 Task: Create a green orange and gray colored business concept presentation template set.
Action: Mouse moved to (743, 346)
Screenshot: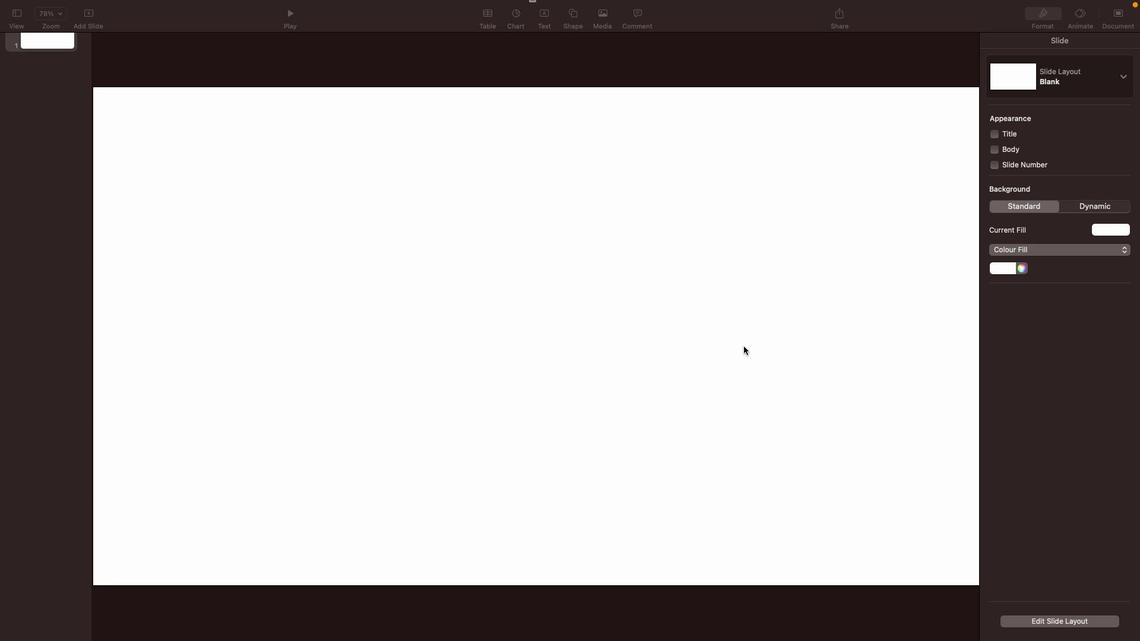 
Action: Mouse pressed left at (743, 346)
Screenshot: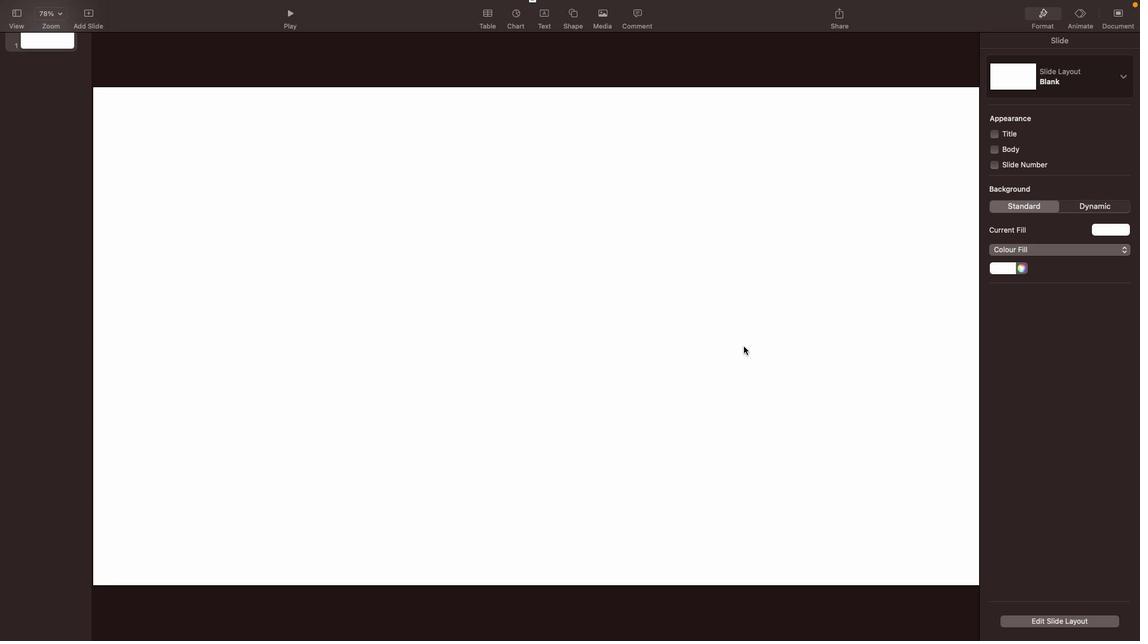 
Action: Mouse moved to (88, 13)
Screenshot: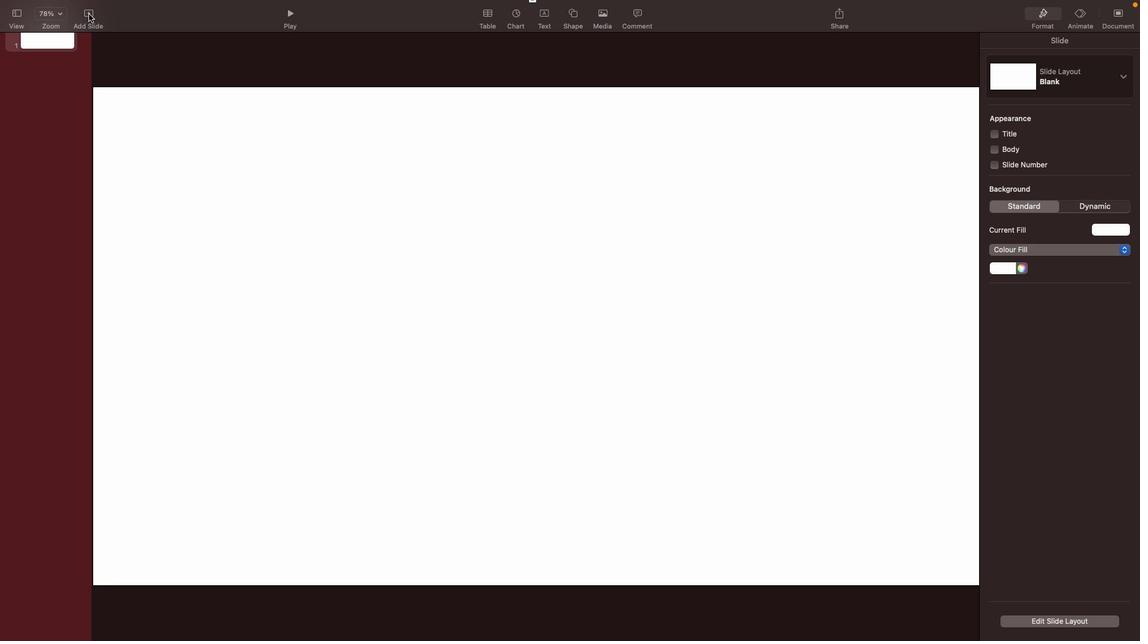 
Action: Mouse pressed left at (88, 13)
Screenshot: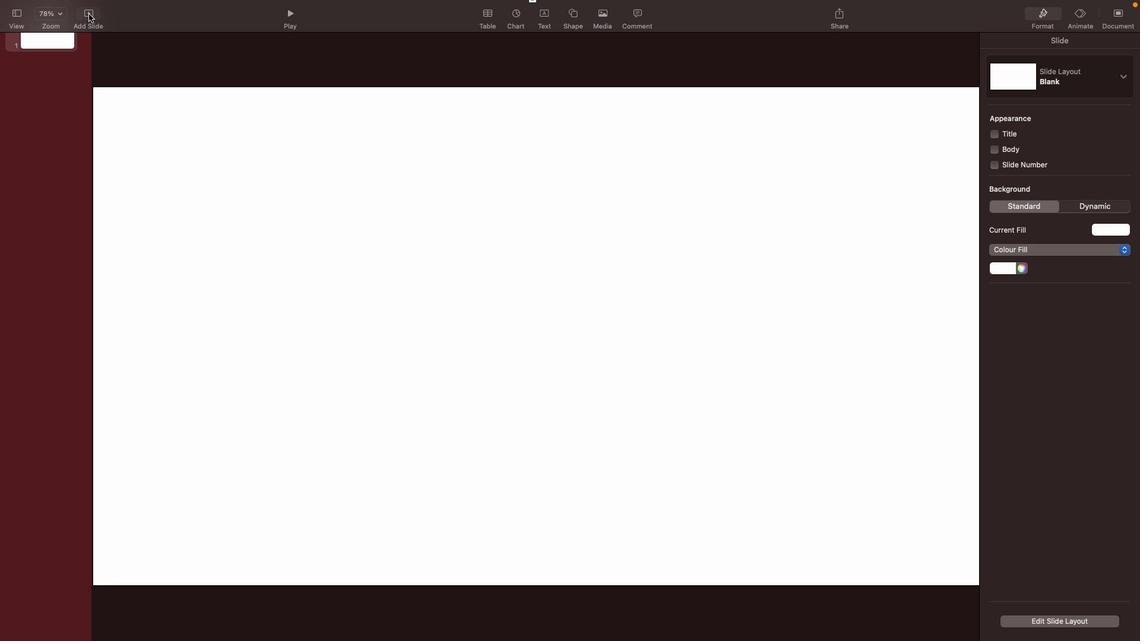 
Action: Mouse moved to (134, 349)
Screenshot: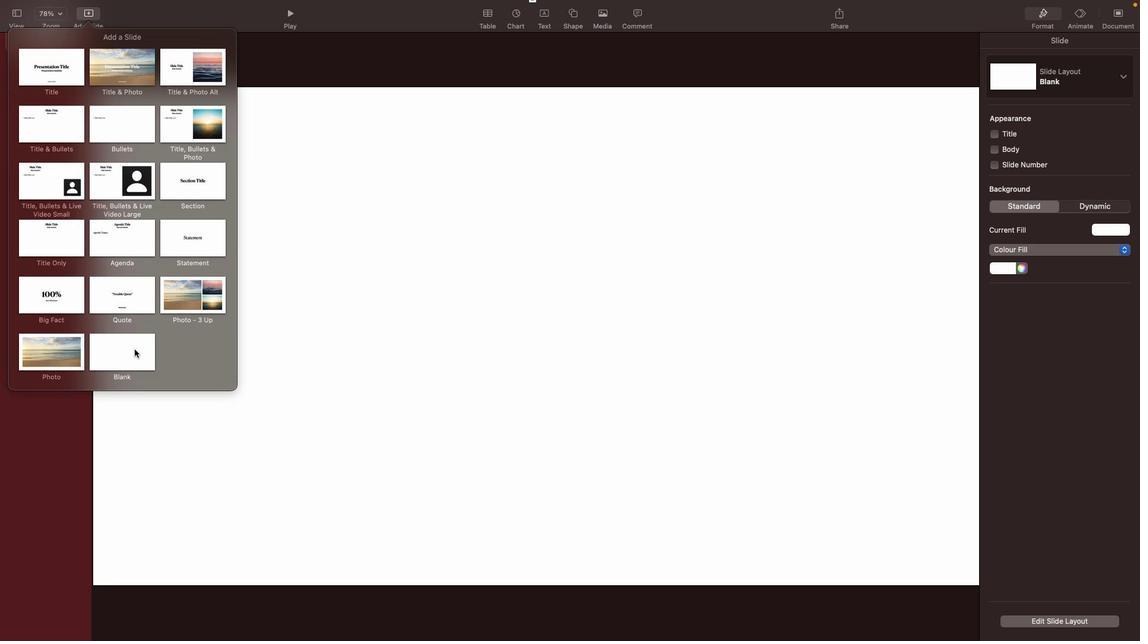 
Action: Mouse pressed left at (134, 349)
Screenshot: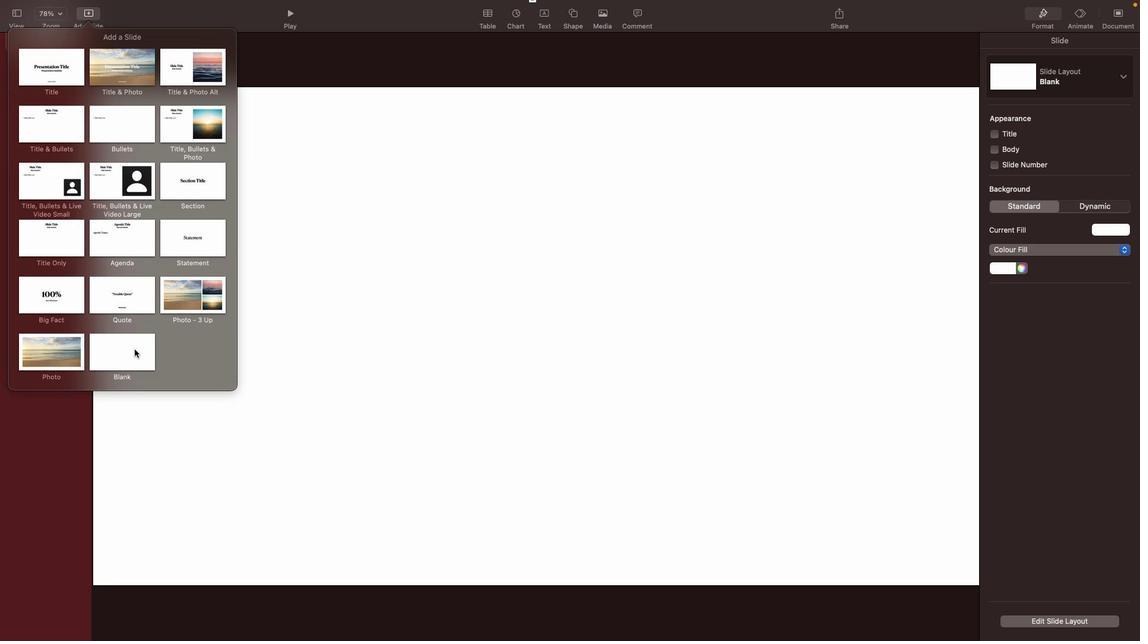 
Action: Mouse moved to (55, 77)
Screenshot: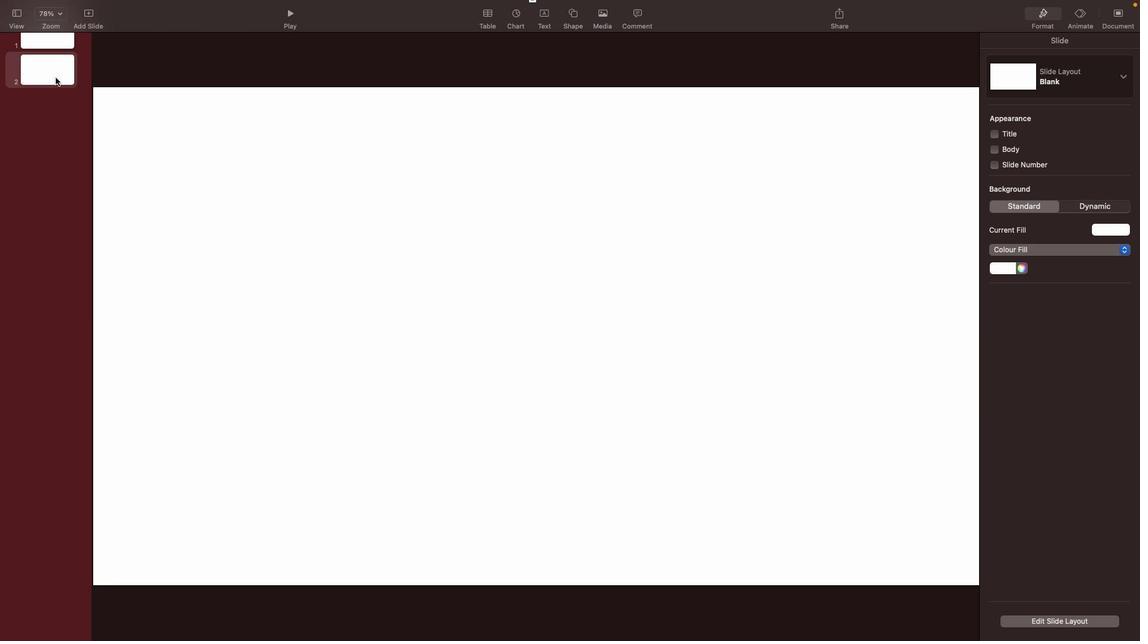
Action: Mouse pressed right at (55, 77)
Screenshot: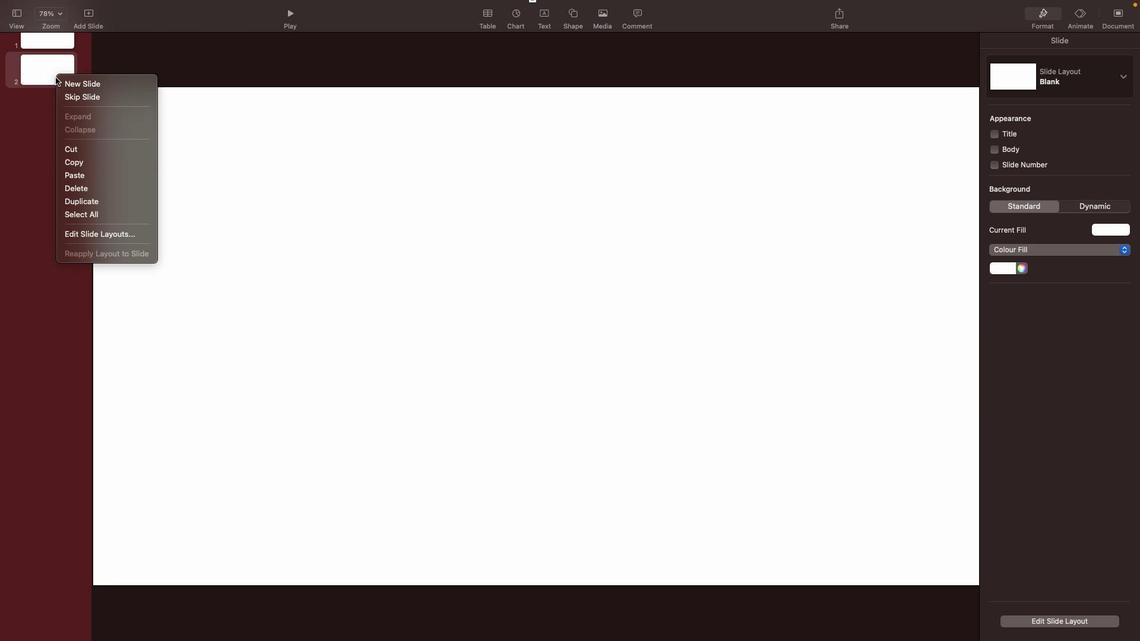 
Action: Mouse moved to (103, 82)
Screenshot: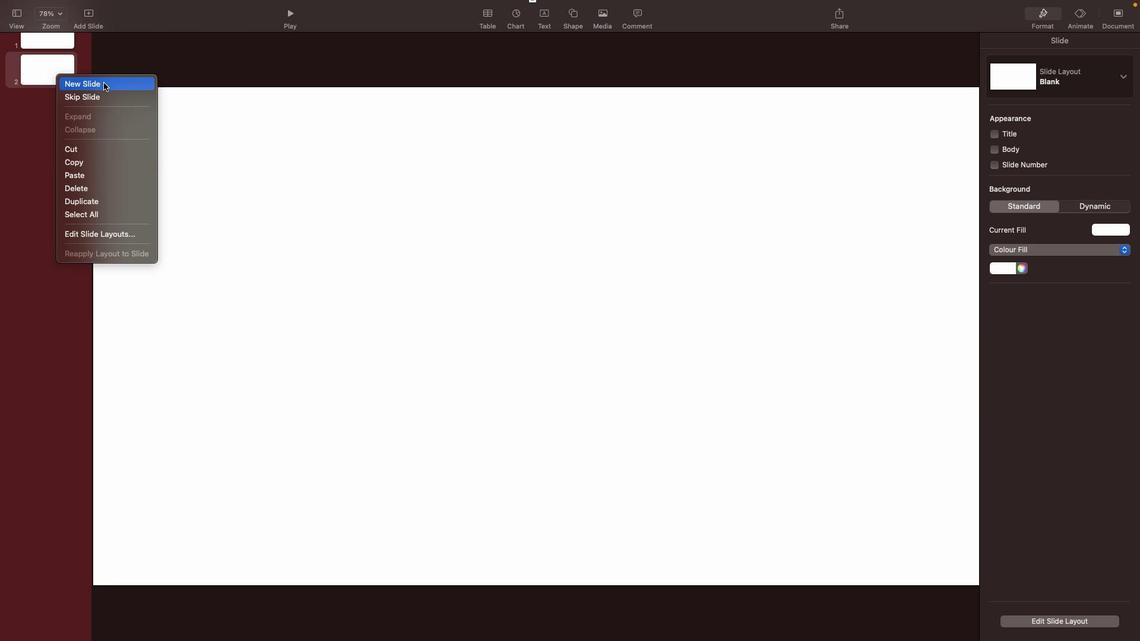 
Action: Mouse pressed left at (103, 82)
Screenshot: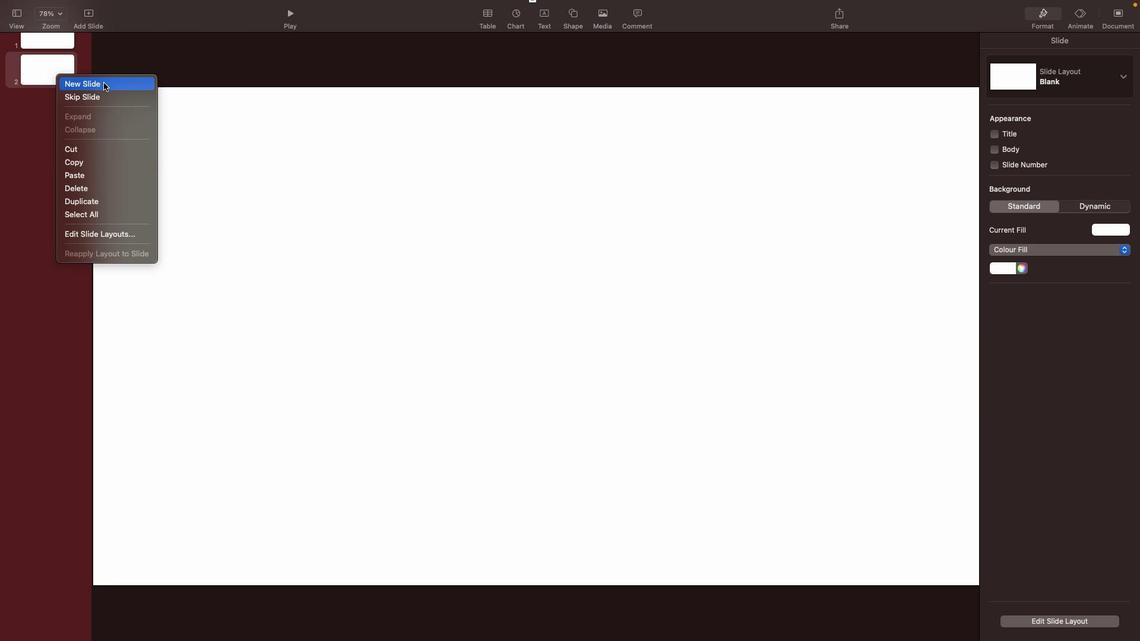 
Action: Mouse moved to (48, 115)
Screenshot: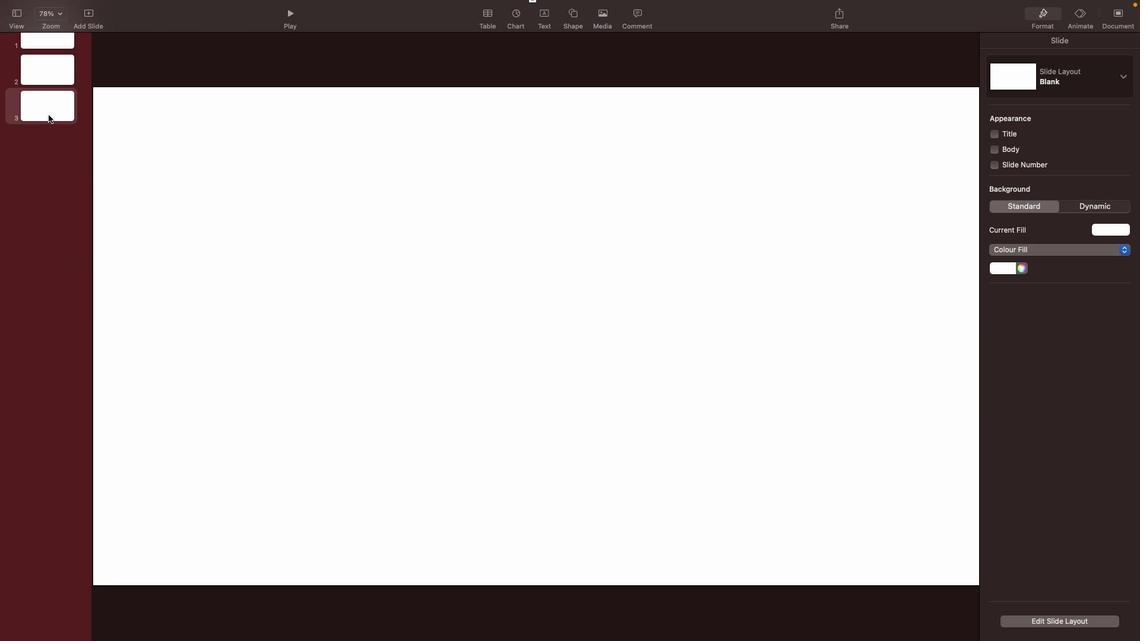 
Action: Mouse pressed right at (48, 115)
Screenshot: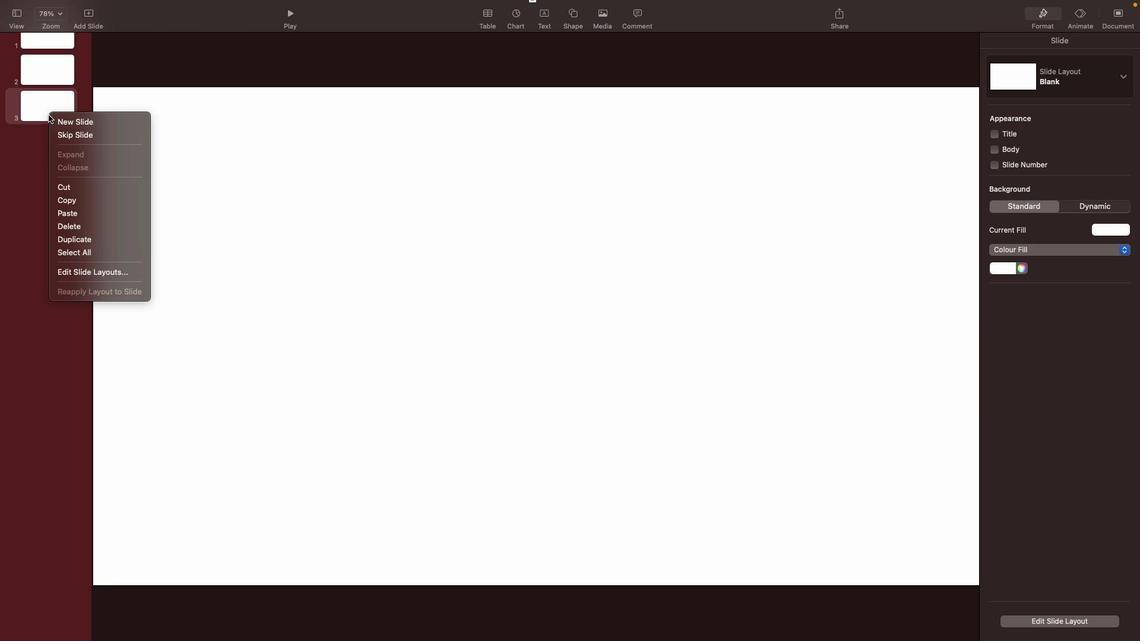 
Action: Mouse moved to (83, 120)
Screenshot: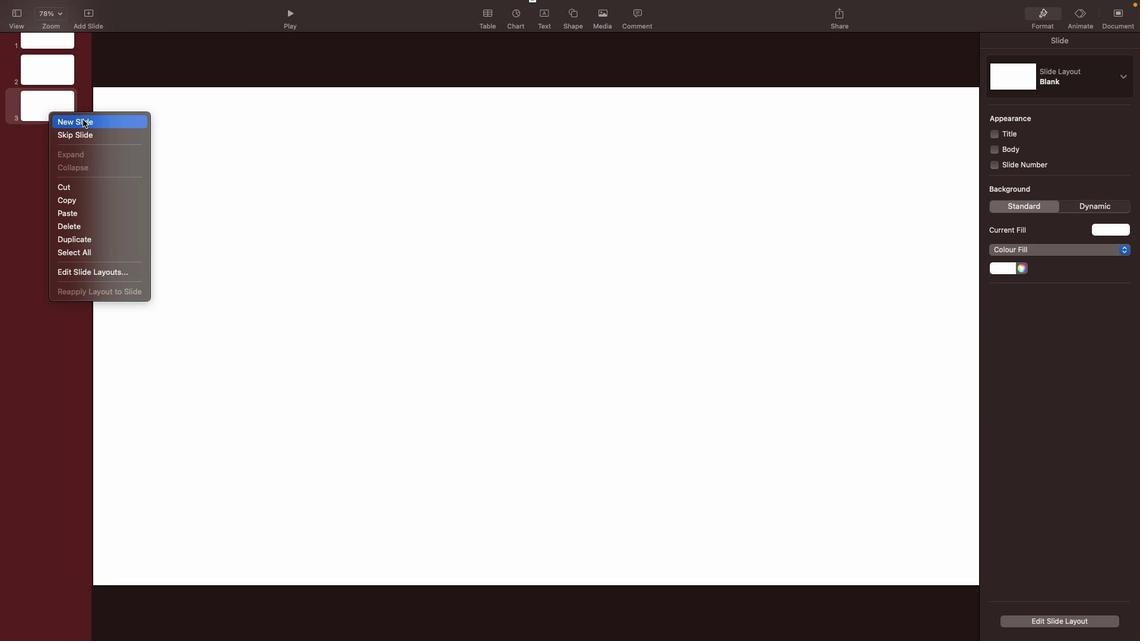 
Action: Mouse pressed left at (83, 120)
Screenshot: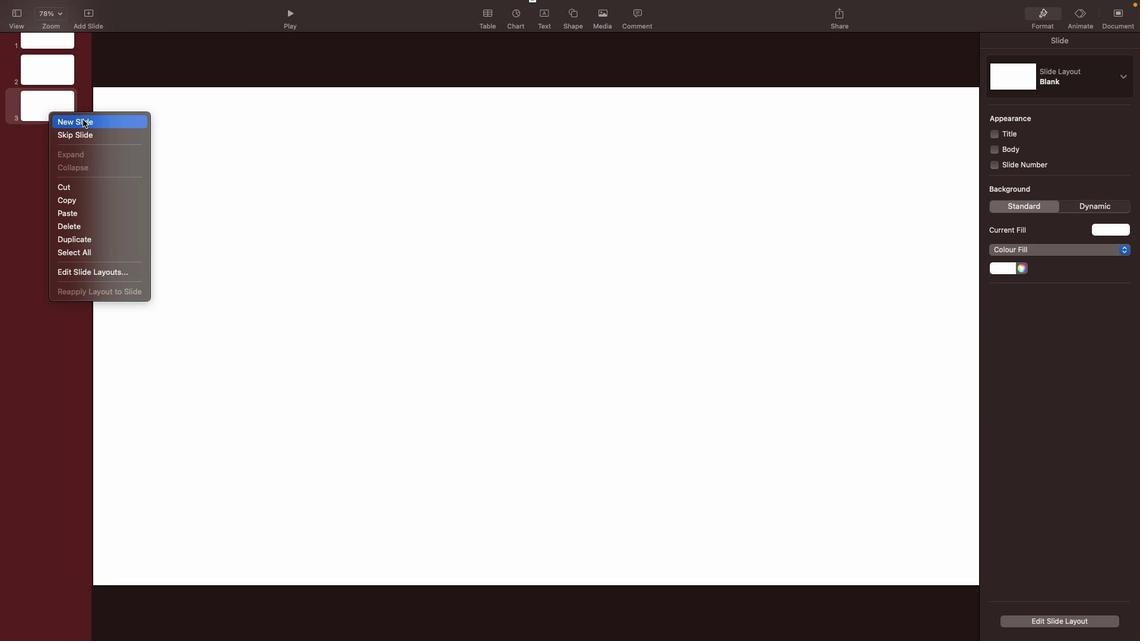 
Action: Mouse moved to (407, 134)
Screenshot: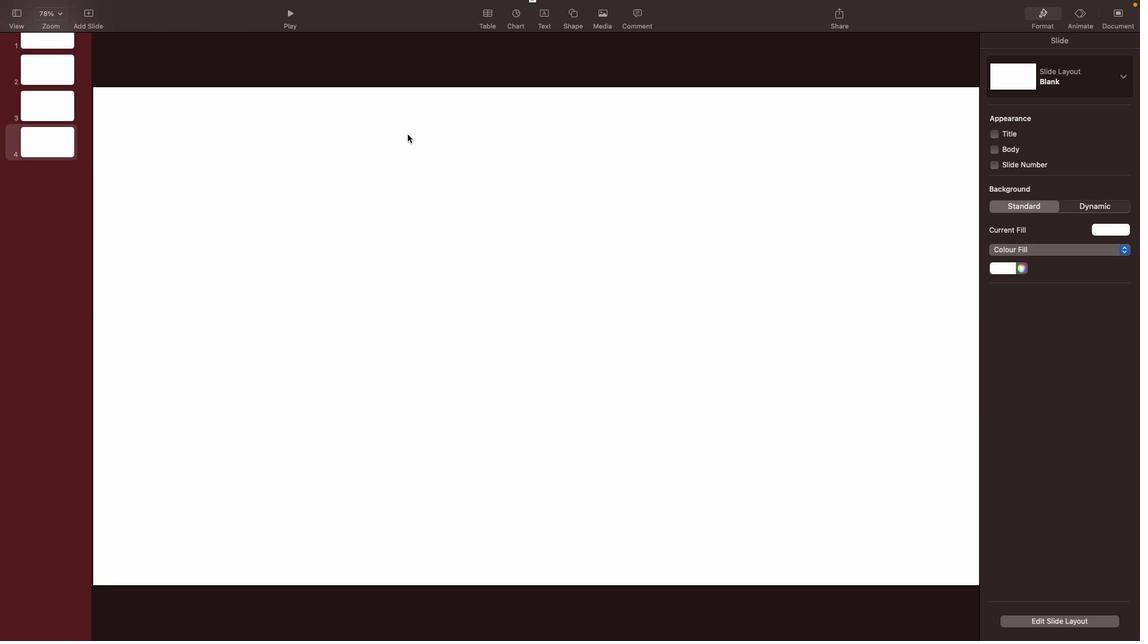 
Action: Mouse pressed left at (407, 134)
Screenshot: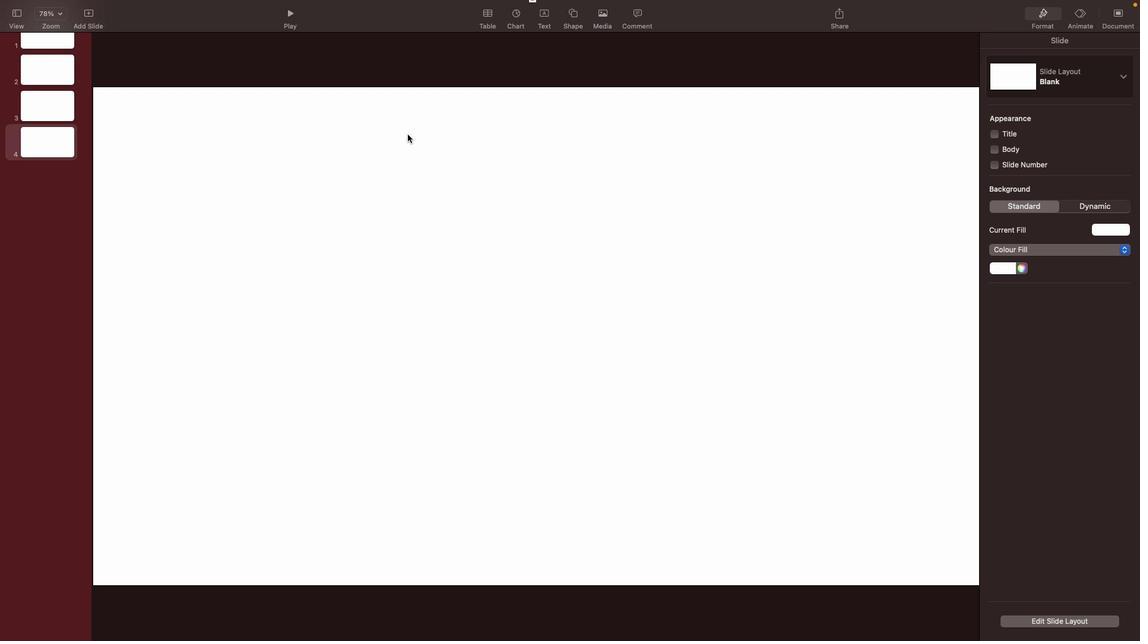 
Action: Mouse moved to (603, 12)
Screenshot: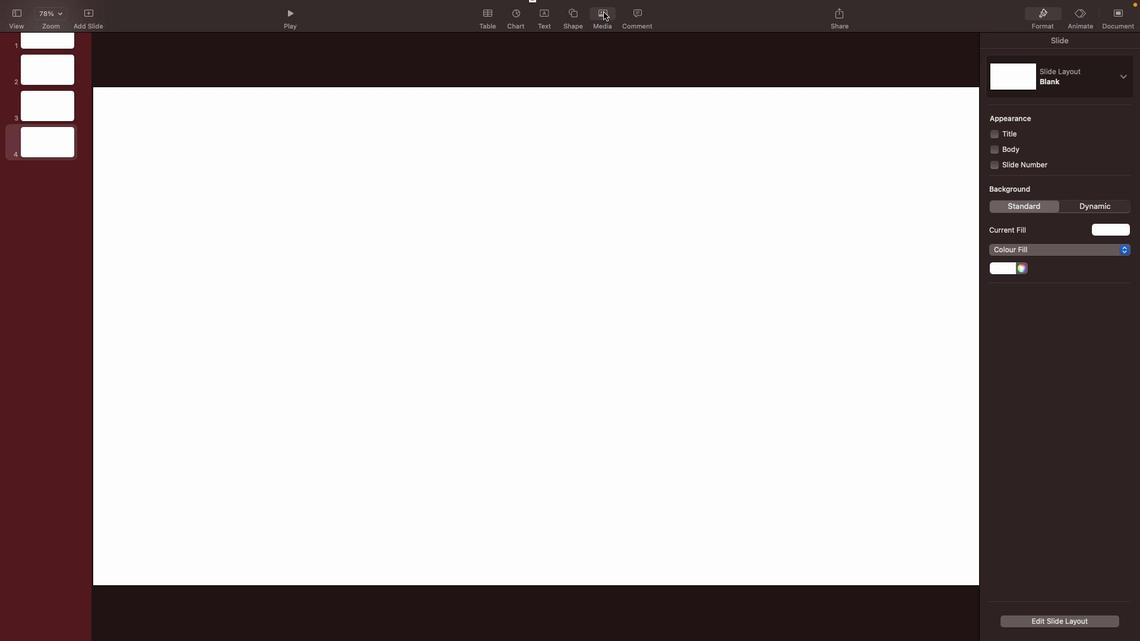 
Action: Mouse pressed left at (603, 12)
Screenshot: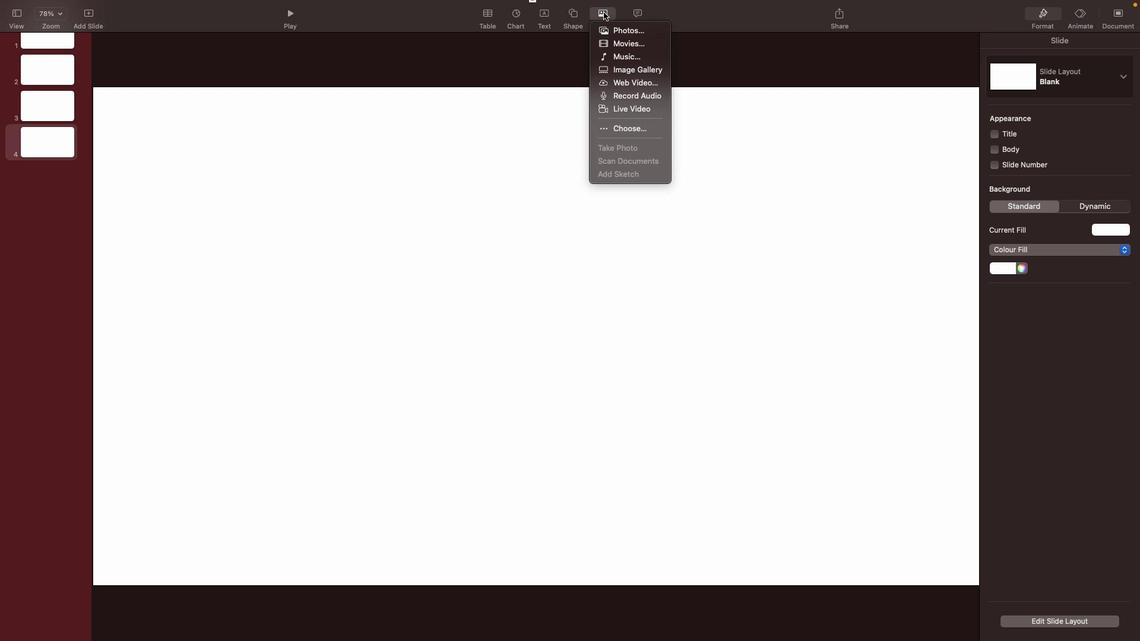 
Action: Mouse moved to (632, 68)
Screenshot: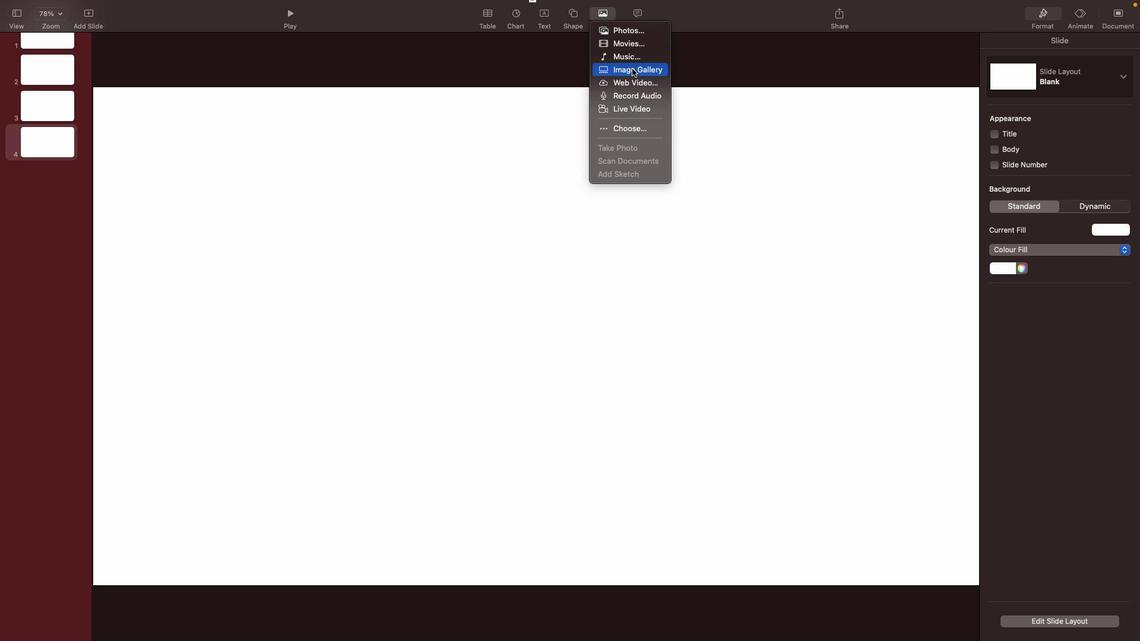 
Action: Mouse pressed left at (632, 68)
Screenshot: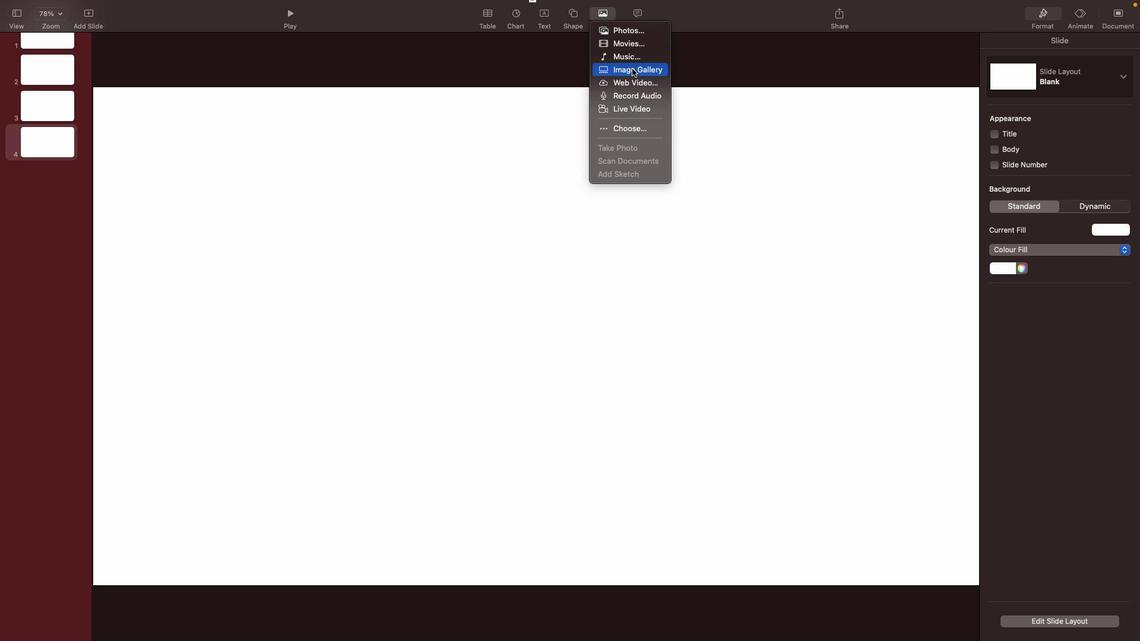 
Action: Mouse moved to (915, 497)
Screenshot: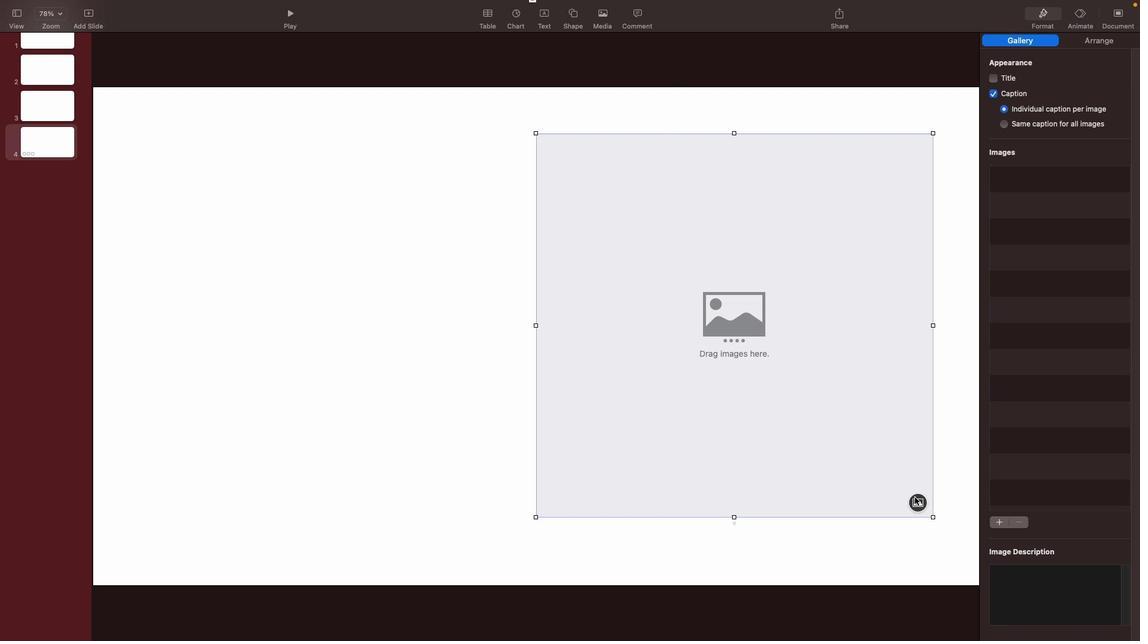 
Action: Mouse pressed left at (915, 497)
Screenshot: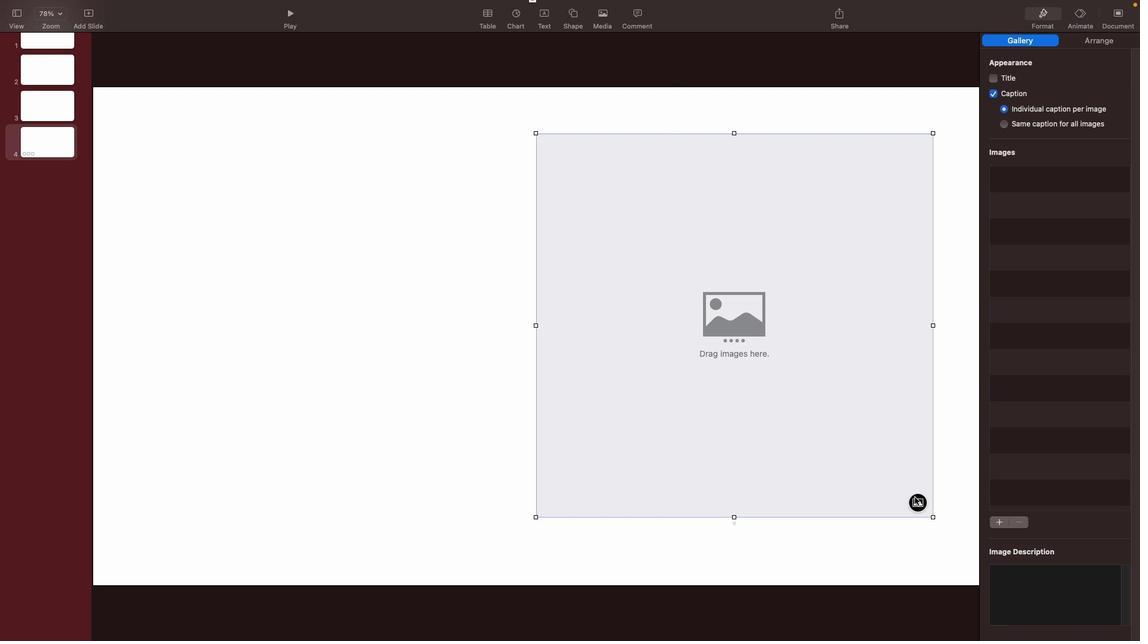 
Action: Mouse moved to (360, 242)
Screenshot: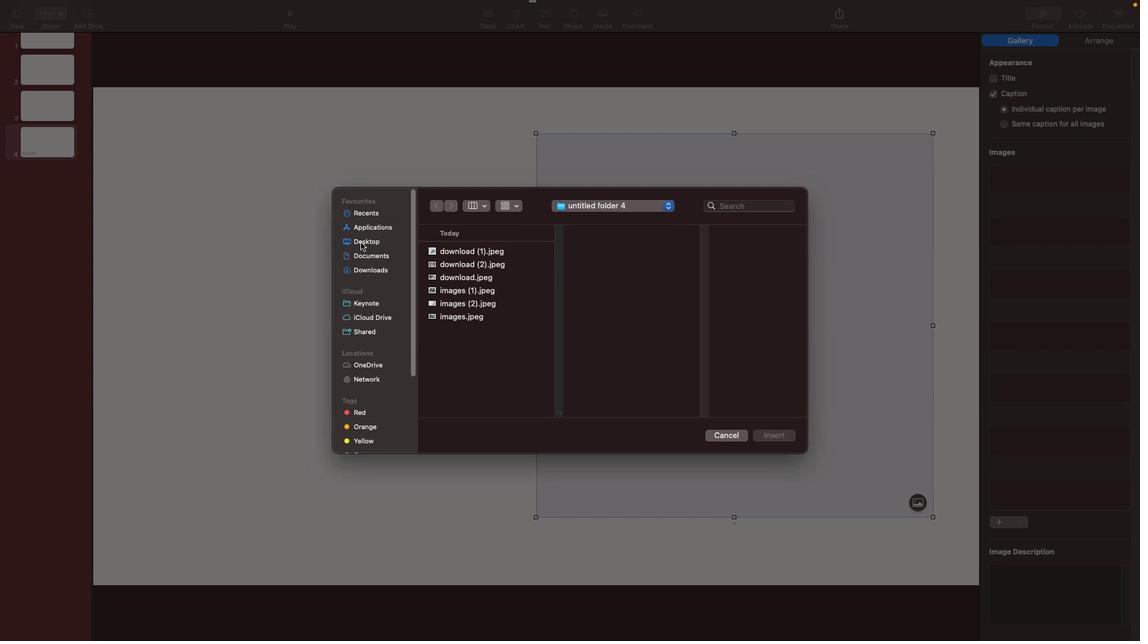 
Action: Mouse pressed left at (360, 242)
Screenshot: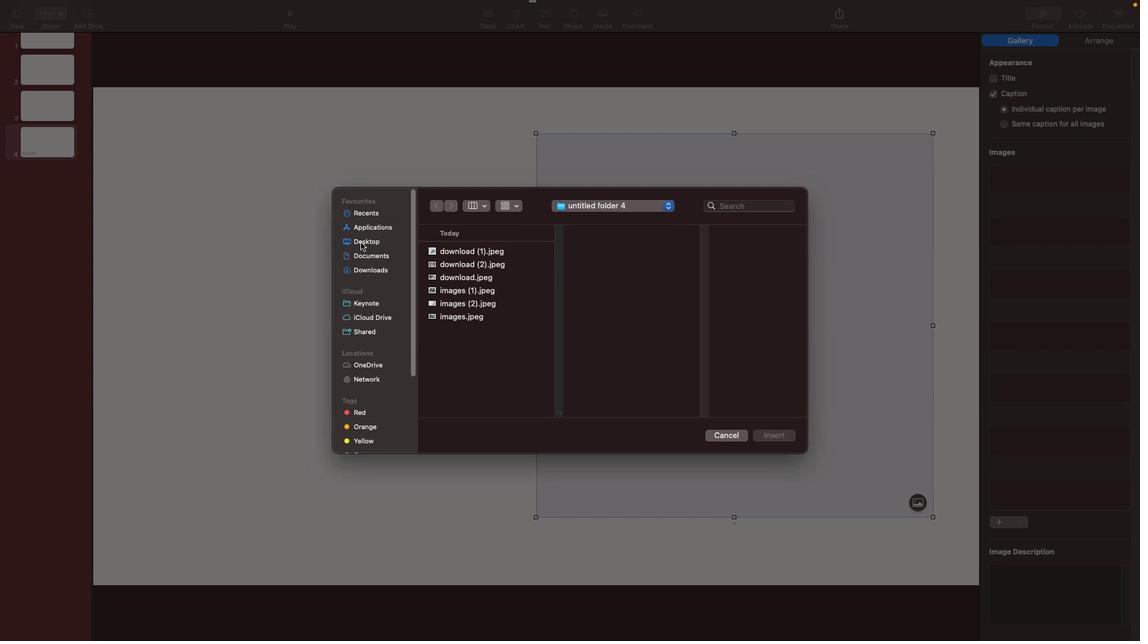 
Action: Mouse moved to (473, 265)
Screenshot: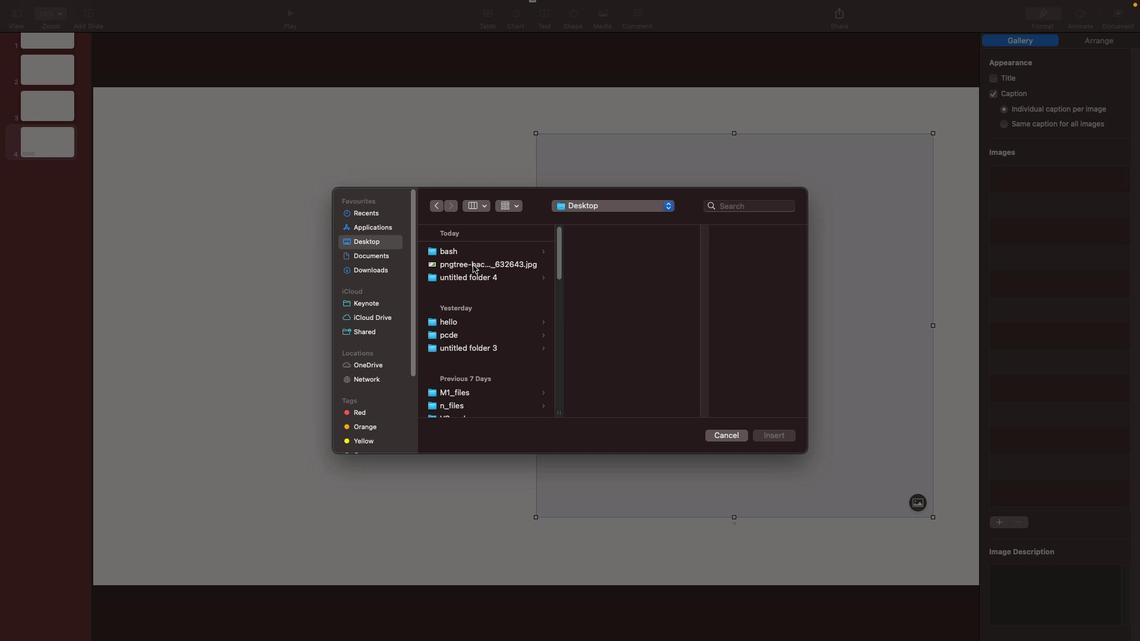 
Action: Mouse pressed left at (473, 265)
Screenshot: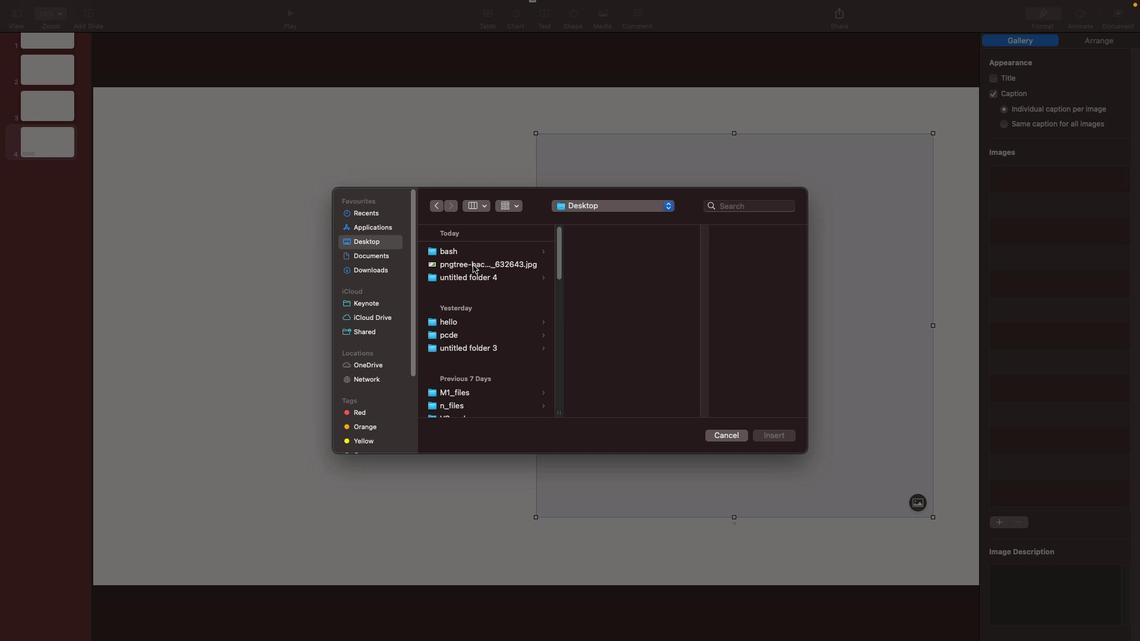 
Action: Mouse moved to (779, 436)
Screenshot: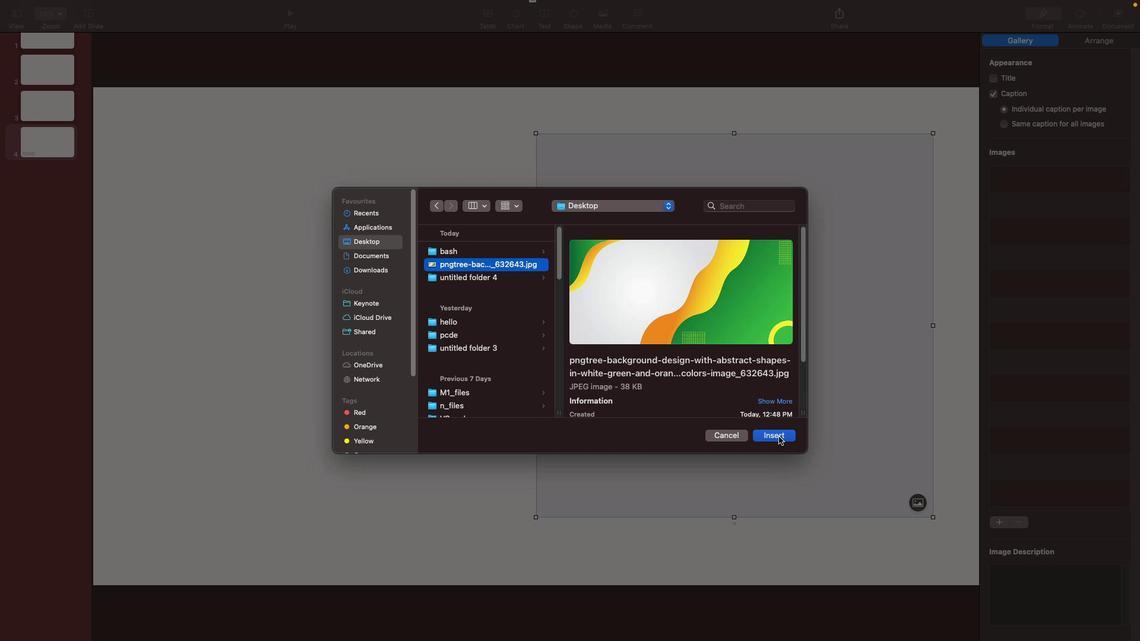 
Action: Mouse pressed left at (779, 436)
Screenshot: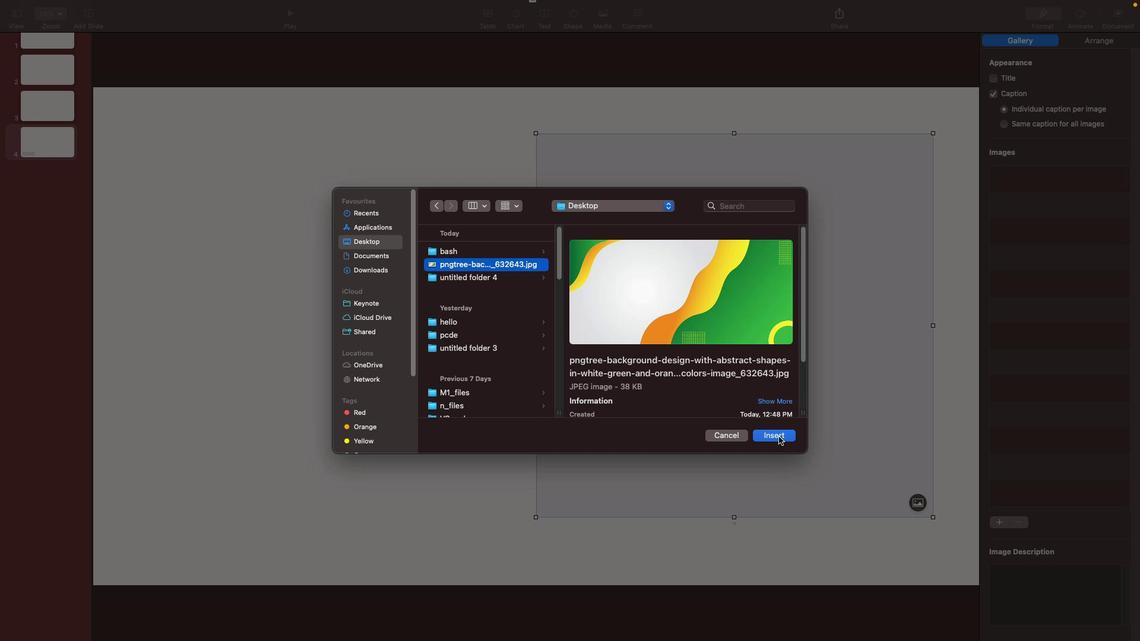 
Action: Mouse moved to (537, 132)
Screenshot: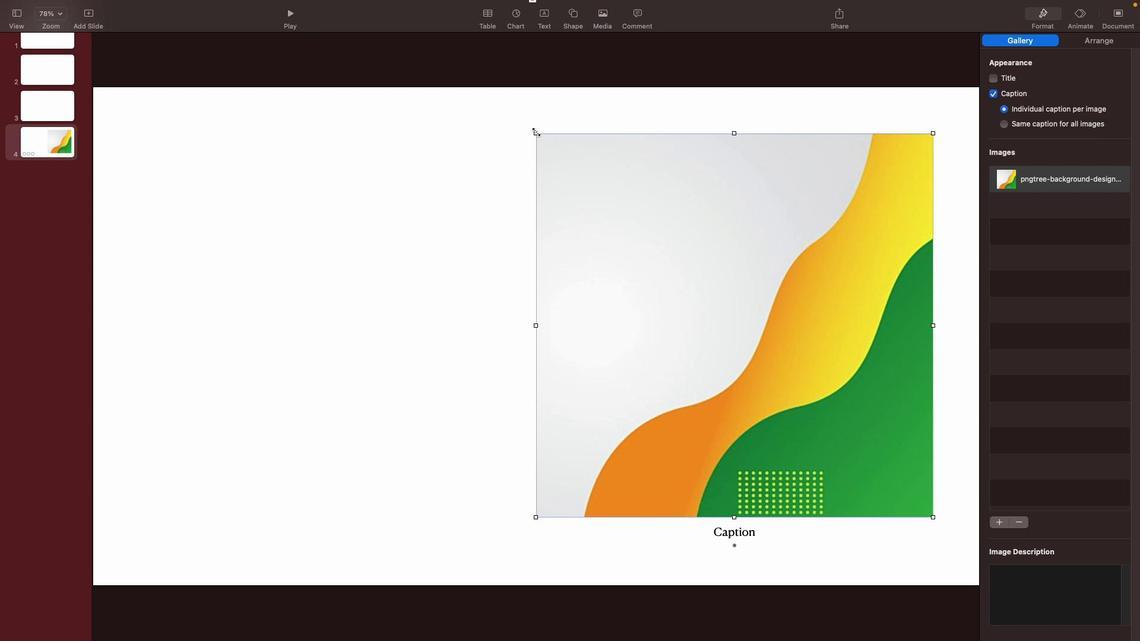 
Action: Mouse pressed left at (537, 132)
Screenshot: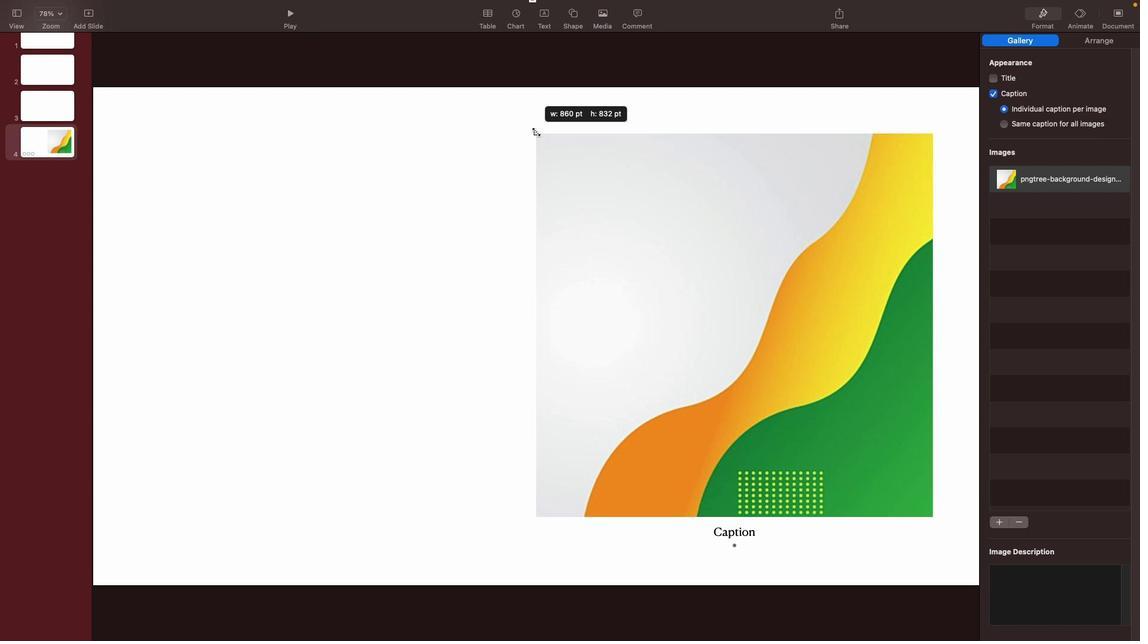 
Action: Mouse pressed left at (537, 132)
Screenshot: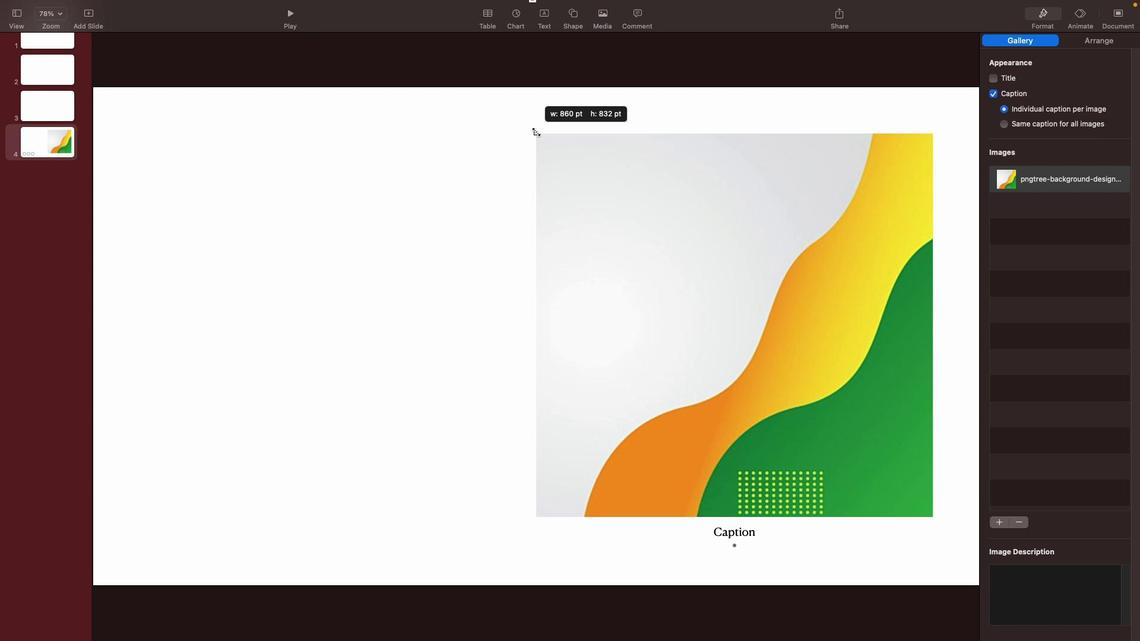 
Action: Mouse moved to (511, 516)
Screenshot: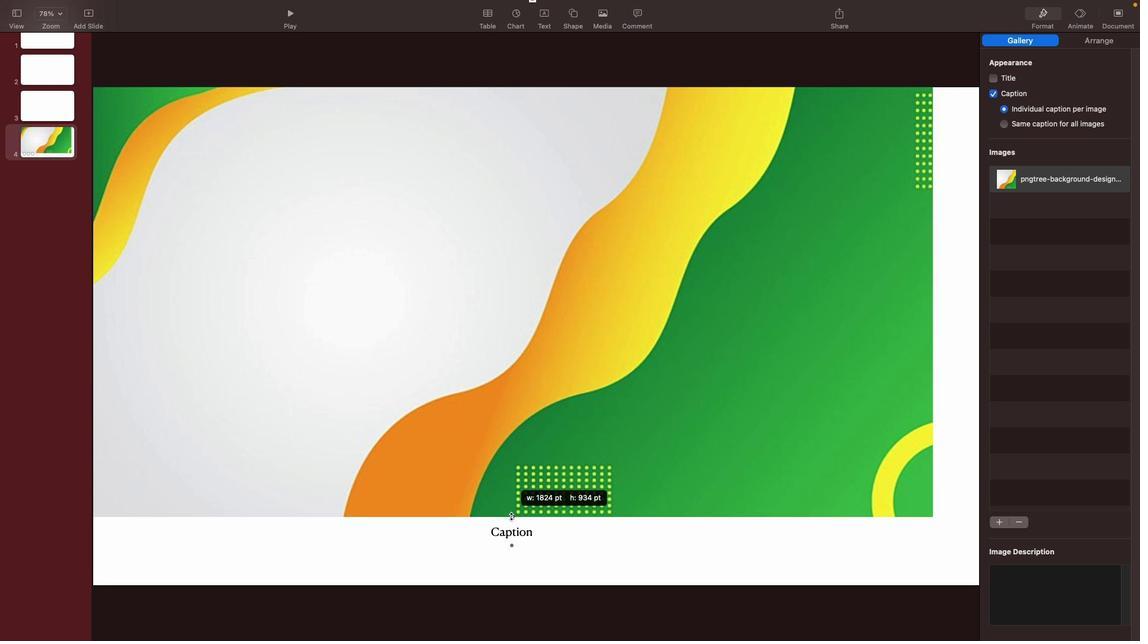 
Action: Mouse pressed left at (511, 516)
Screenshot: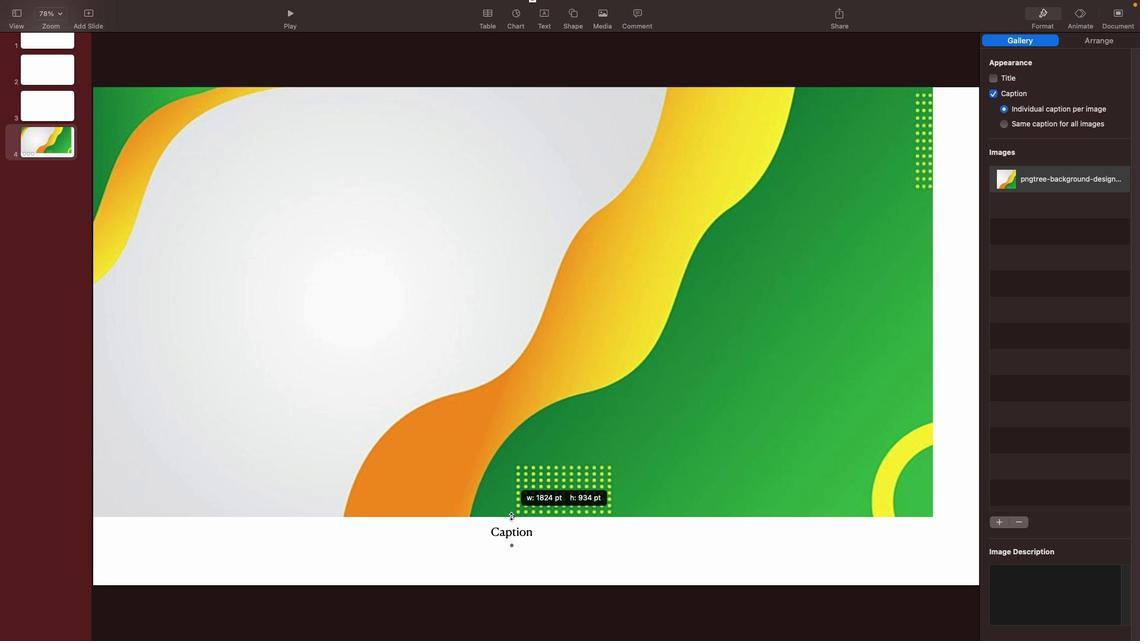 
Action: Mouse moved to (511, 516)
Screenshot: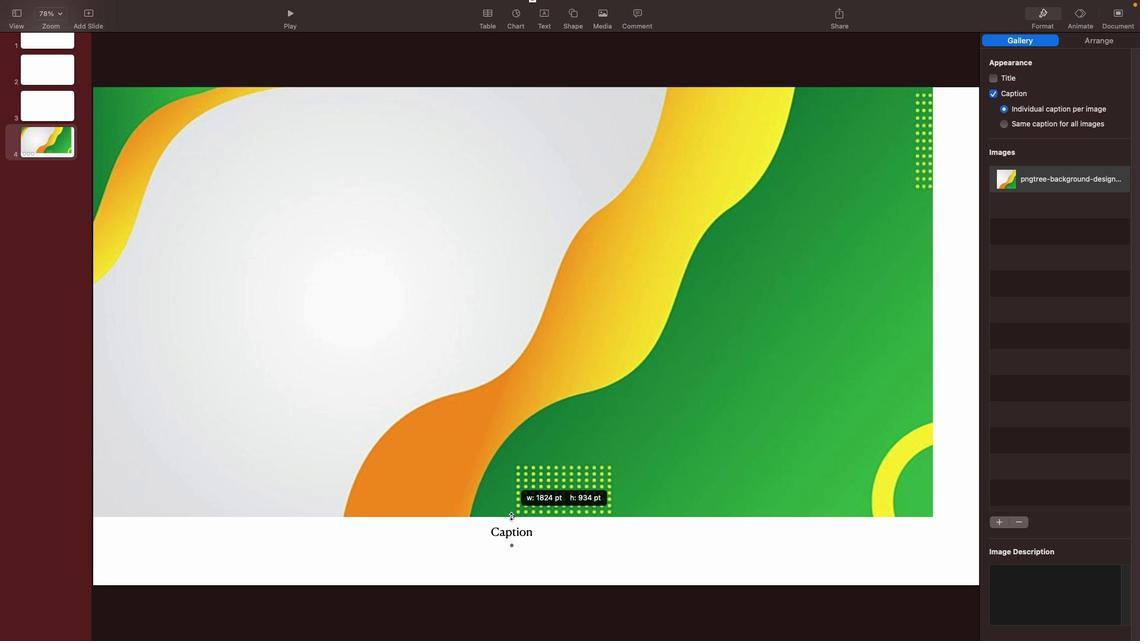 
Action: Mouse pressed left at (511, 516)
Screenshot: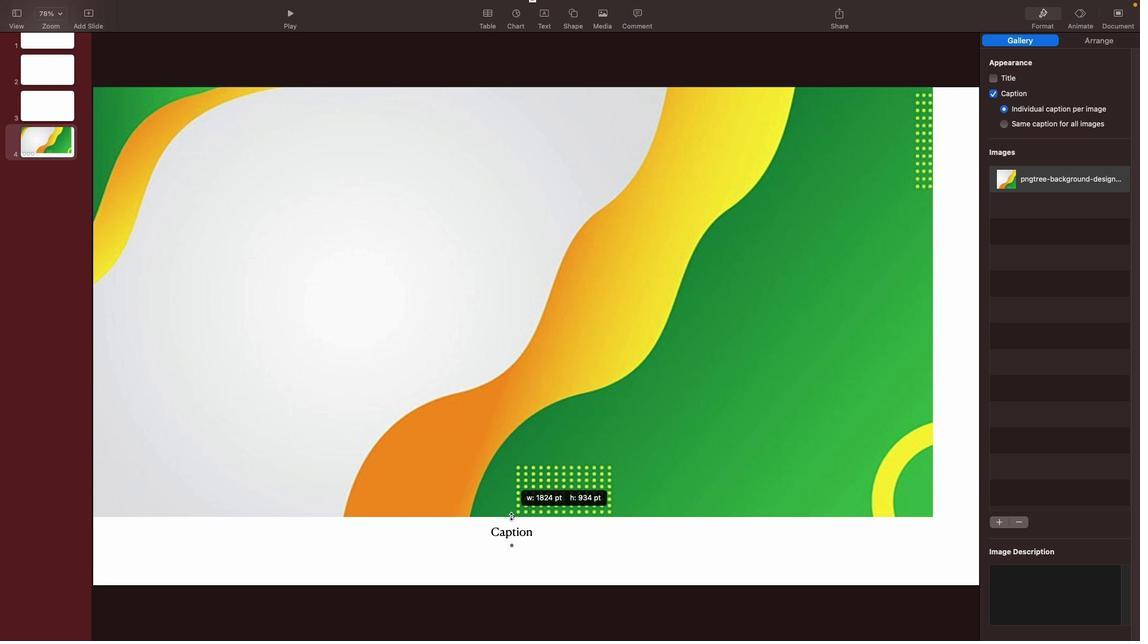 
Action: Mouse moved to (992, 93)
Screenshot: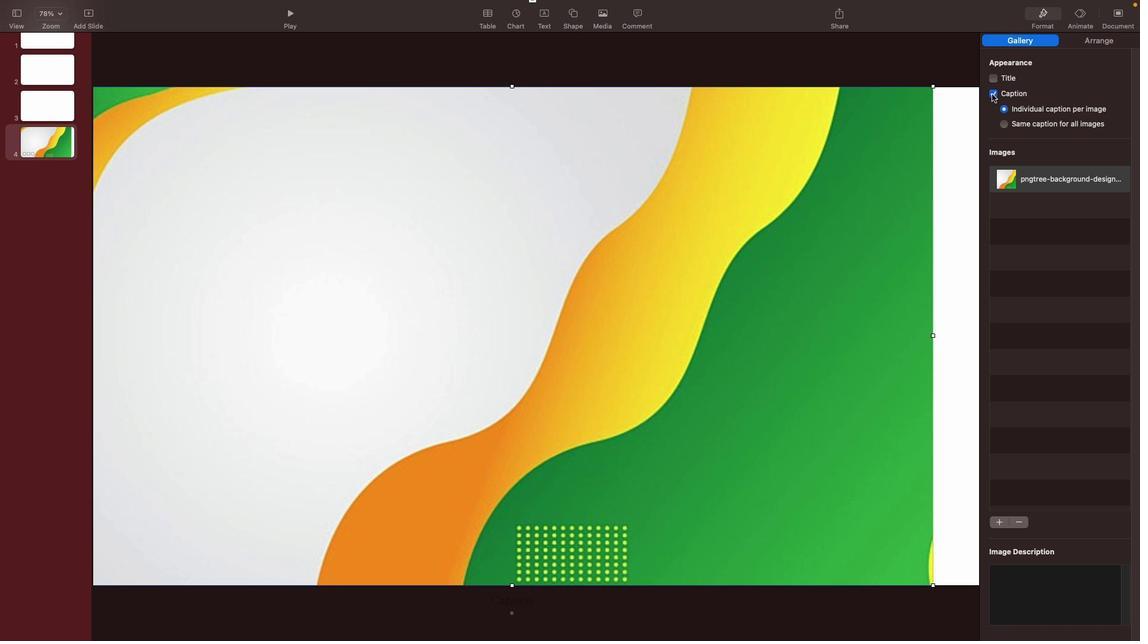 
Action: Mouse pressed left at (992, 93)
Screenshot: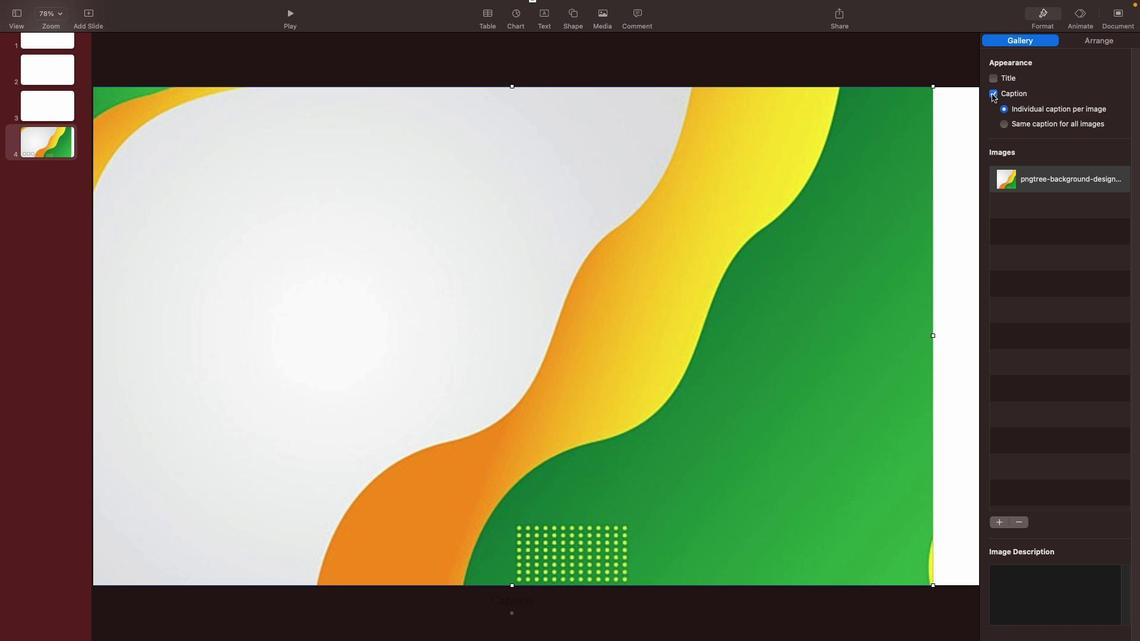 
Action: Mouse moved to (931, 355)
Screenshot: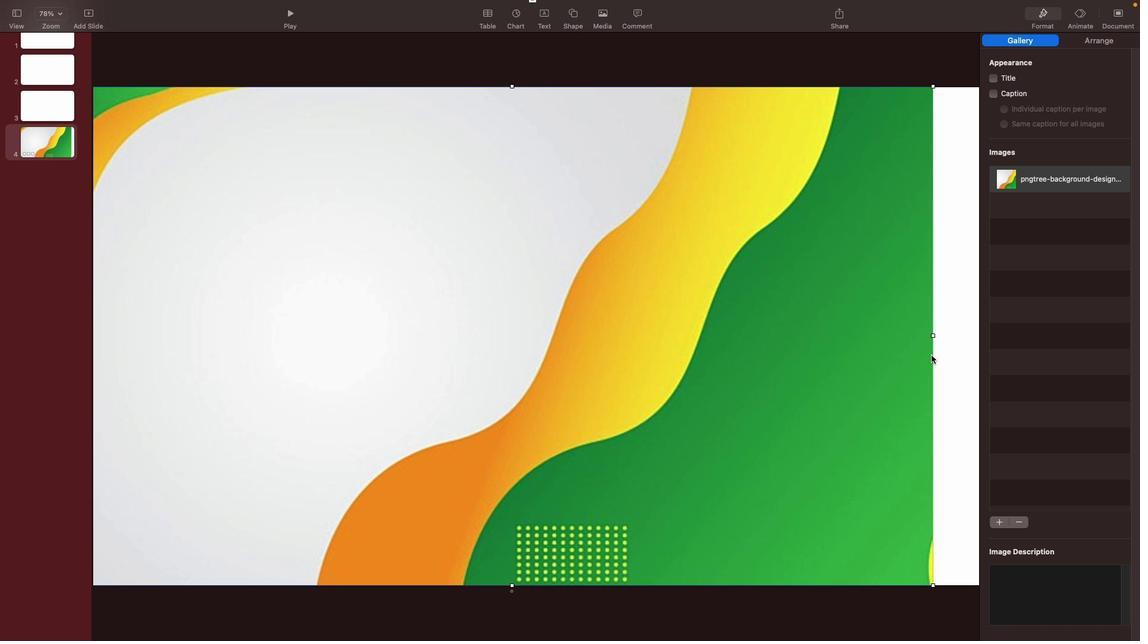
Action: Mouse pressed left at (931, 355)
Screenshot: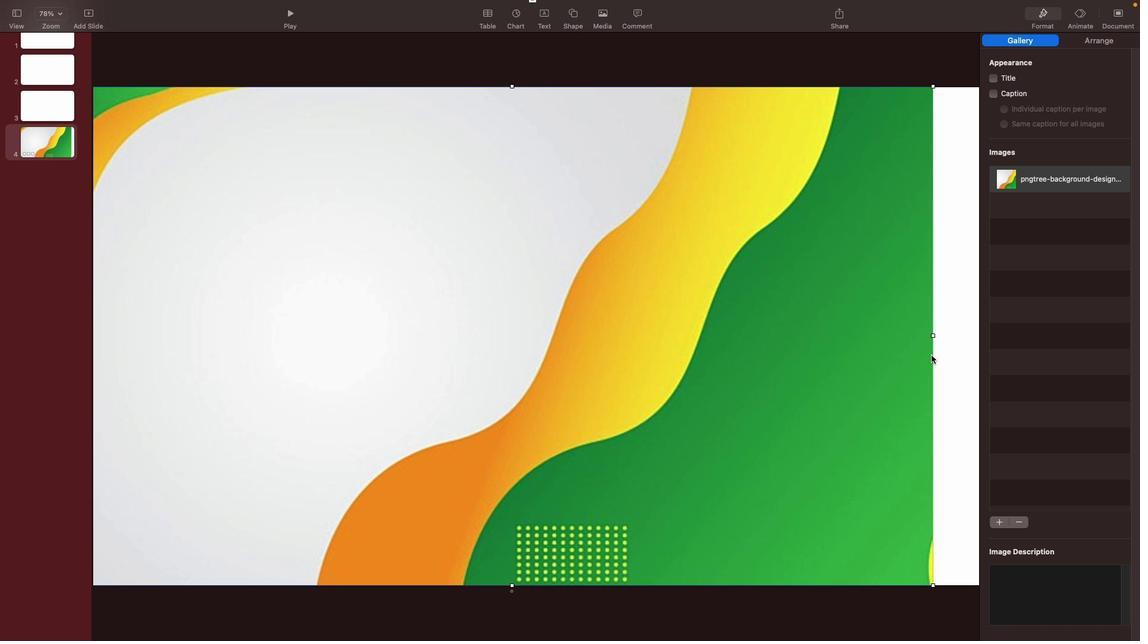 
Action: Mouse moved to (933, 336)
Screenshot: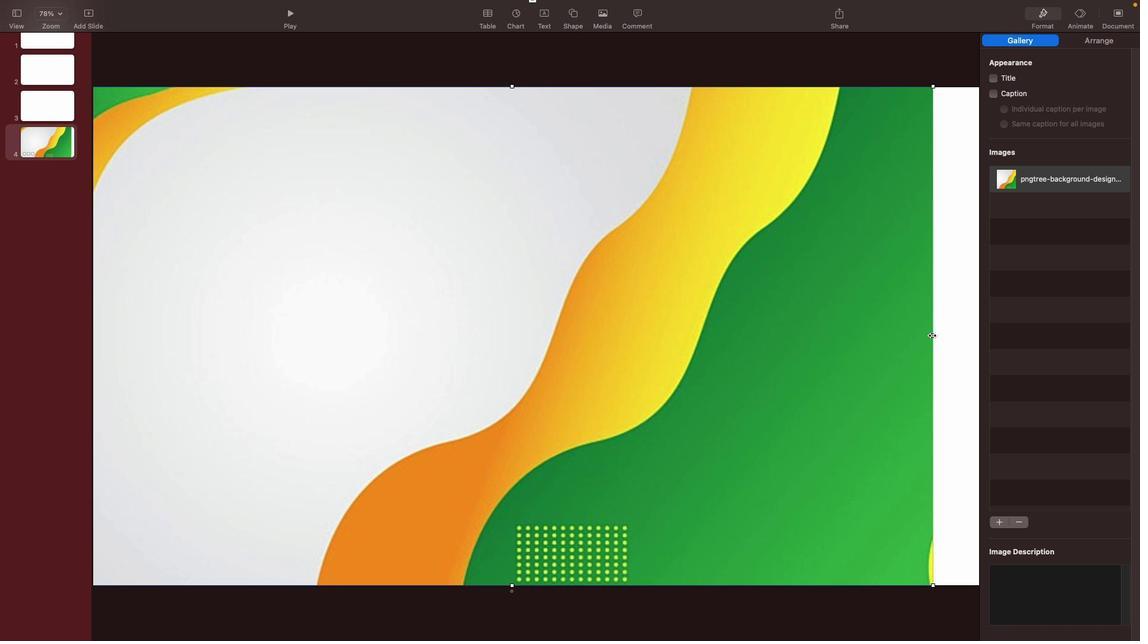 
Action: Mouse pressed left at (933, 336)
Screenshot: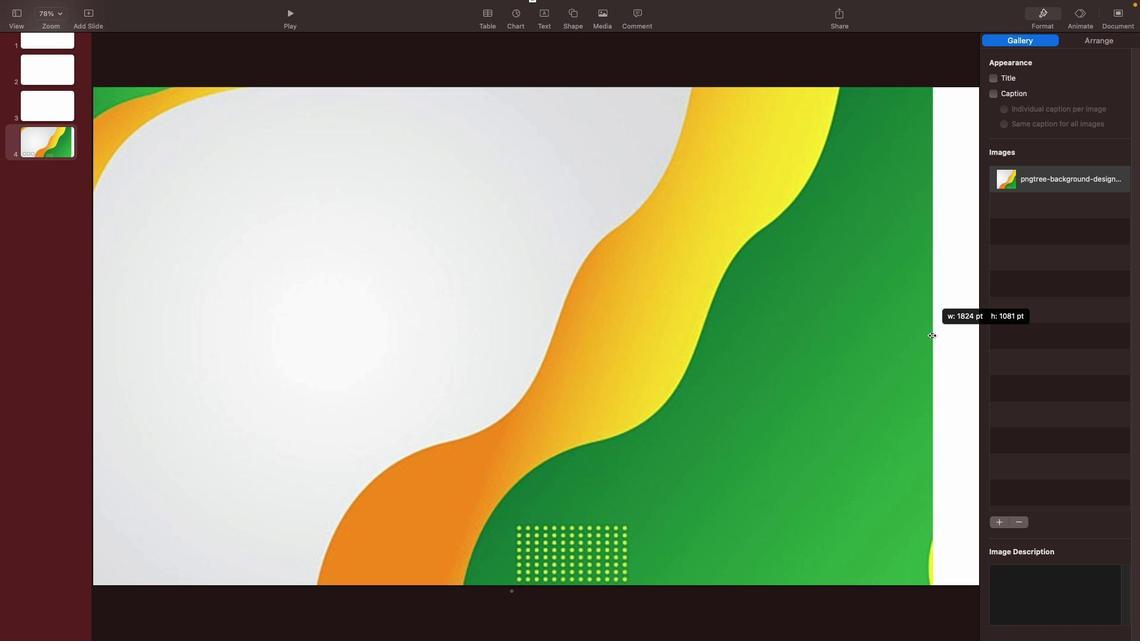 
Action: Mouse moved to (592, 310)
Screenshot: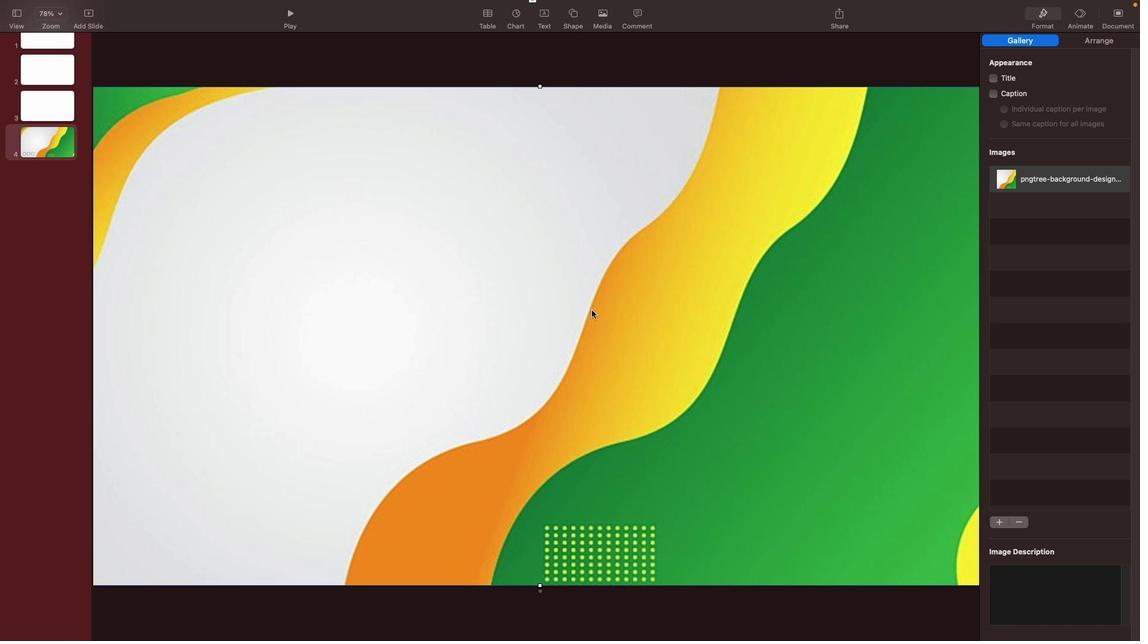 
Action: Mouse pressed left at (592, 310)
Screenshot: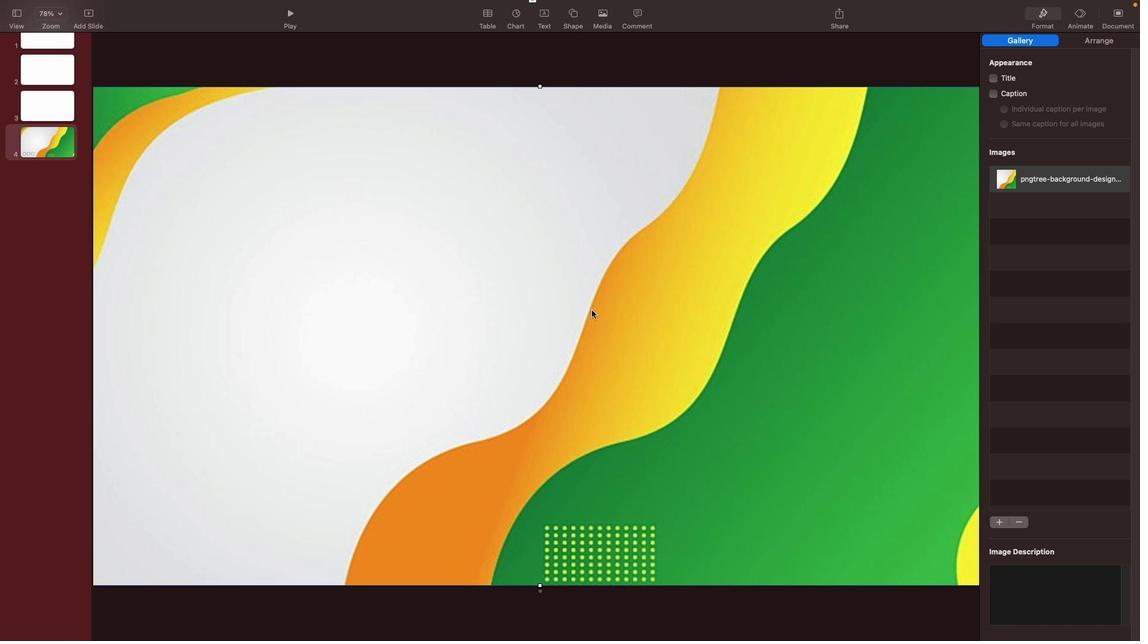
Action: Mouse moved to (579, 291)
Screenshot: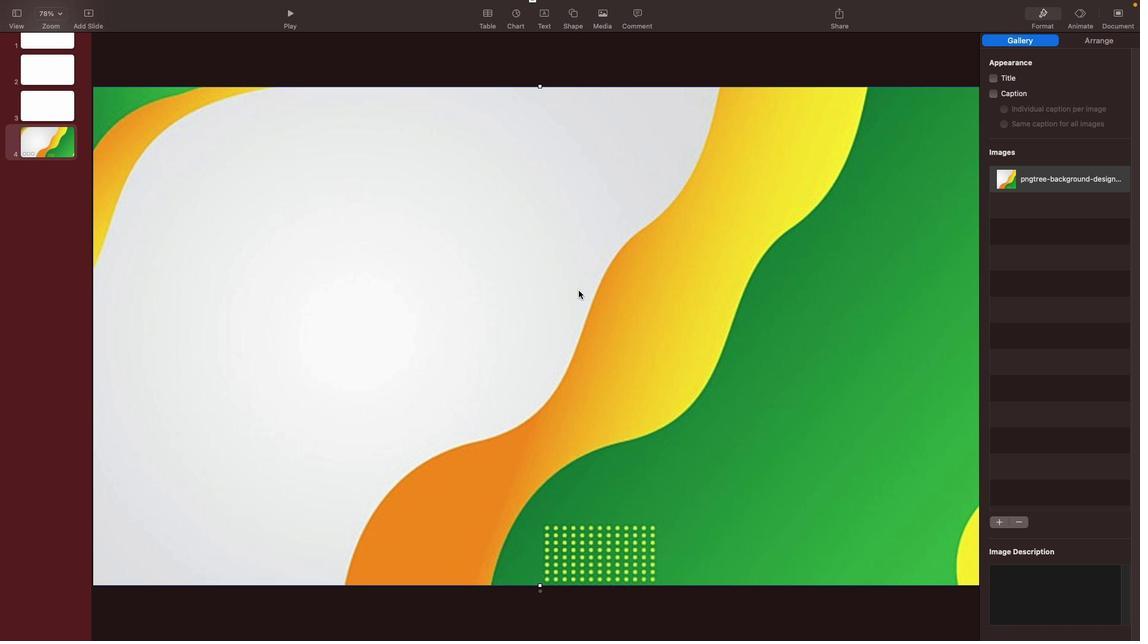 
Action: Mouse pressed left at (579, 291)
Screenshot: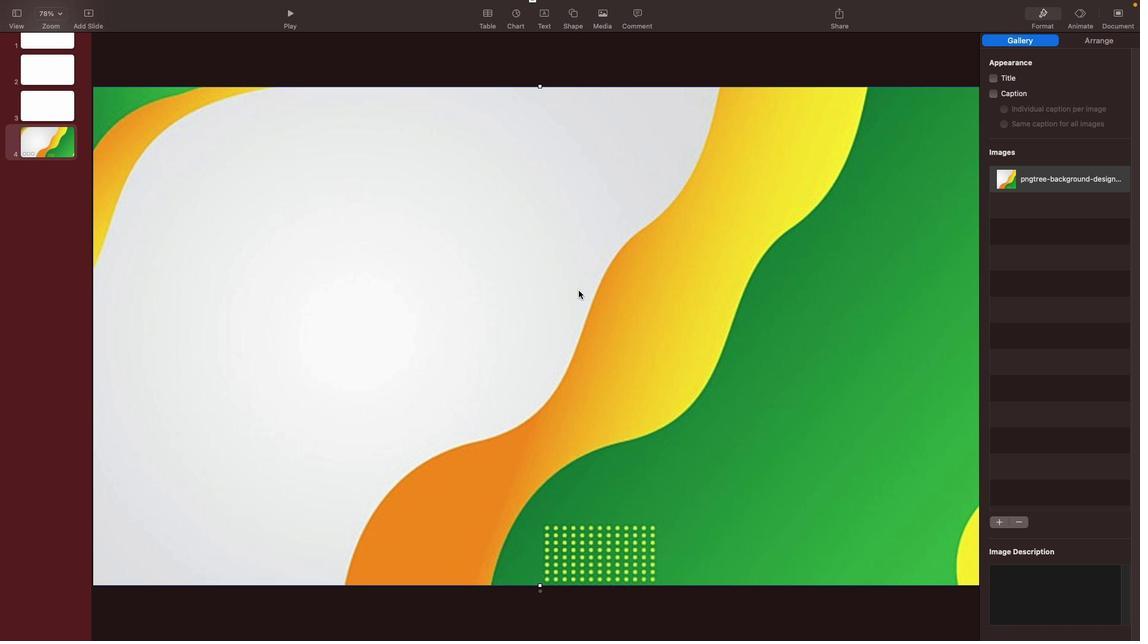 
Action: Mouse moved to (514, 284)
Screenshot: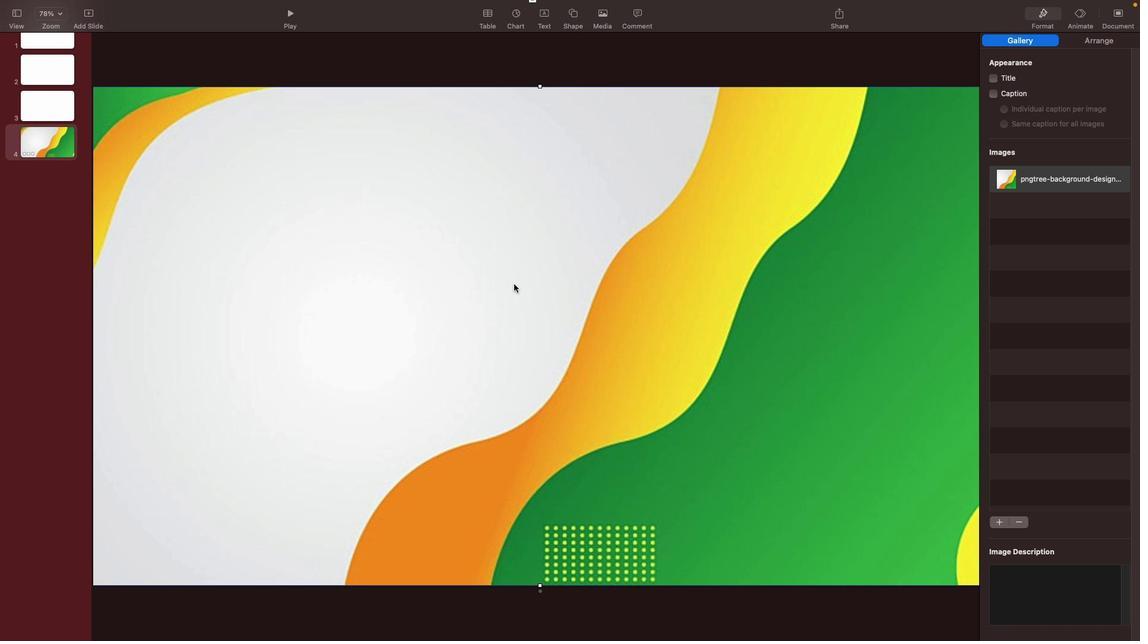 
Action: Mouse pressed left at (514, 284)
Screenshot: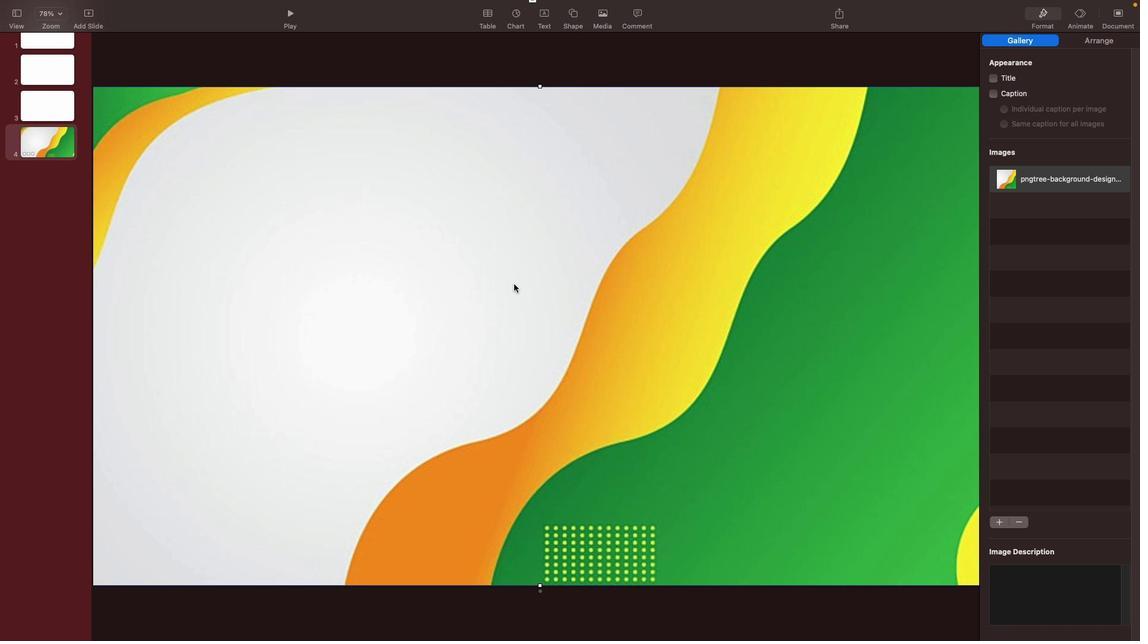 
Action: Mouse moved to (944, 69)
Screenshot: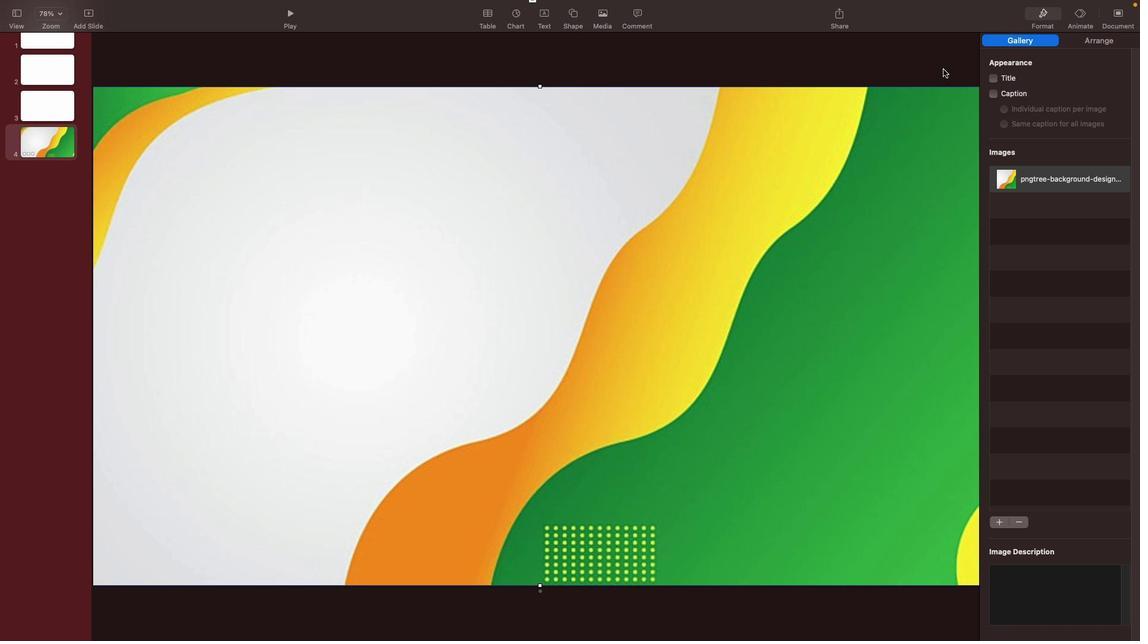 
Action: Mouse pressed left at (944, 69)
Screenshot: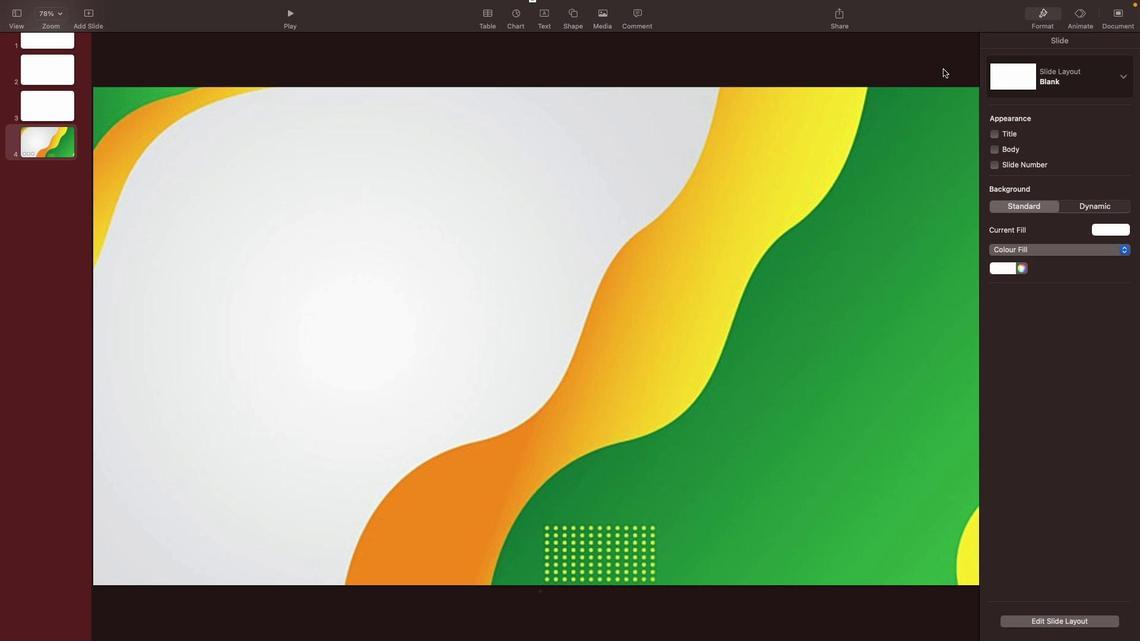 
Action: Mouse moved to (996, 135)
Screenshot: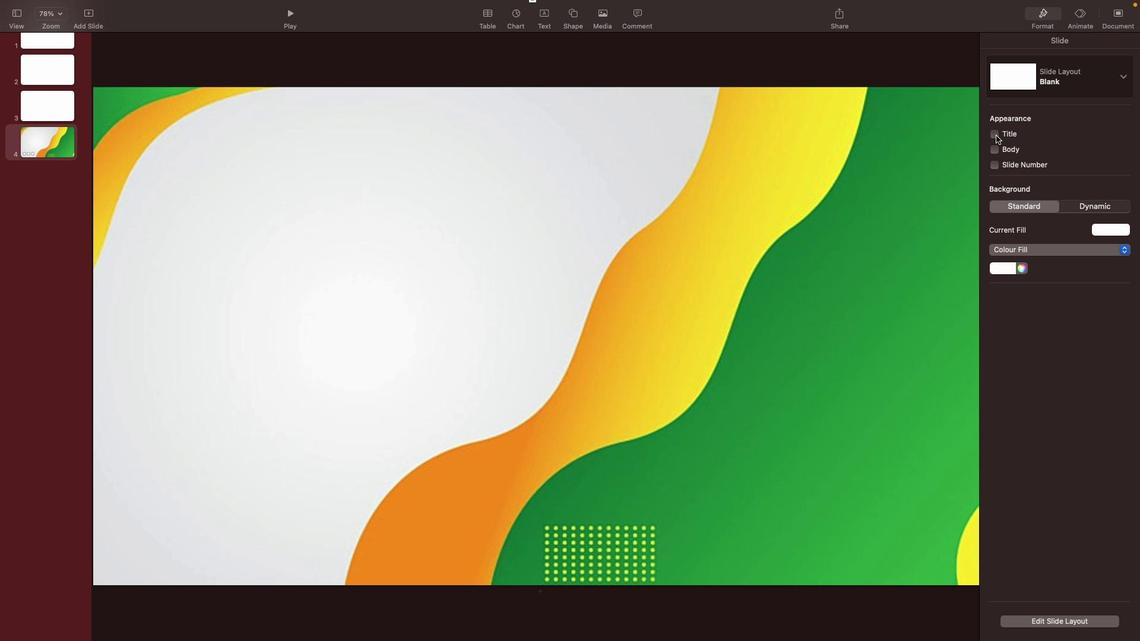 
Action: Mouse pressed left at (996, 135)
Screenshot: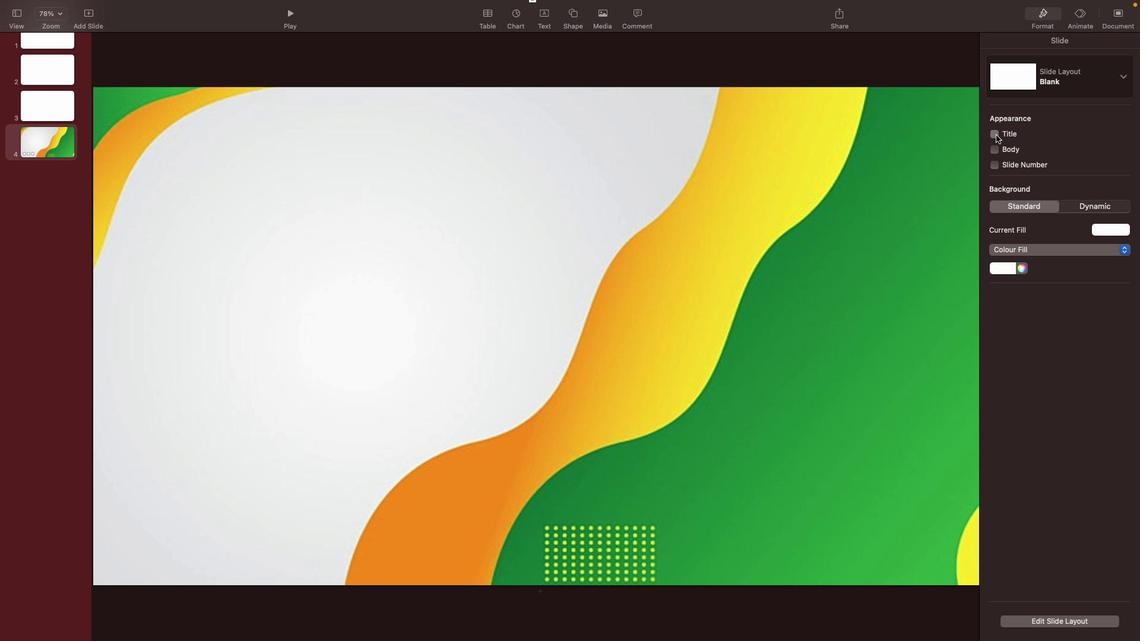 
Action: Mouse moved to (485, 163)
Screenshot: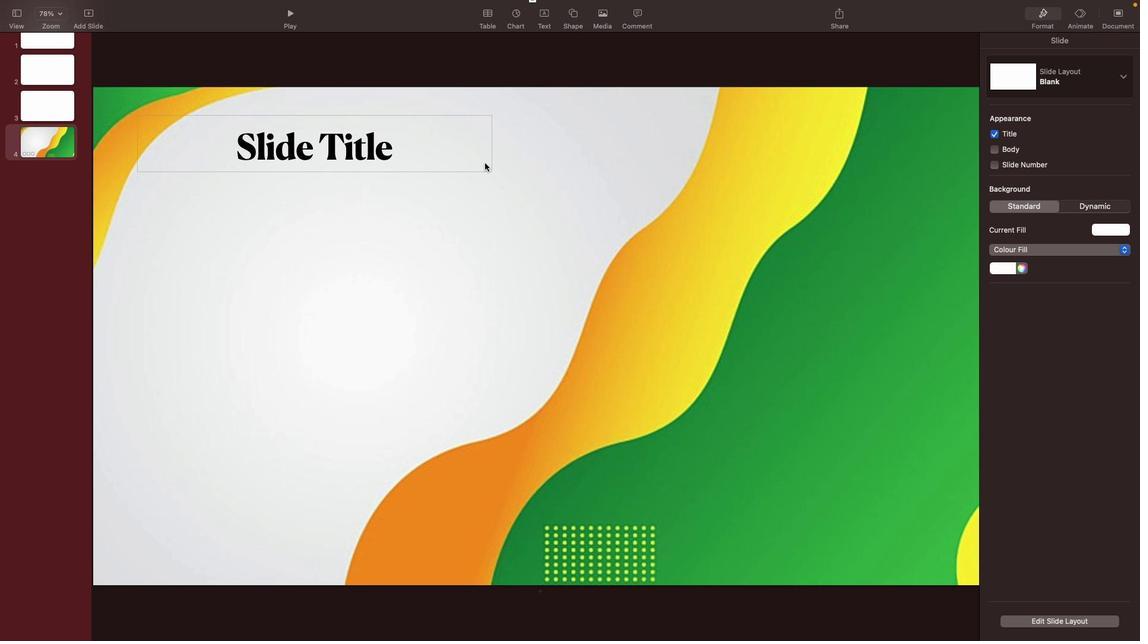 
Action: Mouse pressed left at (485, 163)
Screenshot: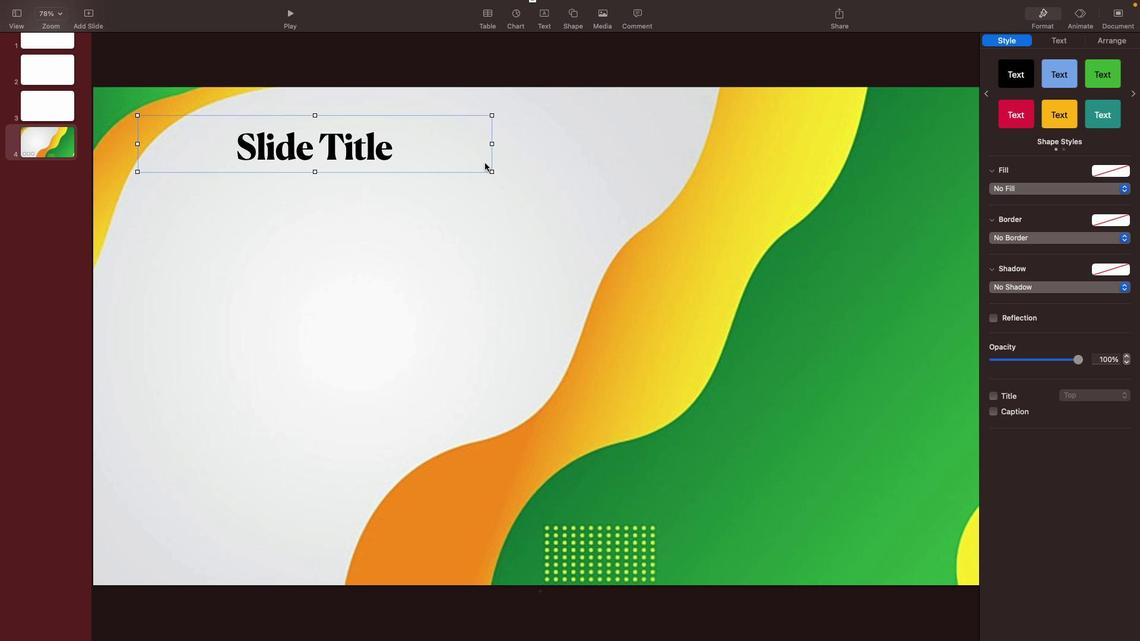 
Action: Mouse moved to (551, 173)
Screenshot: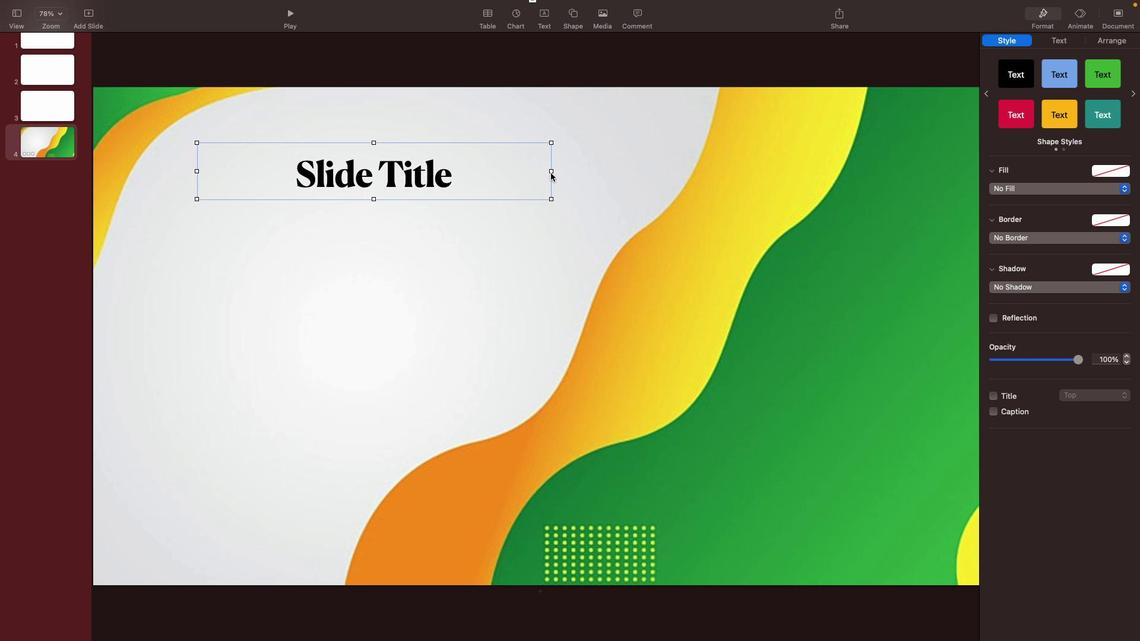 
Action: Mouse pressed left at (551, 173)
Screenshot: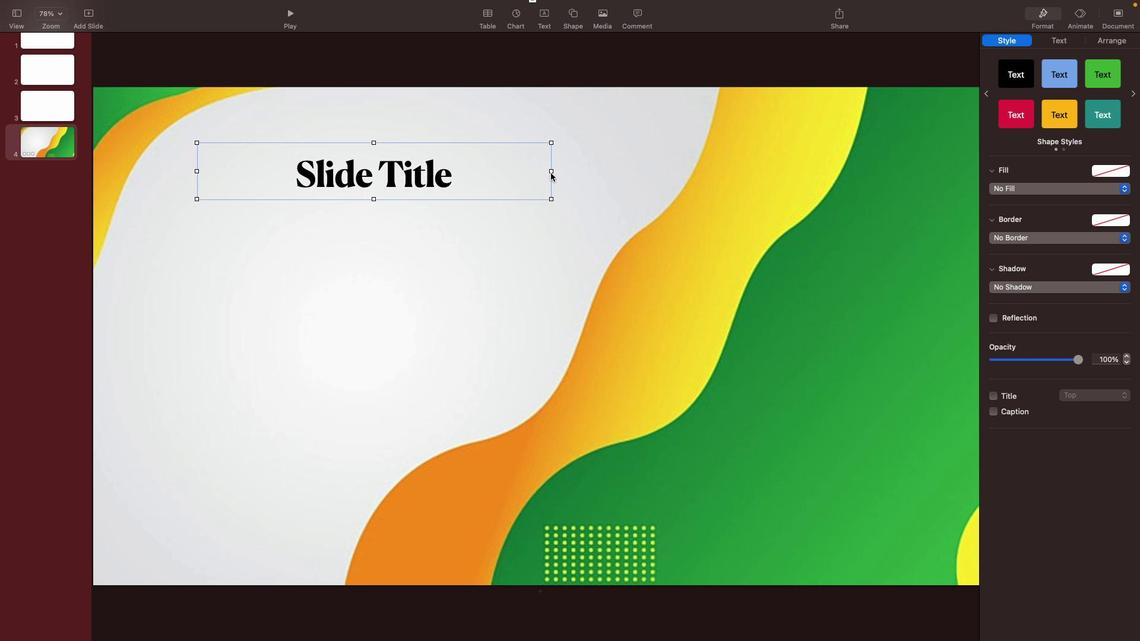 
Action: Mouse moved to (552, 171)
Screenshot: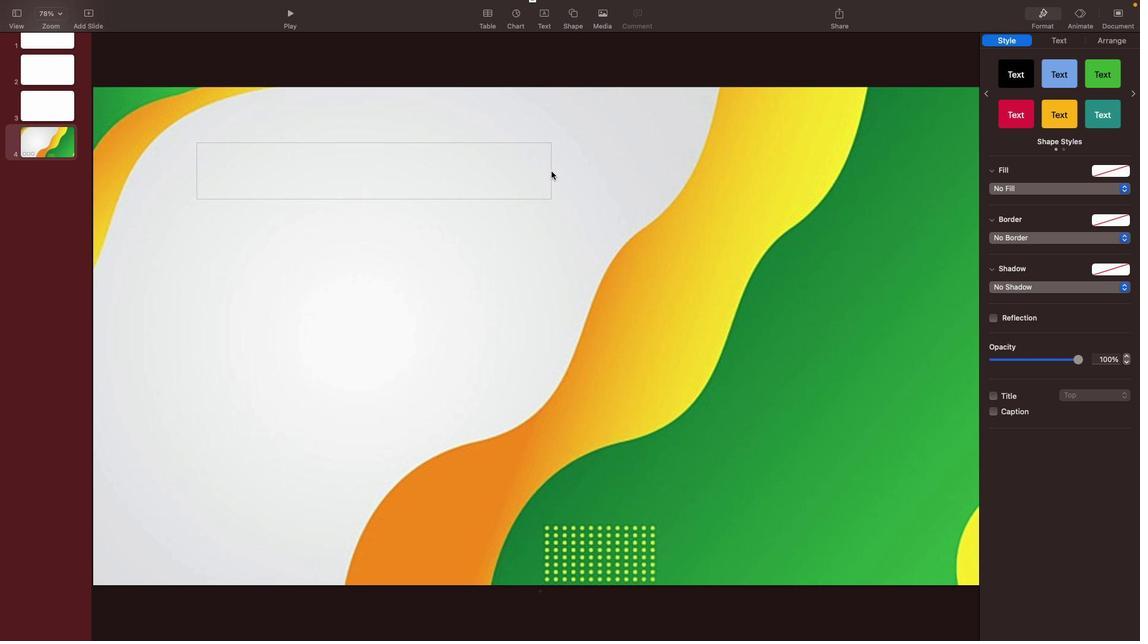 
Action: Mouse pressed left at (552, 171)
Screenshot: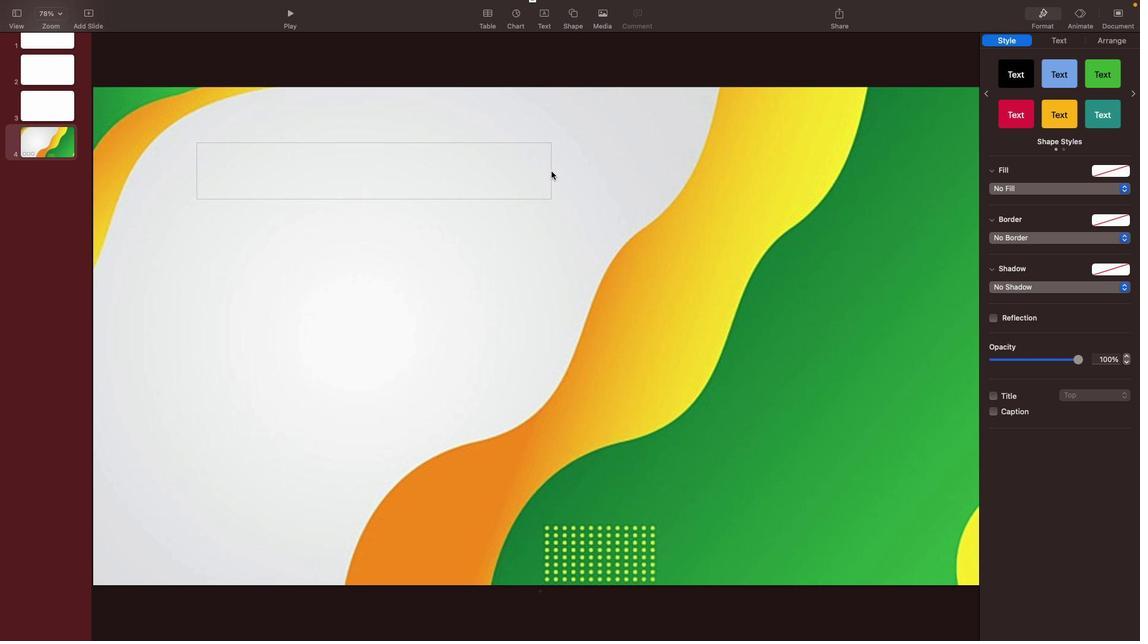 
Action: Mouse moved to (549, 173)
Screenshot: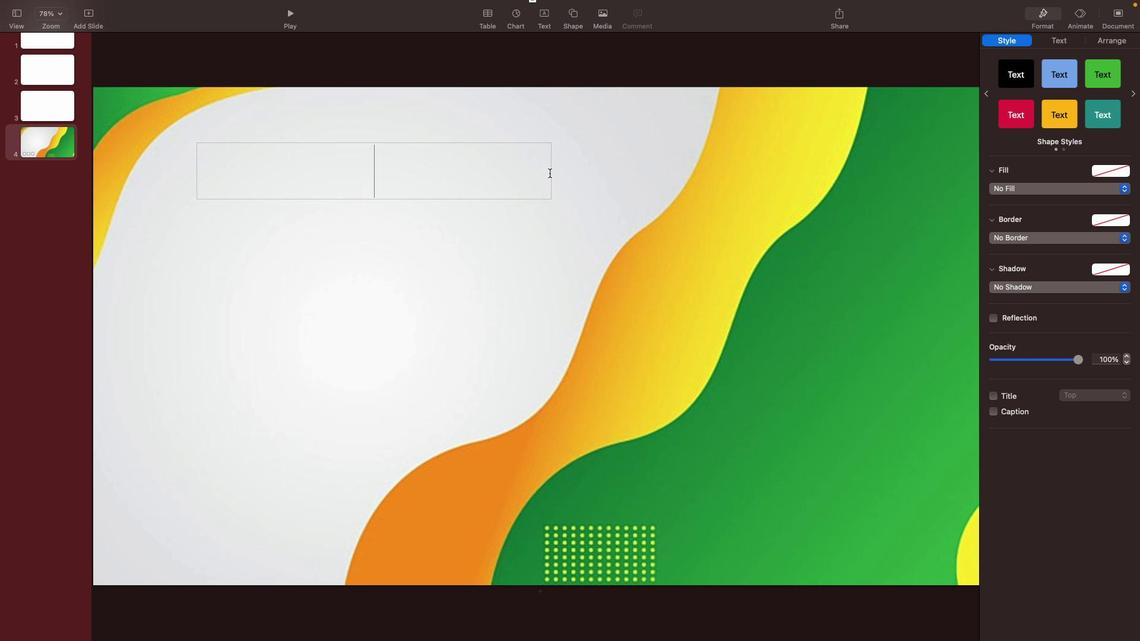 
Action: Mouse pressed left at (549, 173)
Screenshot: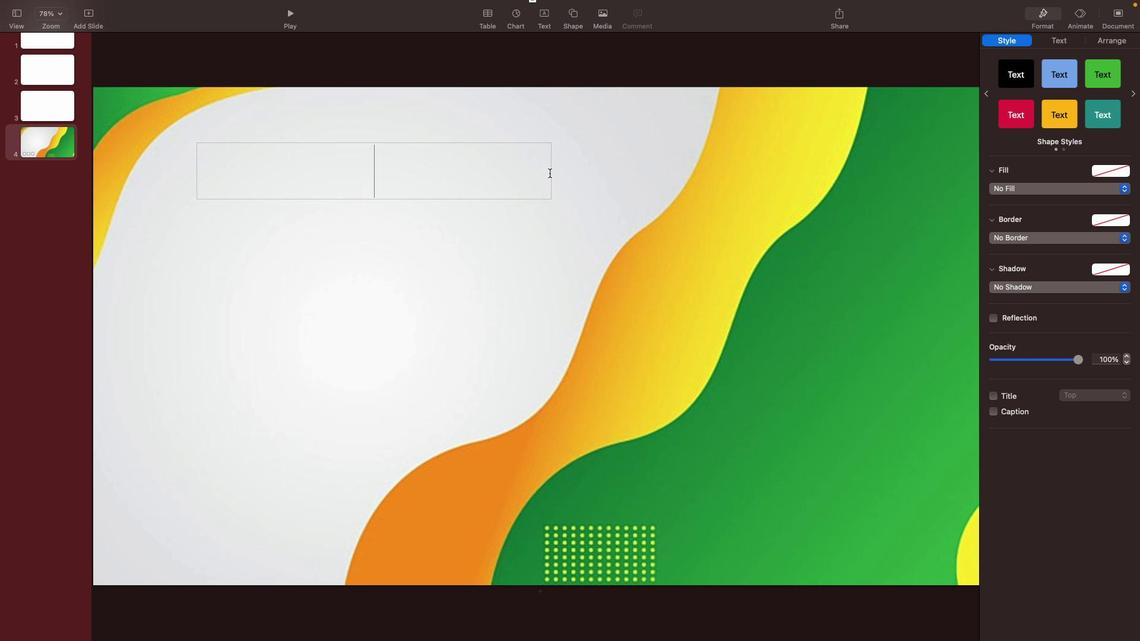 
Action: Mouse moved to (505, 282)
Screenshot: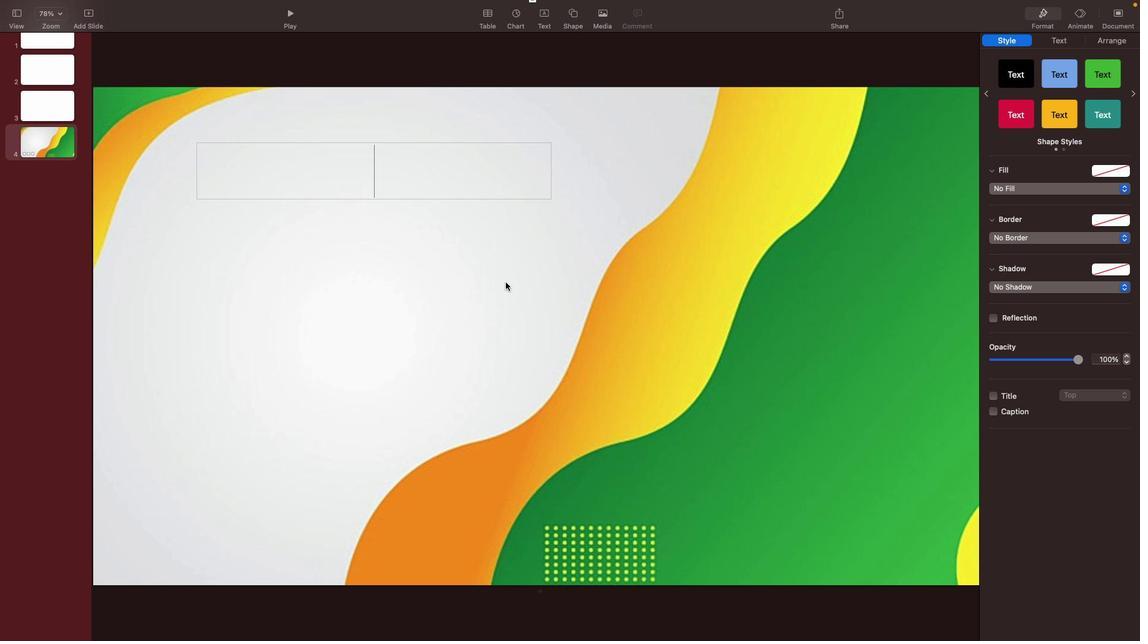 
Action: Mouse pressed left at (505, 282)
Screenshot: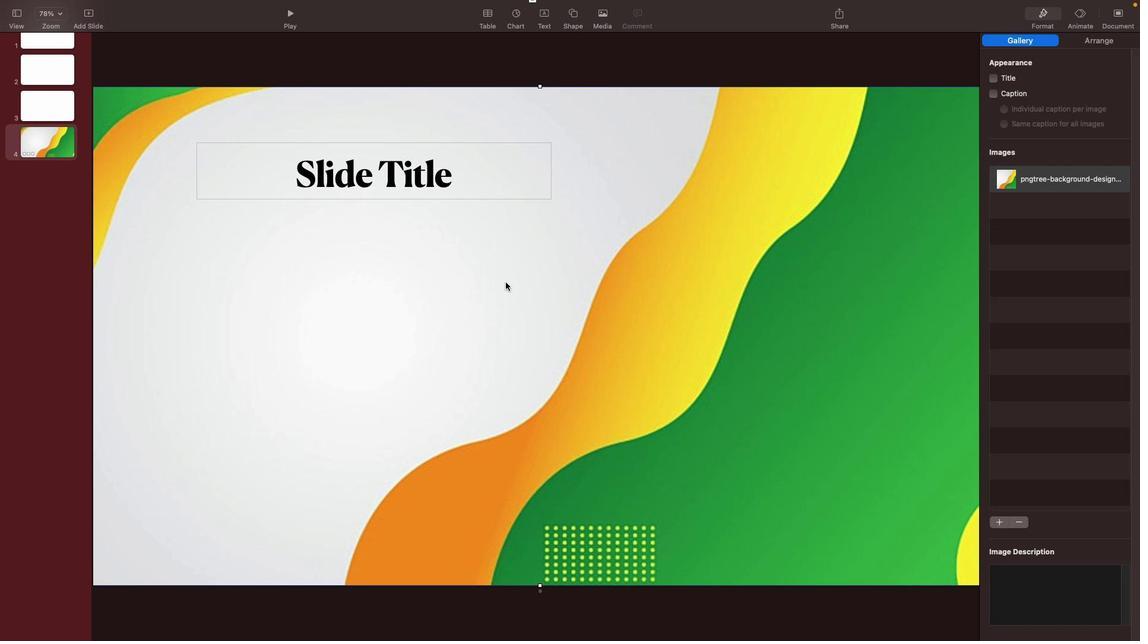 
Action: Mouse moved to (490, 189)
Screenshot: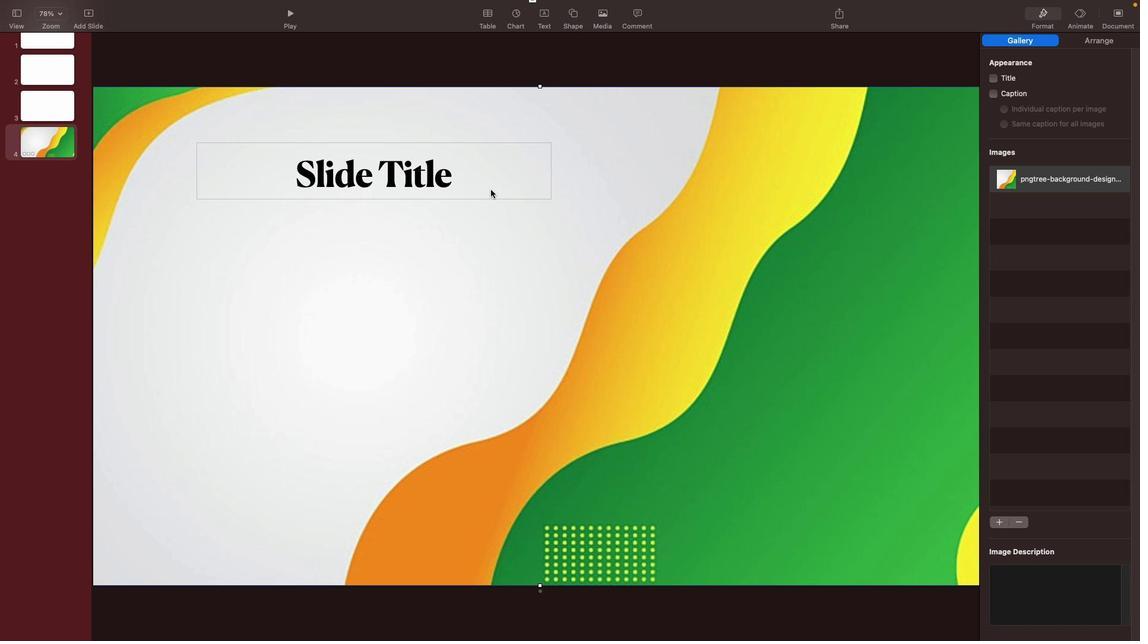 
Action: Mouse pressed left at (490, 189)
Screenshot: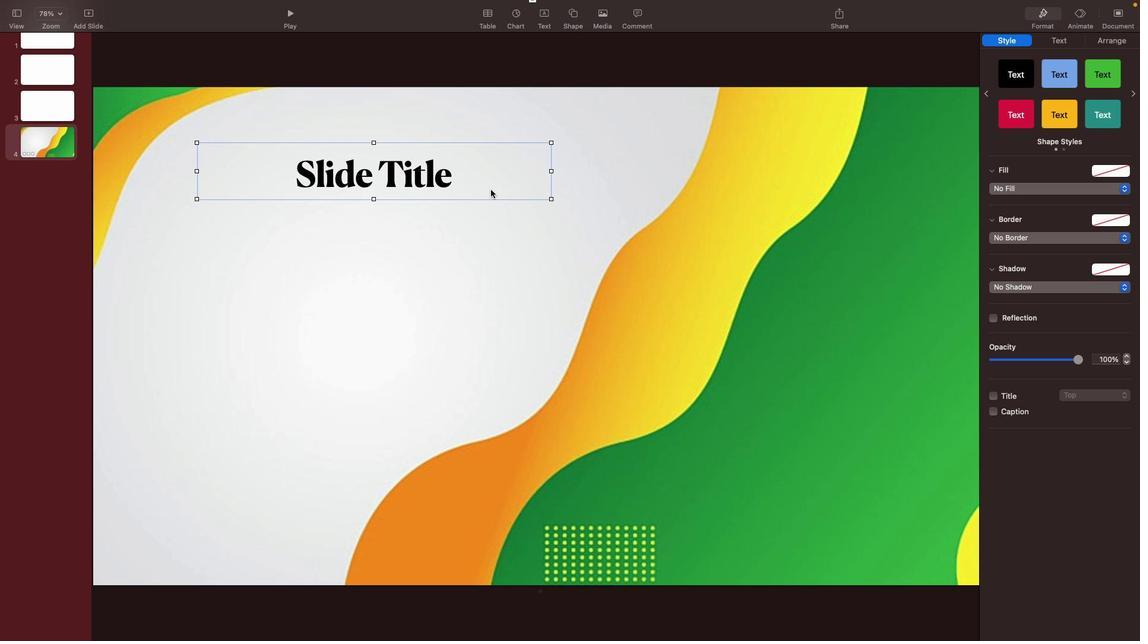 
Action: Mouse moved to (553, 170)
Screenshot: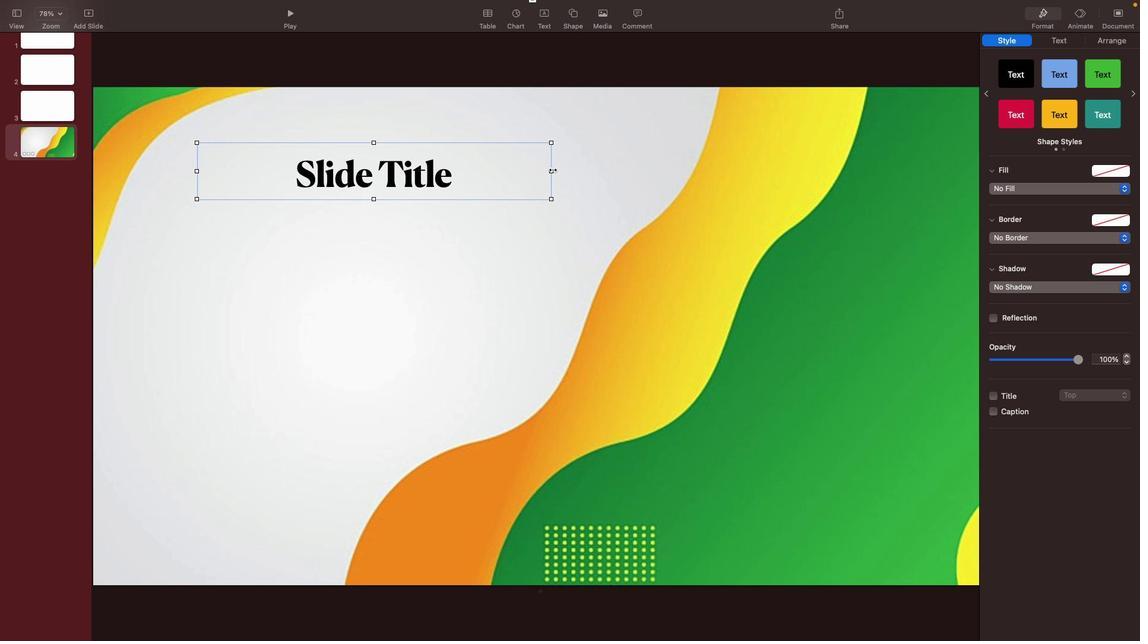 
Action: Mouse pressed left at (553, 170)
Screenshot: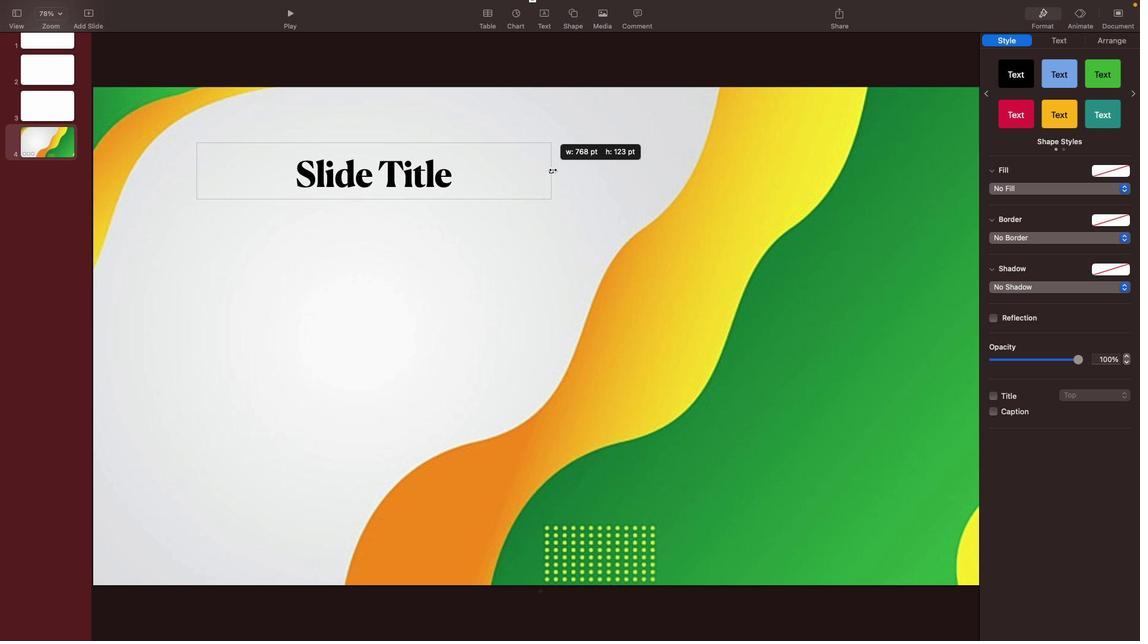 
Action: Mouse moved to (445, 199)
Screenshot: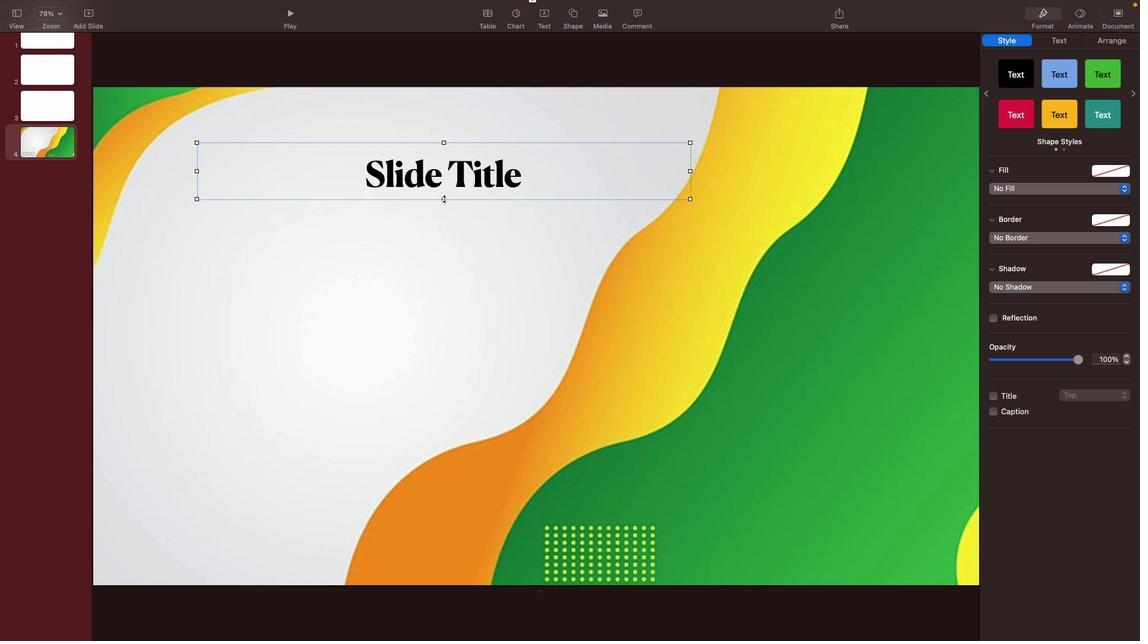 
Action: Mouse pressed left at (445, 199)
Screenshot: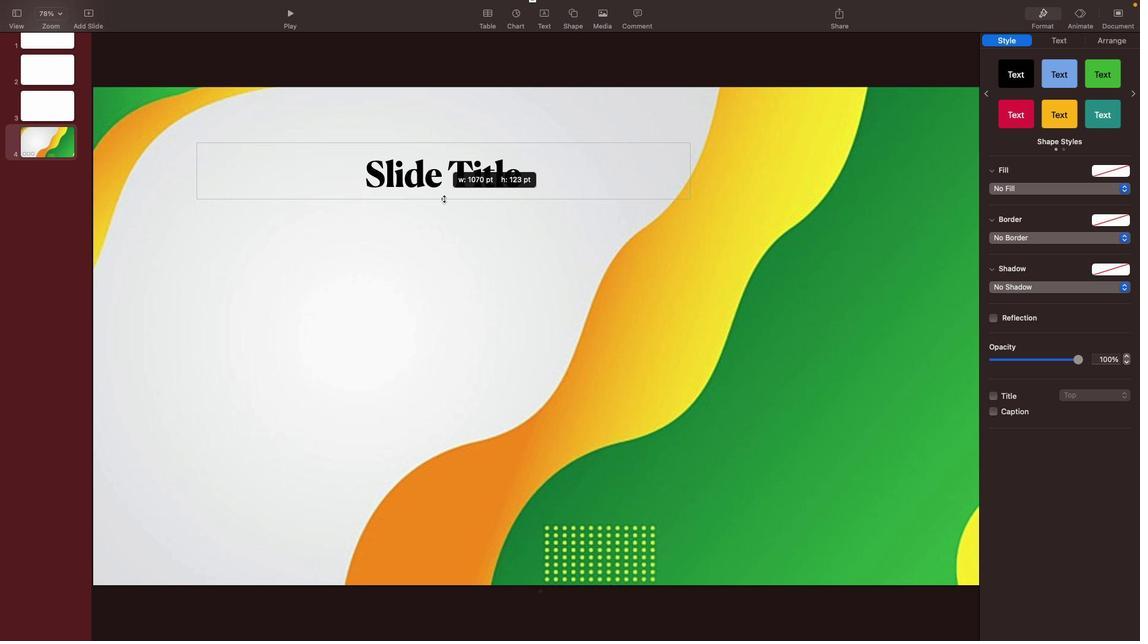 
Action: Mouse moved to (439, 203)
Screenshot: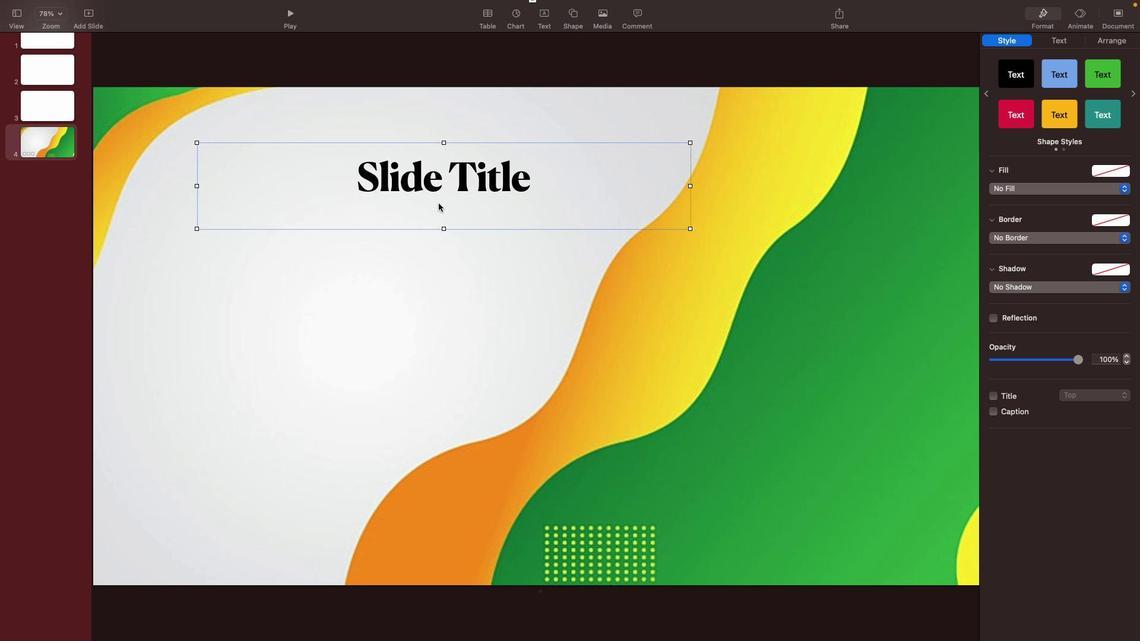 
Action: Mouse pressed left at (439, 203)
Screenshot: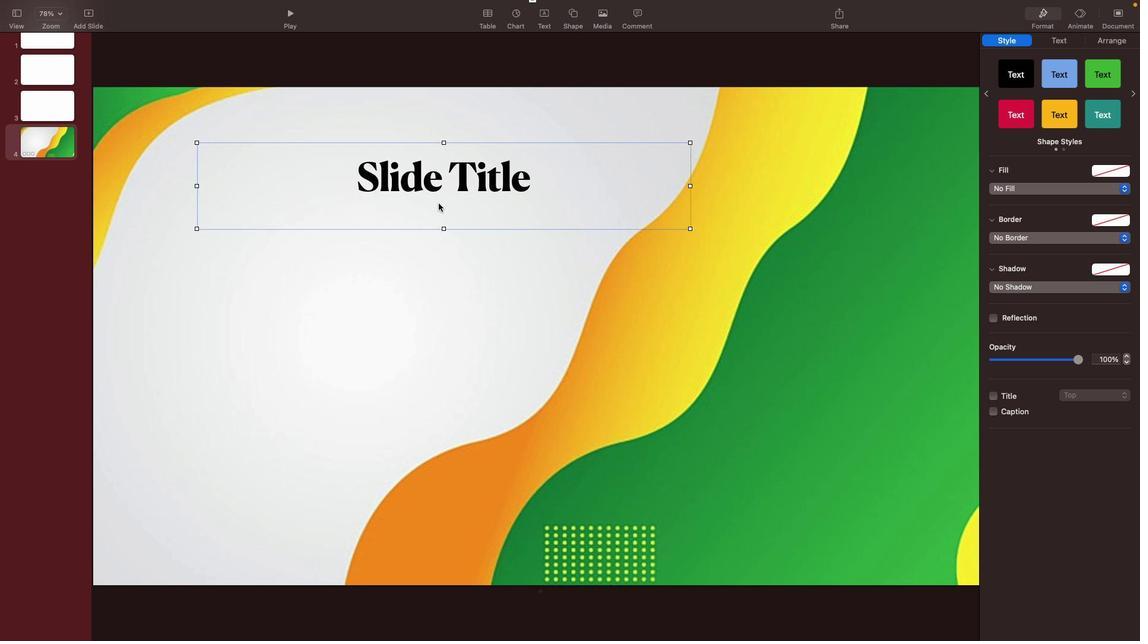 
Action: Key pressed 'b''u'Key.backspaceKey.backspaceKey.backspaceKey.caps_lock'B''U''S''I''N''E''S''S'Key.space'P''R''E''S''E''N''T''A''T''I''O''N'
Screenshot: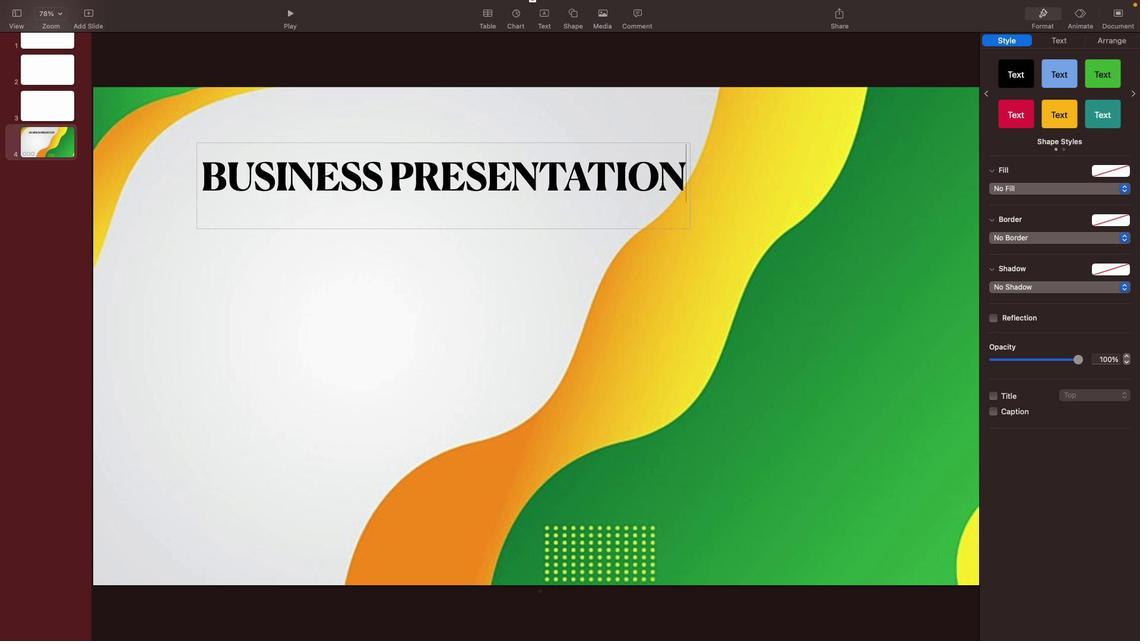
Action: Mouse moved to (762, 248)
Screenshot: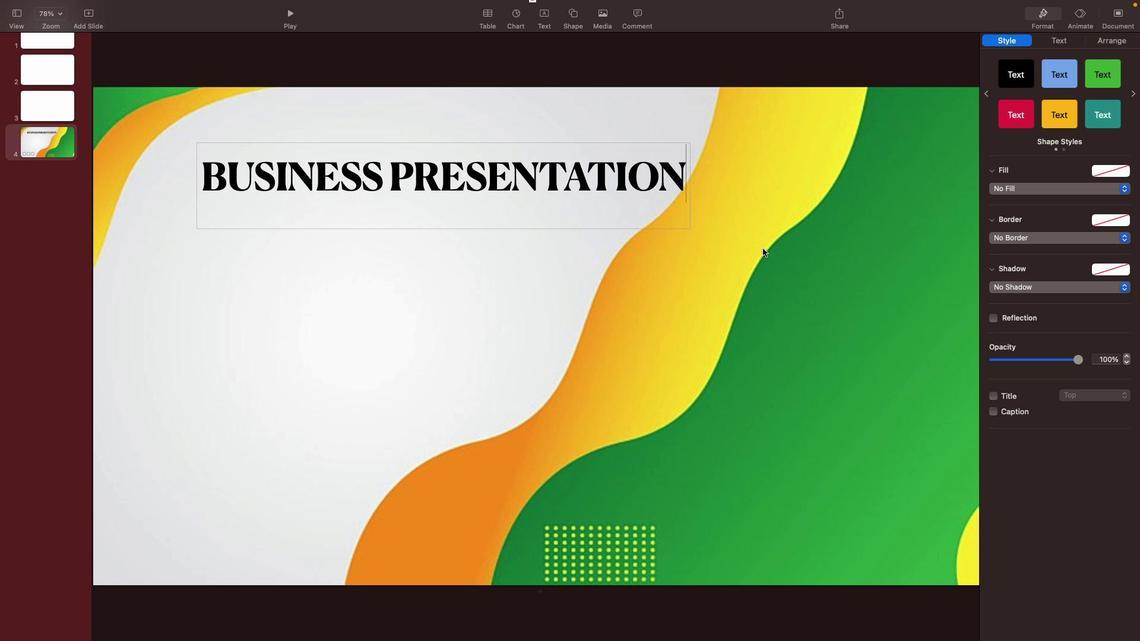 
Action: Mouse pressed left at (762, 248)
Screenshot: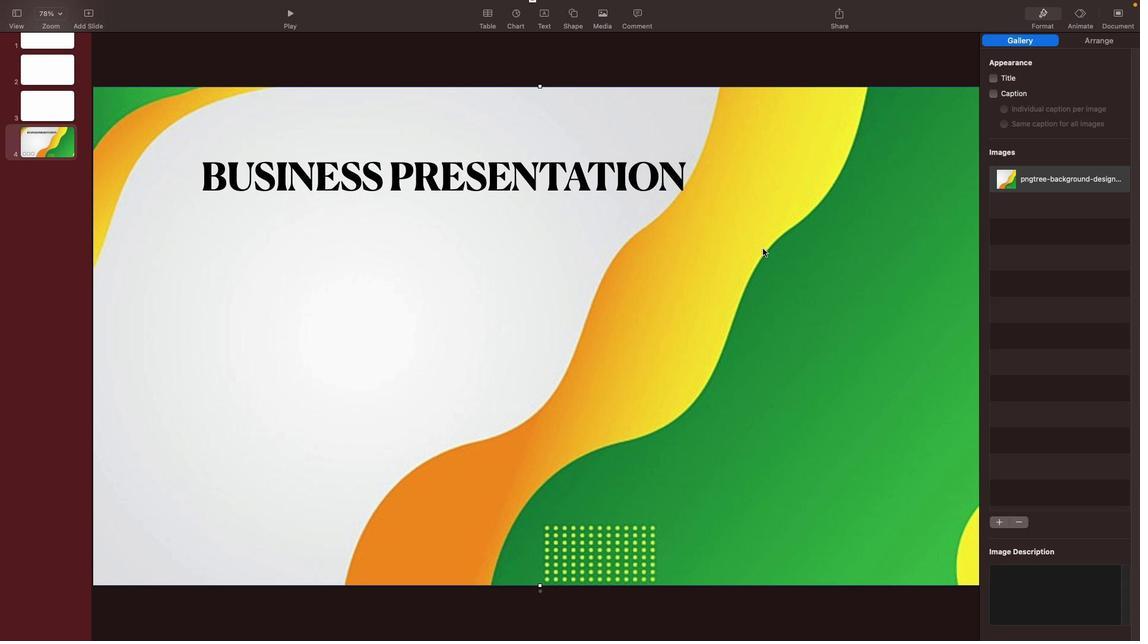 
Action: Mouse moved to (619, 185)
Screenshot: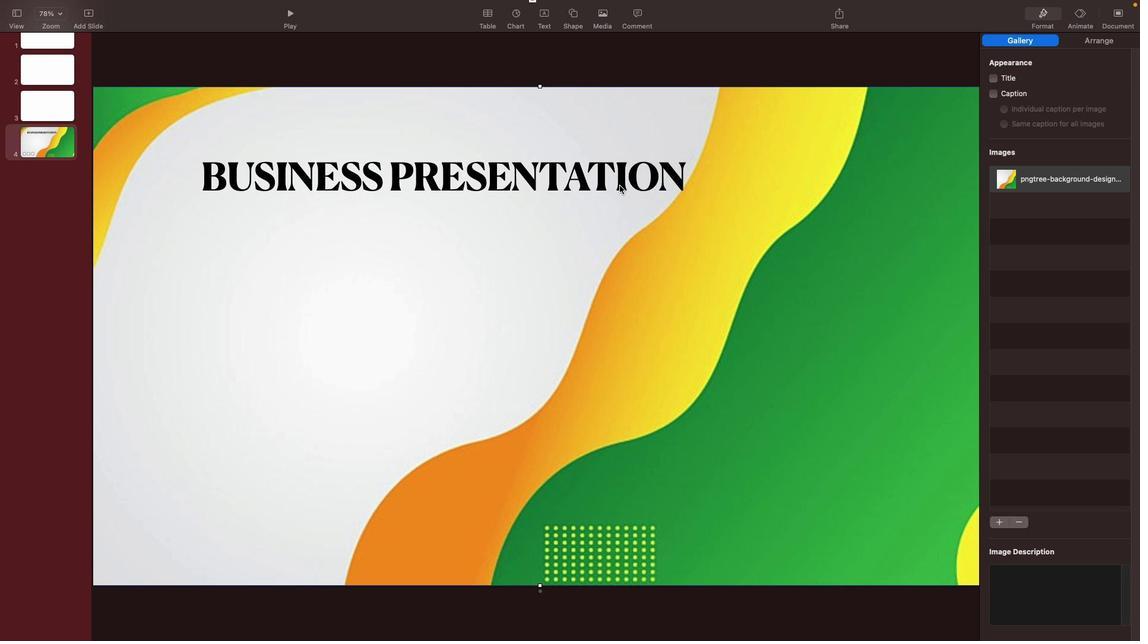 
Action: Mouse pressed left at (619, 185)
Screenshot: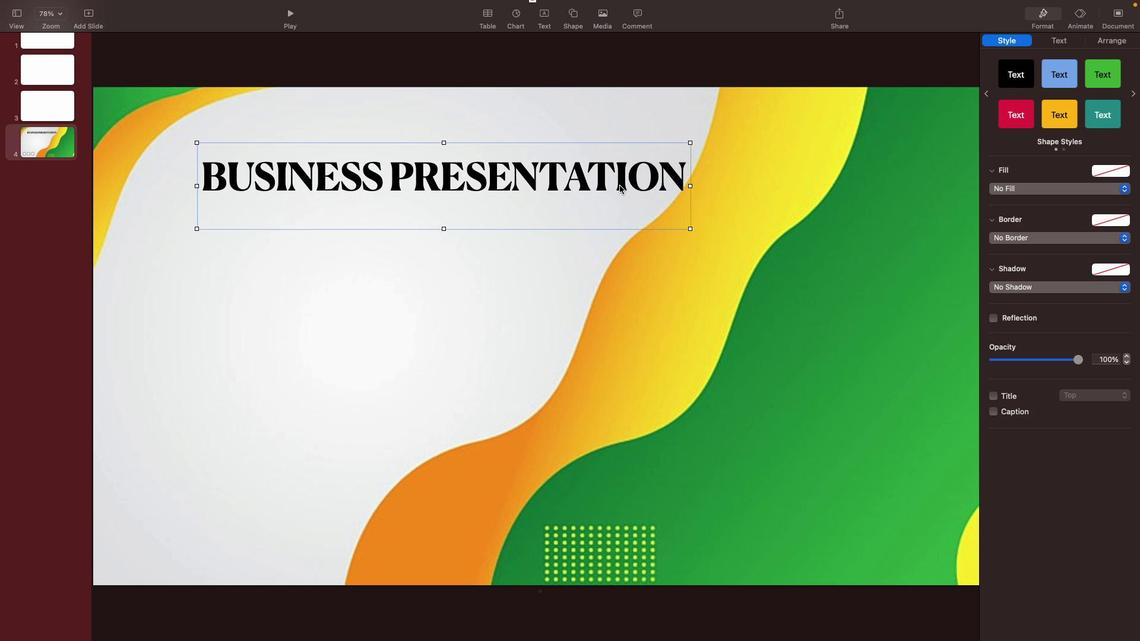 
Action: Mouse moved to (616, 180)
Screenshot: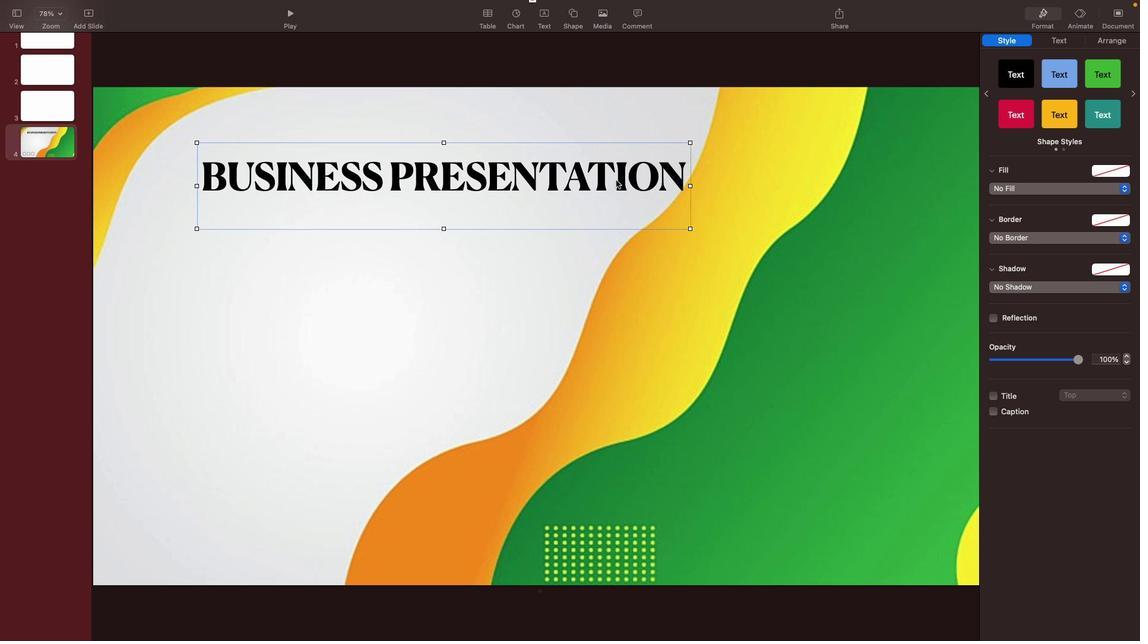 
Action: Mouse pressed left at (616, 180)
Screenshot: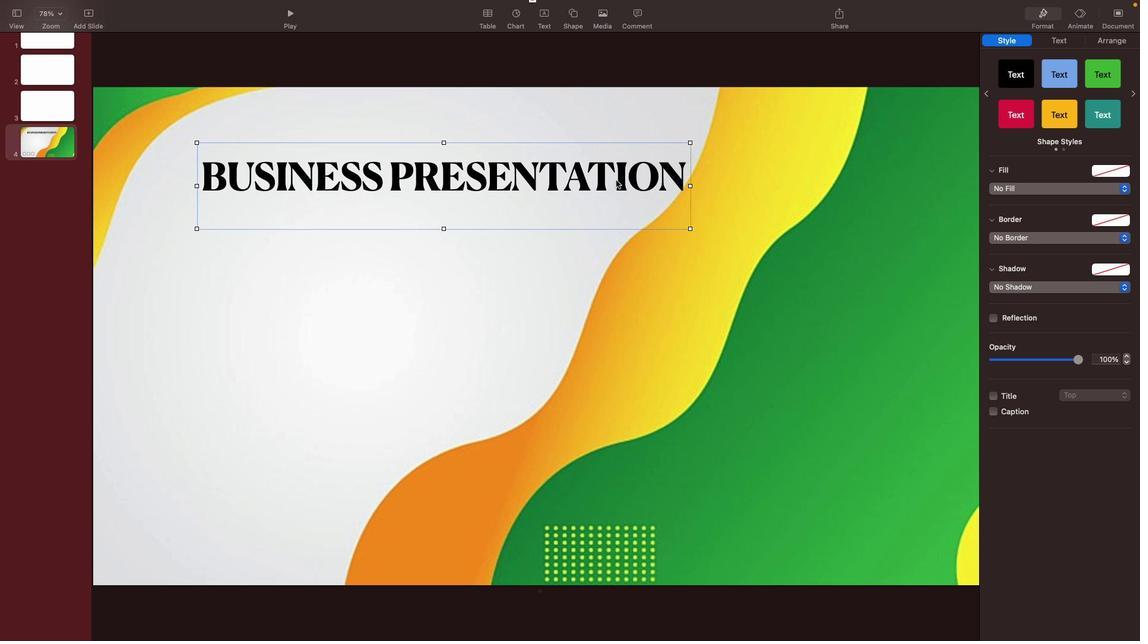 
Action: Mouse moved to (1125, 286)
Screenshot: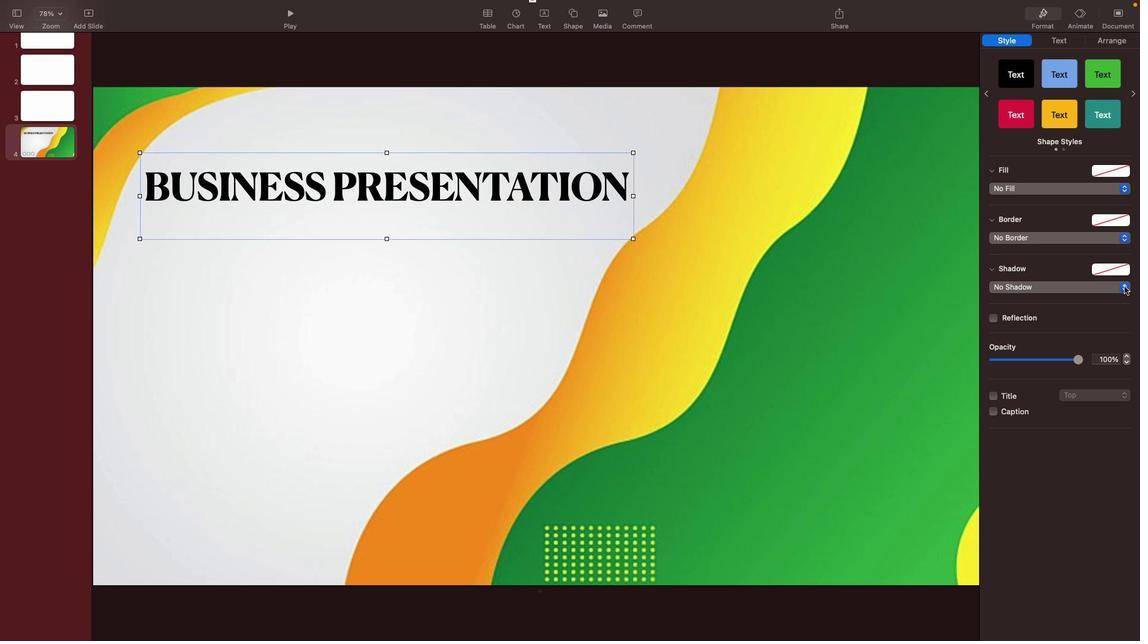 
Action: Mouse pressed left at (1125, 286)
Screenshot: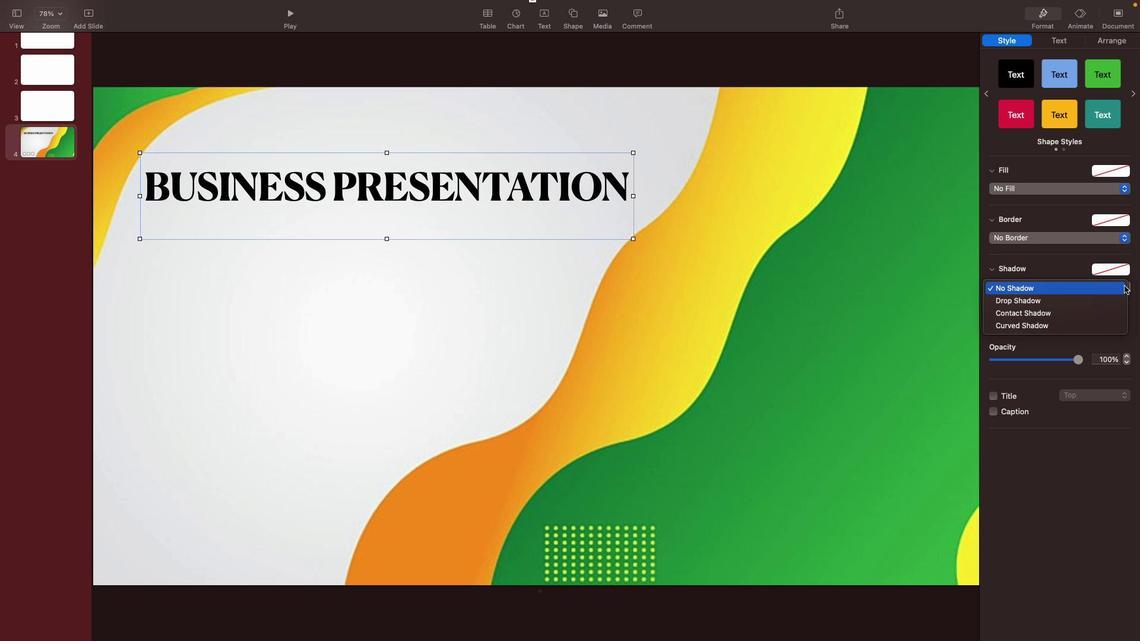 
Action: Mouse moved to (1048, 324)
Screenshot: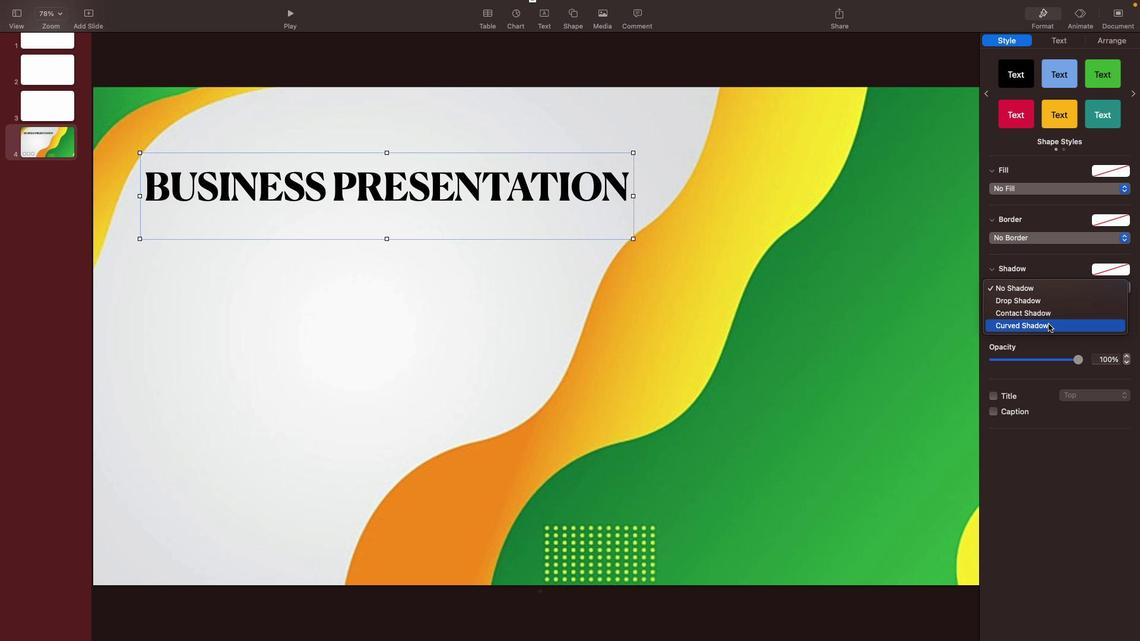 
Action: Mouse pressed left at (1048, 324)
Screenshot: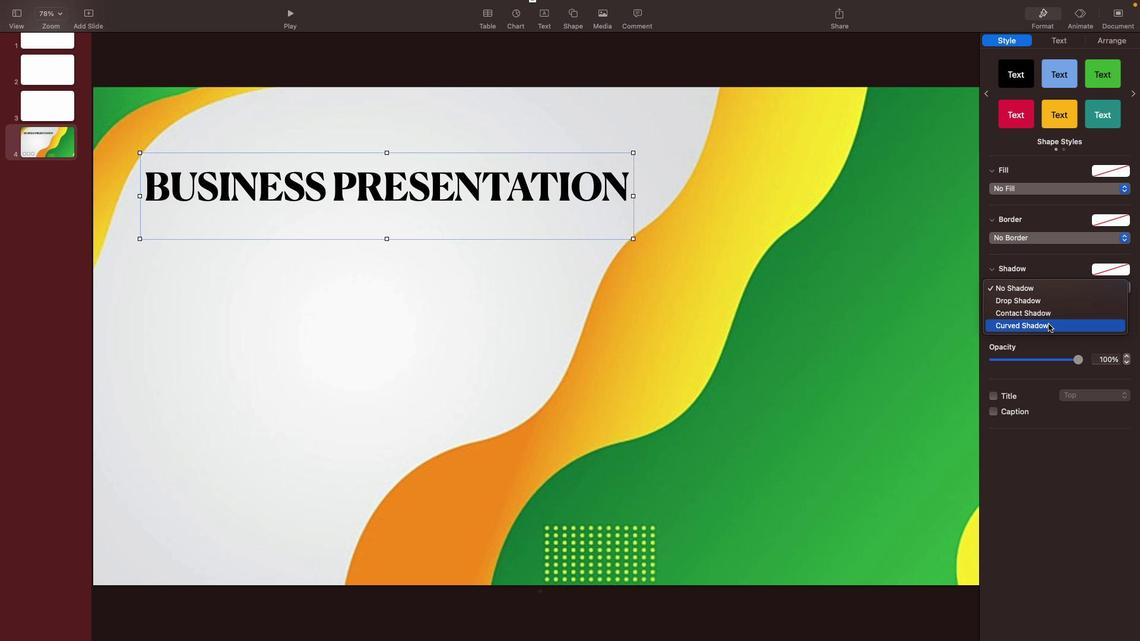 
Action: Mouse moved to (1041, 347)
Screenshot: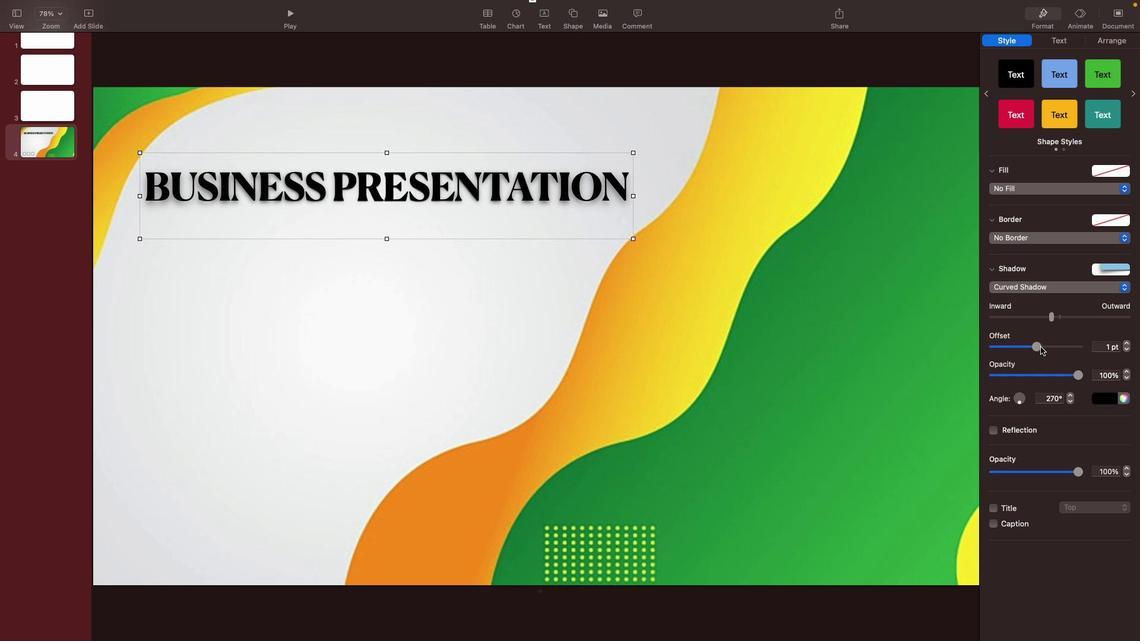 
Action: Mouse pressed left at (1041, 347)
Screenshot: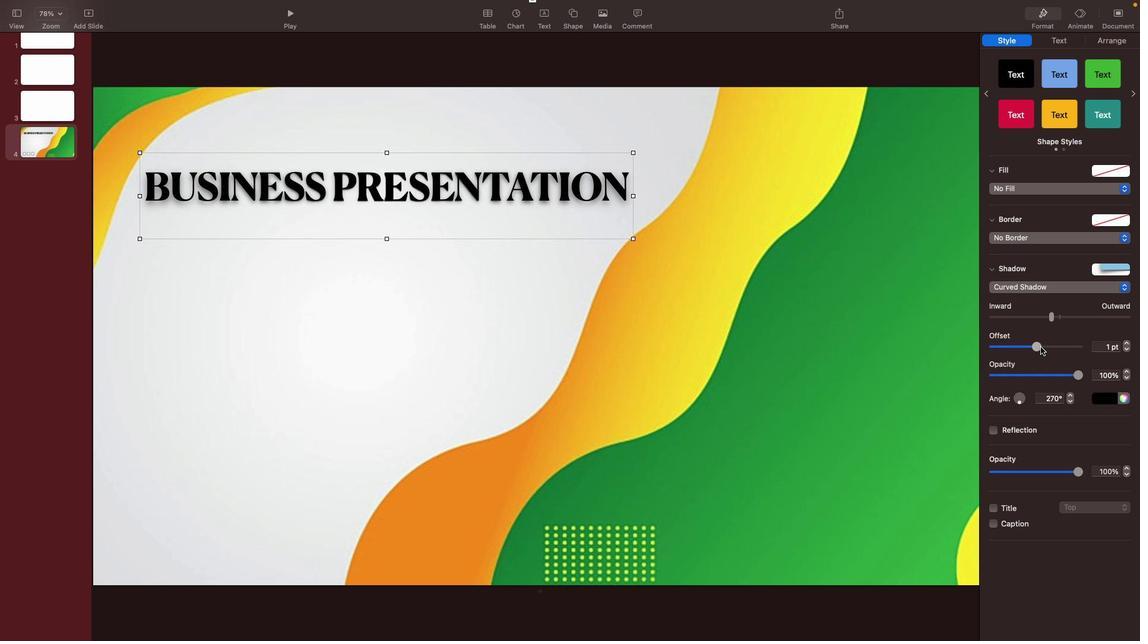 
Action: Mouse moved to (519, 257)
Screenshot: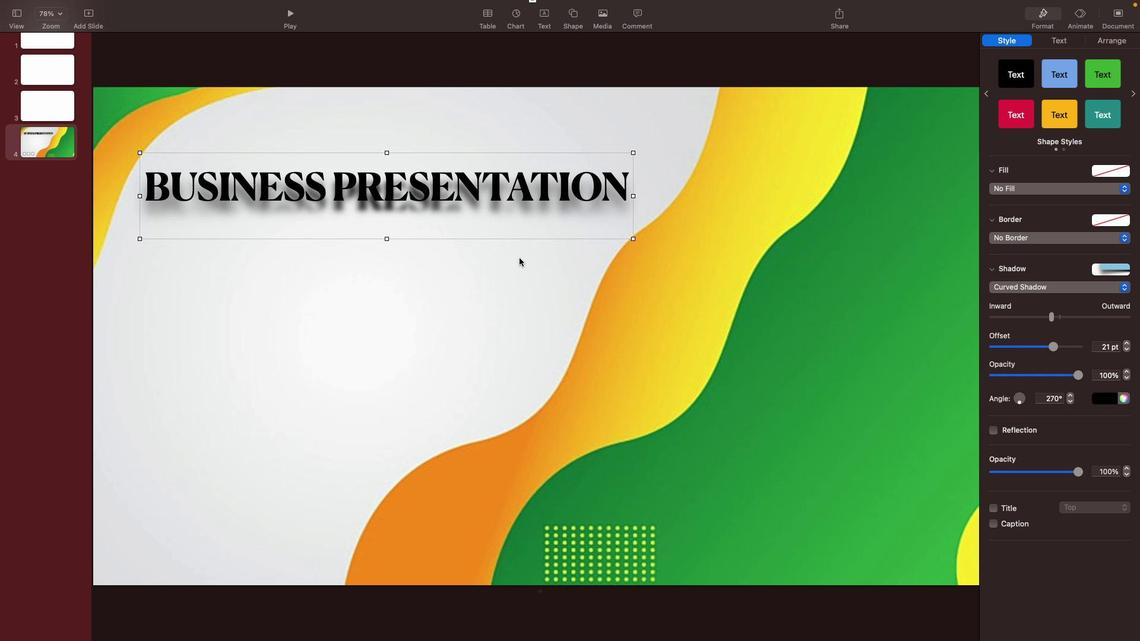 
Action: Mouse pressed left at (519, 257)
Screenshot: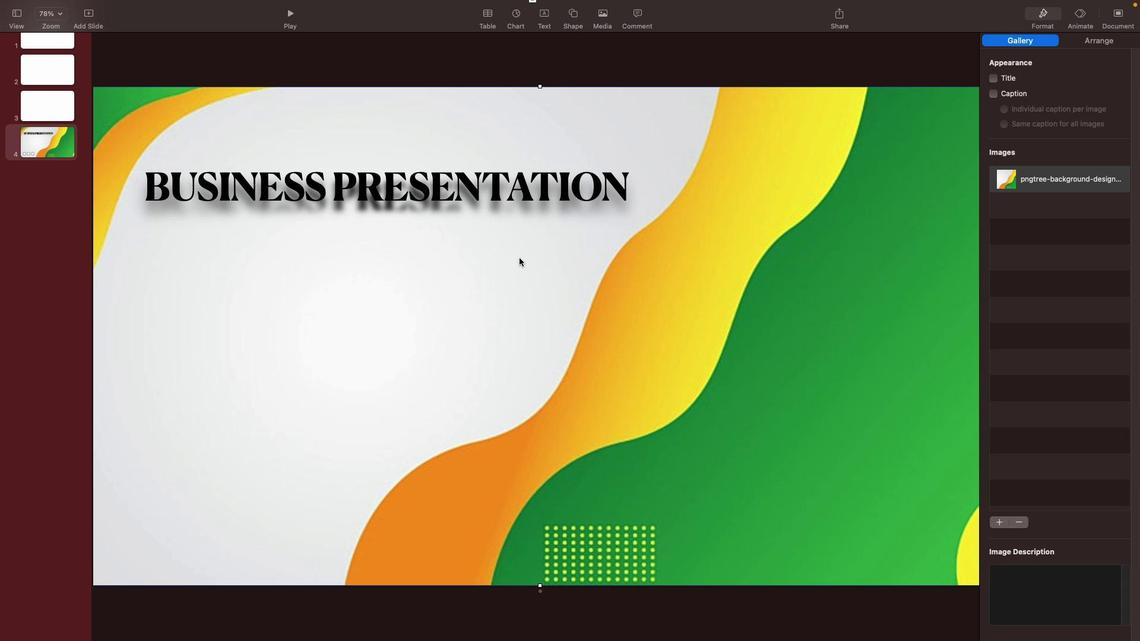 
Action: Mouse moved to (566, 175)
Screenshot: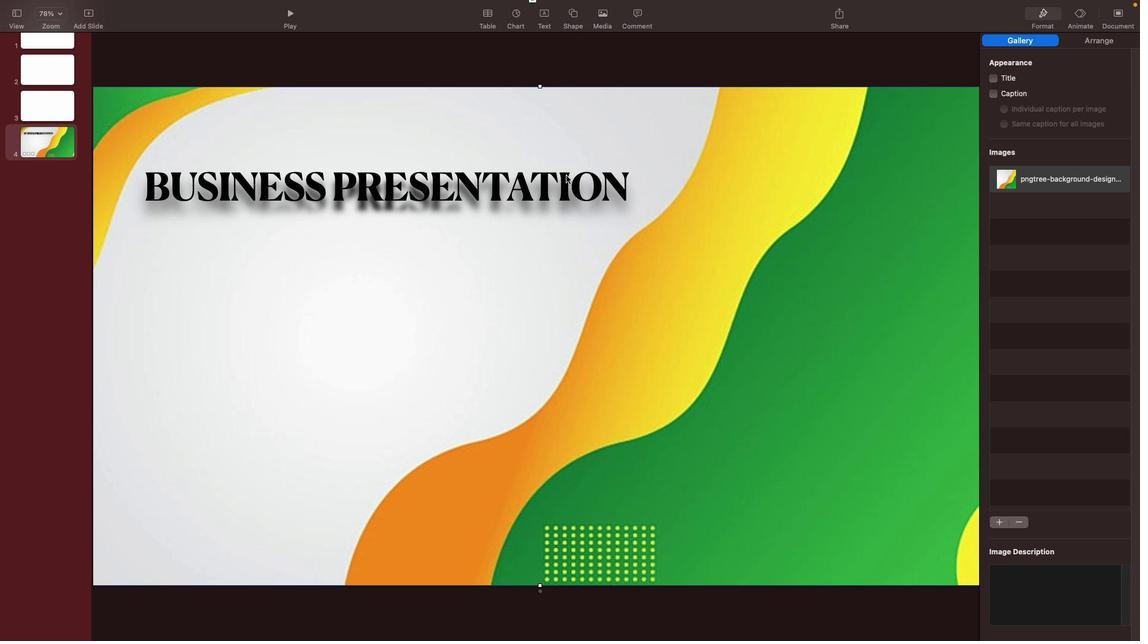 
Action: Mouse pressed left at (566, 175)
Screenshot: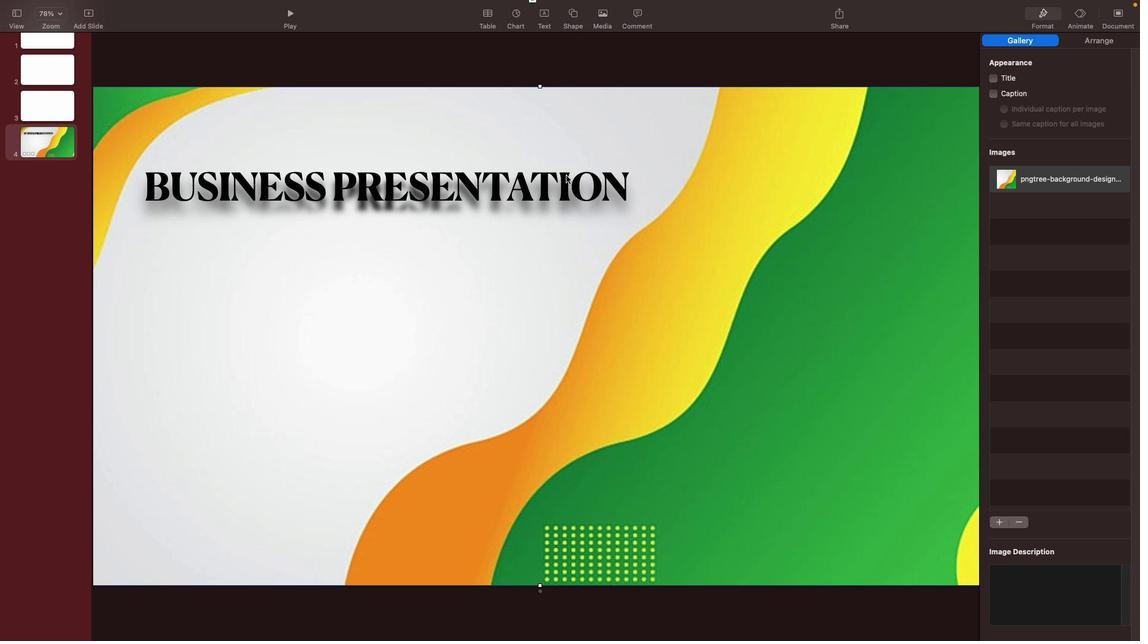 
Action: Mouse pressed left at (566, 175)
Screenshot: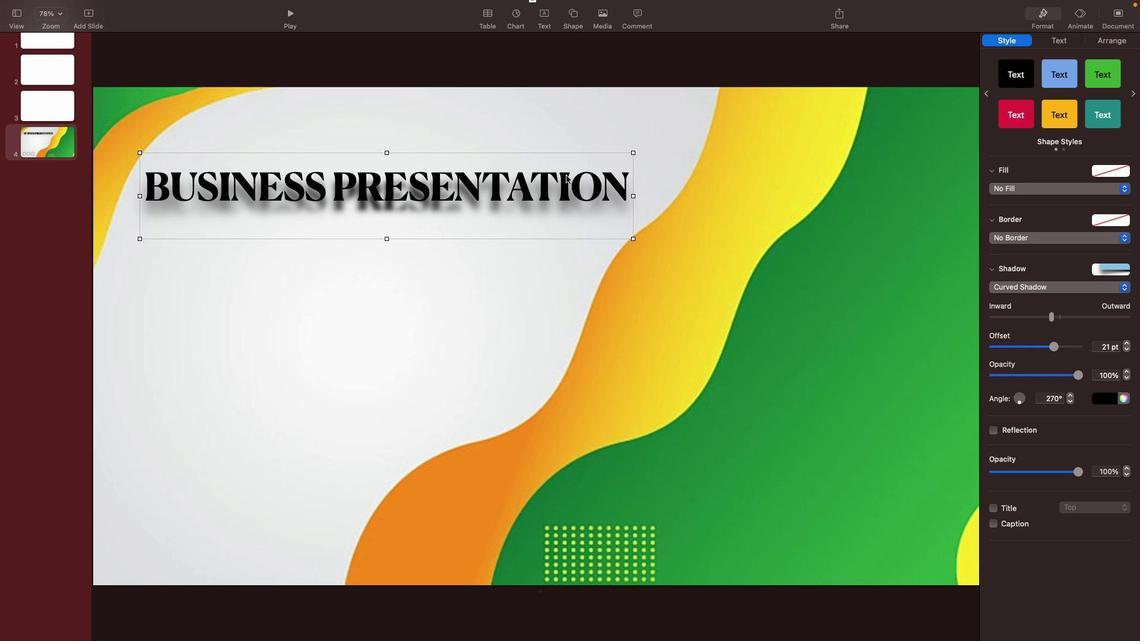 
Action: Mouse moved to (1114, 400)
Screenshot: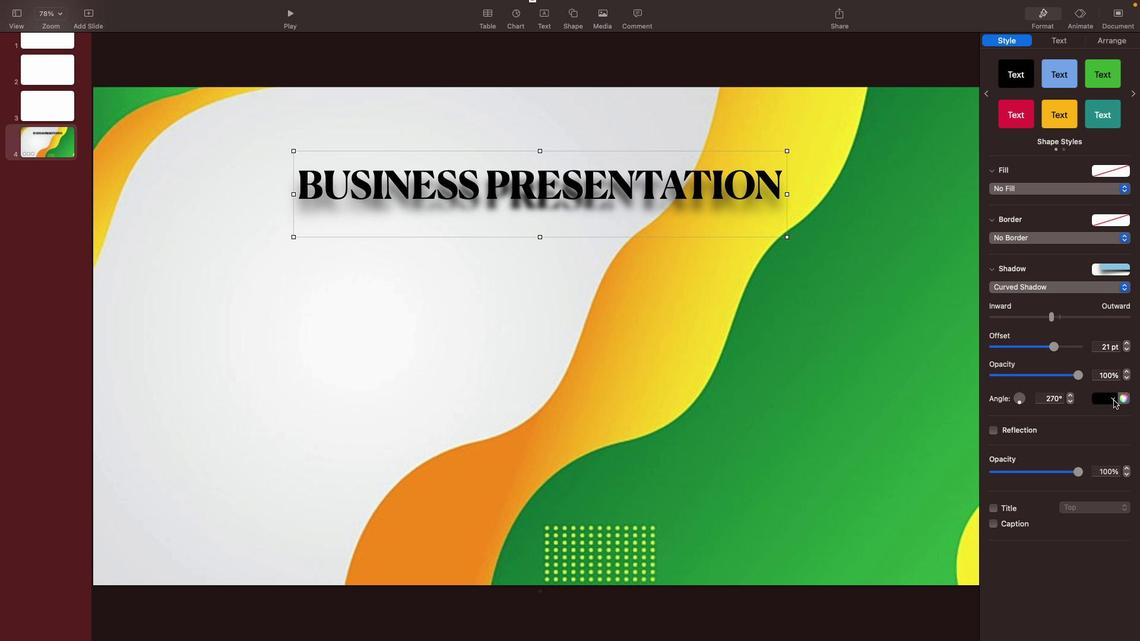 
Action: Mouse pressed left at (1114, 400)
Screenshot: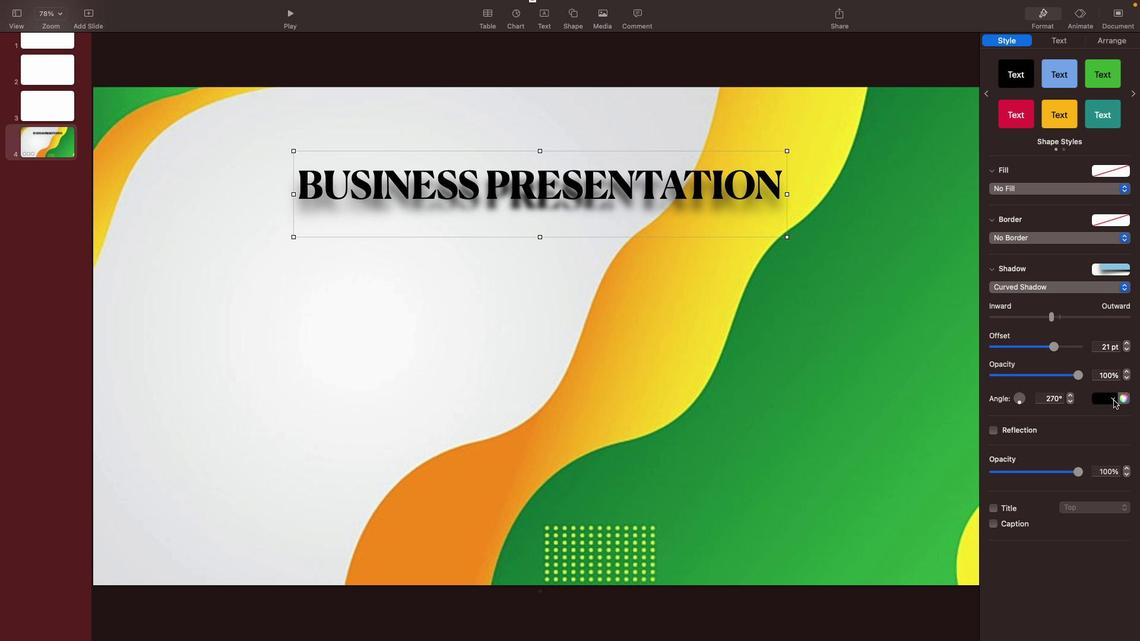 
Action: Mouse moved to (1041, 475)
Screenshot: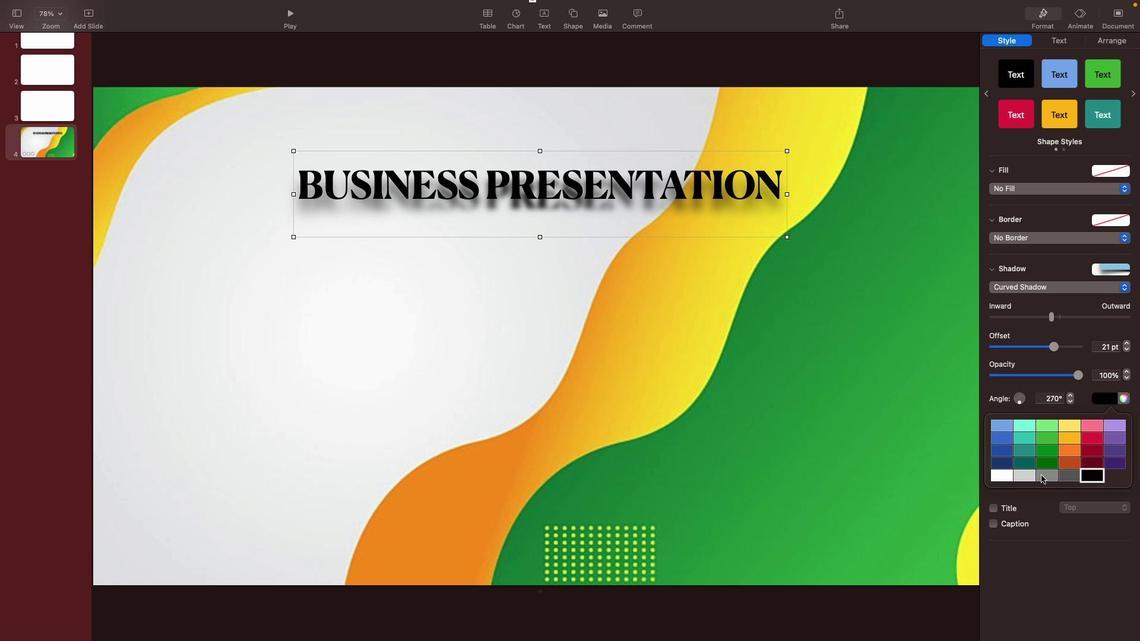
Action: Mouse pressed left at (1041, 475)
Screenshot: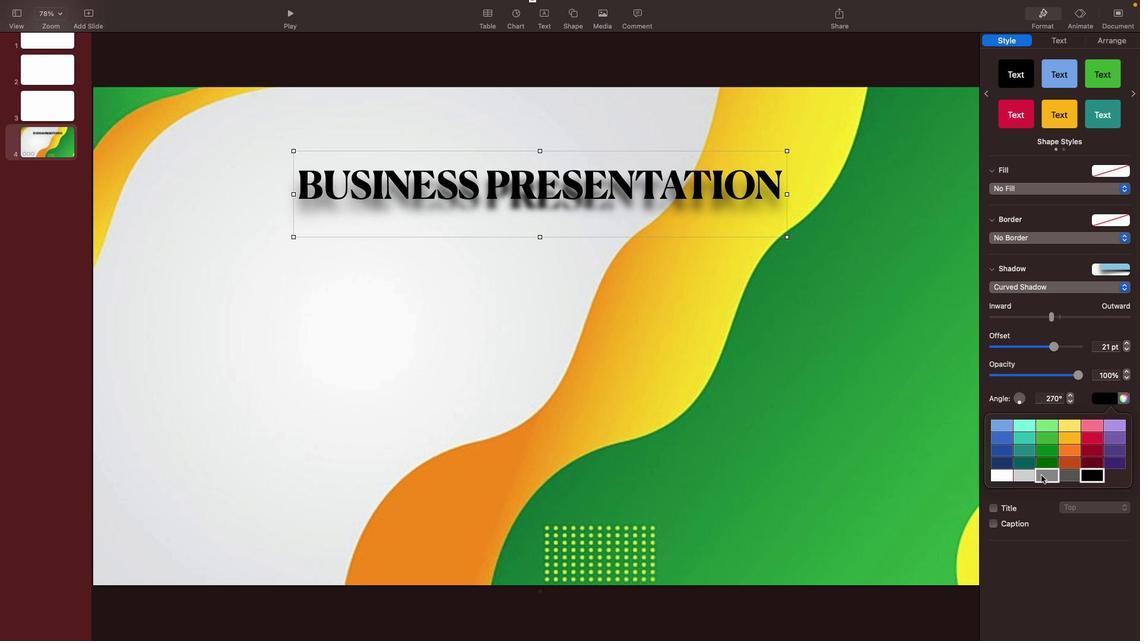 
Action: Mouse moved to (641, 185)
Screenshot: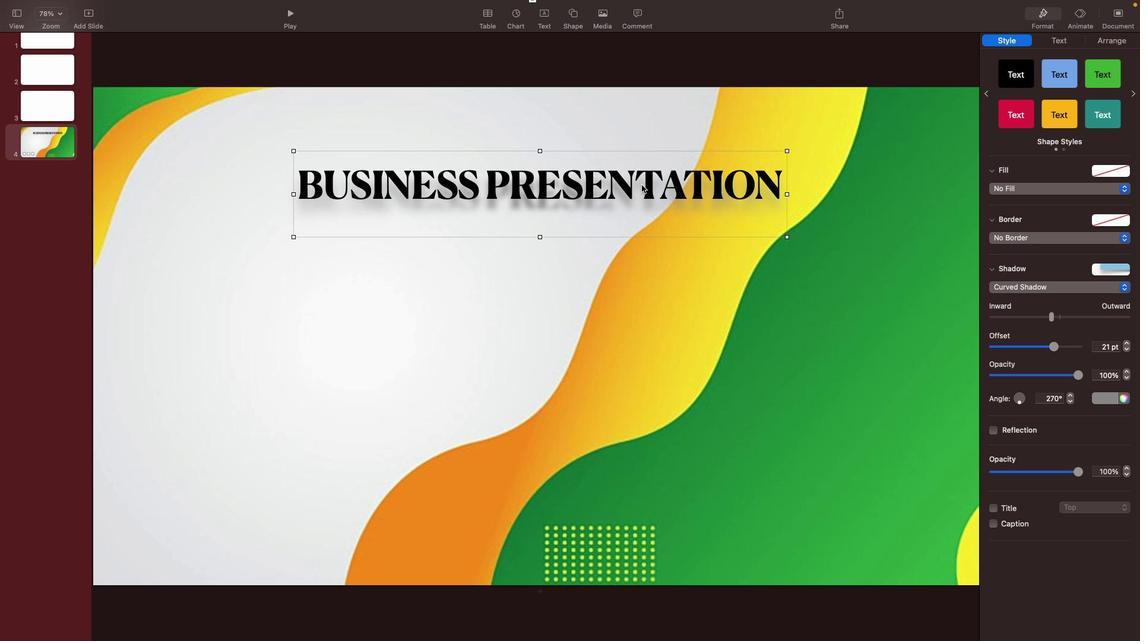 
Action: Mouse pressed left at (641, 185)
Screenshot: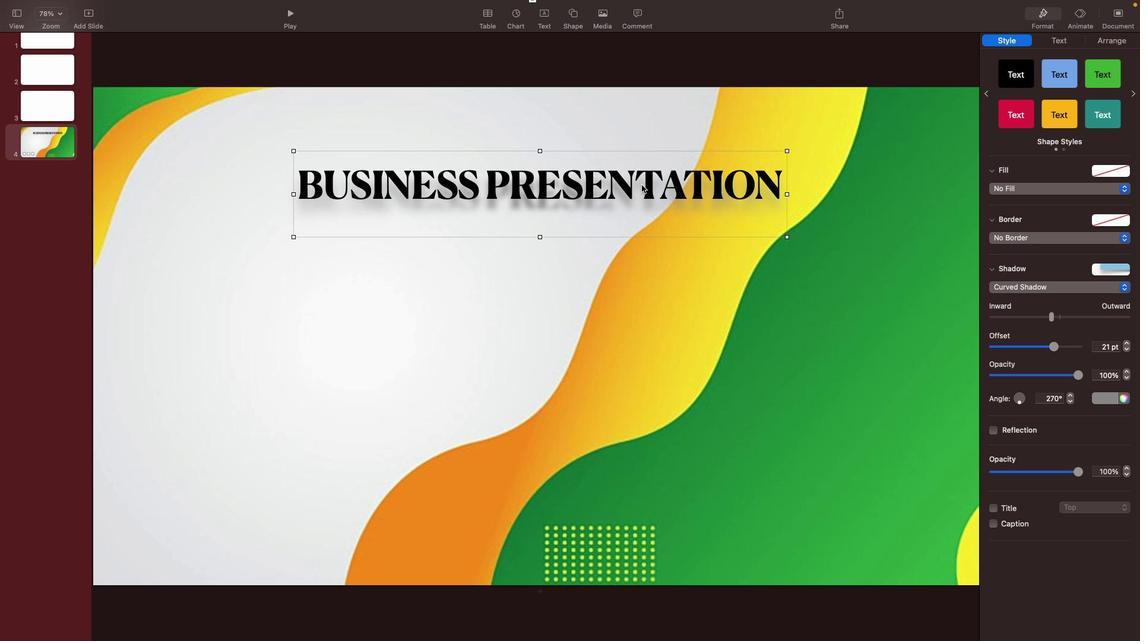 
Action: Mouse moved to (759, 183)
Screenshot: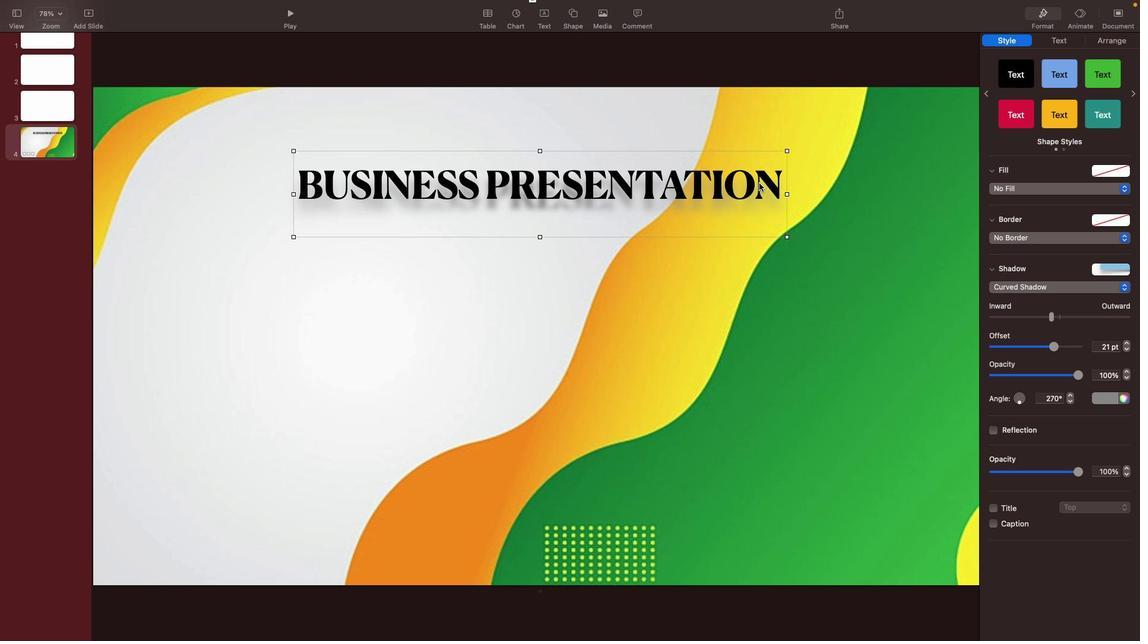 
Action: Mouse pressed left at (759, 183)
Screenshot: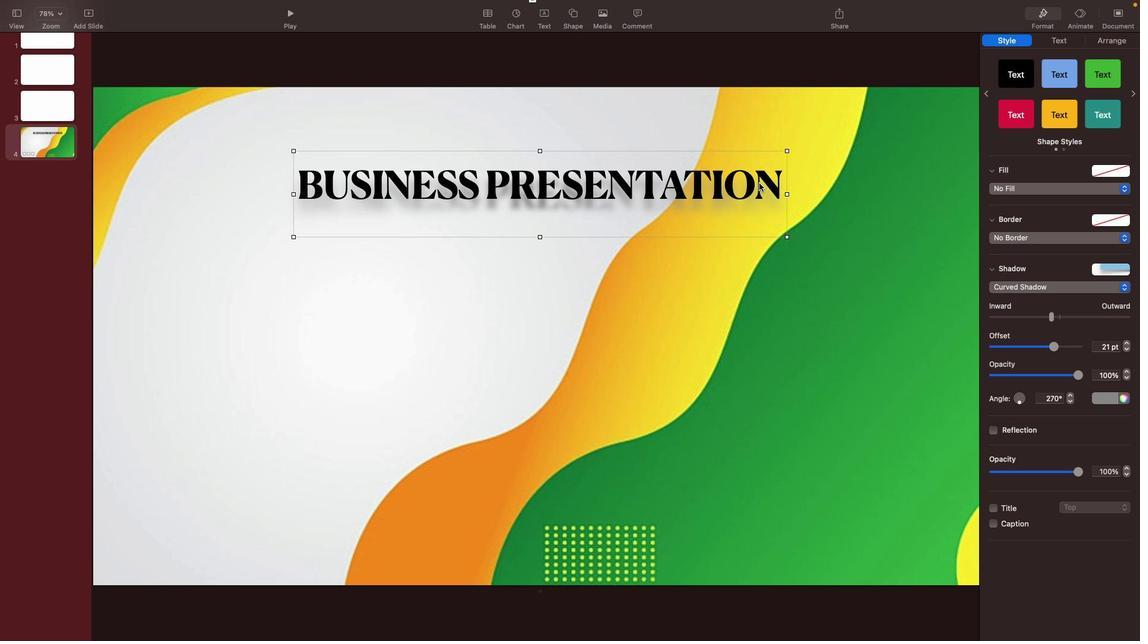 
Action: Mouse moved to (1069, 41)
Screenshot: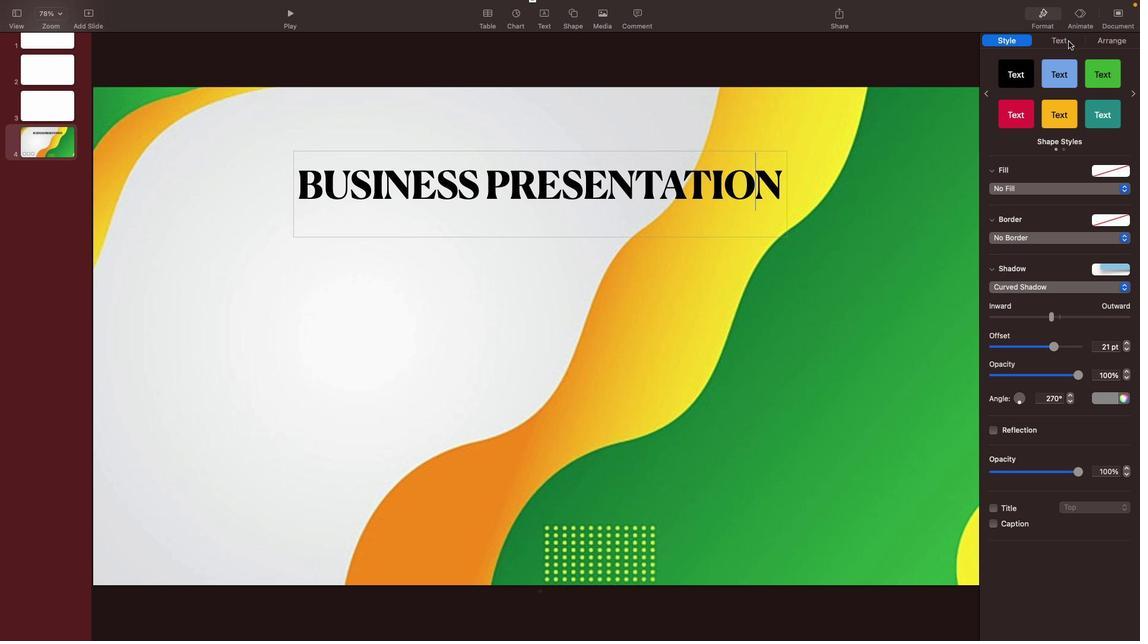 
Action: Mouse pressed left at (1069, 41)
Screenshot: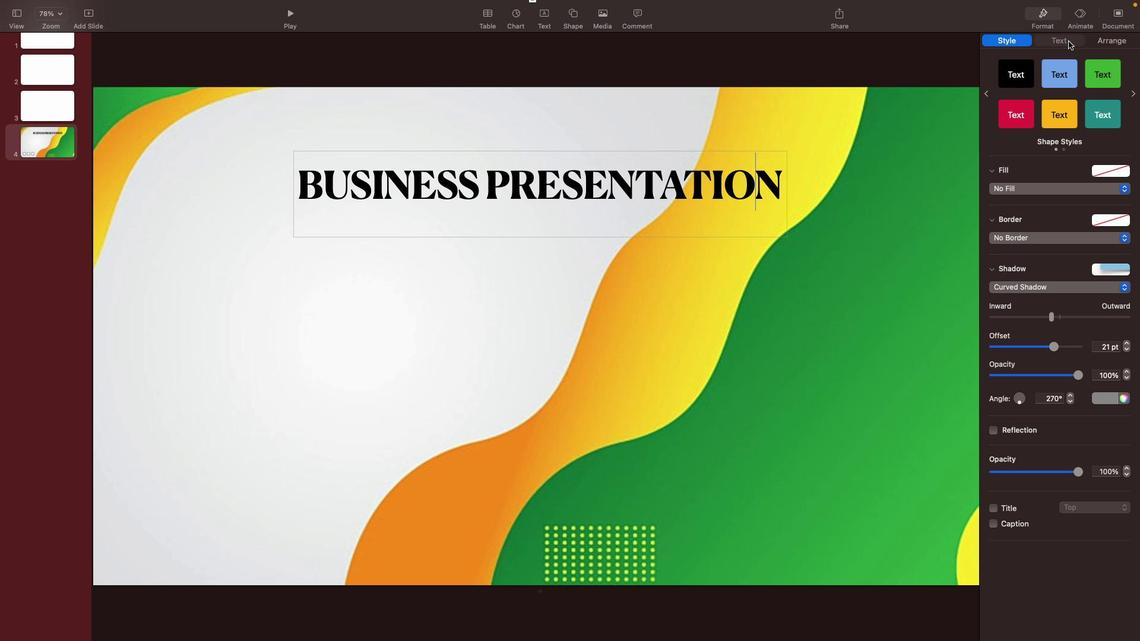 
Action: Mouse moved to (1115, 235)
Screenshot: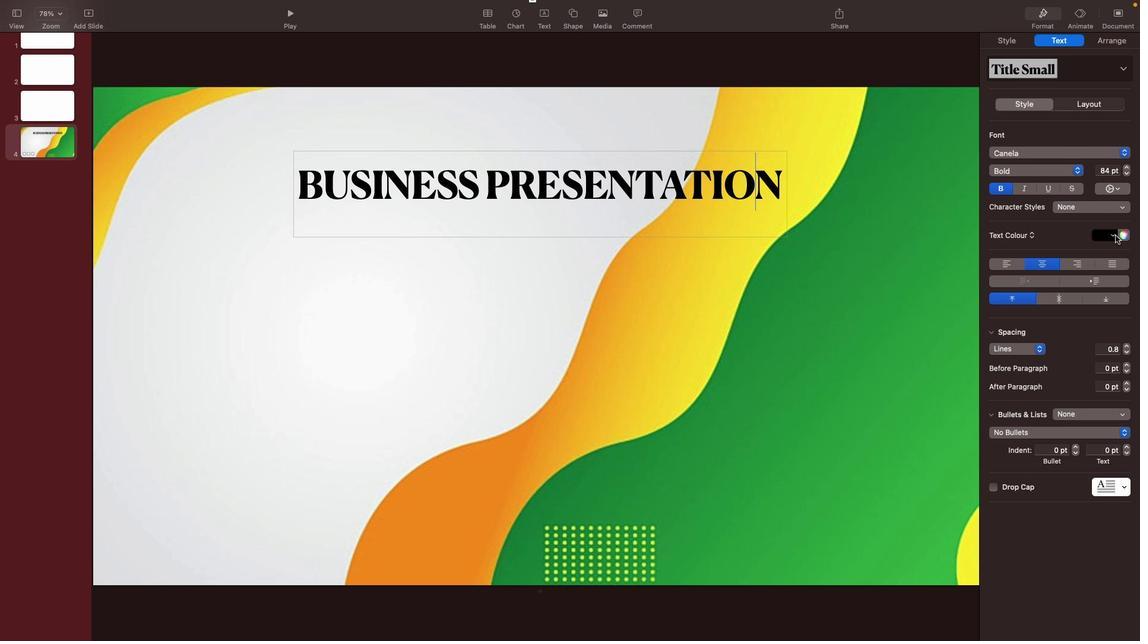 
Action: Mouse pressed left at (1115, 235)
Screenshot: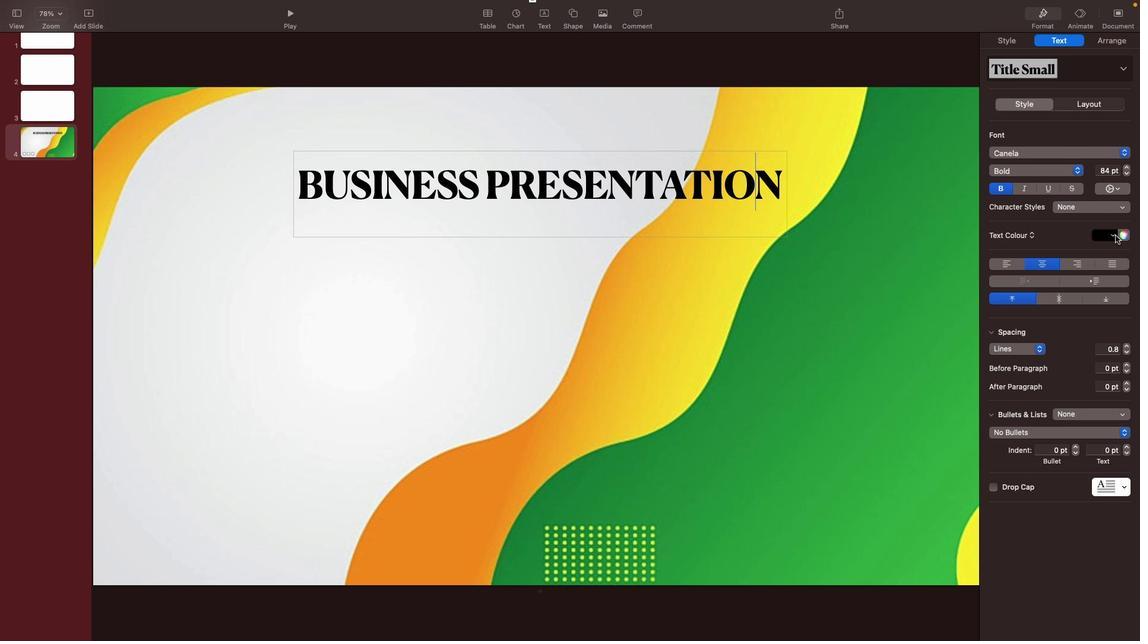 
Action: Mouse moved to (1047, 278)
Screenshot: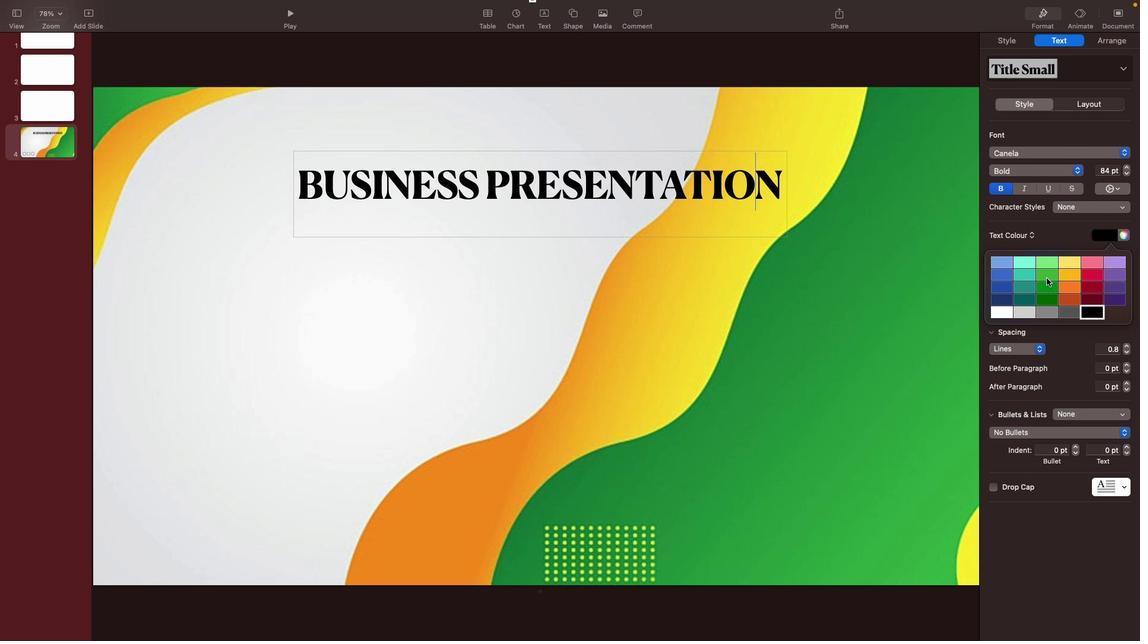 
Action: Mouse pressed left at (1047, 278)
Screenshot: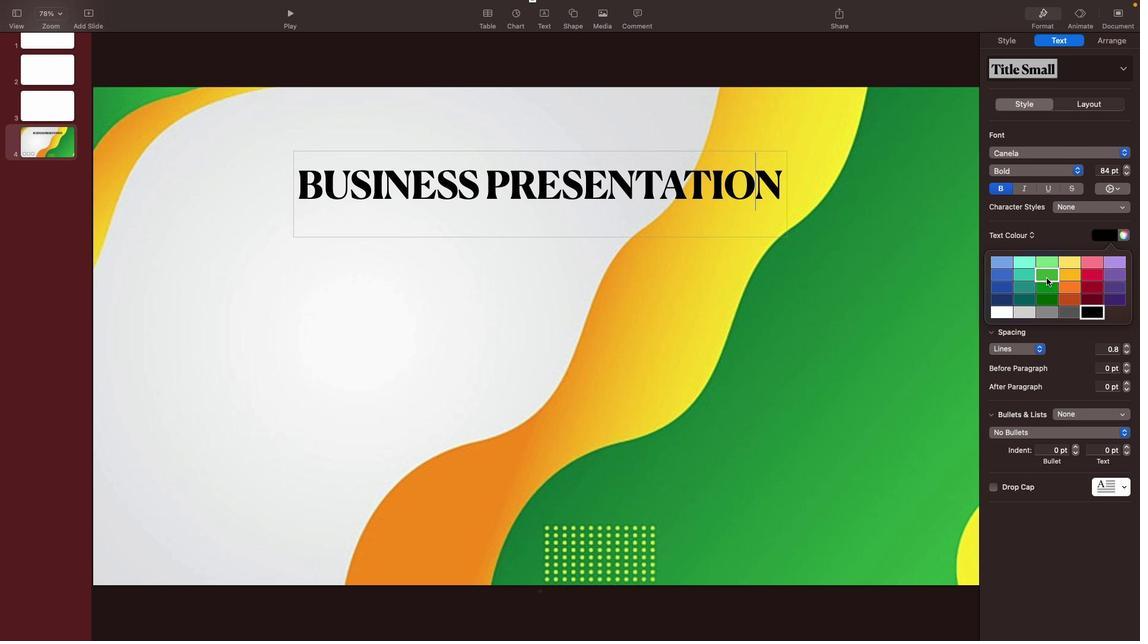 
Action: Mouse moved to (1112, 236)
Screenshot: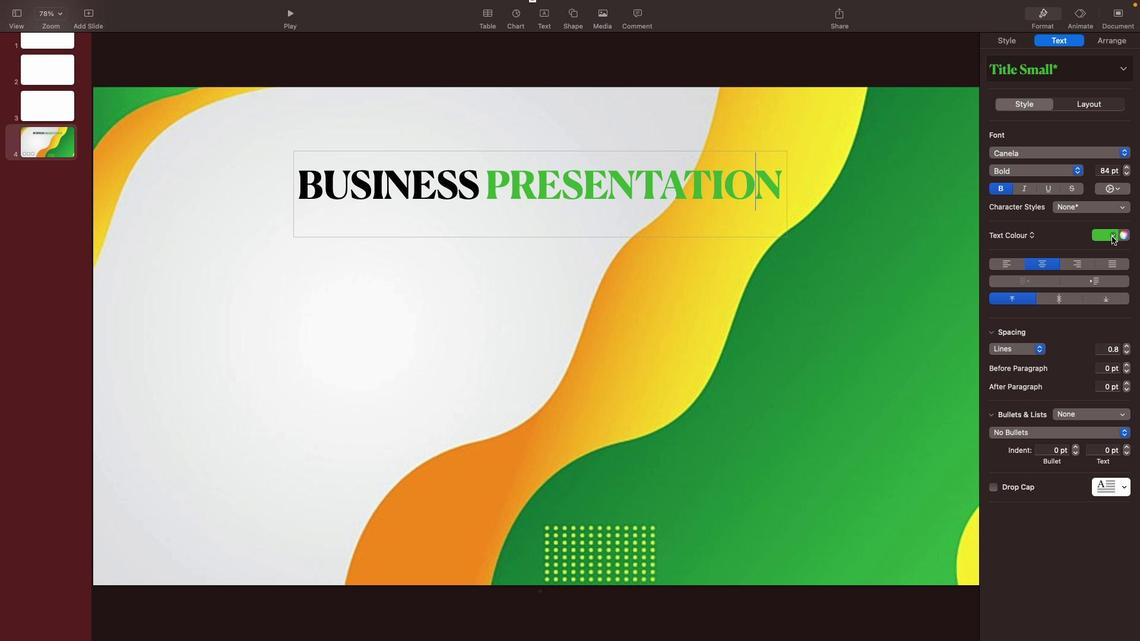 
Action: Mouse pressed left at (1112, 236)
Screenshot: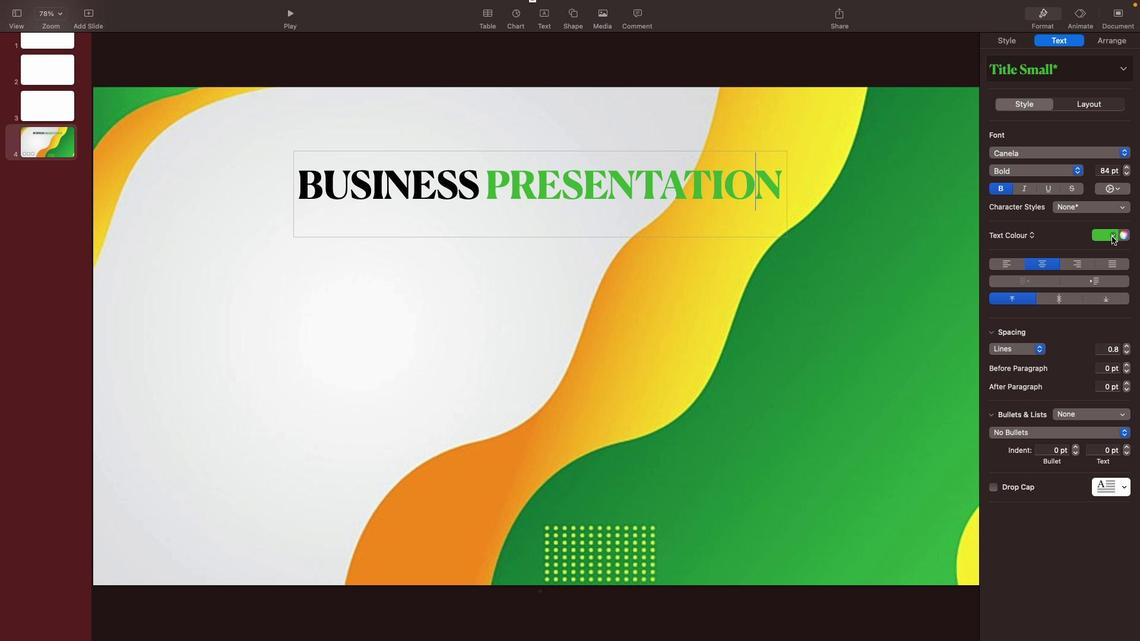 
Action: Mouse moved to (1004, 311)
Screenshot: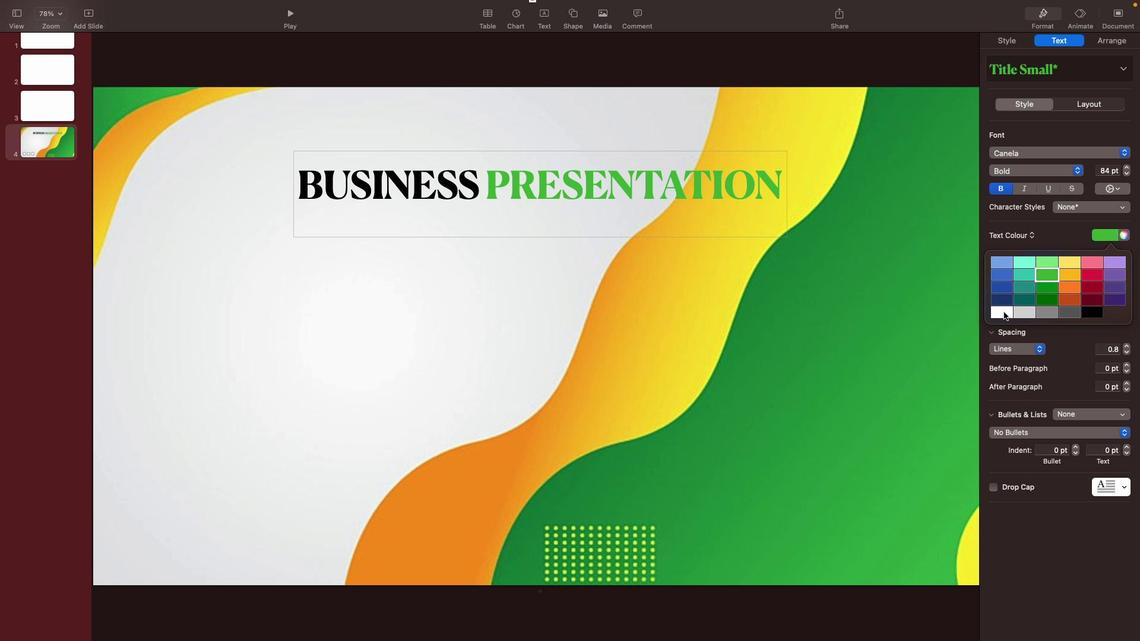 
Action: Mouse pressed left at (1004, 311)
Screenshot: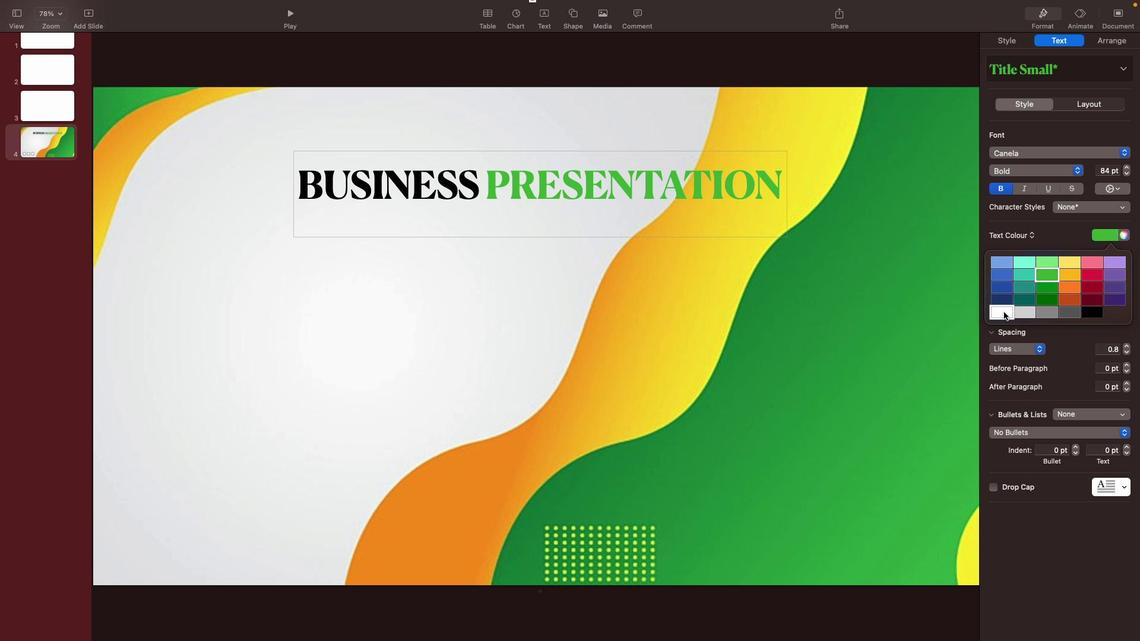 
Action: Mouse moved to (1110, 234)
Screenshot: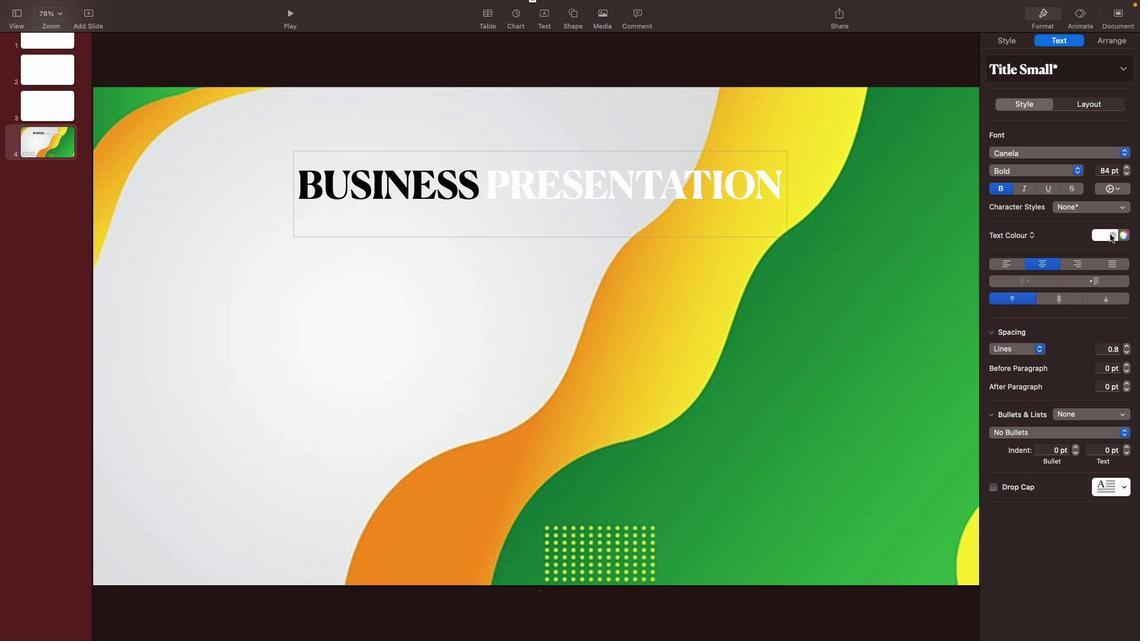 
Action: Mouse pressed left at (1110, 234)
Screenshot: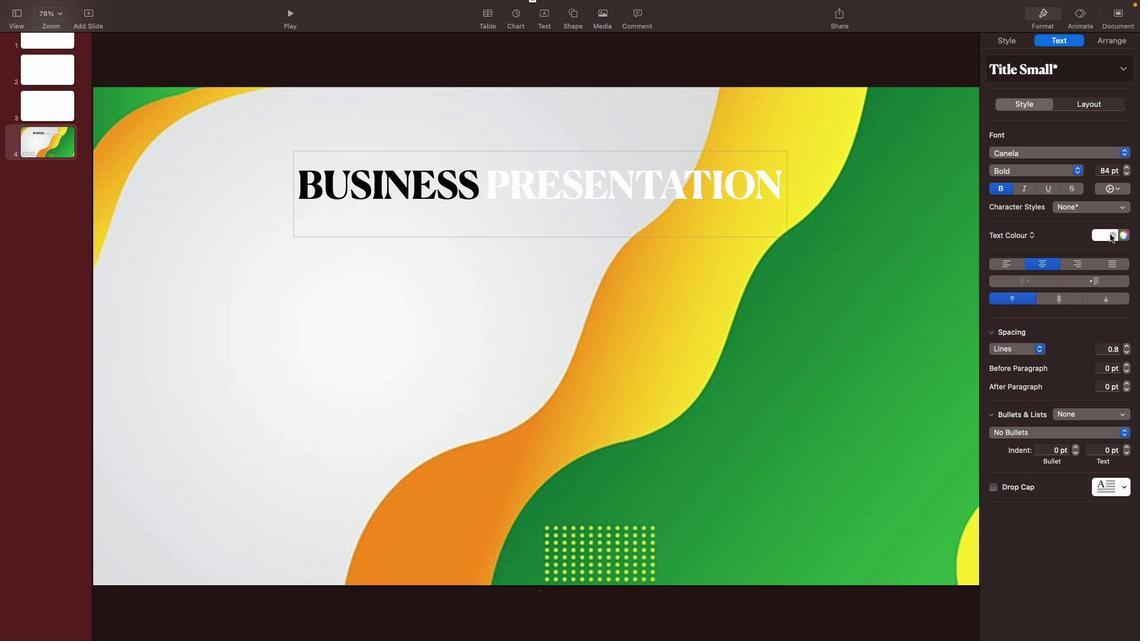 
Action: Mouse moved to (1088, 314)
Screenshot: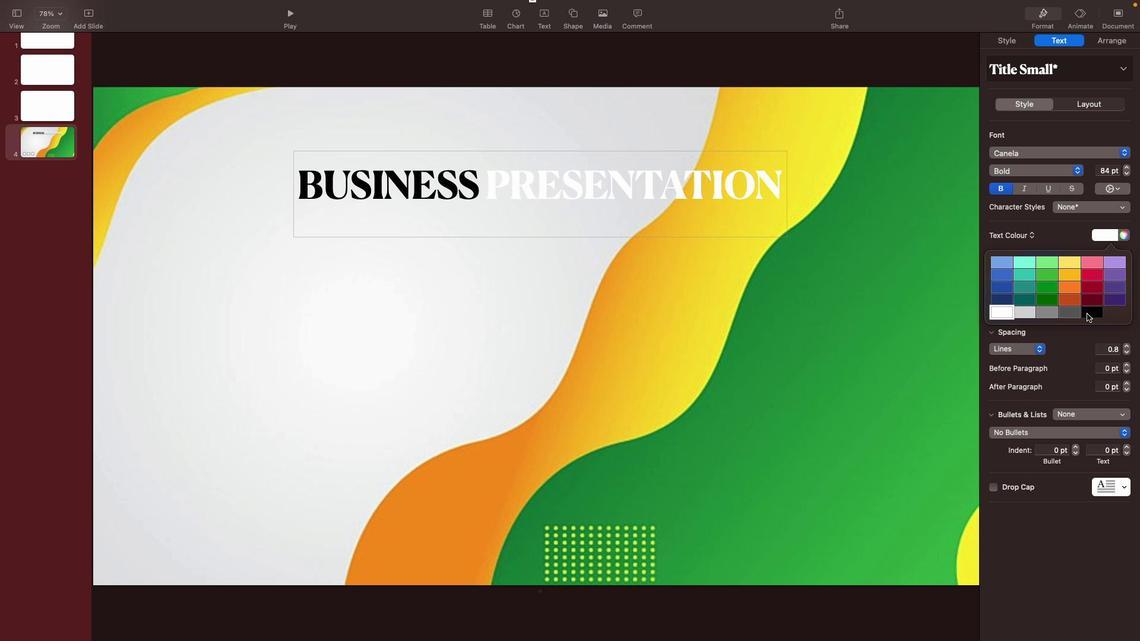 
Action: Mouse pressed left at (1088, 314)
Screenshot: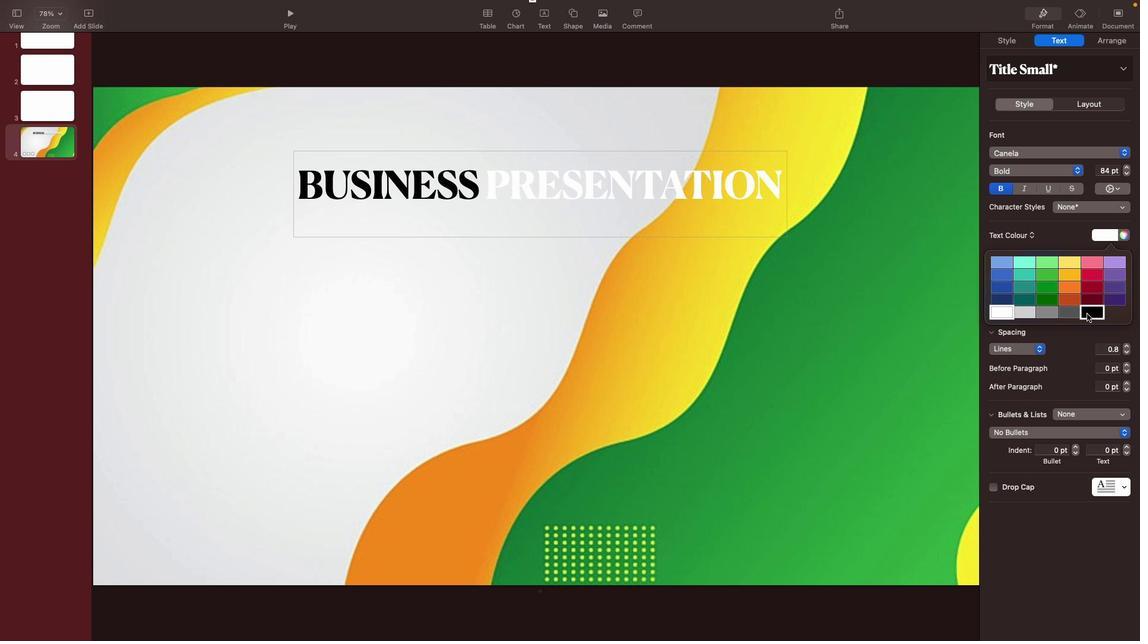 
Action: Mouse moved to (413, 272)
Screenshot: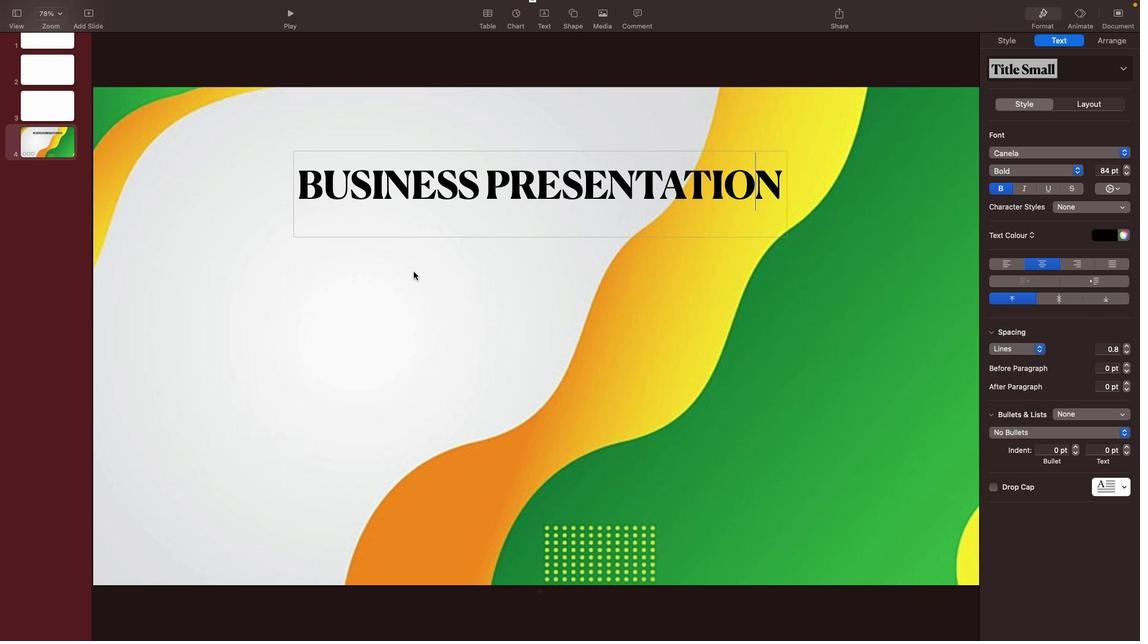 
Action: Mouse pressed left at (413, 272)
Screenshot: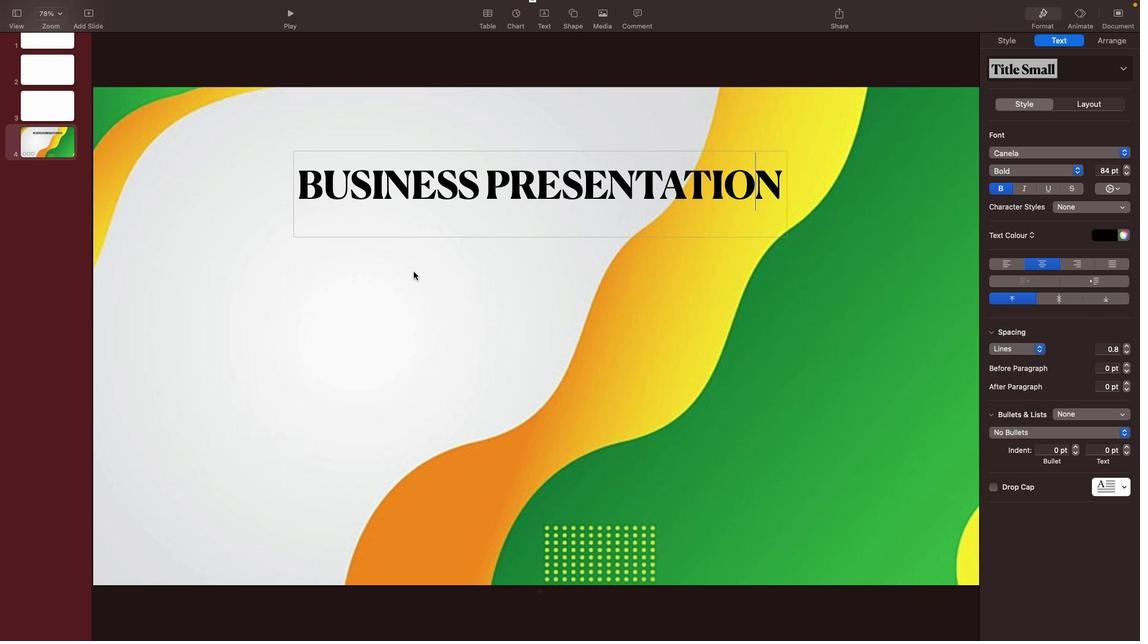 
Action: Mouse moved to (547, 180)
Screenshot: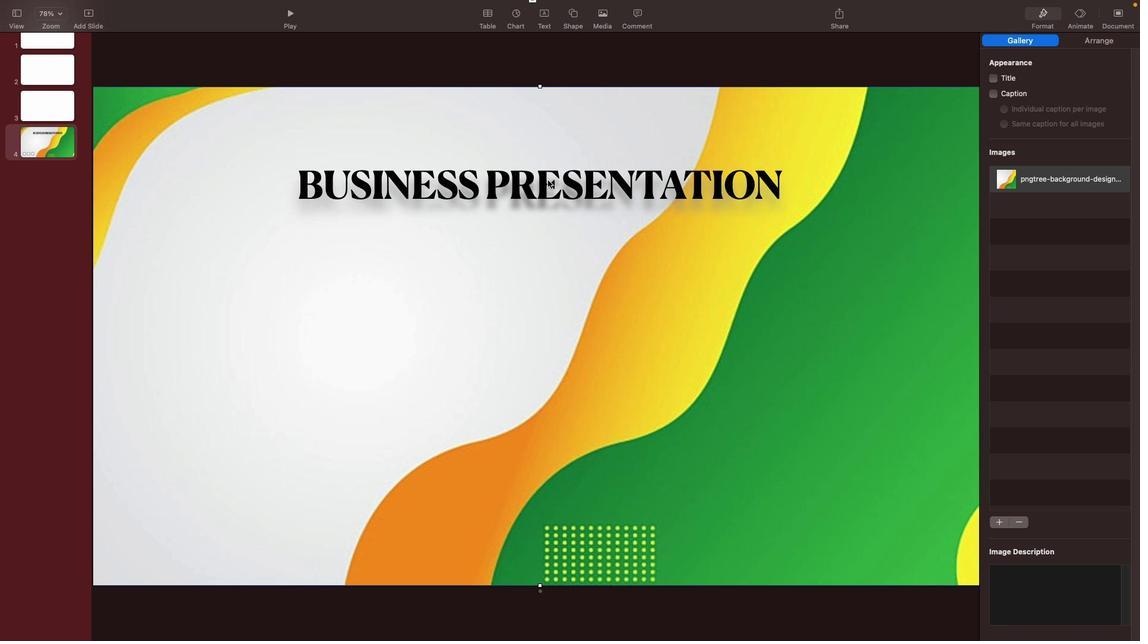 
Action: Mouse pressed left at (547, 180)
Screenshot: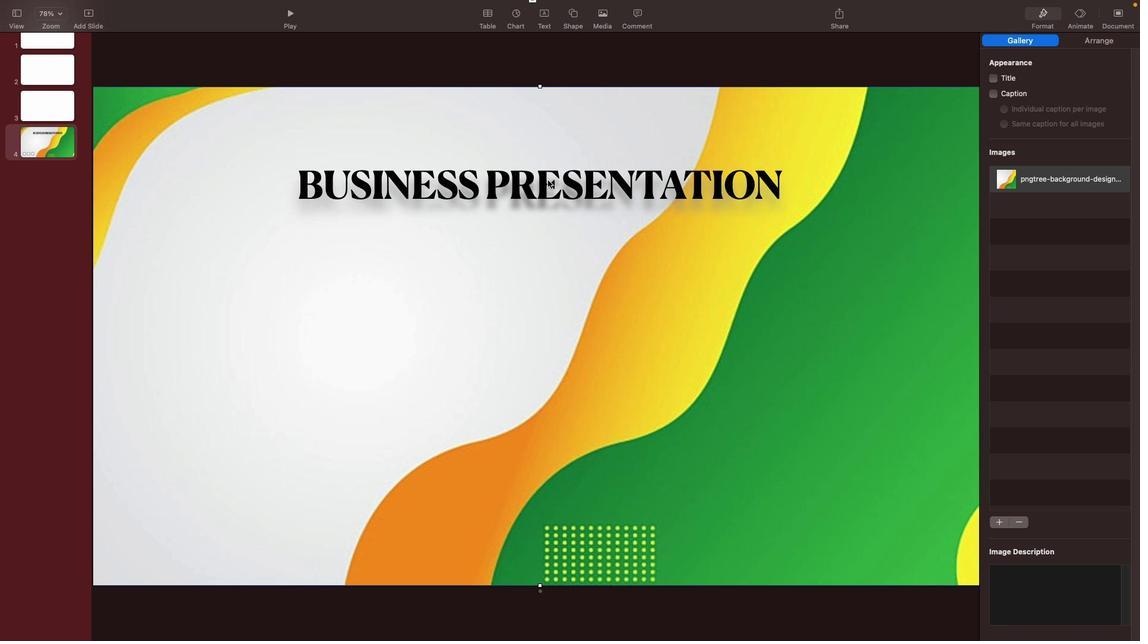 
Action: Mouse moved to (524, 265)
Screenshot: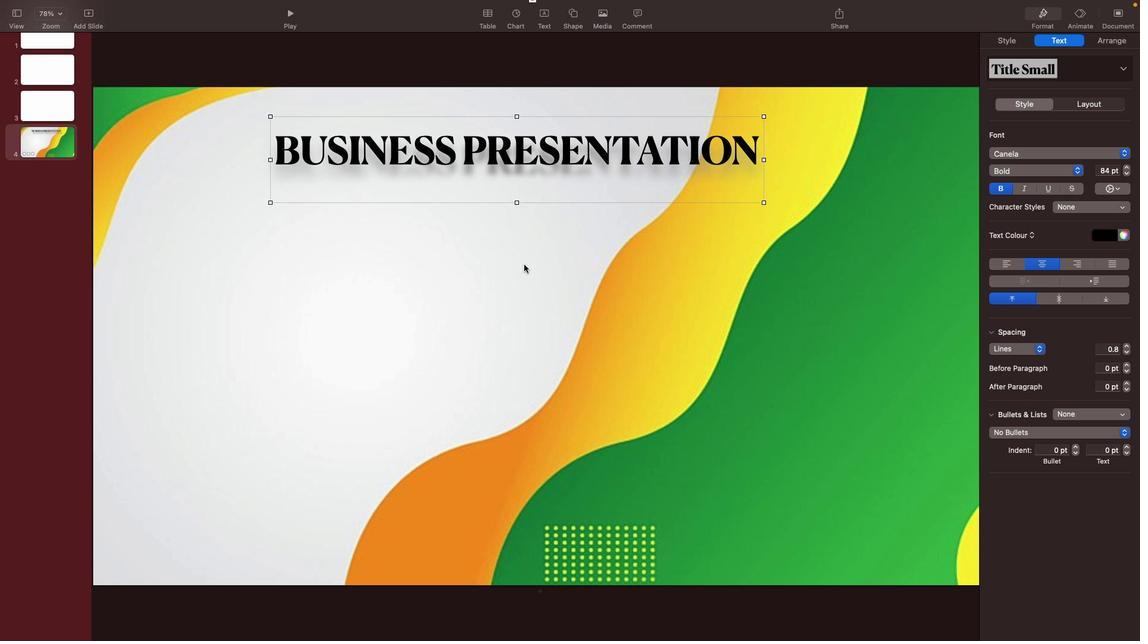 
Action: Mouse pressed left at (524, 265)
Screenshot: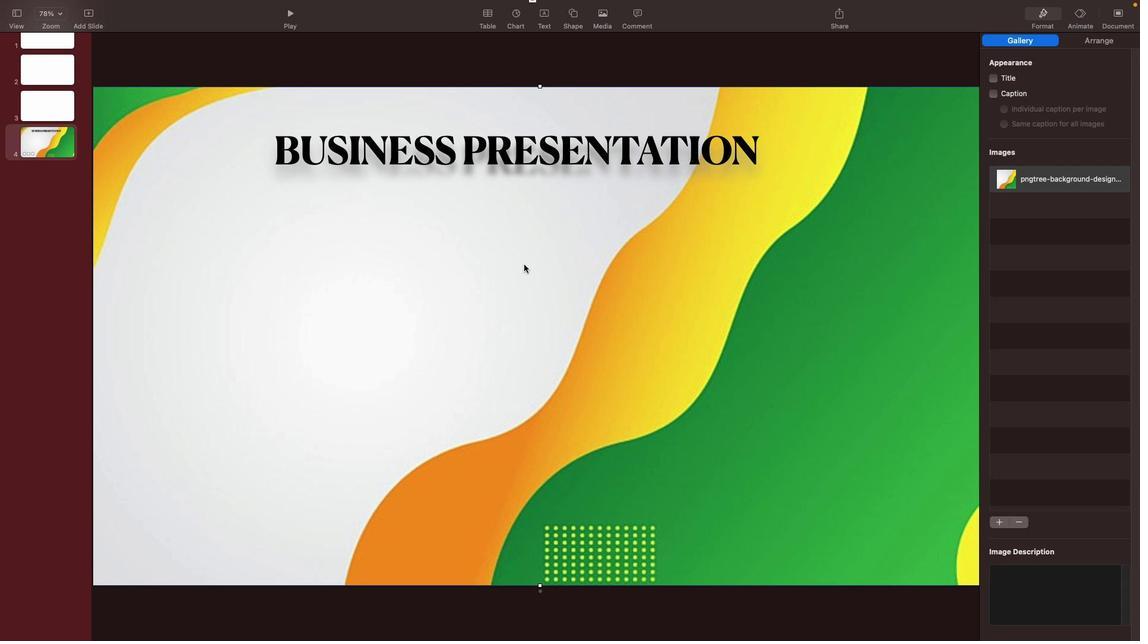 
Action: Mouse moved to (541, 16)
Screenshot: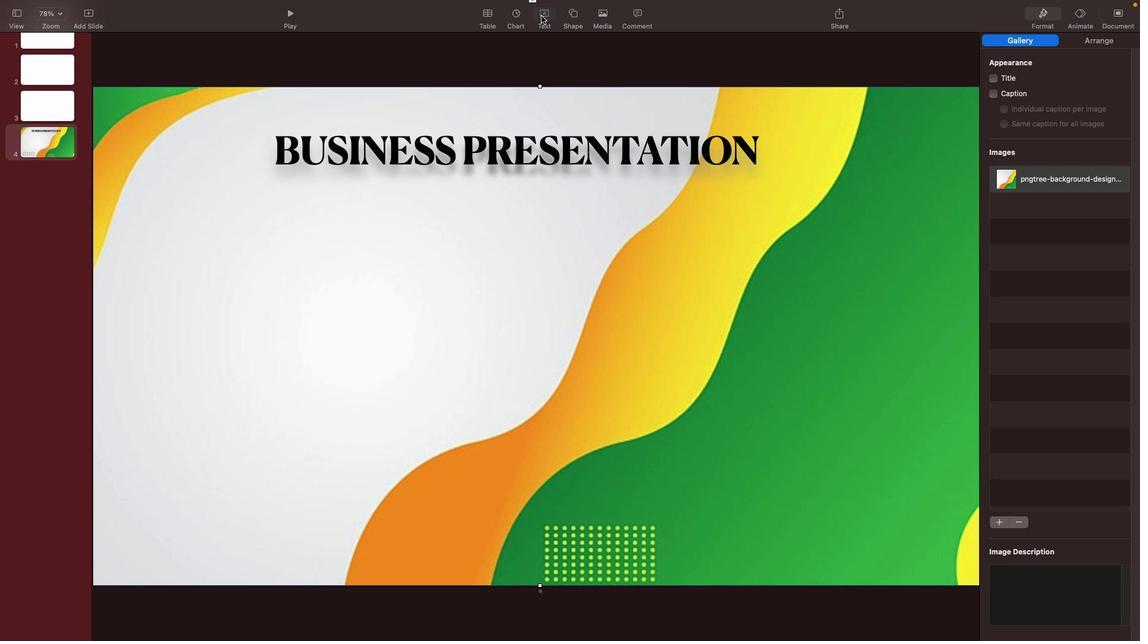 
Action: Mouse pressed left at (541, 16)
Screenshot: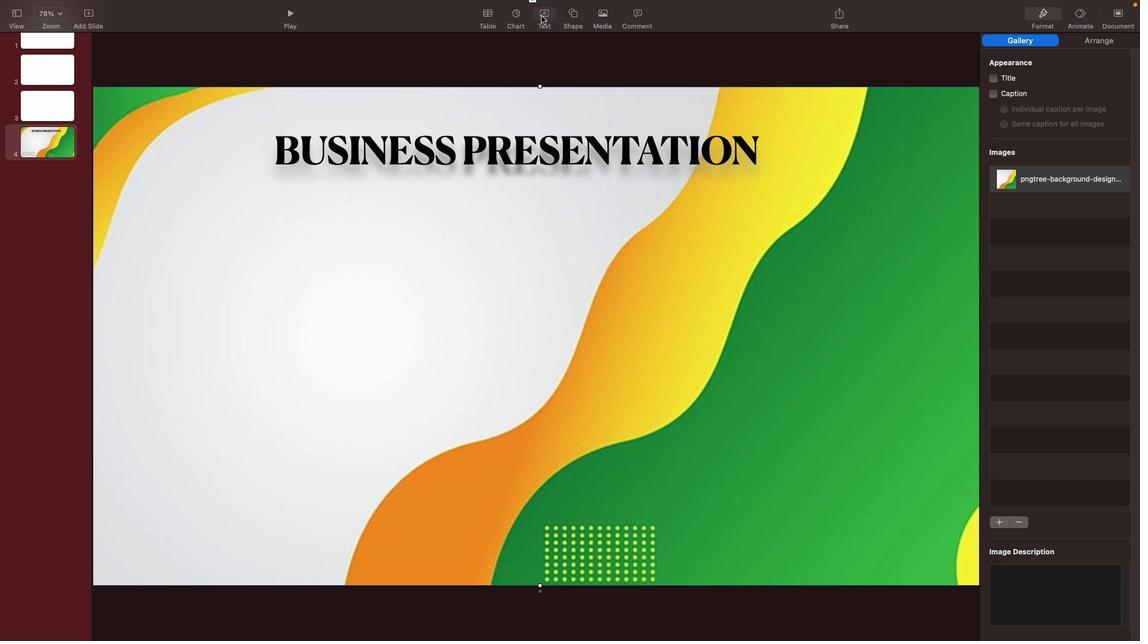 
Action: Mouse moved to (539, 350)
Screenshot: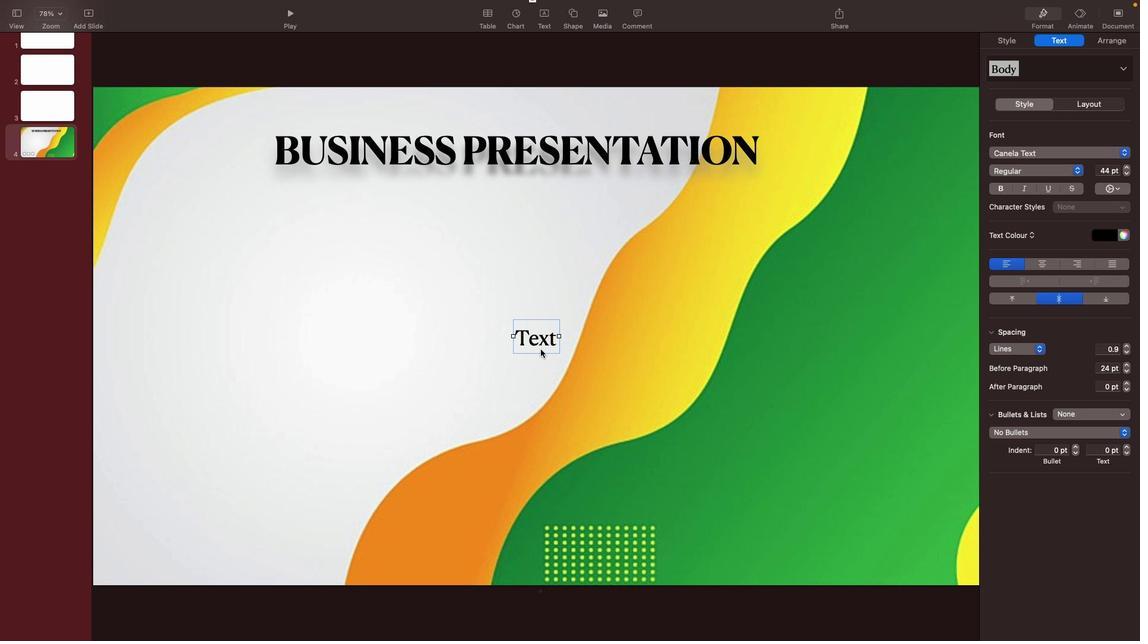
Action: Mouse pressed left at (539, 350)
Screenshot: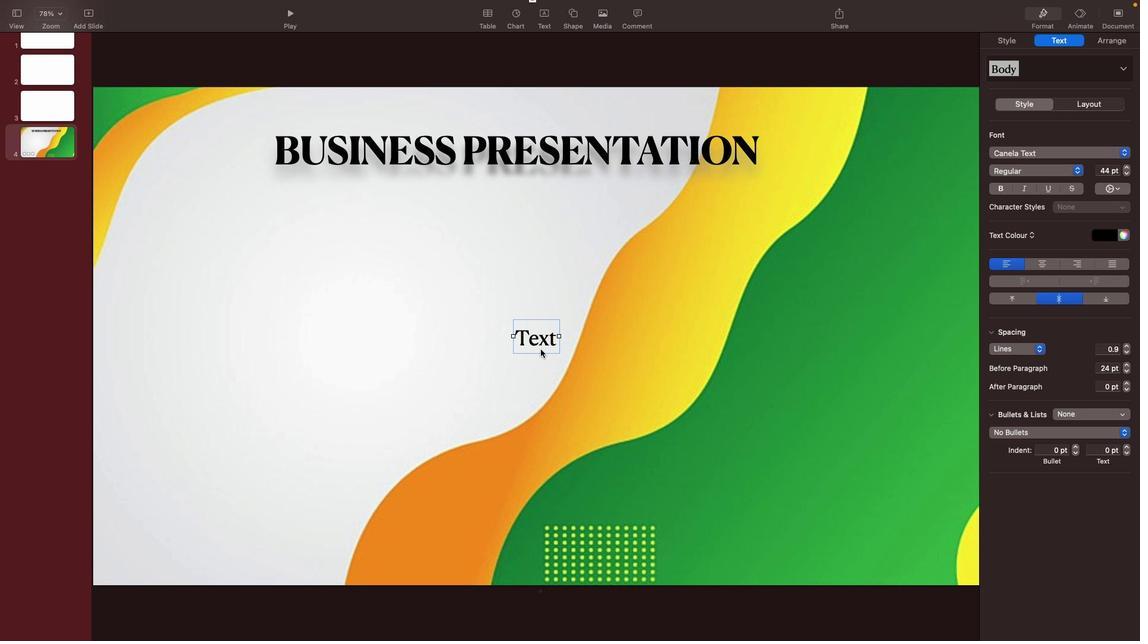 
Action: Mouse moved to (456, 271)
Screenshot: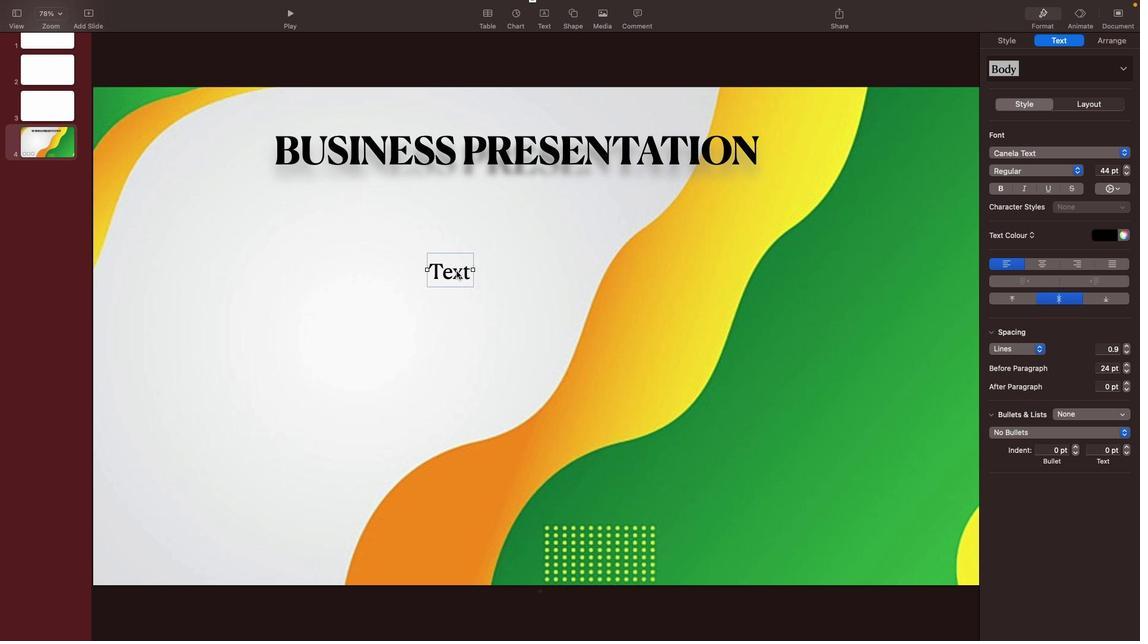 
Action: Mouse pressed left at (456, 271)
Screenshot: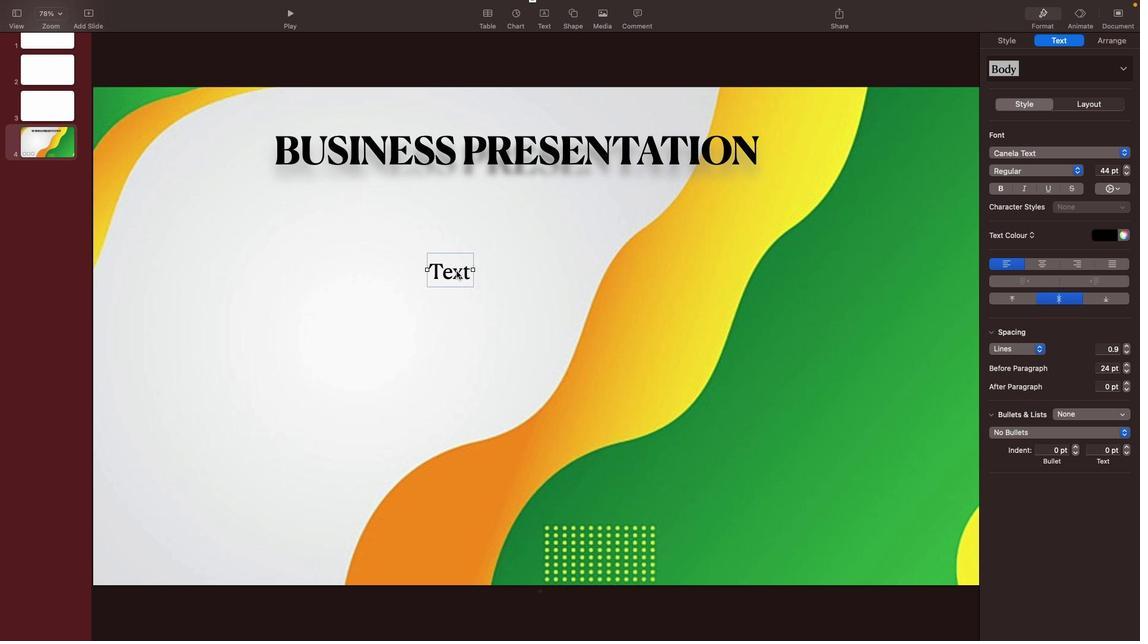 
Action: Mouse moved to (449, 270)
Screenshot: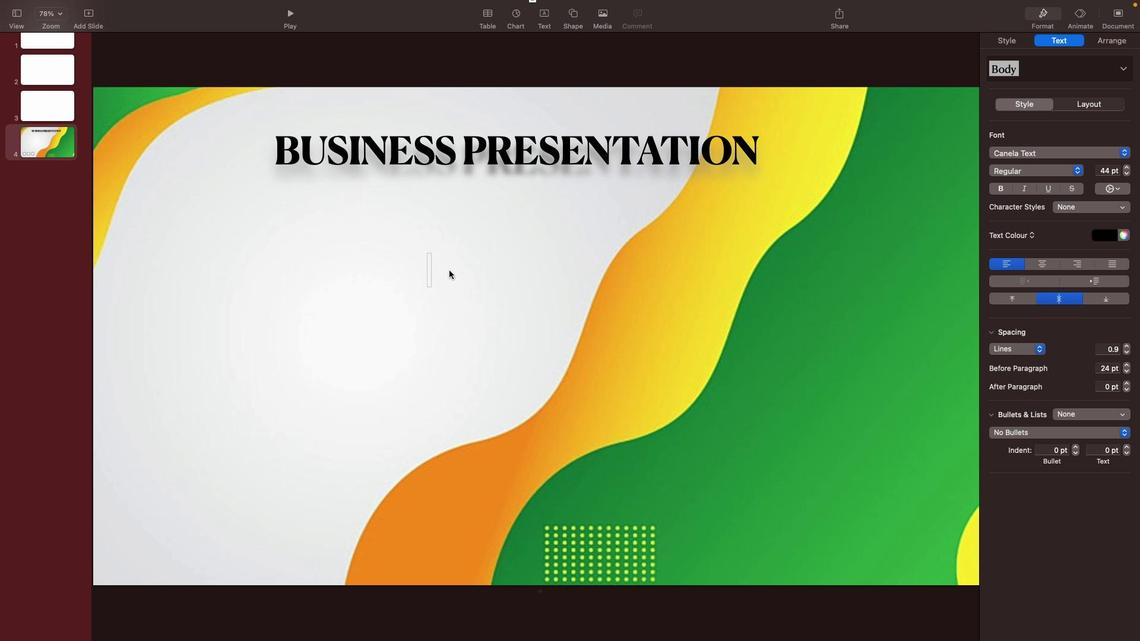 
Action: Key pressed 'I''N''S''E''R''T'Key.space'Y''O''U''R'Key.spaceKey.shift'A''M''A''Z''I''N''G'Key.space'S''T''A''T''M''E''N''T'Key.spaceKey.backspaceKey.backspaceKey.backspaceKey.backspaceKey.backspace'E''M''E''N''T'Key.space'H''E''R''E'
Screenshot: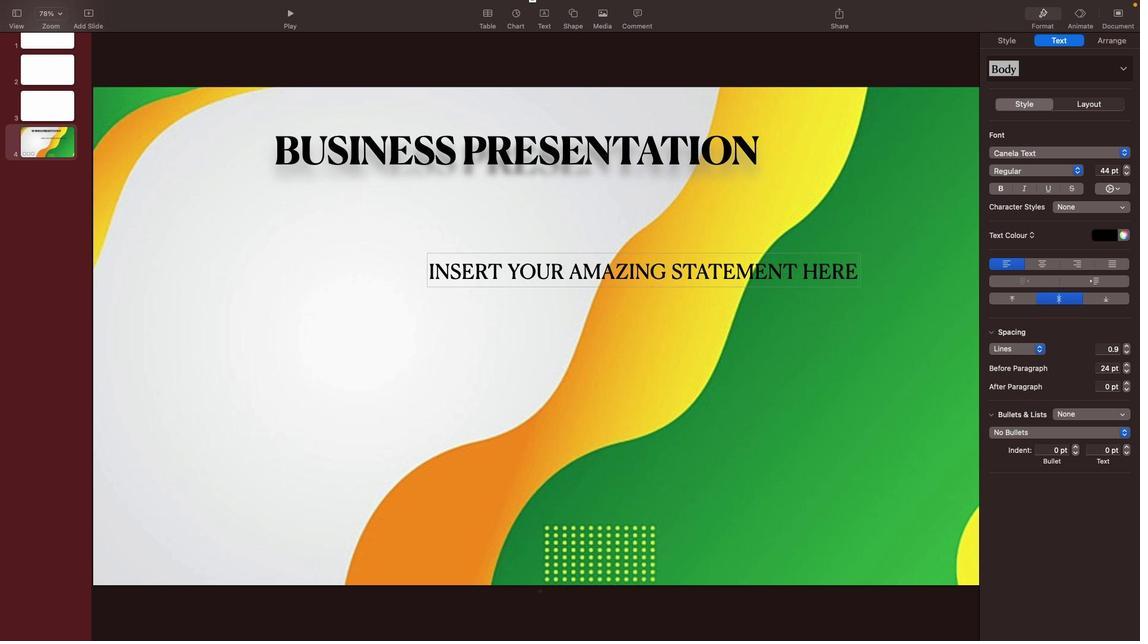 
Action: Mouse moved to (838, 256)
Screenshot: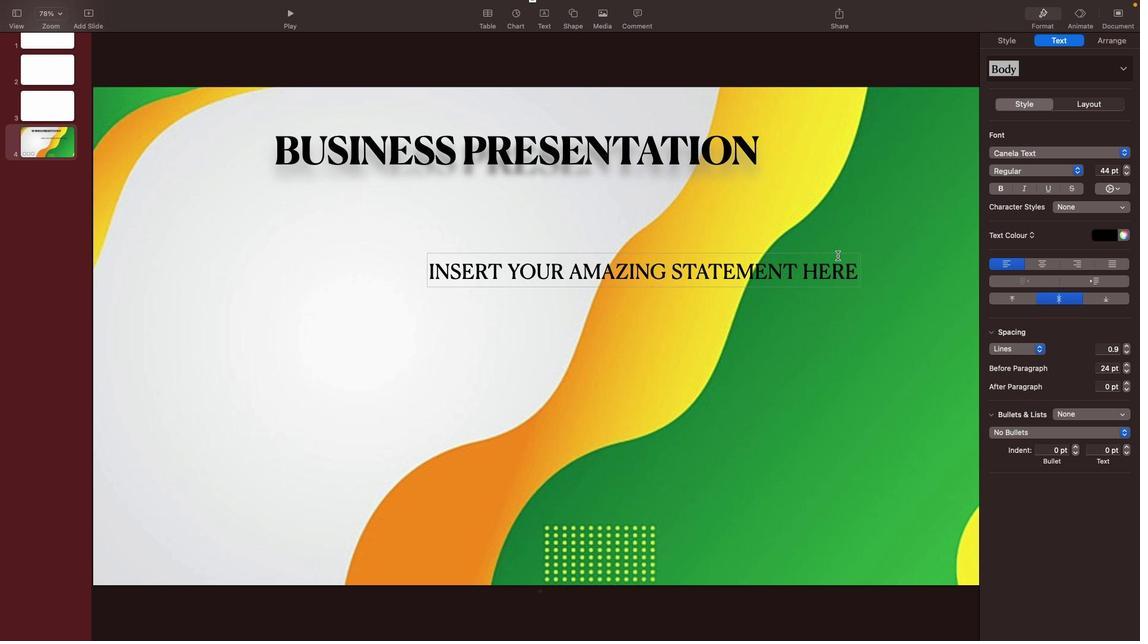 
Action: Mouse pressed left at (838, 256)
Screenshot: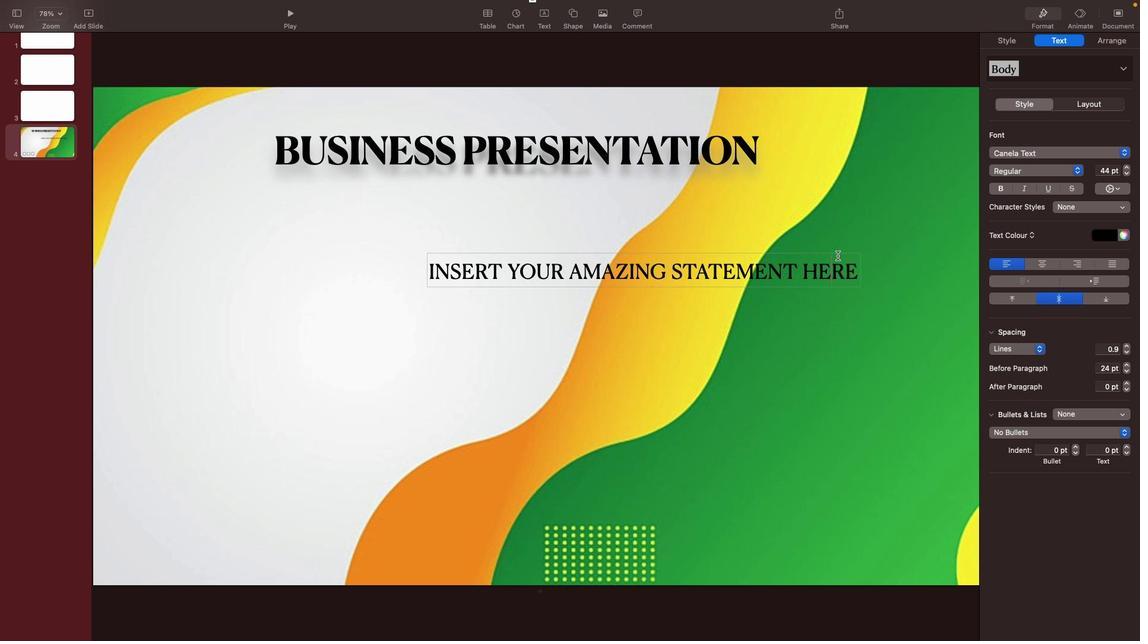 
Action: Mouse moved to (893, 253)
Screenshot: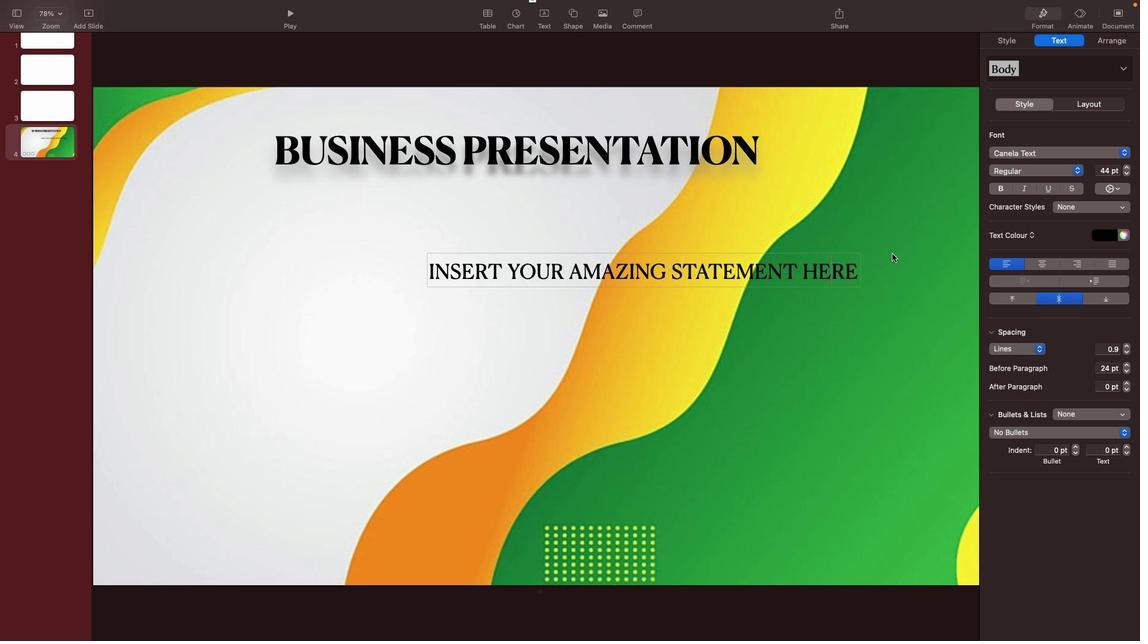
Action: Mouse pressed left at (893, 253)
Screenshot: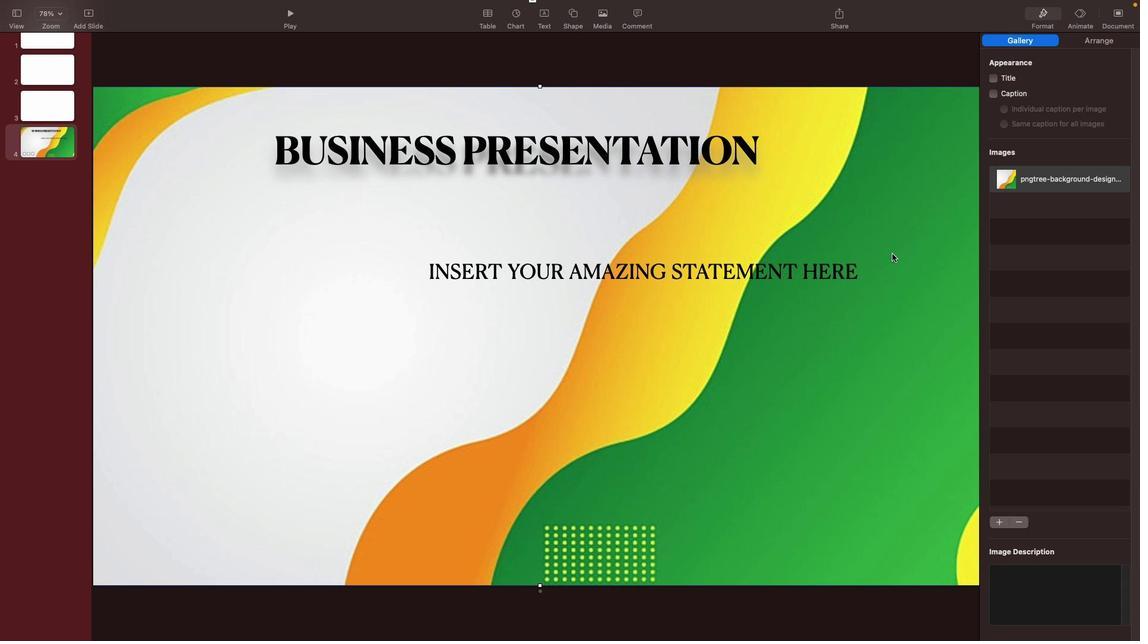 
Action: Mouse moved to (858, 263)
Screenshot: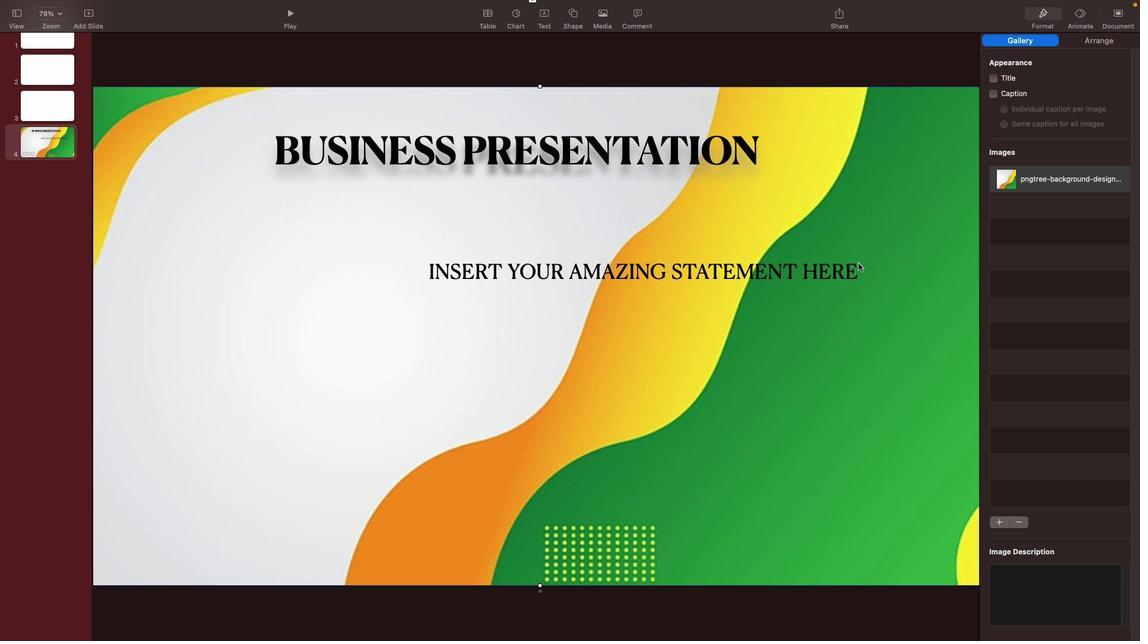 
Action: Mouse pressed left at (858, 263)
Screenshot: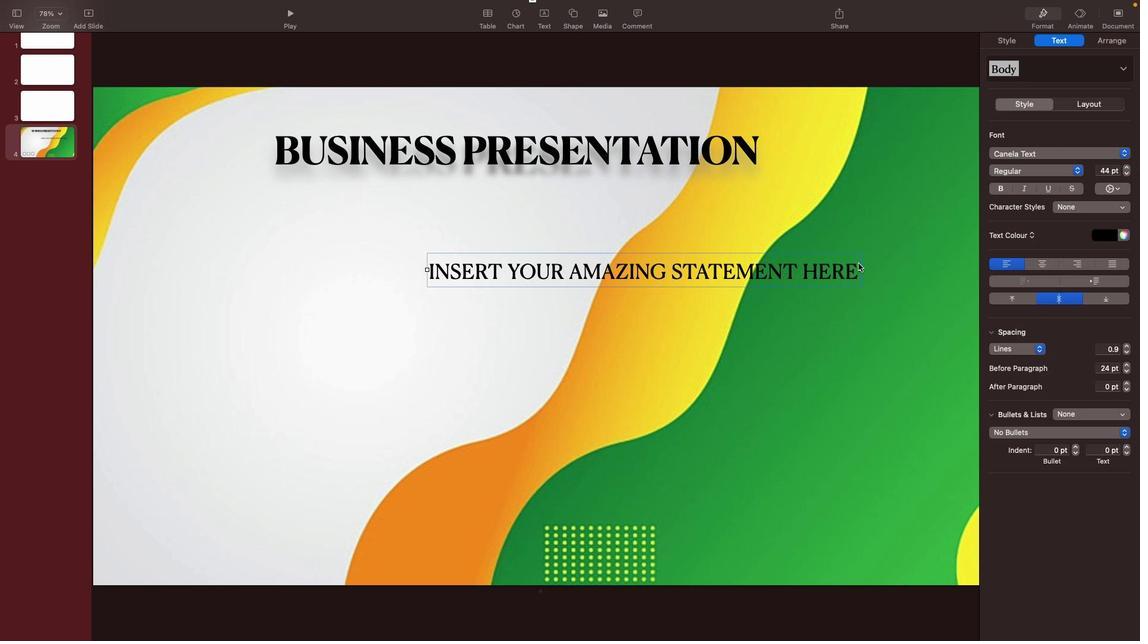 
Action: Mouse moved to (861, 269)
Screenshot: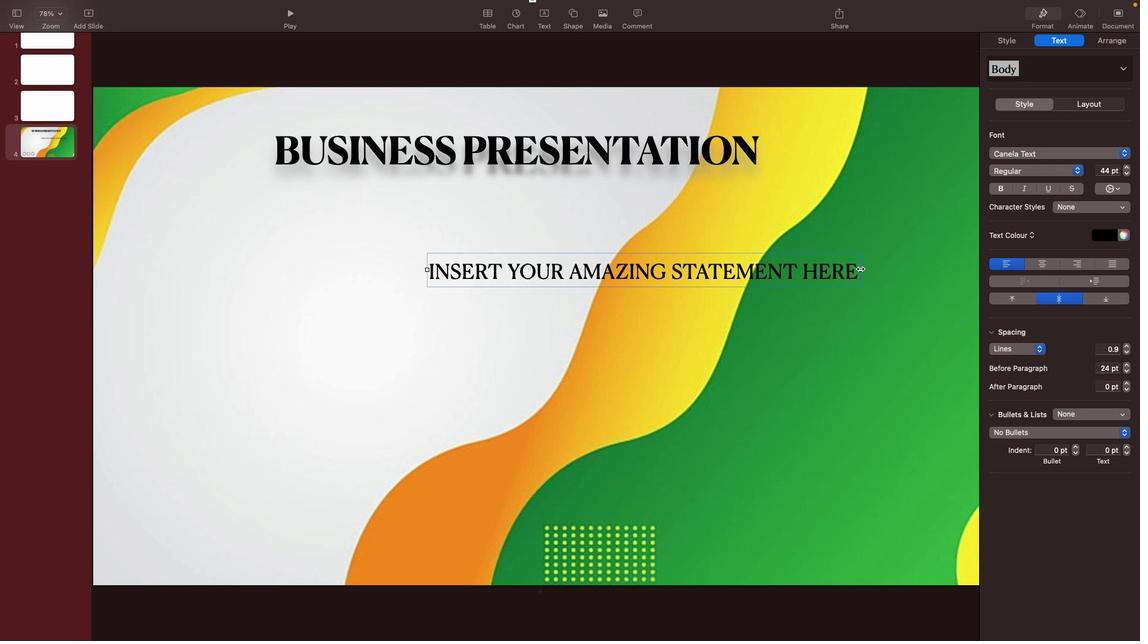 
Action: Mouse pressed left at (861, 269)
Screenshot: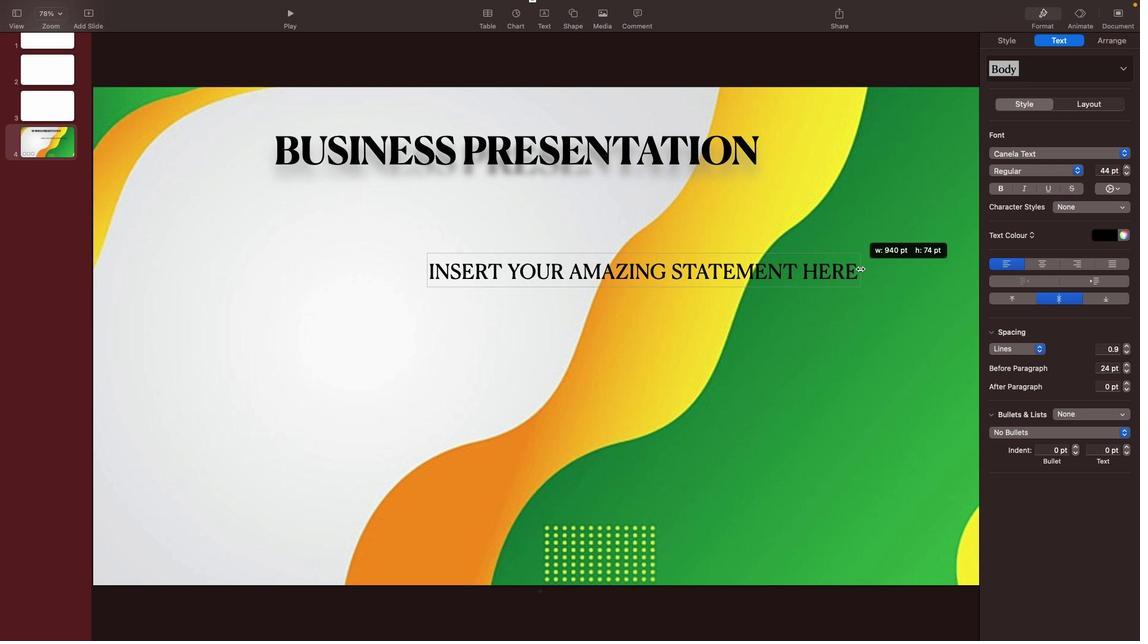 
Action: Mouse moved to (729, 244)
Screenshot: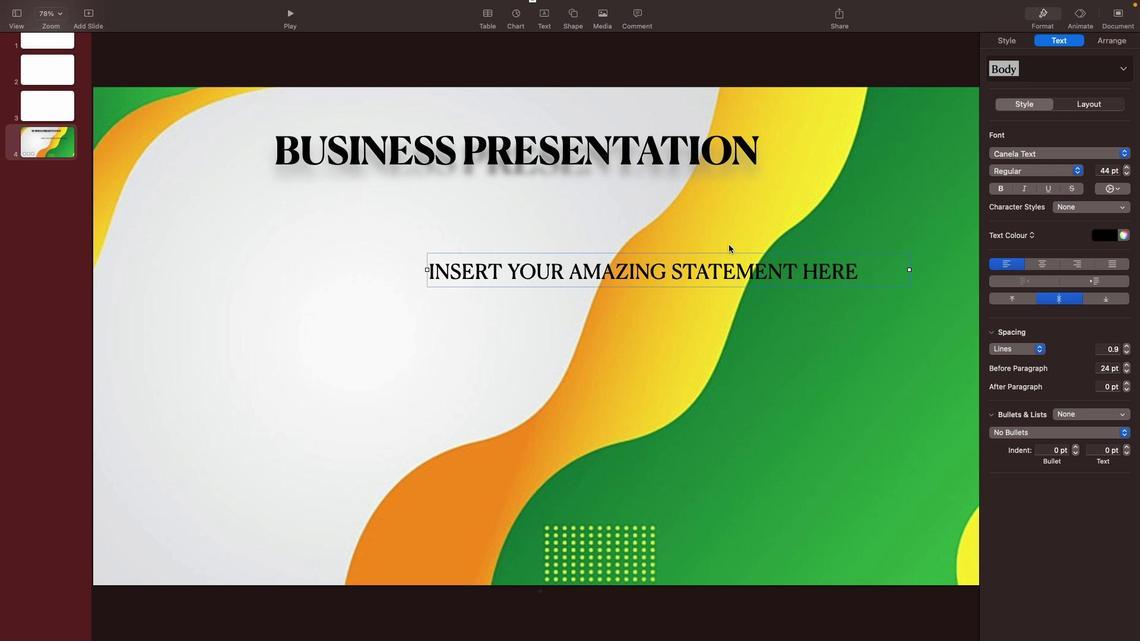 
Action: Mouse pressed left at (729, 244)
Screenshot: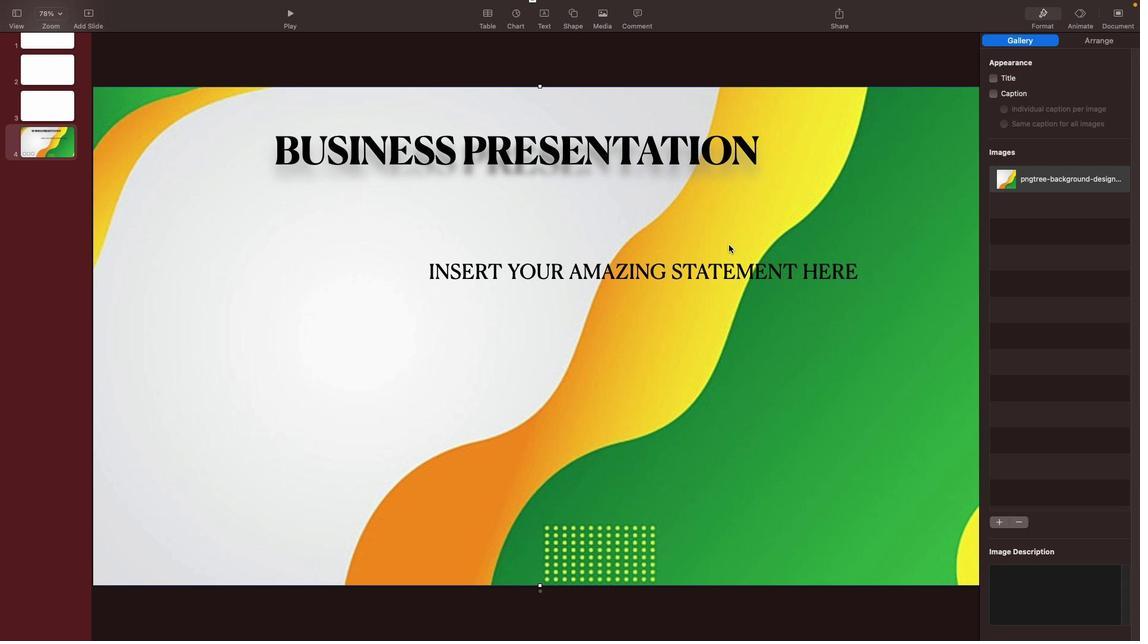 
Action: Mouse moved to (756, 273)
Screenshot: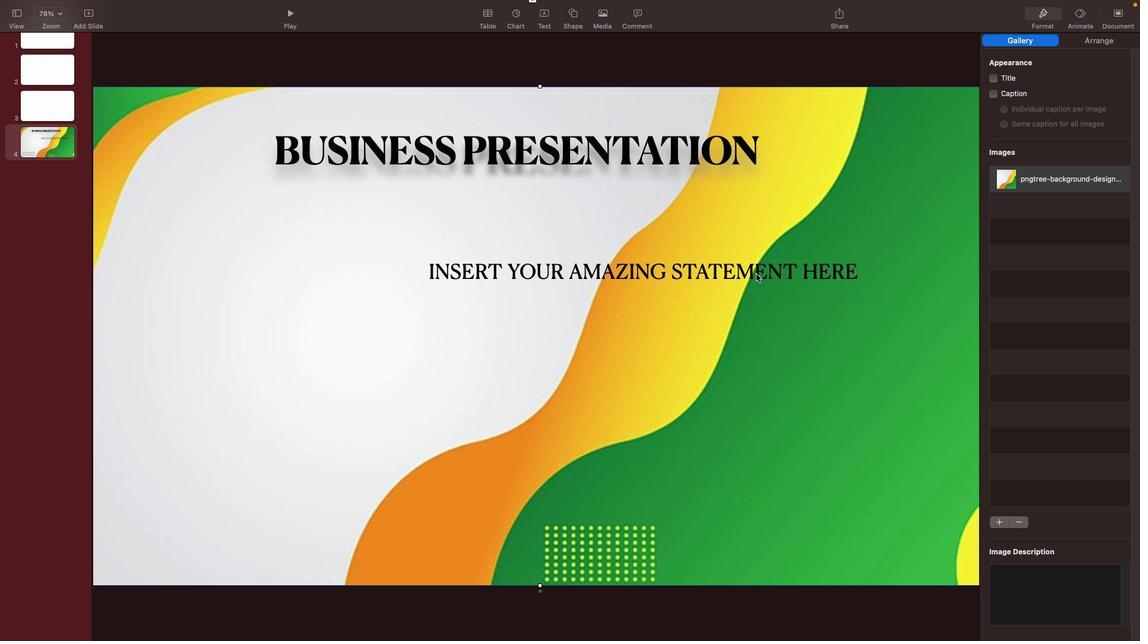 
Action: Mouse pressed left at (756, 273)
Screenshot: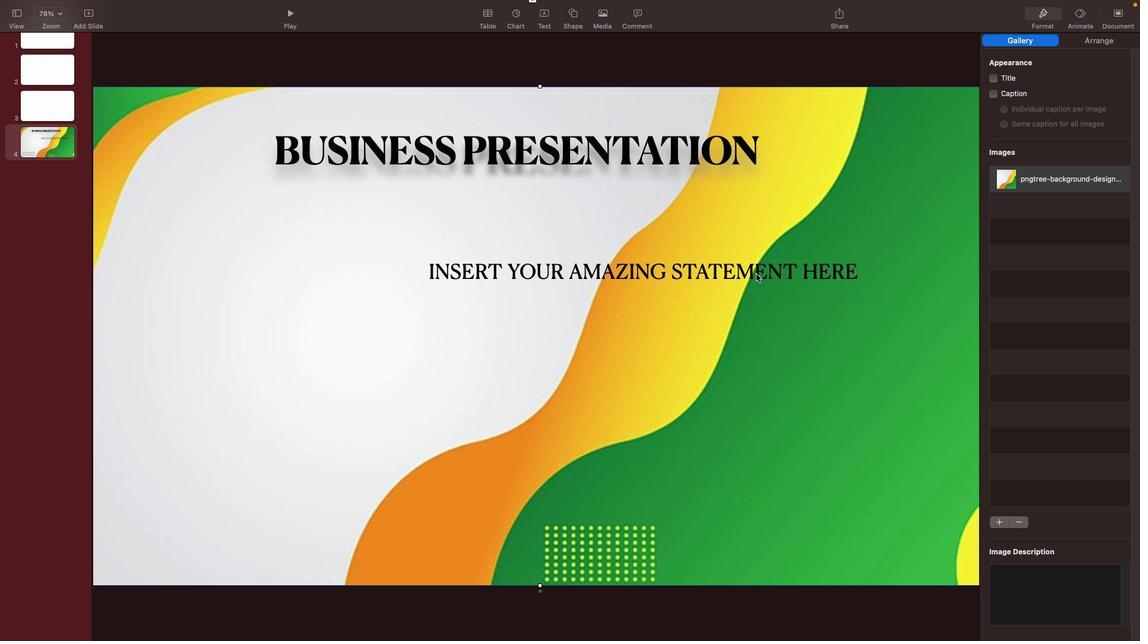 
Action: Mouse moved to (1129, 175)
Screenshot: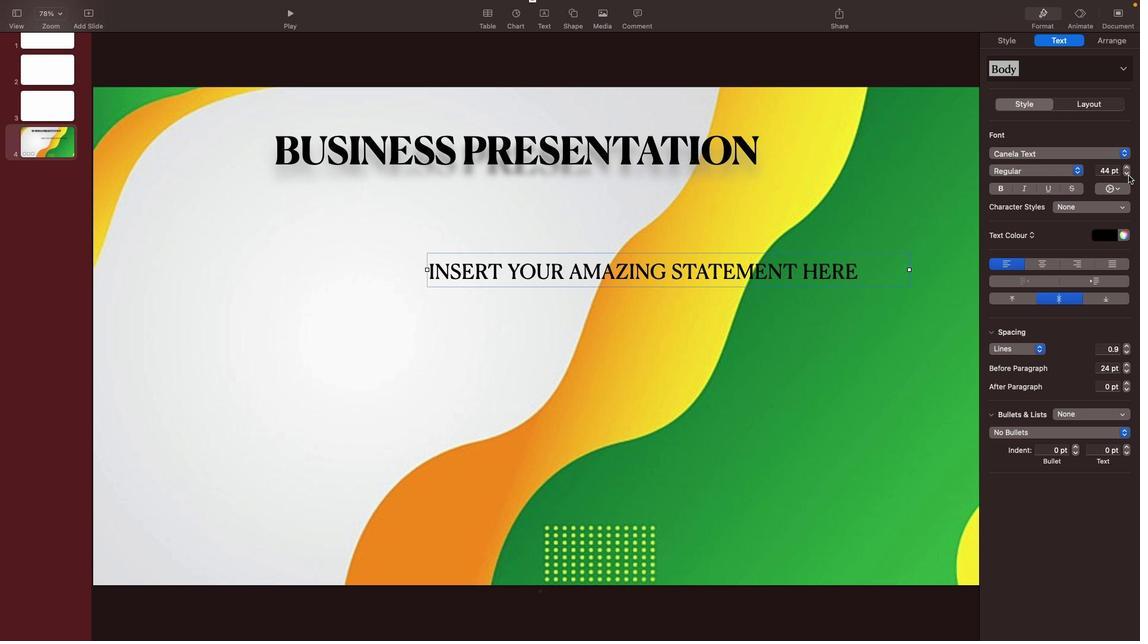 
Action: Mouse pressed left at (1129, 175)
Screenshot: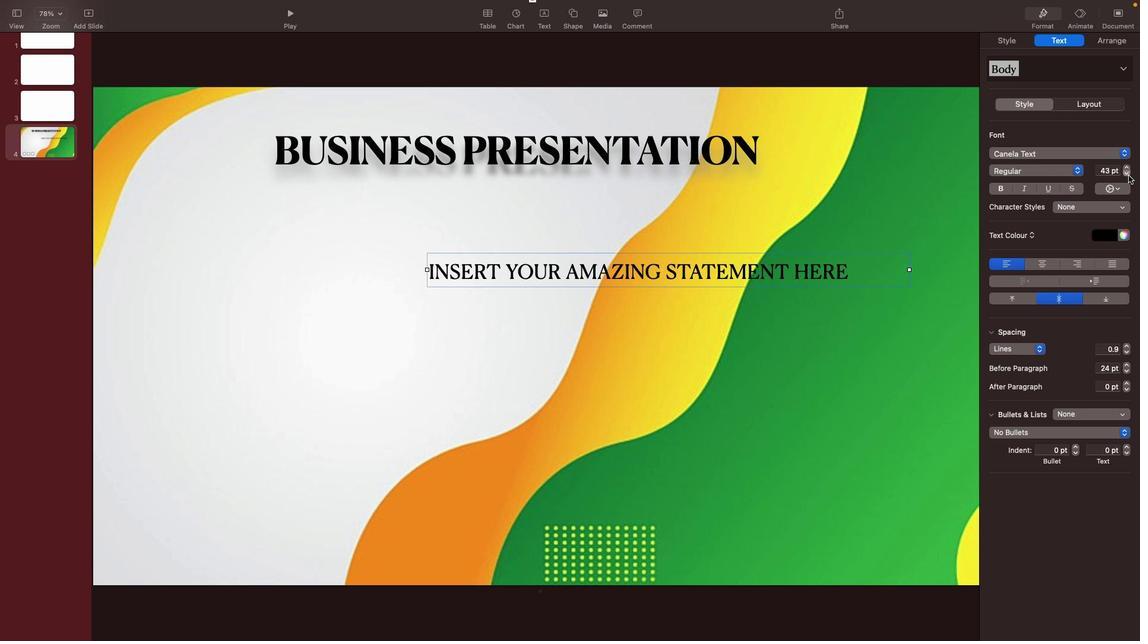 
Action: Mouse moved to (759, 229)
Screenshot: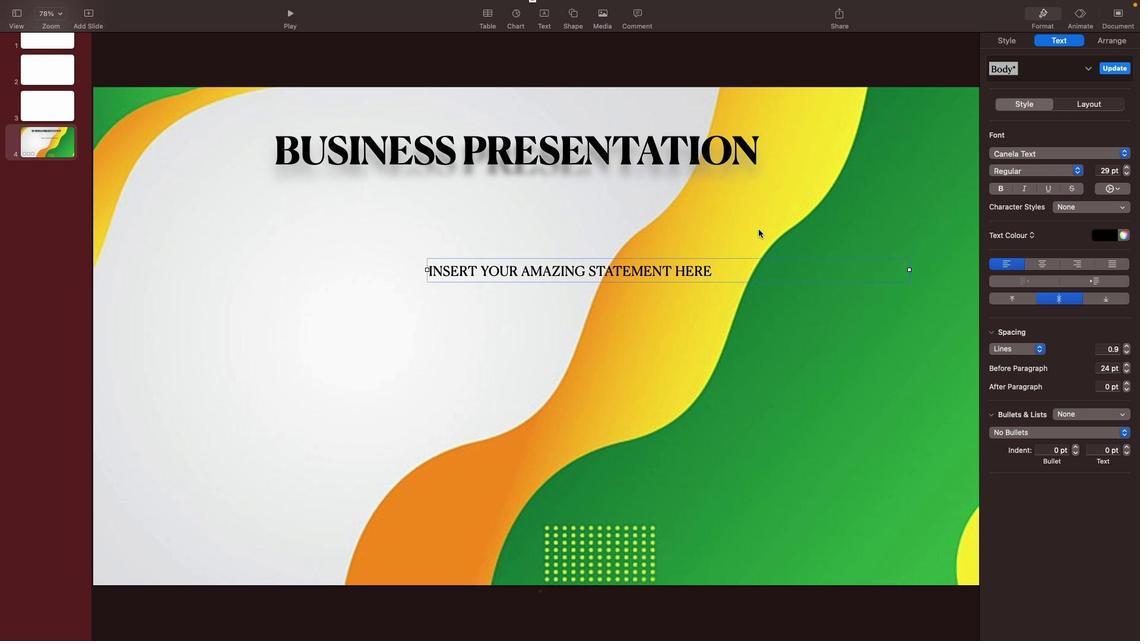 
Action: Mouse pressed left at (759, 229)
Screenshot: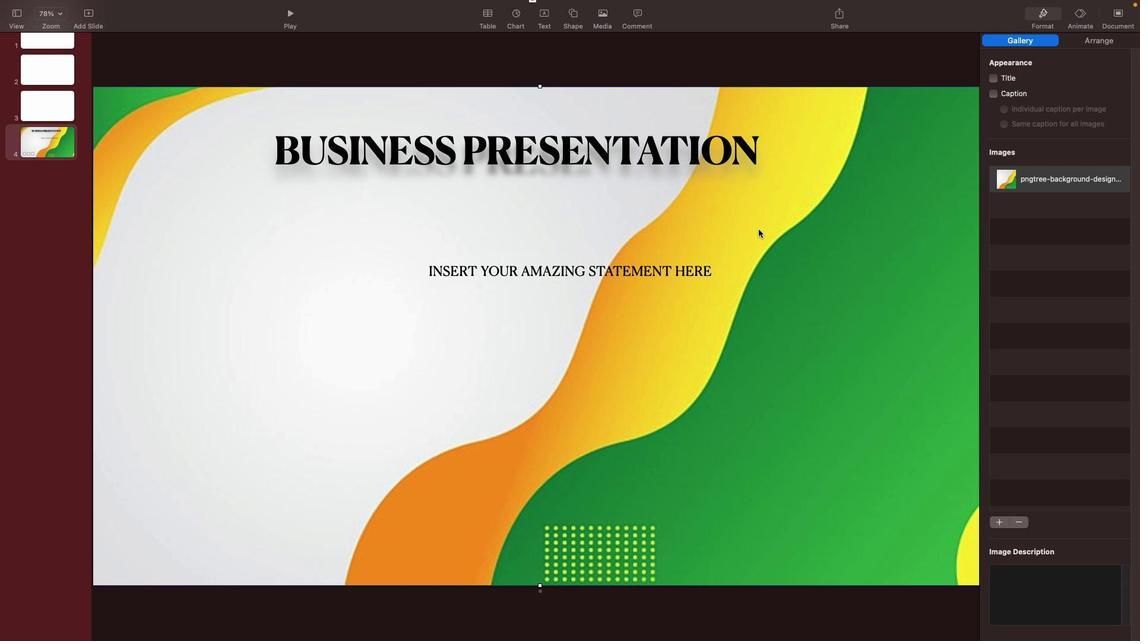 
Action: Mouse moved to (681, 273)
Screenshot: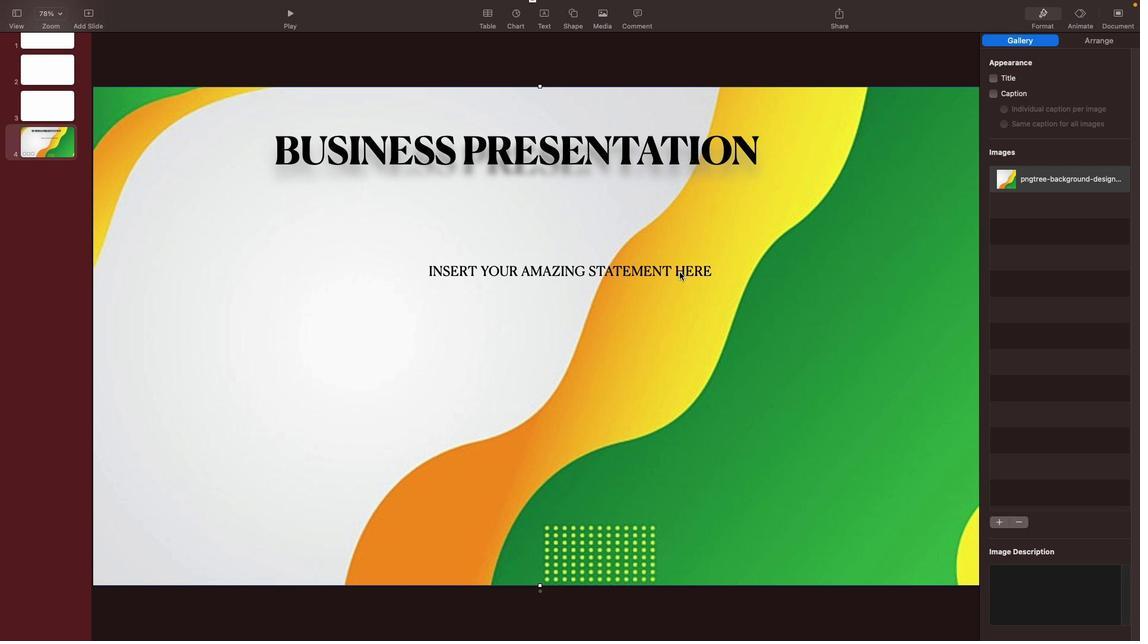 
Action: Mouse pressed left at (681, 273)
Screenshot: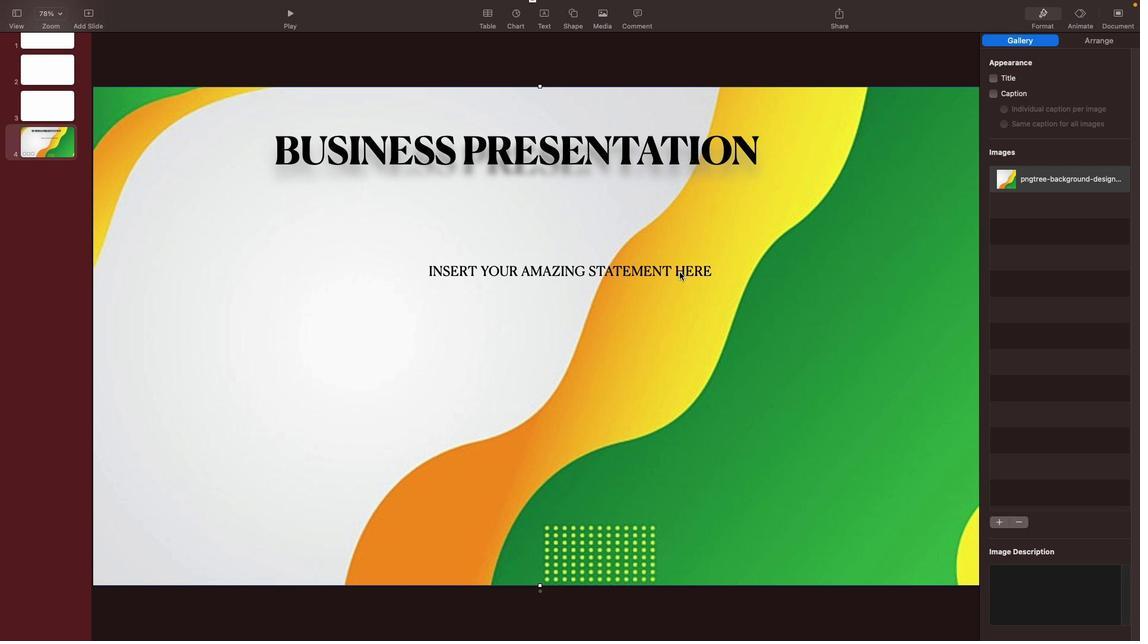 
Action: Mouse moved to (615, 219)
Screenshot: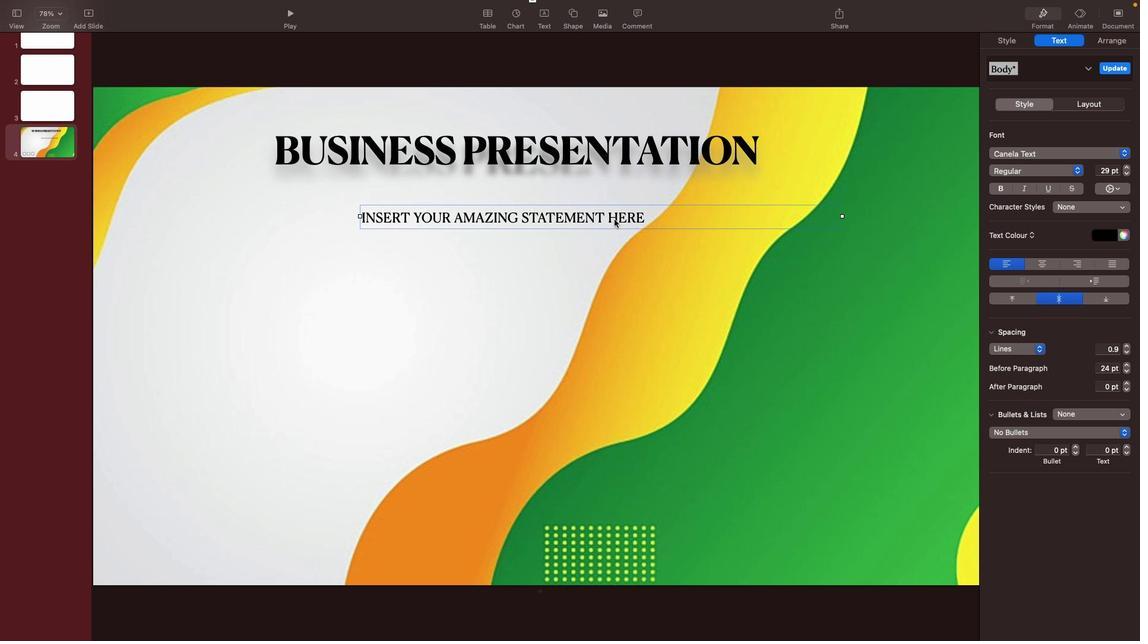 
Action: Mouse pressed left at (615, 219)
Screenshot: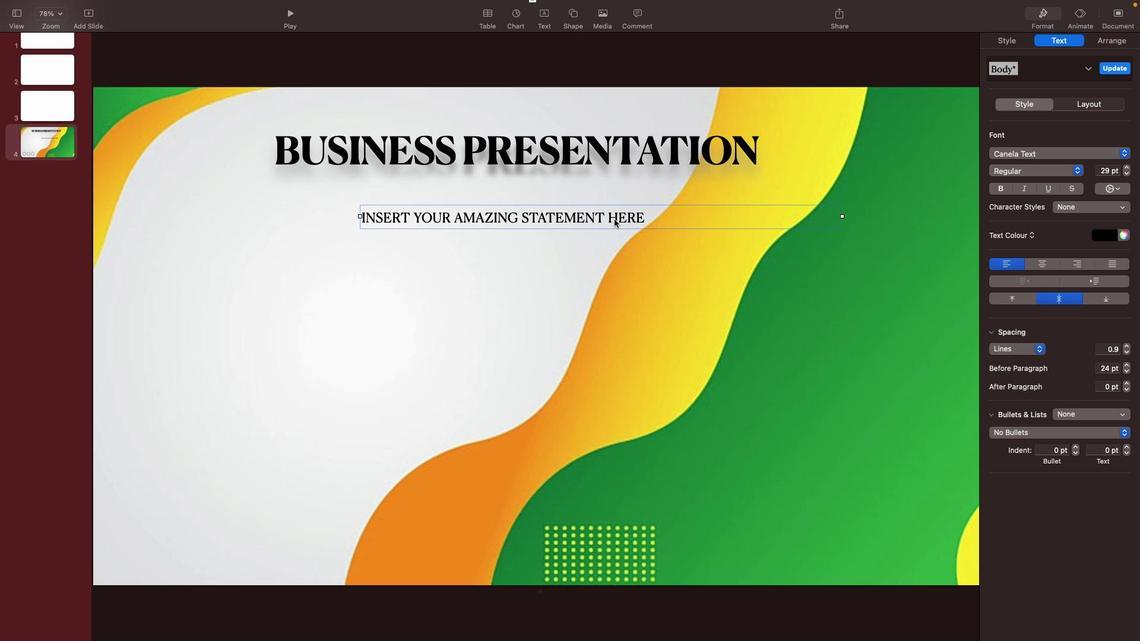 
Action: Mouse moved to (676, 203)
Screenshot: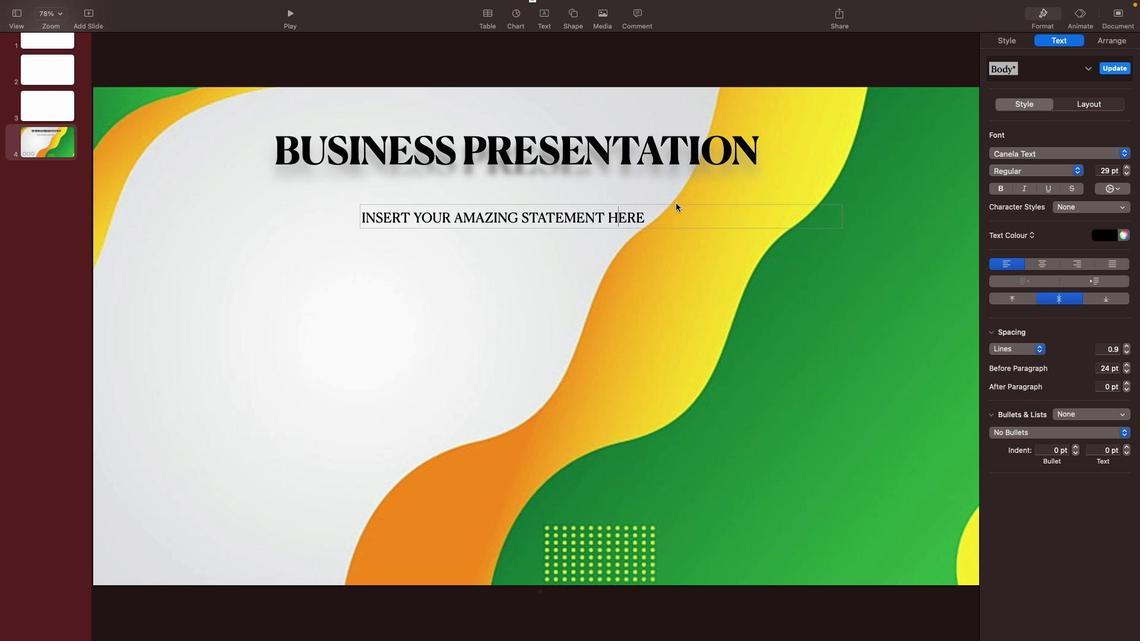 
Action: Mouse pressed left at (676, 203)
Screenshot: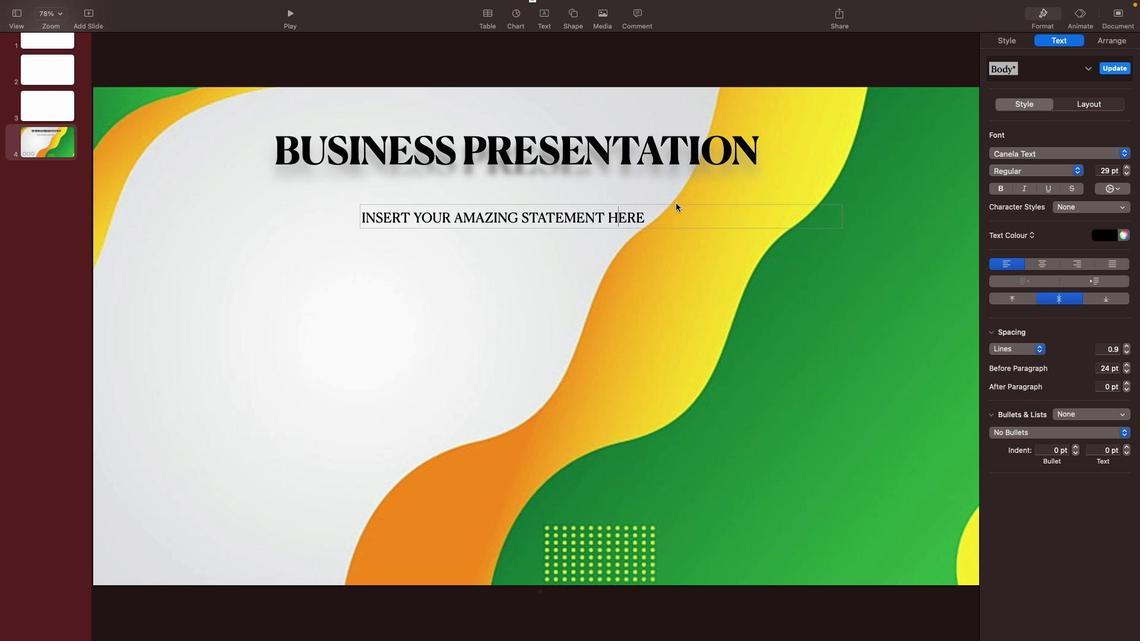 
Action: Mouse moved to (676, 192)
Screenshot: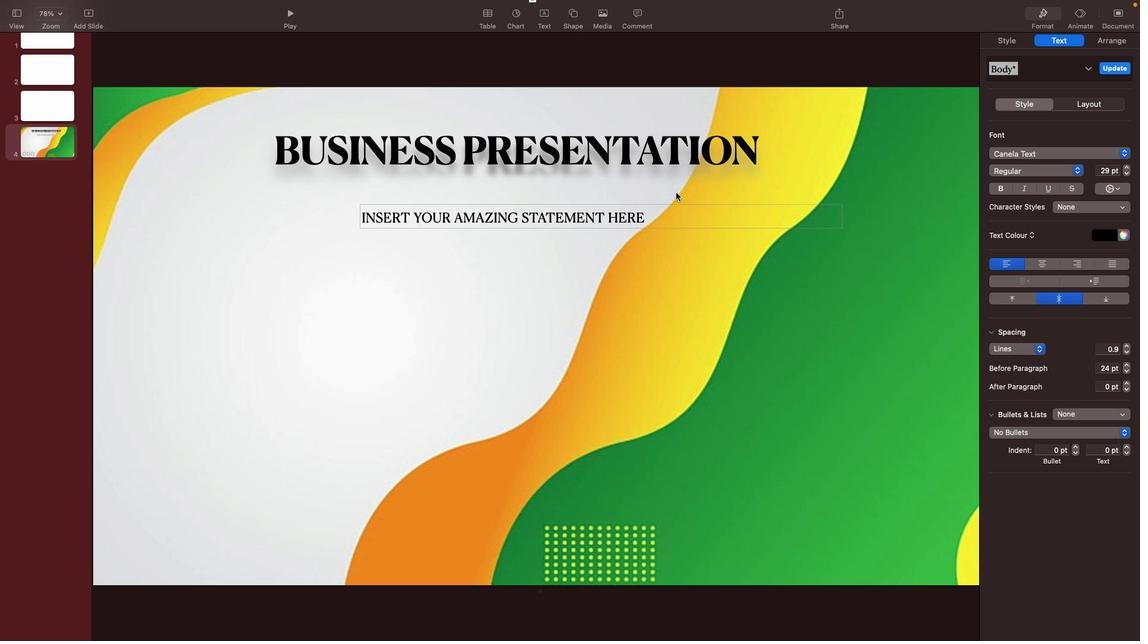 
Action: Mouse pressed left at (676, 192)
Screenshot: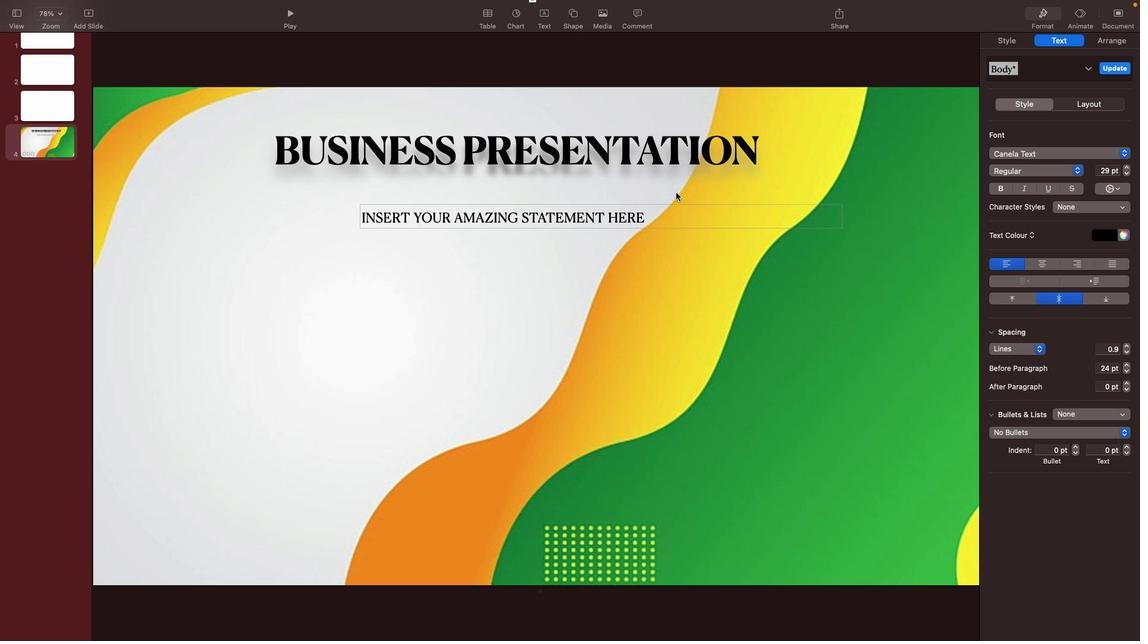 
Action: Mouse moved to (617, 221)
Screenshot: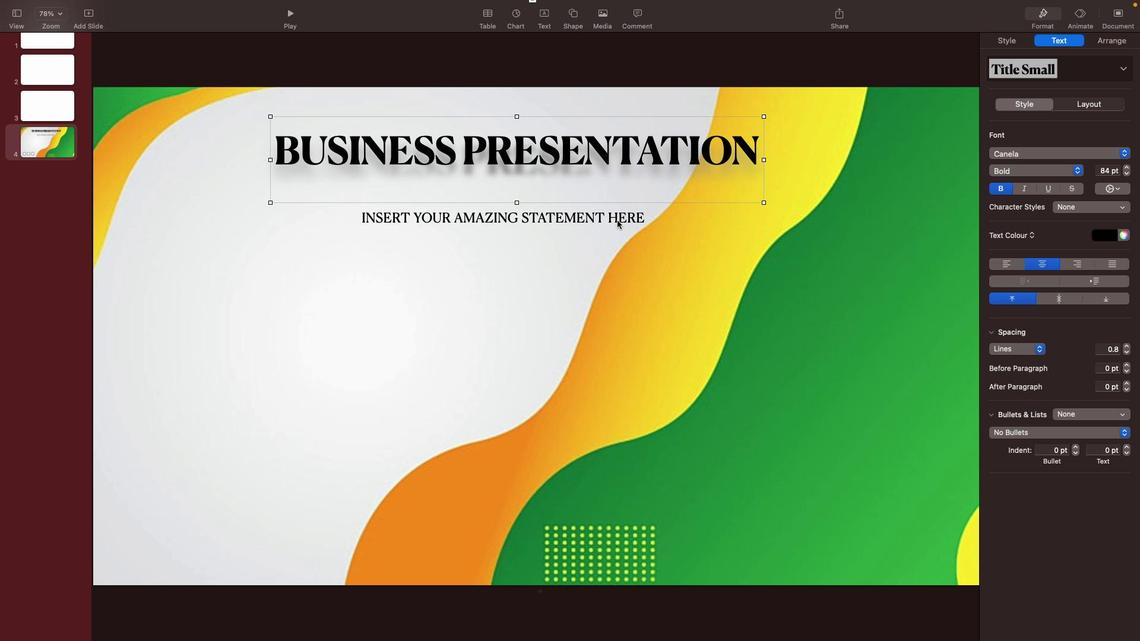 
Action: Mouse pressed left at (617, 221)
Screenshot: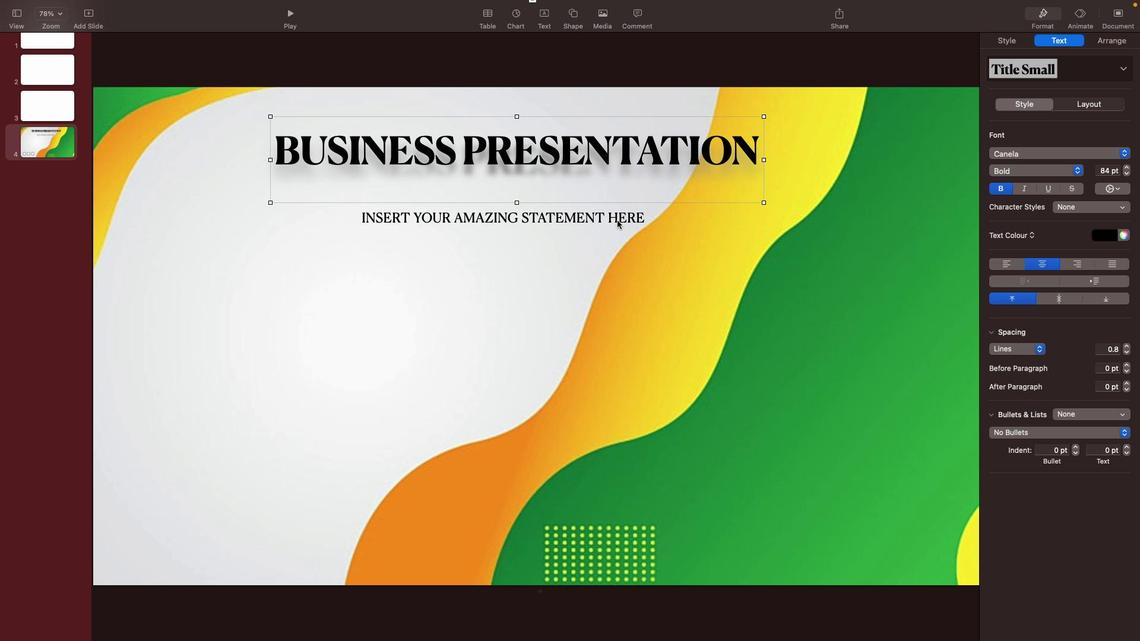 
Action: Mouse moved to (631, 247)
Screenshot: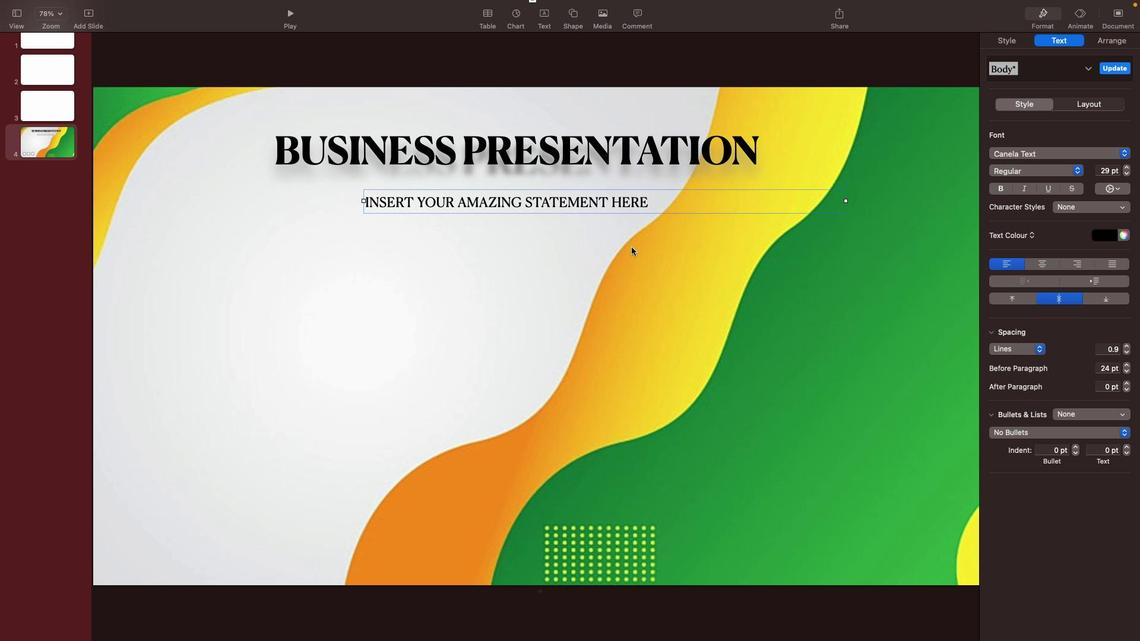 
Action: Mouse pressed left at (631, 247)
Screenshot: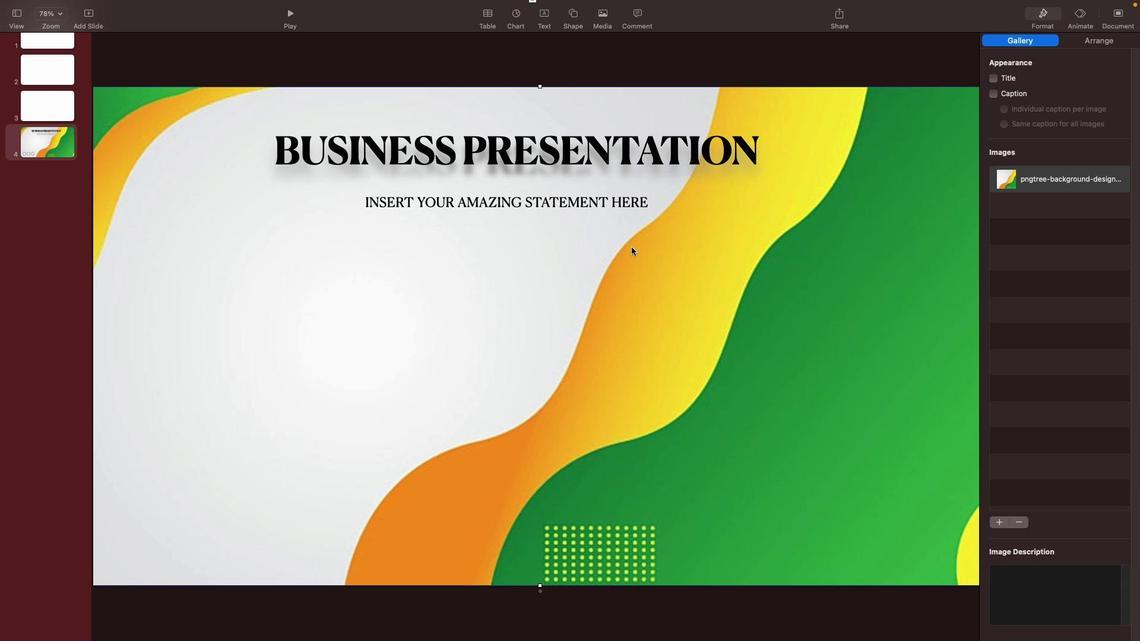 
Action: Mouse moved to (565, 200)
Screenshot: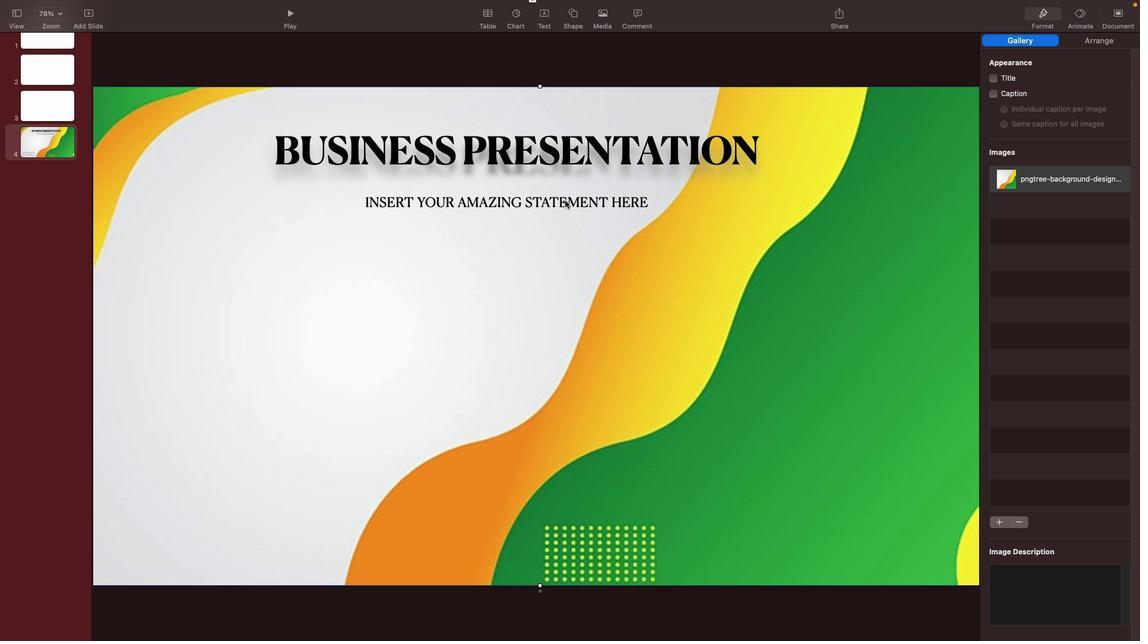 
Action: Mouse pressed left at (565, 200)
Screenshot: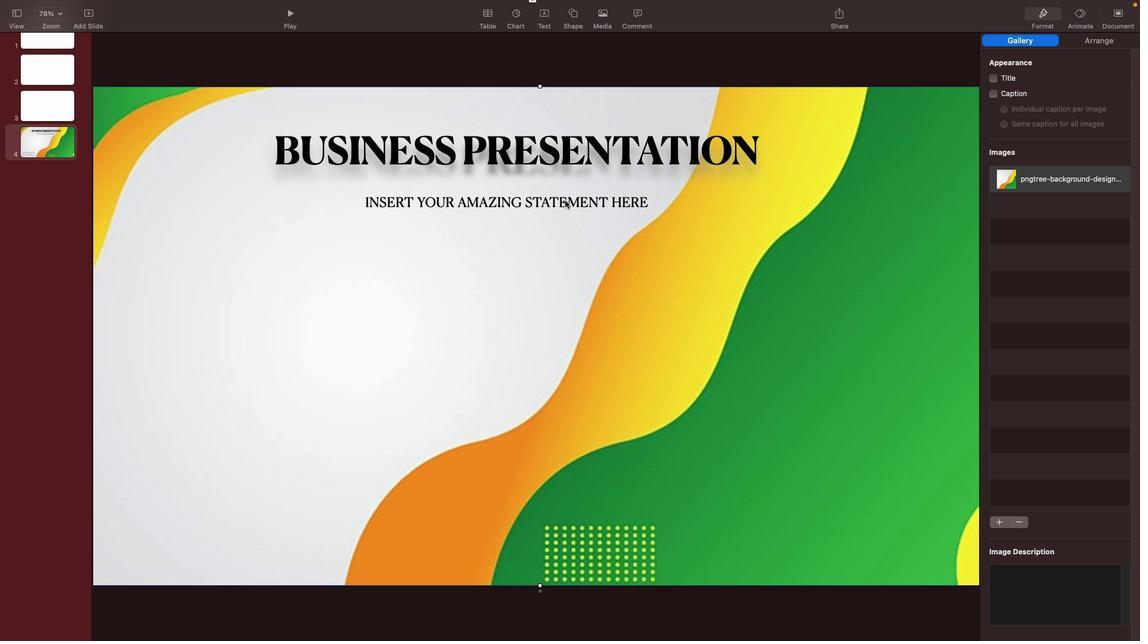
Action: Mouse moved to (570, 138)
Screenshot: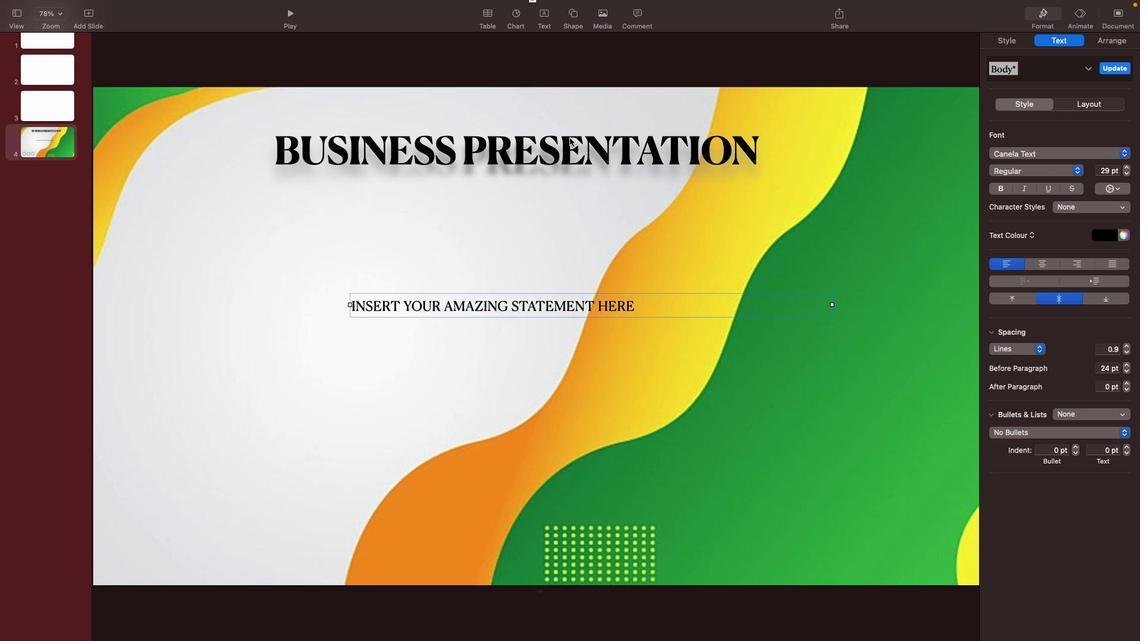 
Action: Mouse pressed left at (570, 138)
Screenshot: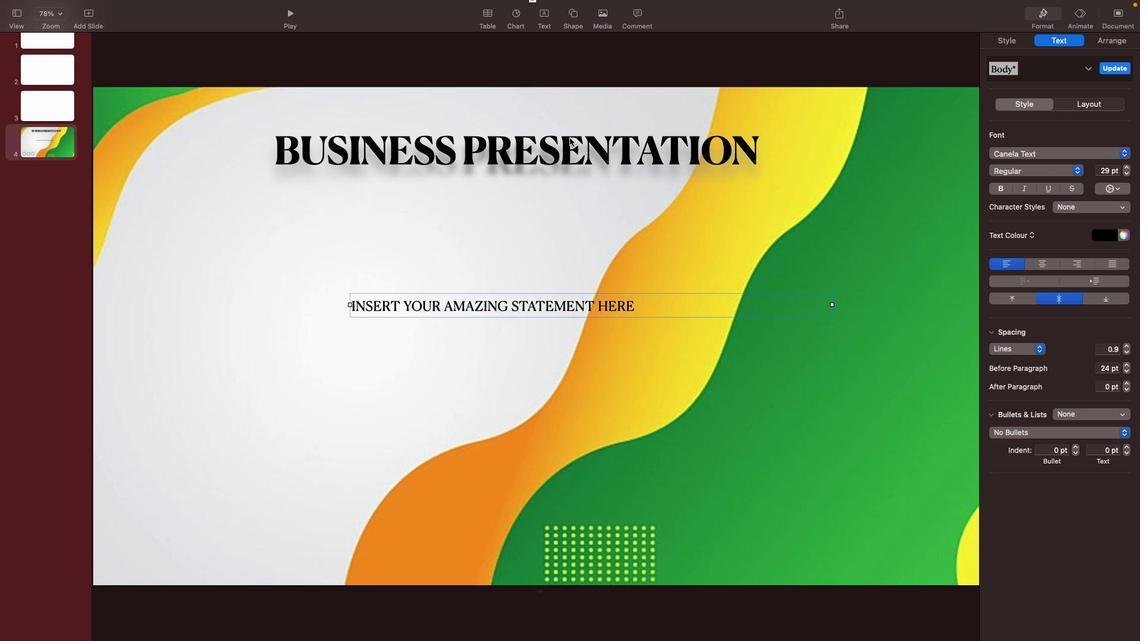 
Action: Mouse moved to (575, 257)
Screenshot: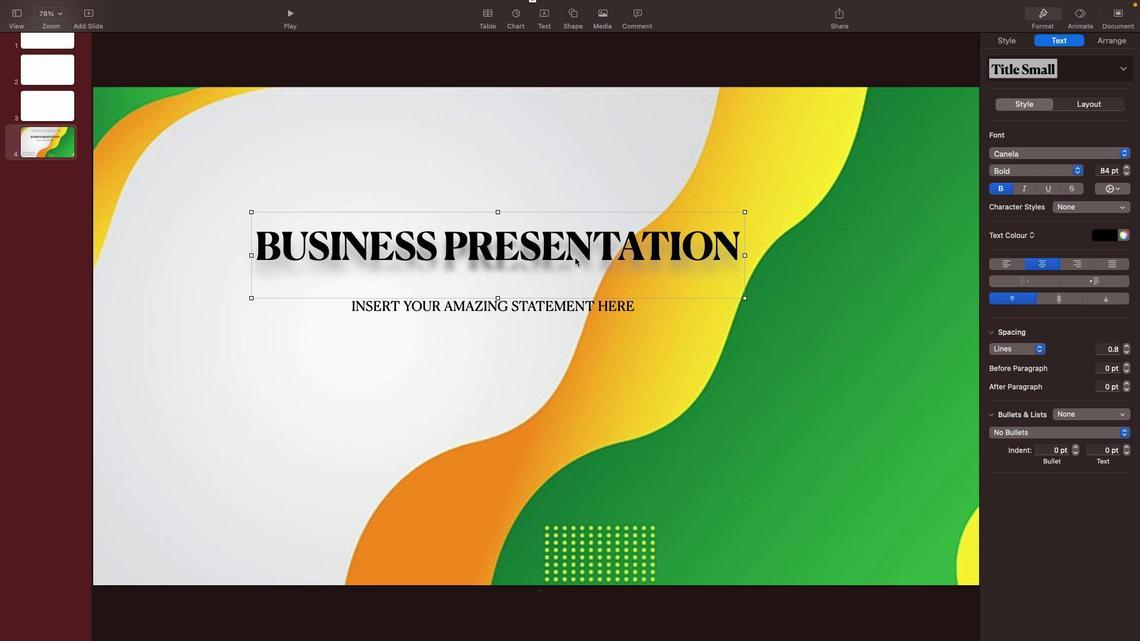 
Action: Mouse pressed left at (575, 257)
Screenshot: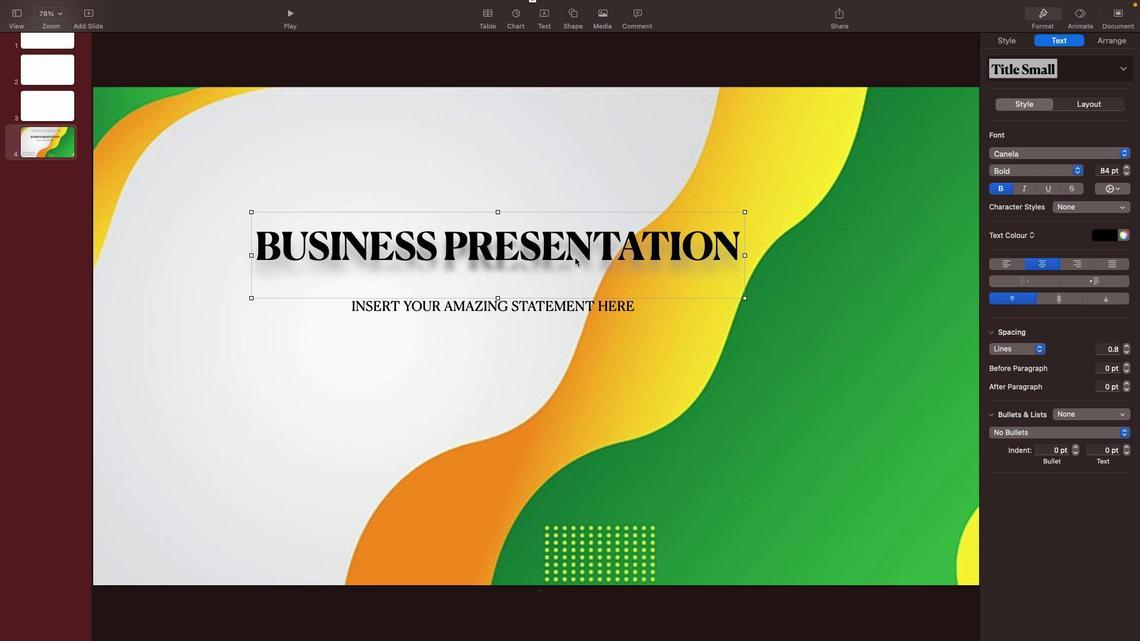 
Action: Mouse moved to (604, 137)
Screenshot: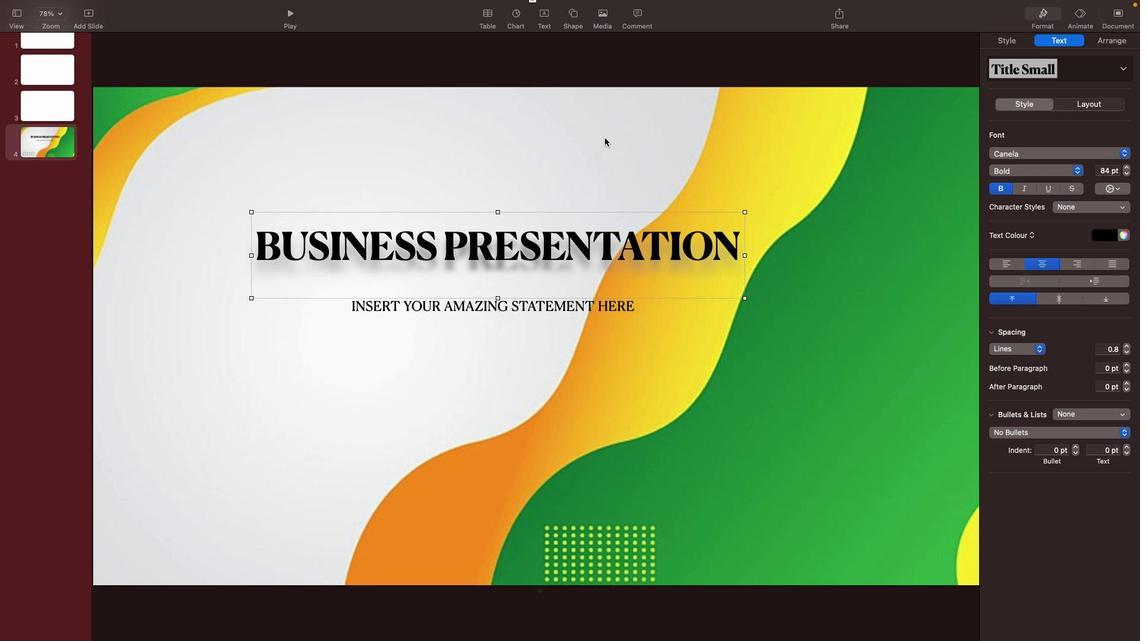 
Action: Mouse pressed left at (604, 137)
Screenshot: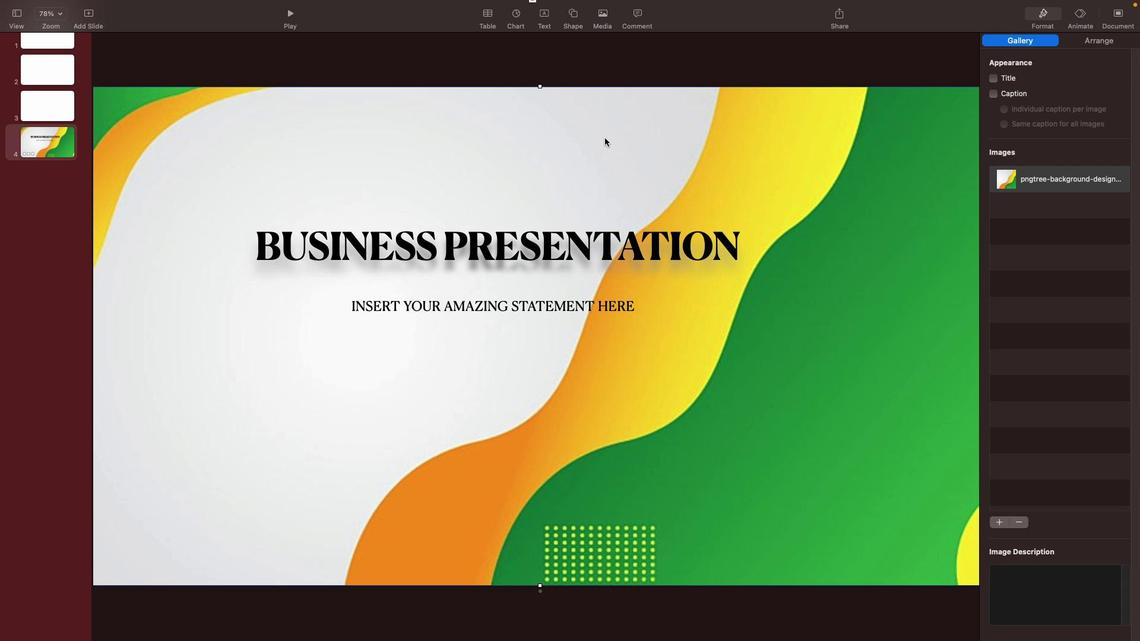 
Action: Mouse moved to (571, 14)
Screenshot: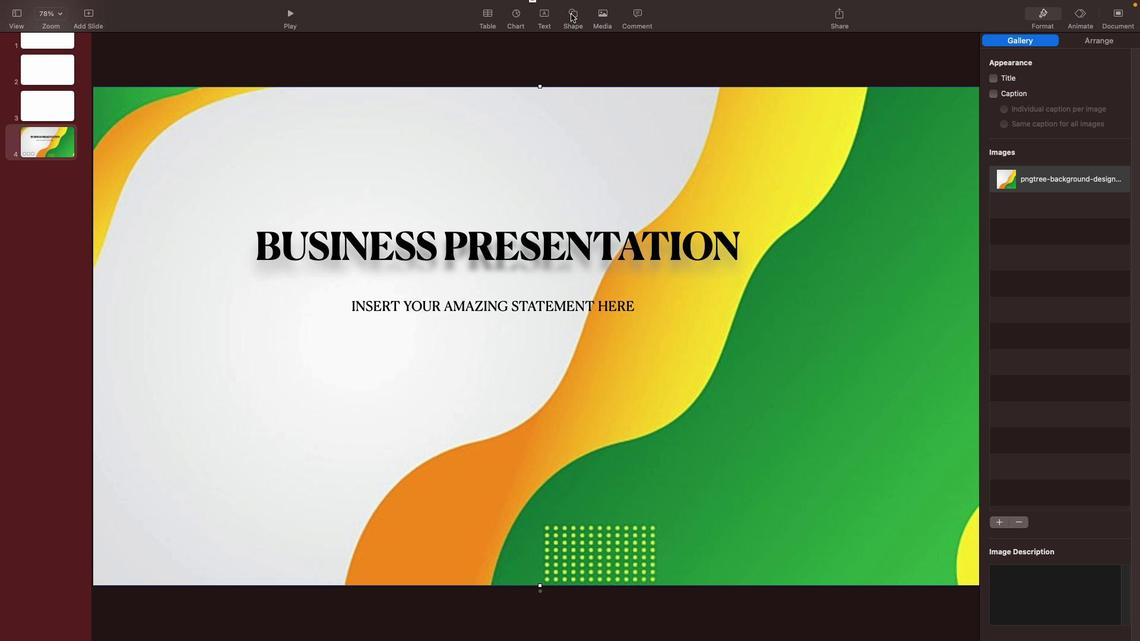 
Action: Mouse pressed left at (571, 14)
Screenshot: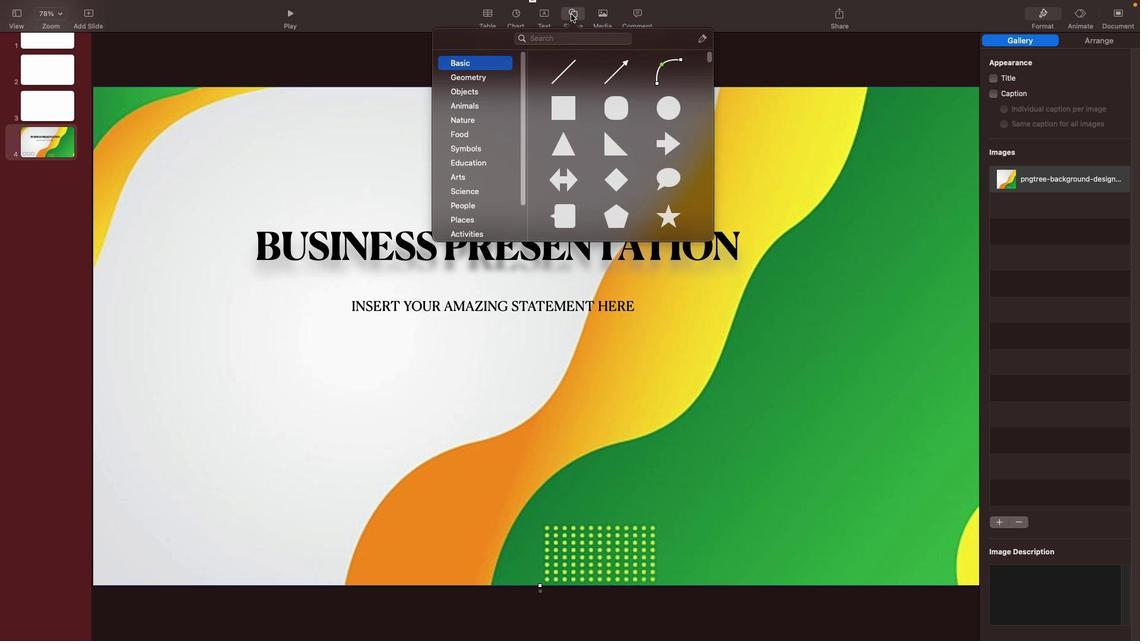 
Action: Mouse moved to (566, 72)
Screenshot: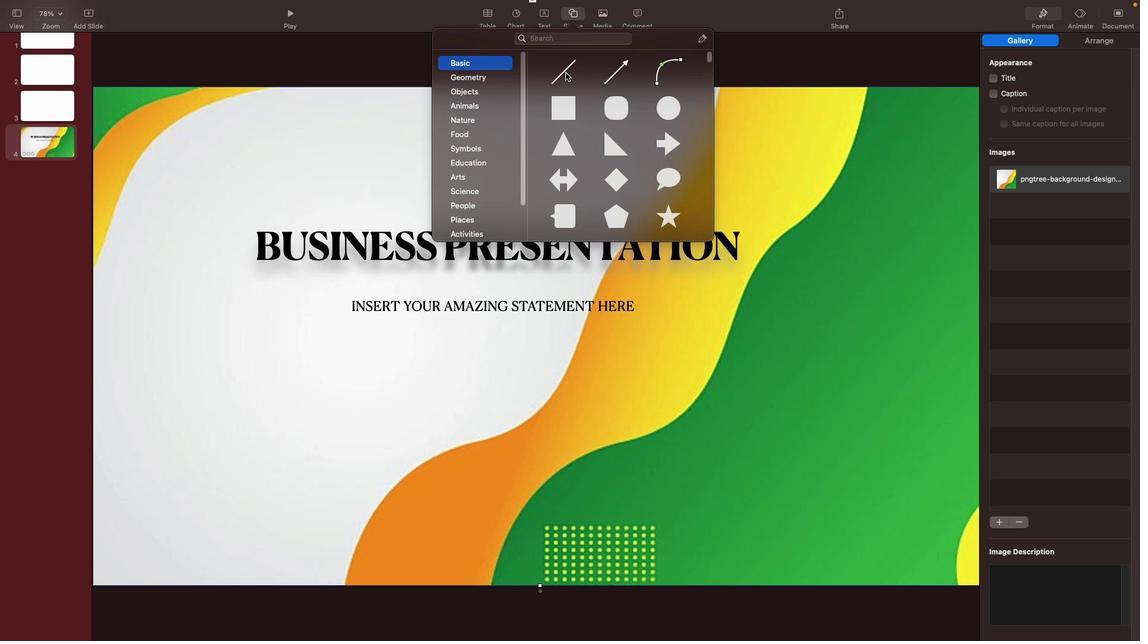 
Action: Mouse pressed left at (566, 72)
Screenshot: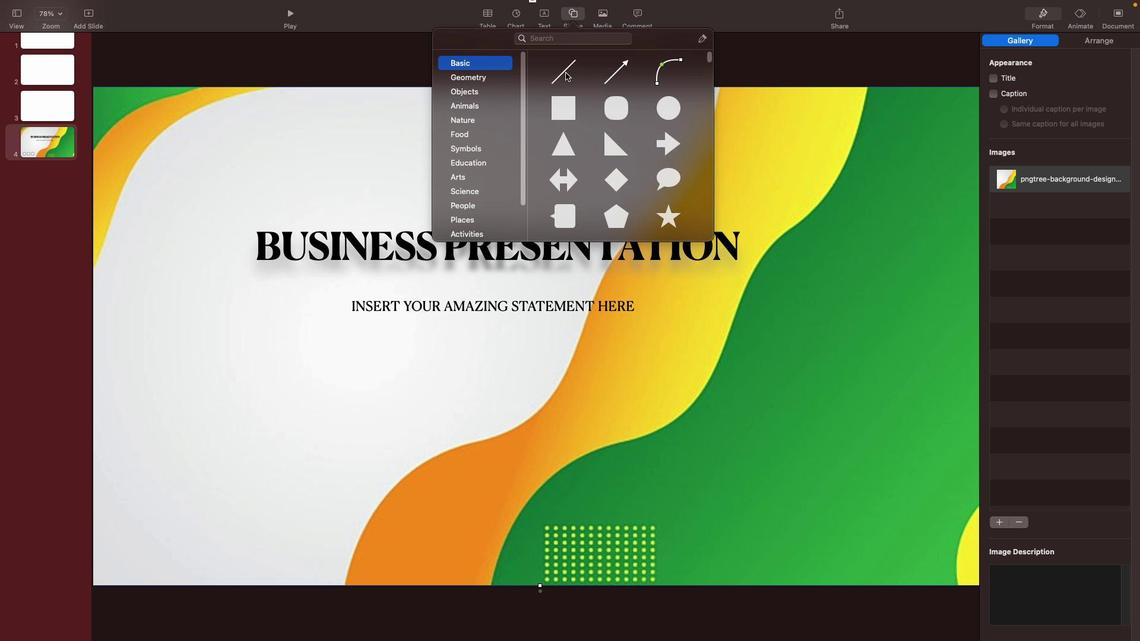 
Action: Mouse moved to (512, 356)
Screenshot: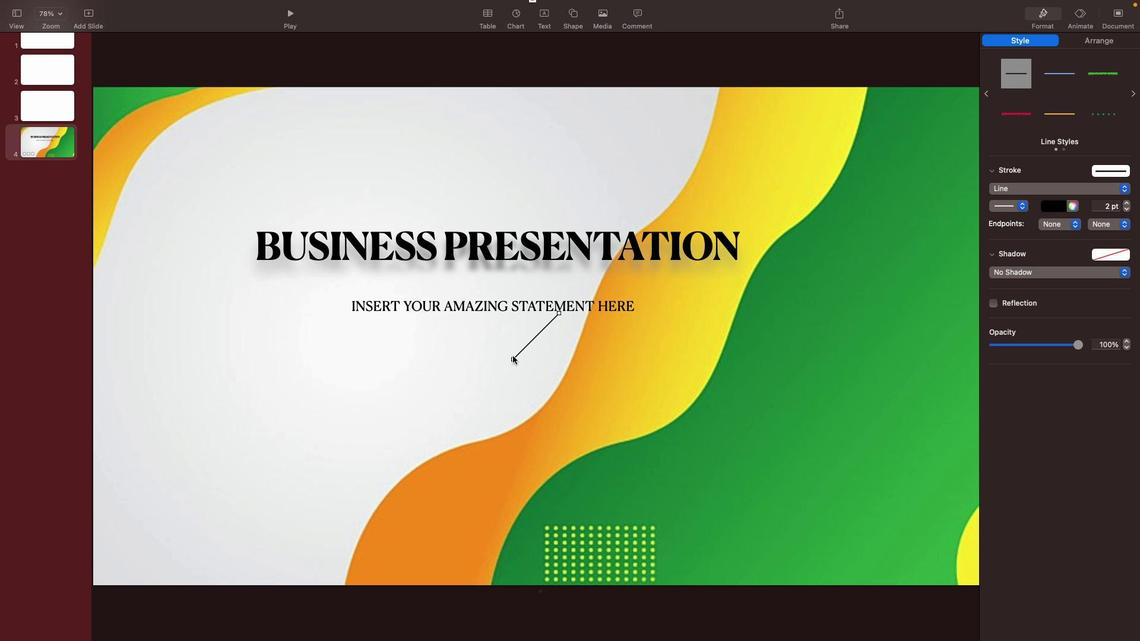 
Action: Mouse pressed left at (512, 356)
Screenshot: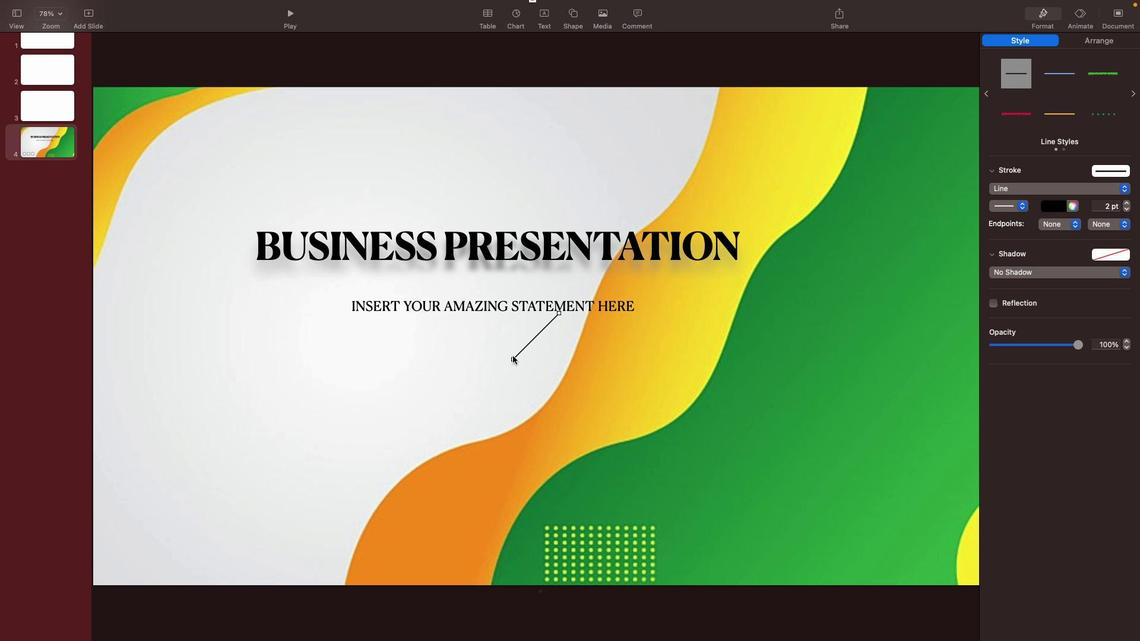 
Action: Mouse moved to (402, 276)
Screenshot: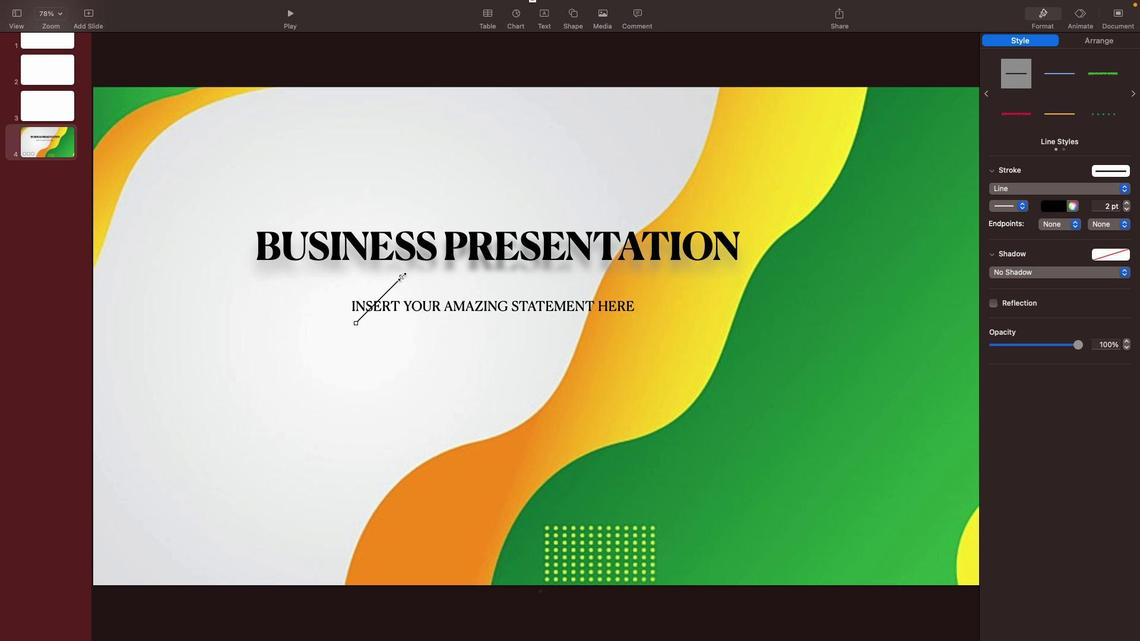 
Action: Mouse pressed left at (402, 276)
Screenshot: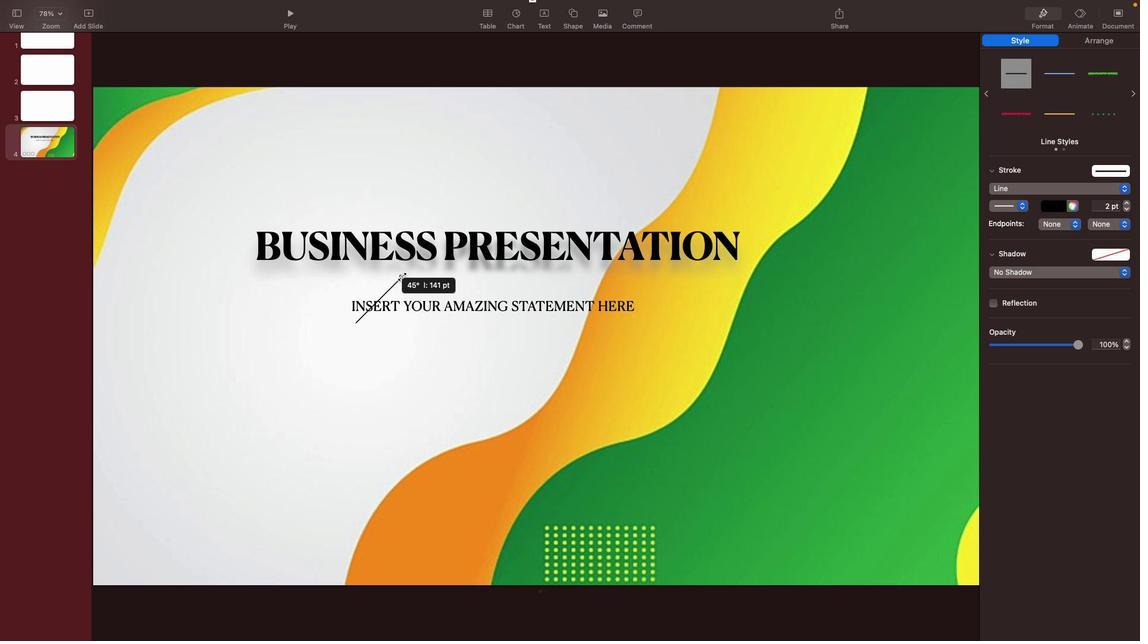 
Action: Mouse moved to (607, 321)
Screenshot: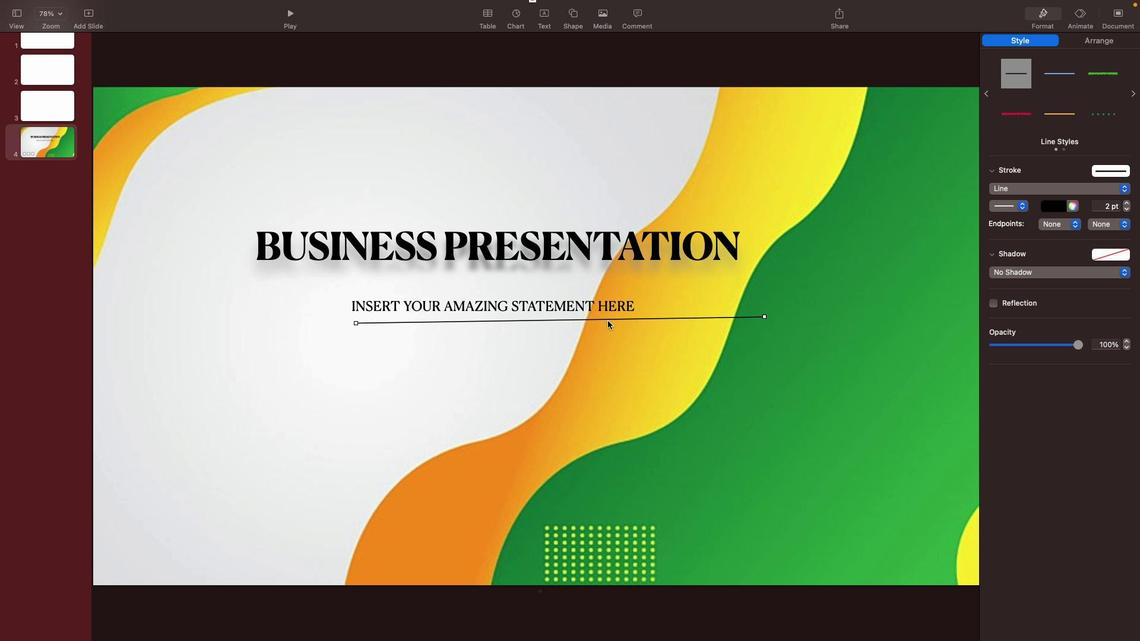 
Action: Mouse pressed left at (607, 321)
Screenshot: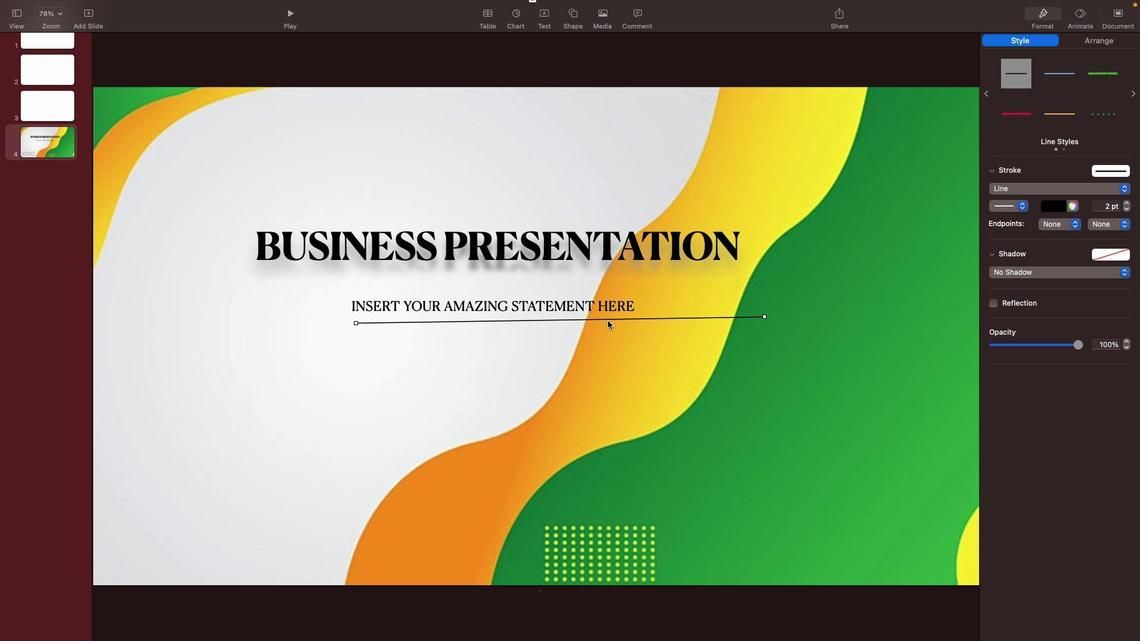 
Action: Mouse moved to (600, 319)
Screenshot: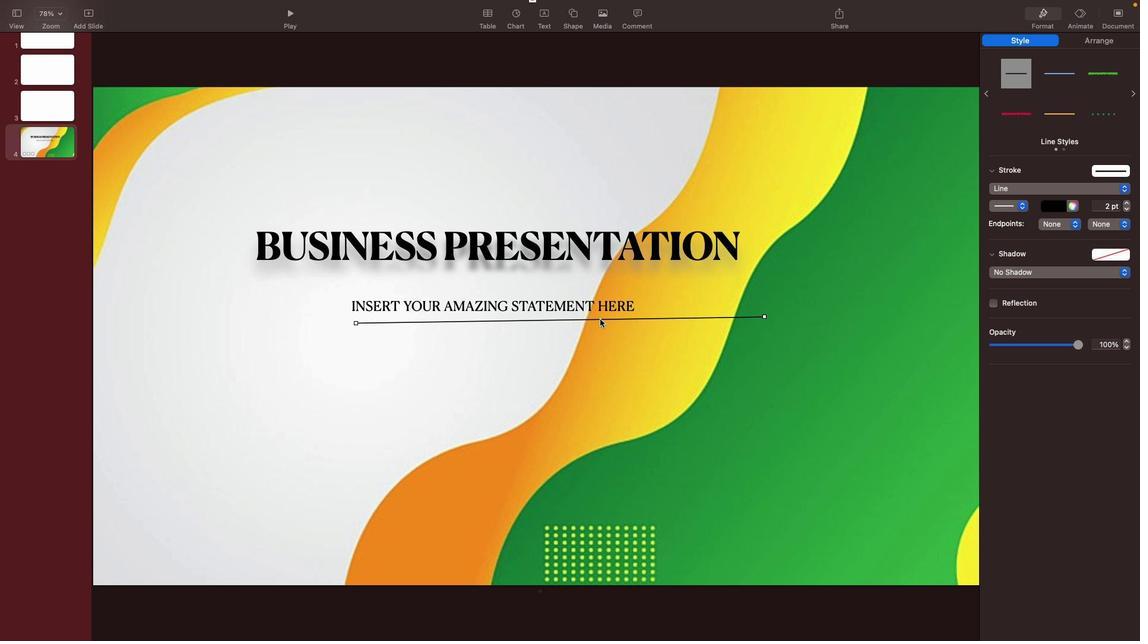 
Action: Mouse pressed left at (600, 319)
Screenshot: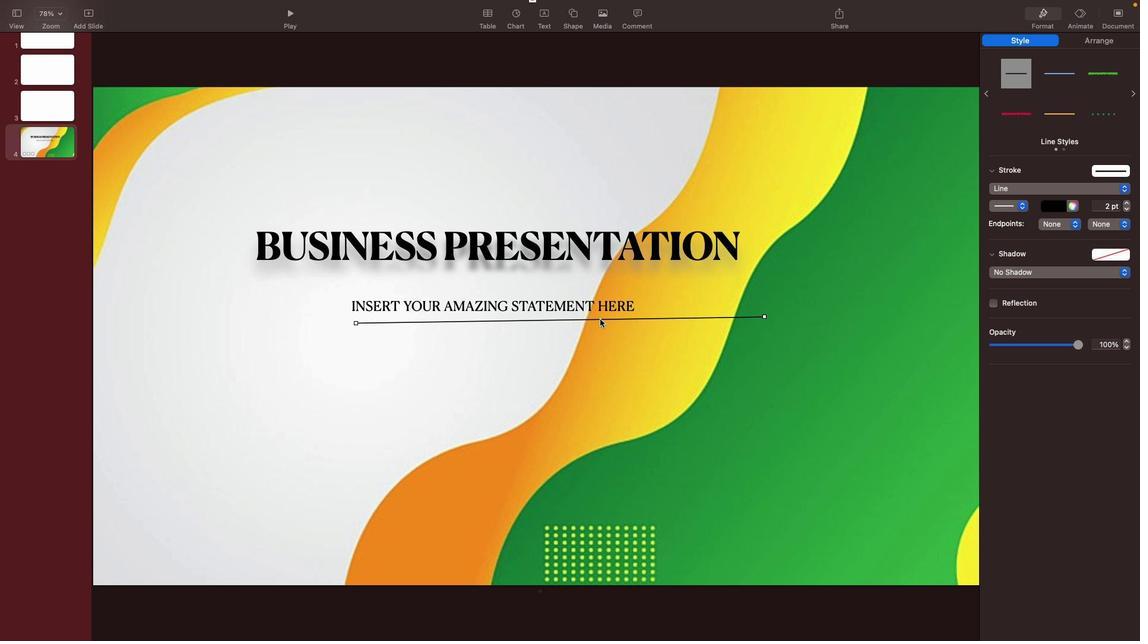 
Action: Mouse moved to (692, 272)
Screenshot: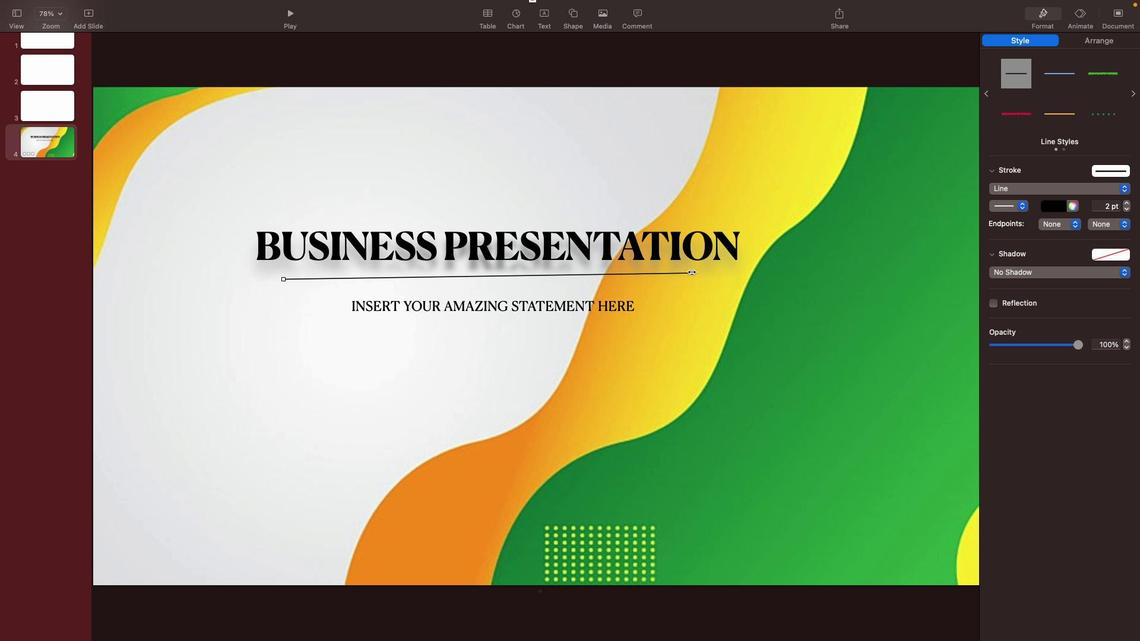 
Action: Mouse pressed left at (692, 272)
Screenshot: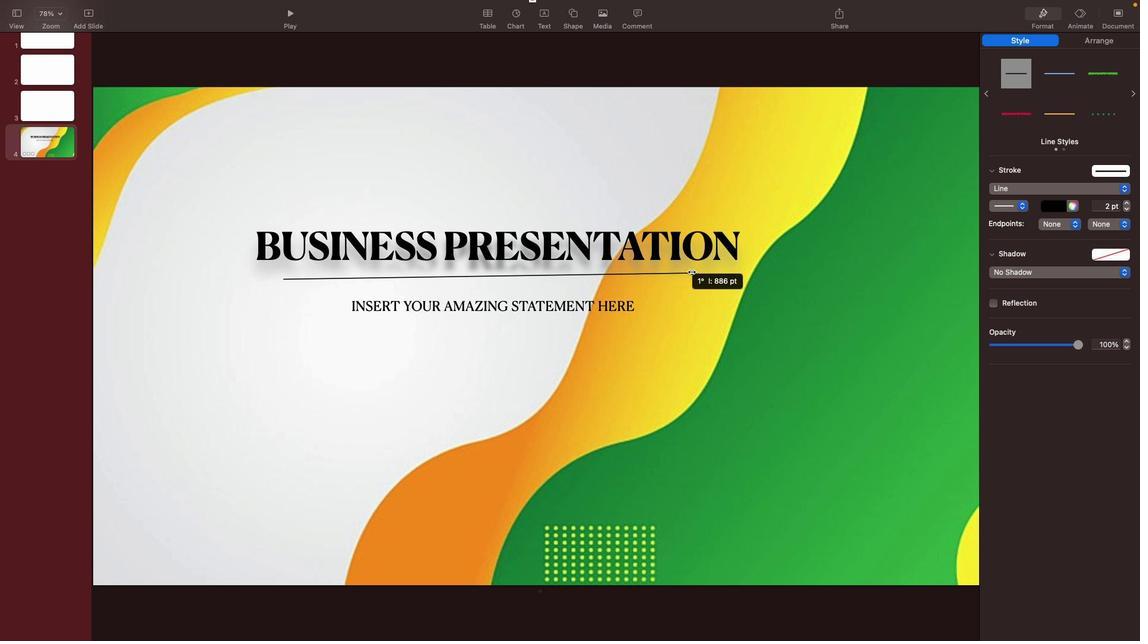 
Action: Mouse moved to (282, 279)
Screenshot: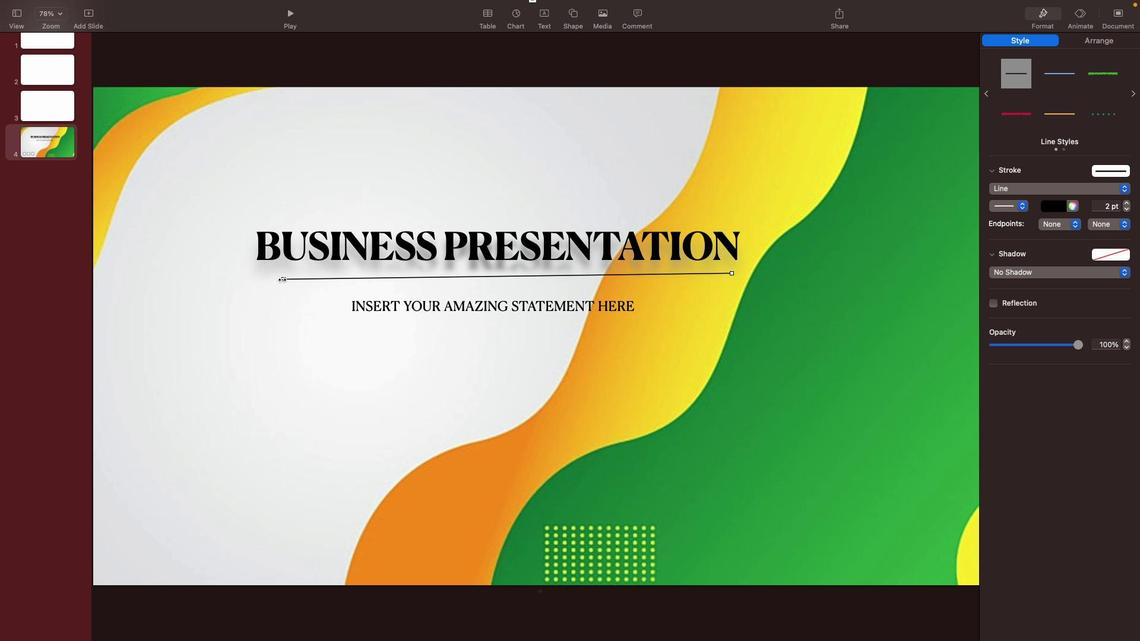 
Action: Mouse pressed left at (282, 279)
Screenshot: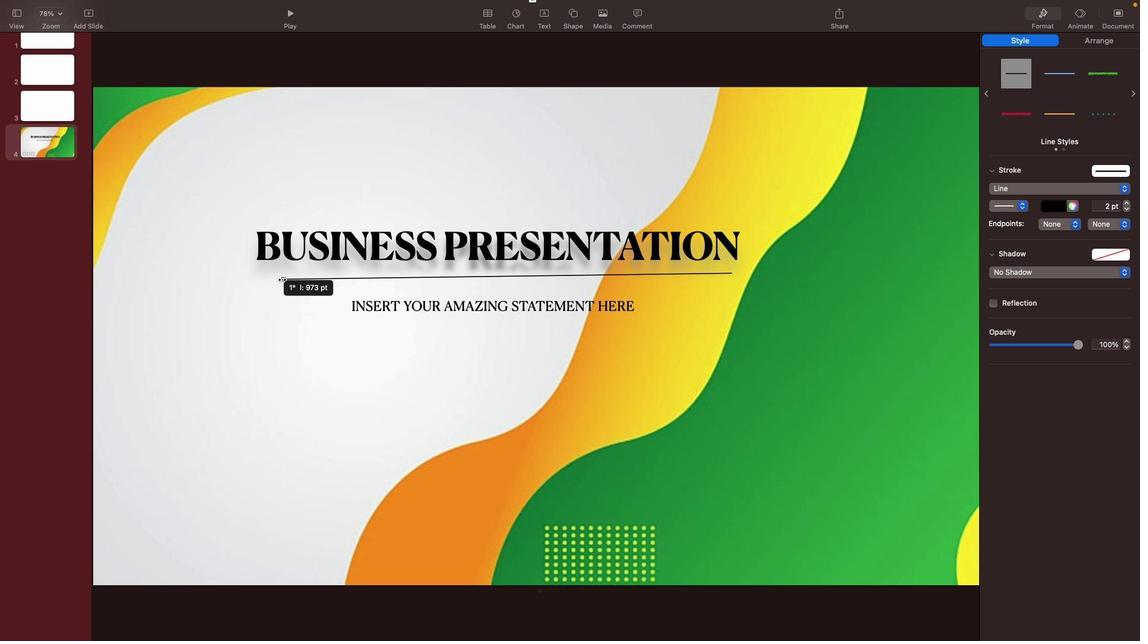 
Action: Mouse moved to (500, 292)
Screenshot: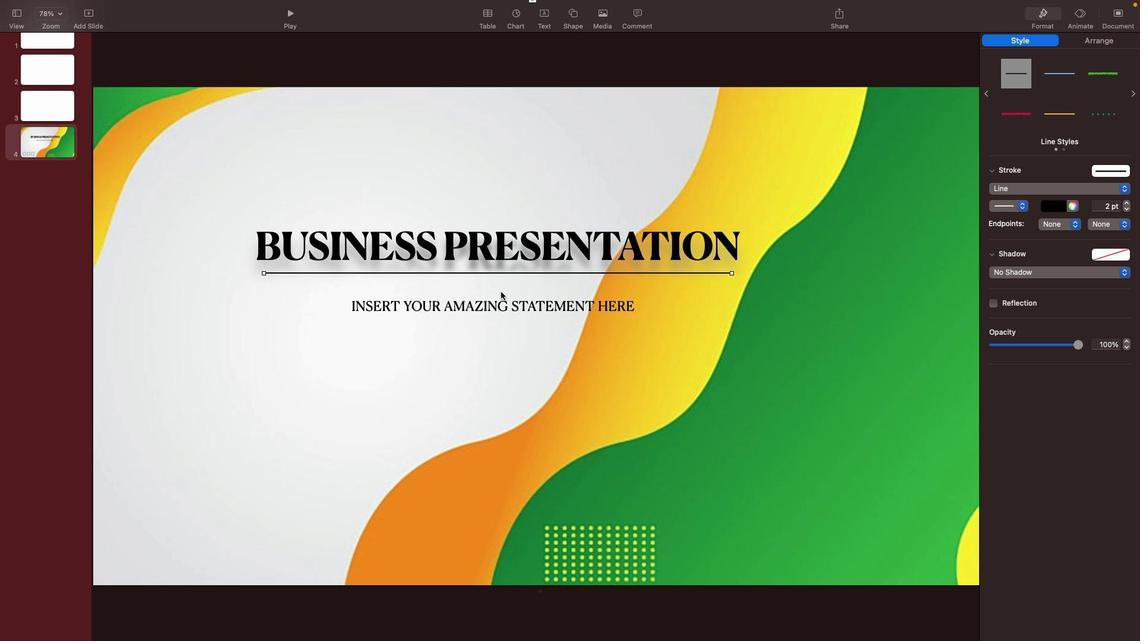 
Action: Mouse pressed left at (500, 292)
Screenshot: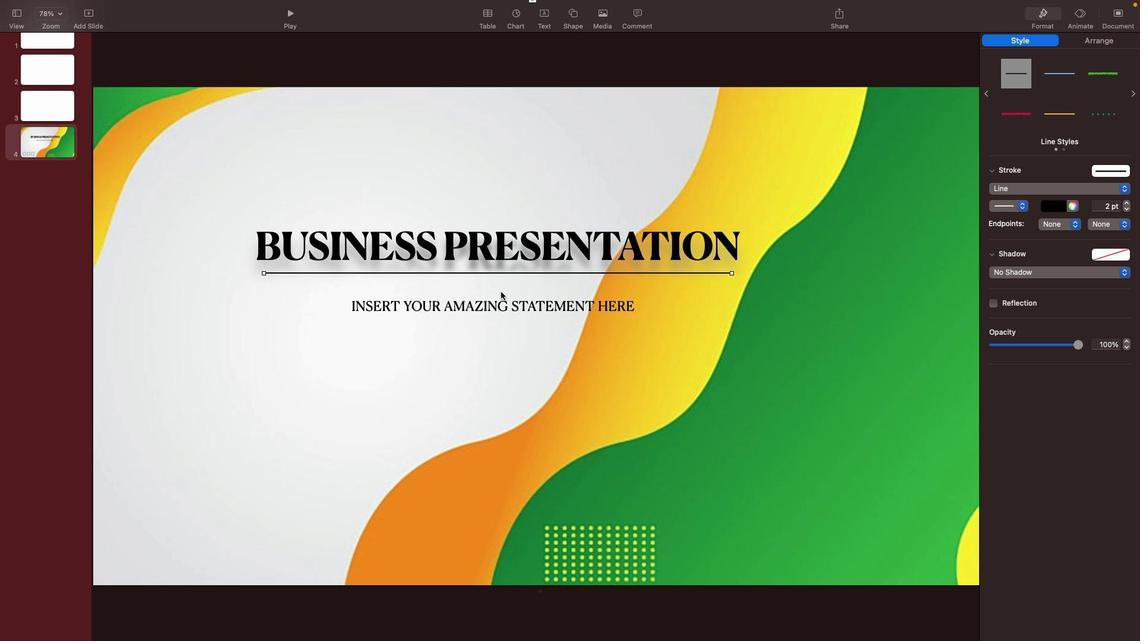 
Action: Mouse moved to (539, 344)
Screenshot: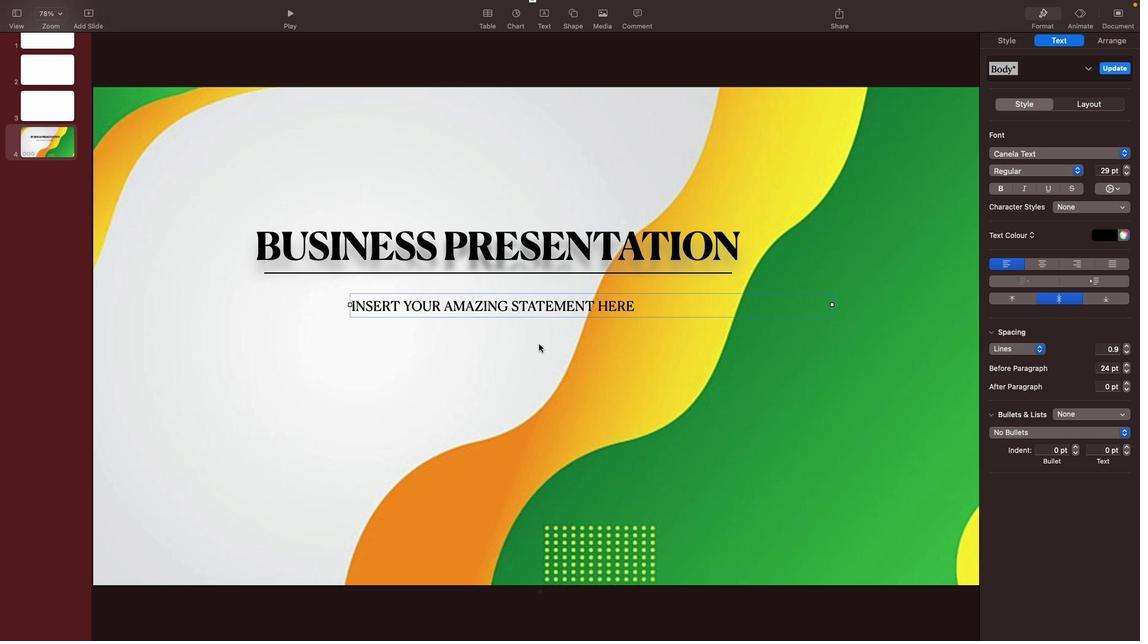 
Action: Mouse pressed left at (539, 344)
Screenshot: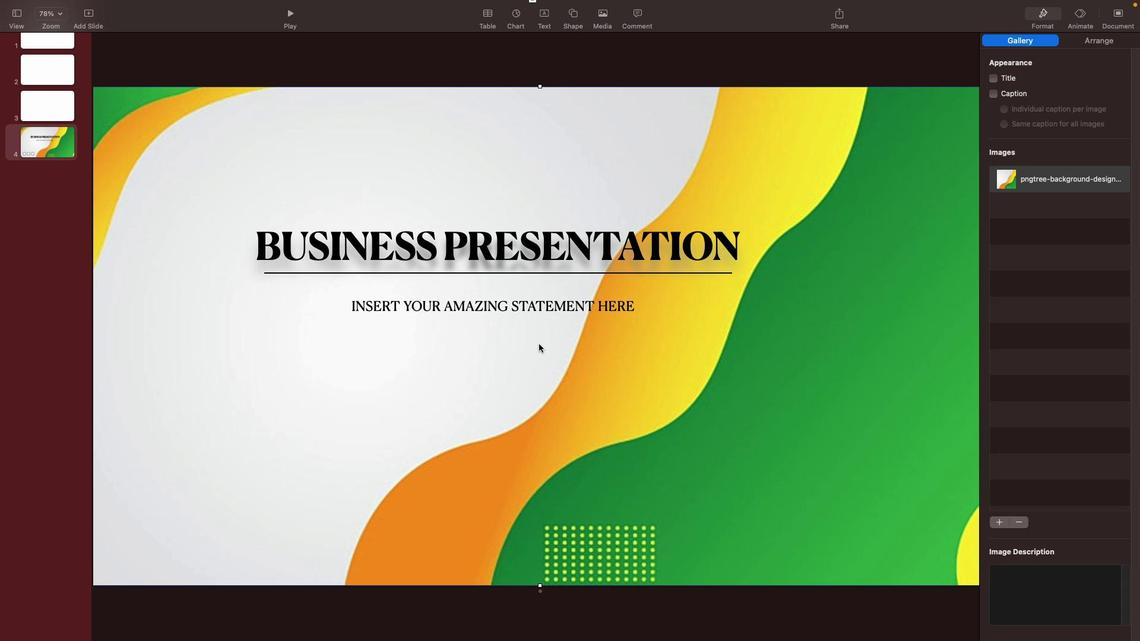 
Action: Mouse moved to (62, 149)
Screenshot: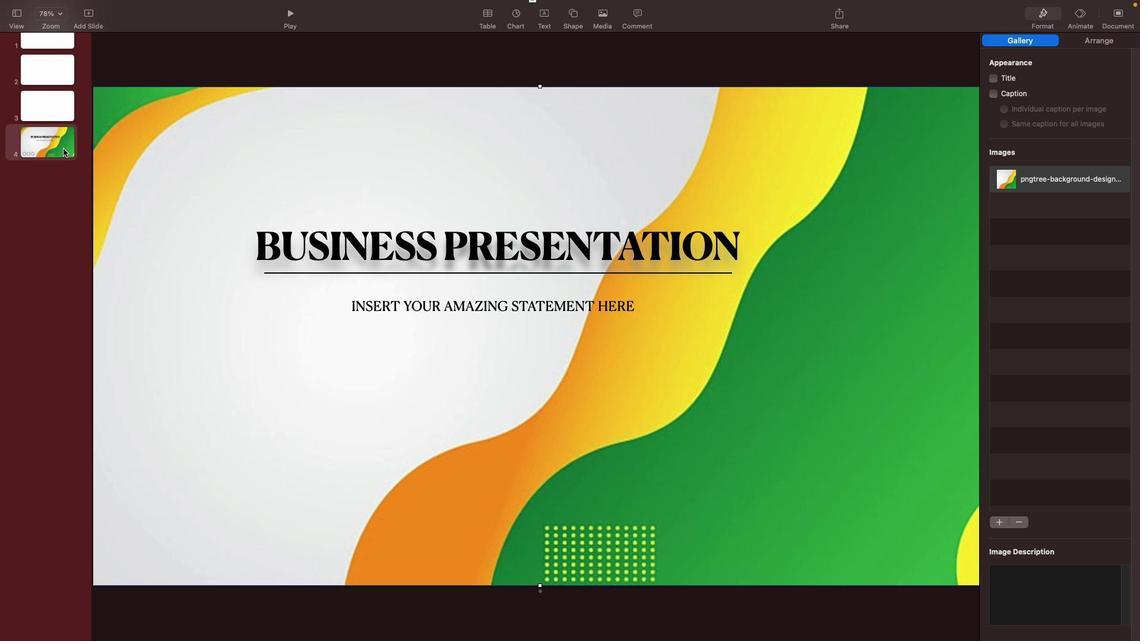 
Action: Mouse pressed left at (62, 149)
Screenshot: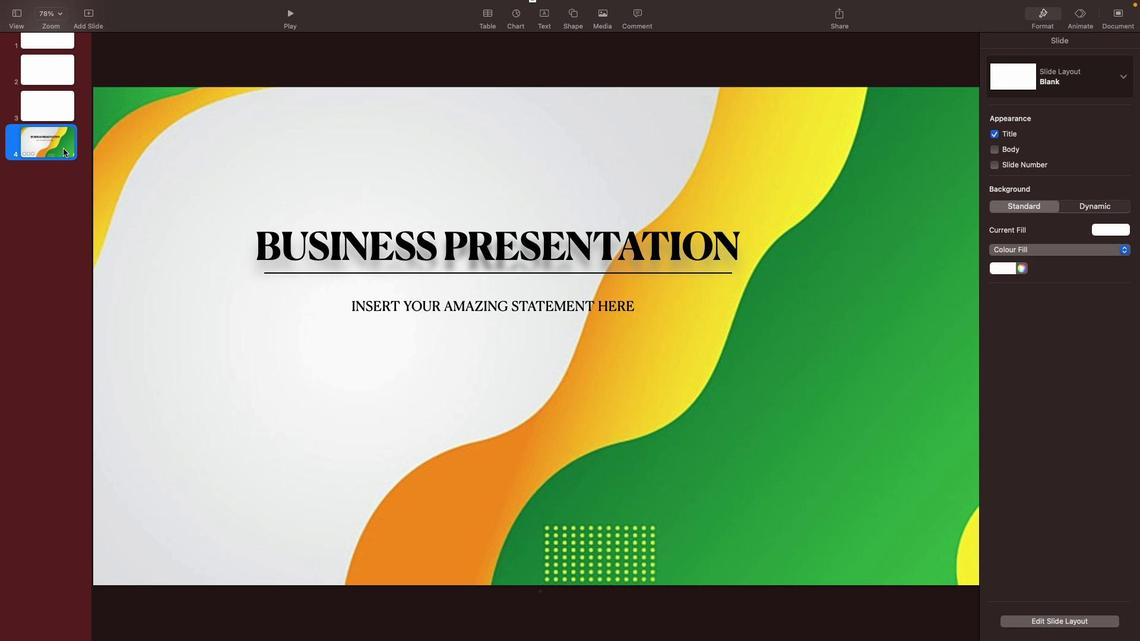 
Action: Mouse moved to (57, 36)
Screenshot: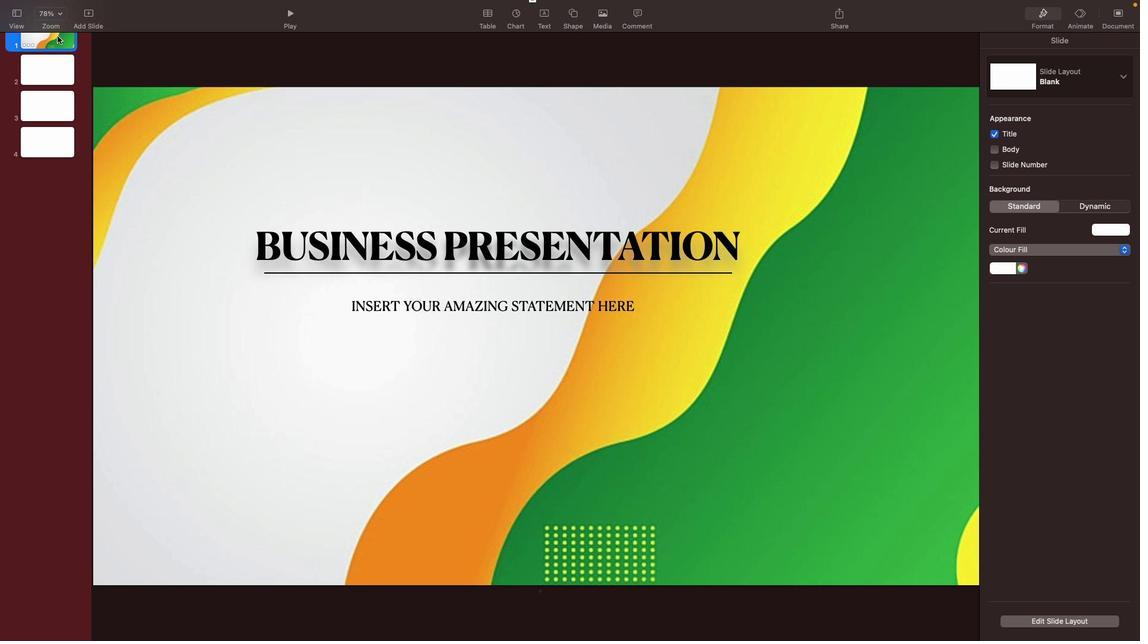 
Action: Mouse pressed left at (57, 36)
Screenshot: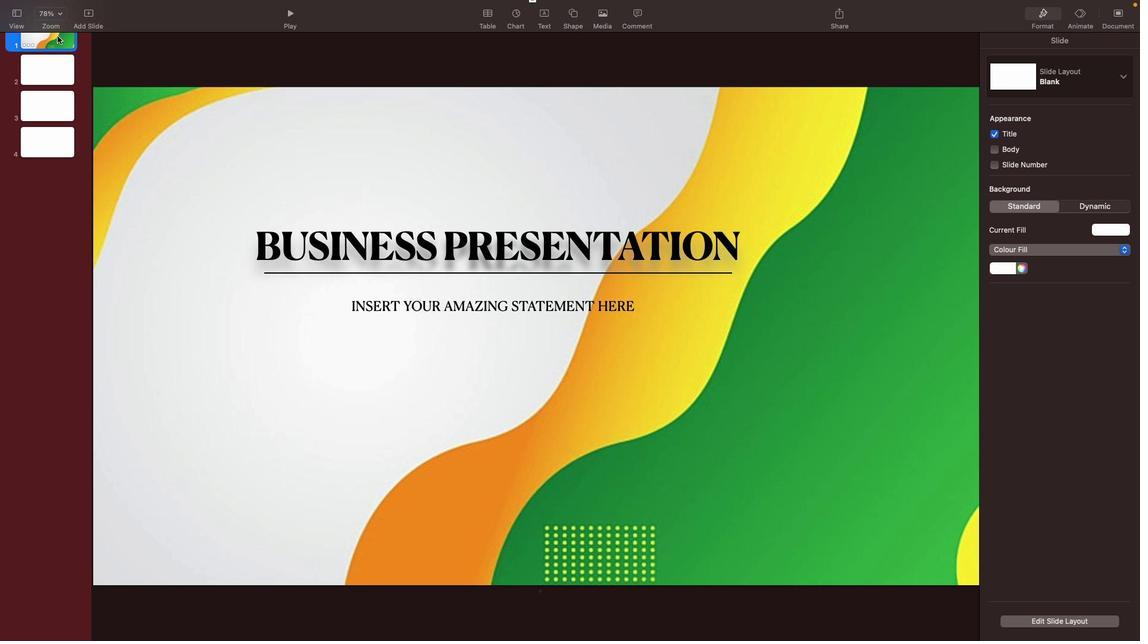 
Action: Mouse moved to (531, 237)
Screenshot: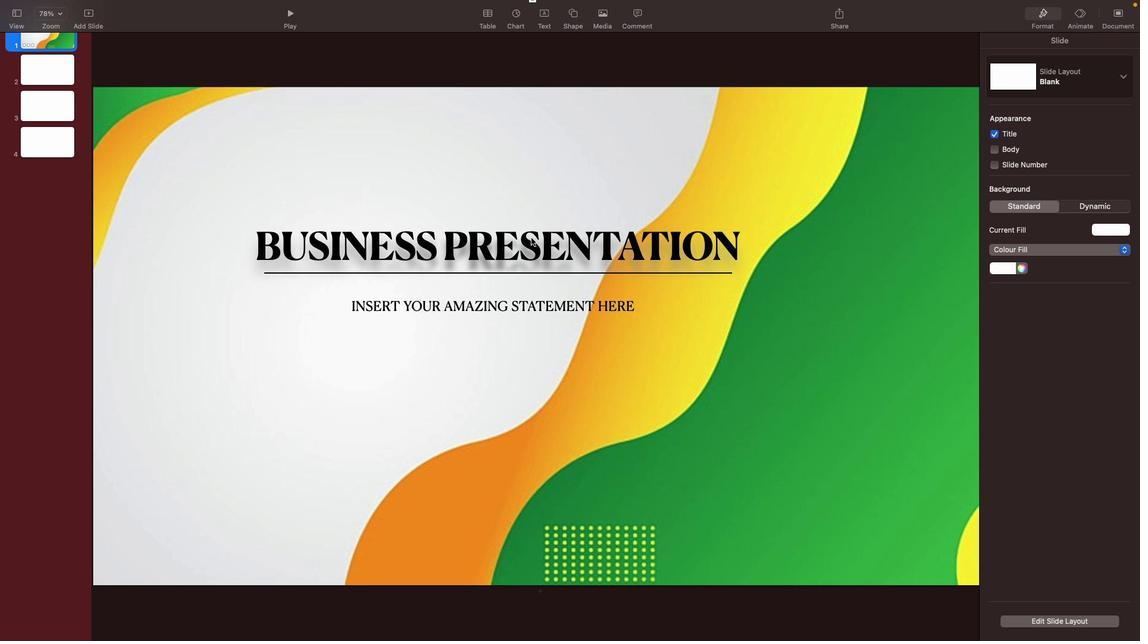 
Action: Mouse pressed left at (531, 237)
Screenshot: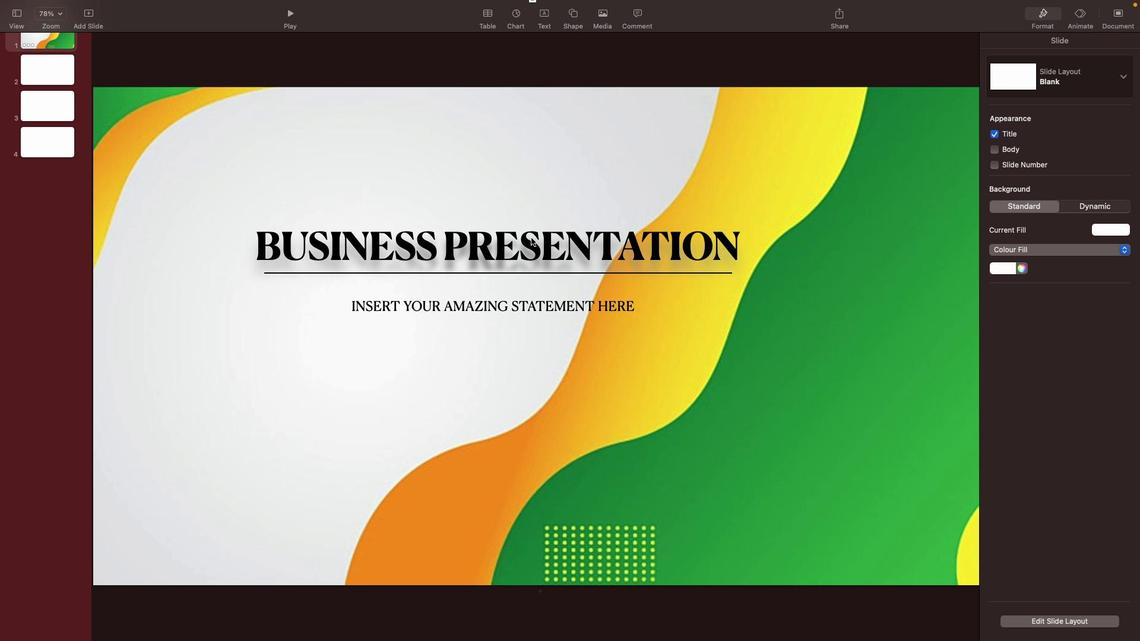 
Action: Mouse moved to (1074, 16)
Screenshot: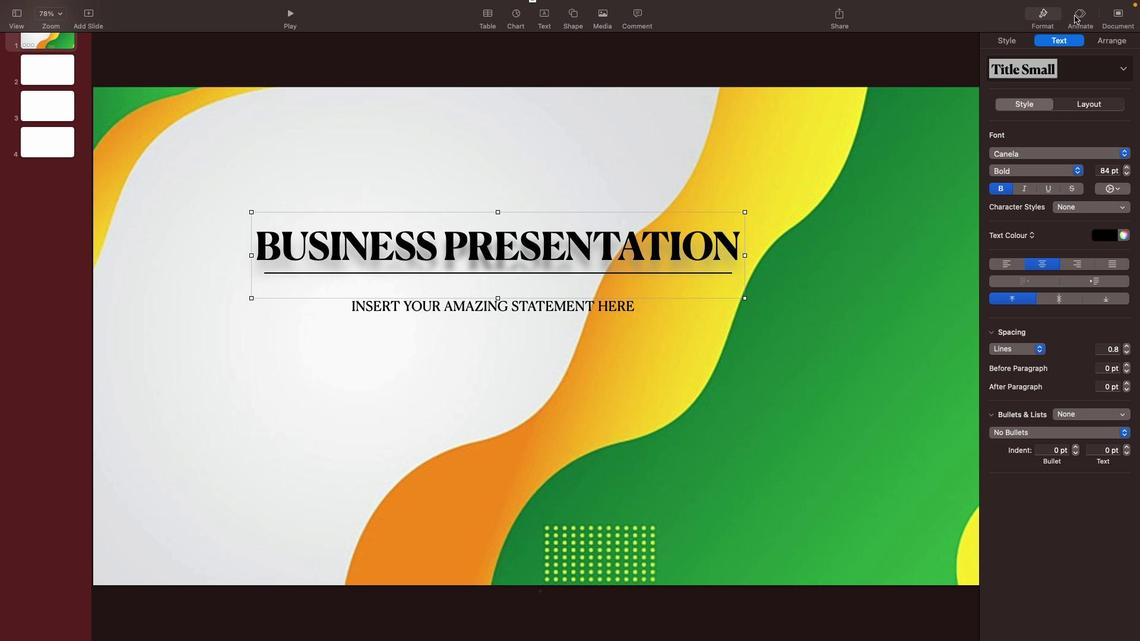 
Action: Mouse pressed left at (1074, 16)
Screenshot: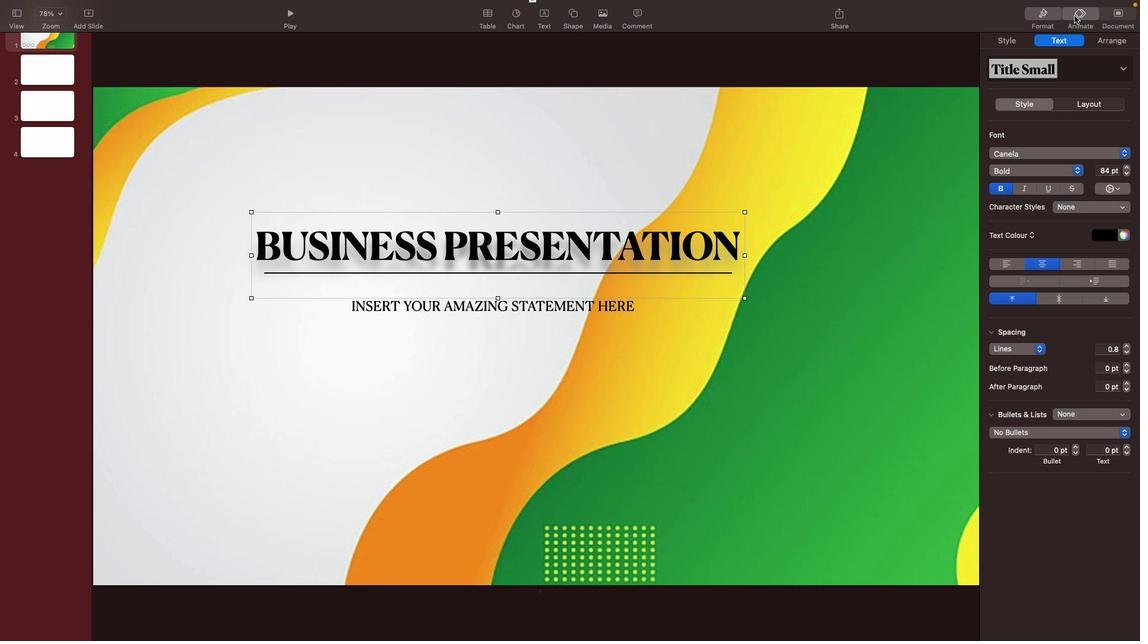 
Action: Mouse moved to (1048, 80)
Screenshot: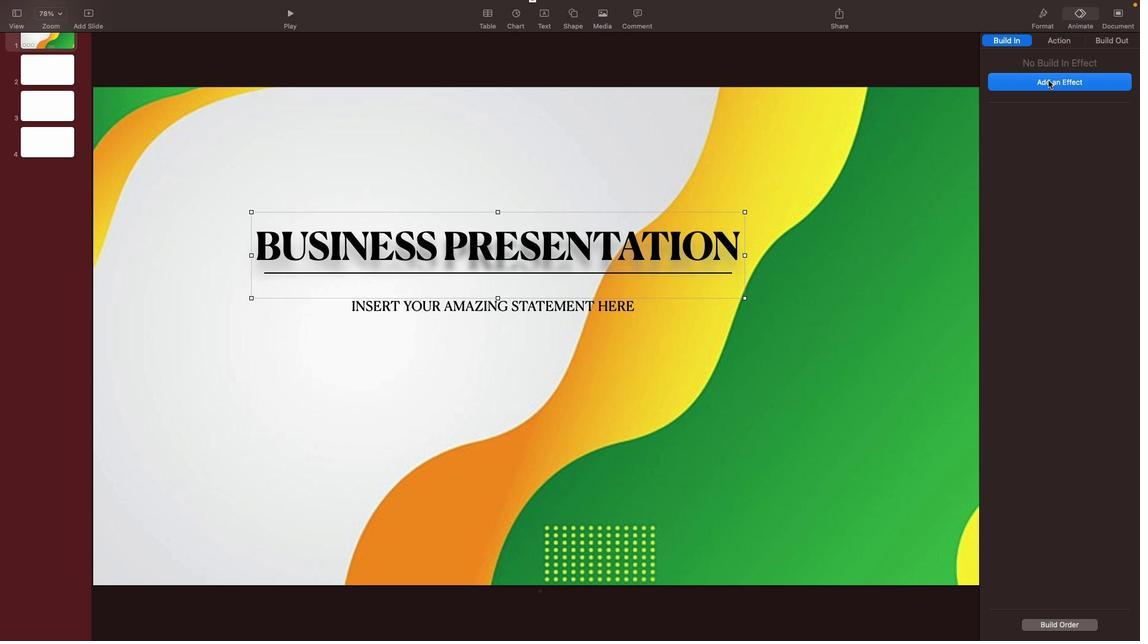 
Action: Mouse pressed left at (1048, 80)
Screenshot: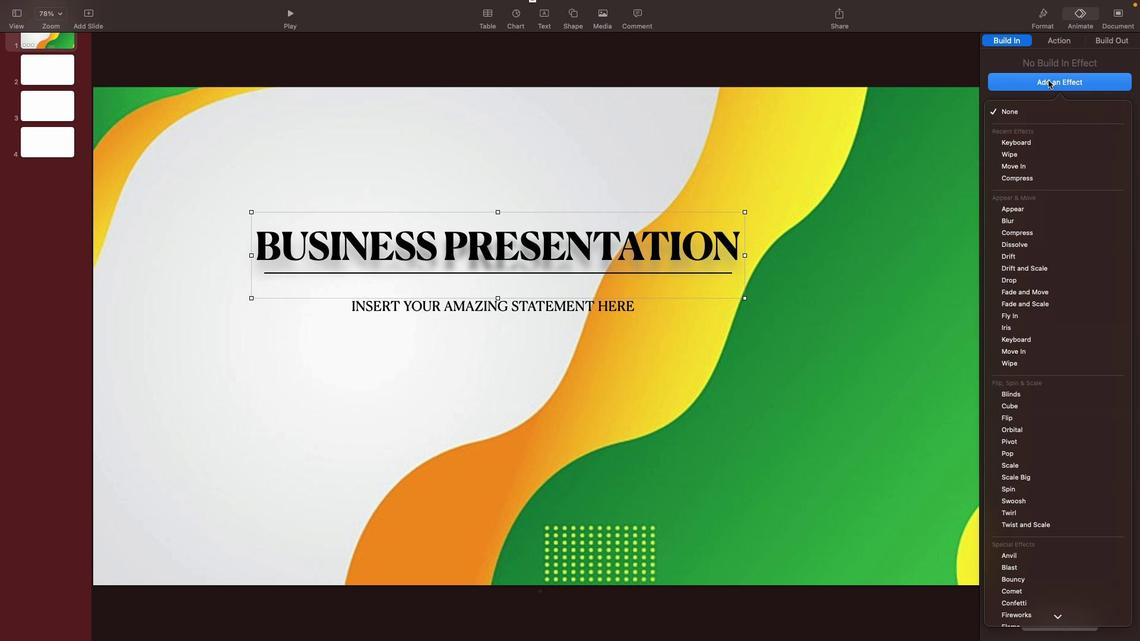 
Action: Mouse moved to (1011, 139)
Screenshot: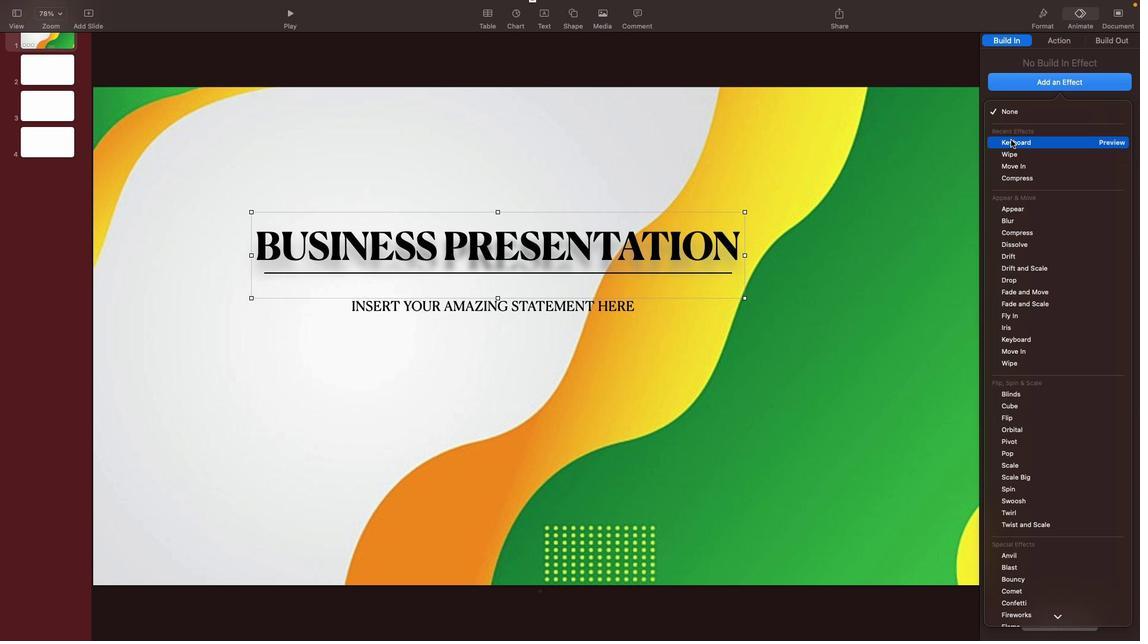 
Action: Mouse pressed left at (1011, 139)
Screenshot: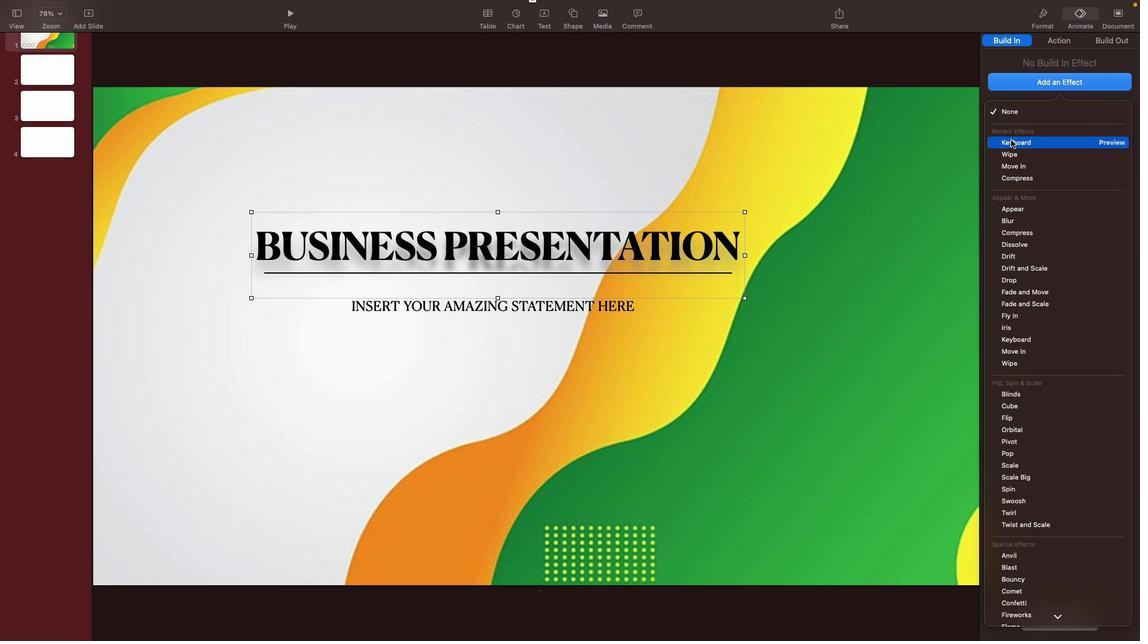 
Action: Mouse moved to (474, 300)
Screenshot: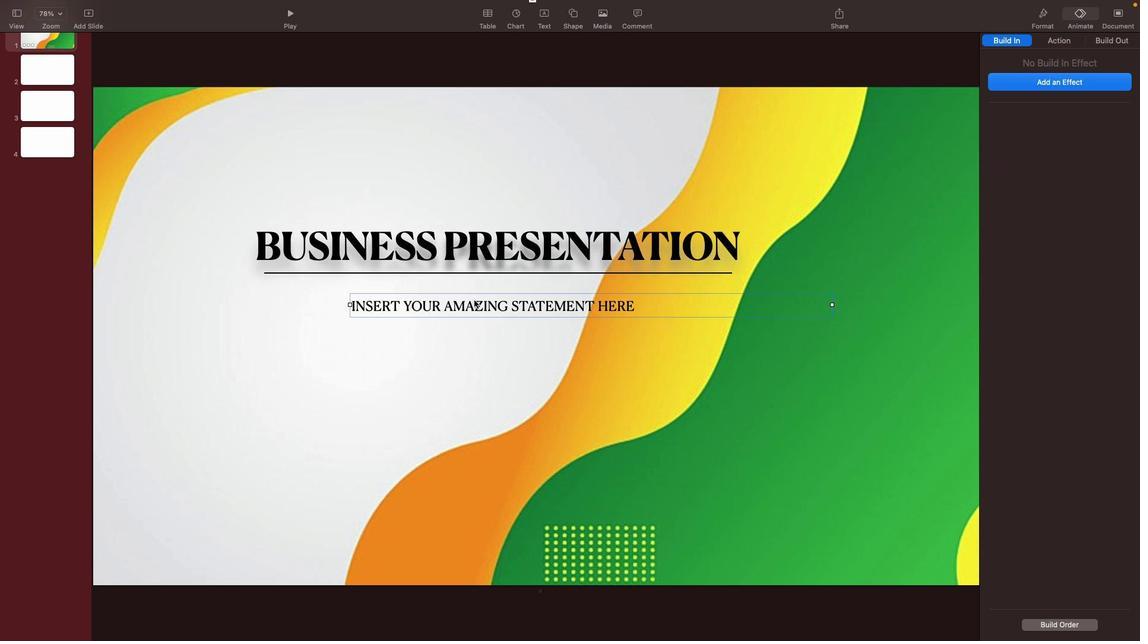 
Action: Mouse pressed left at (474, 300)
Screenshot: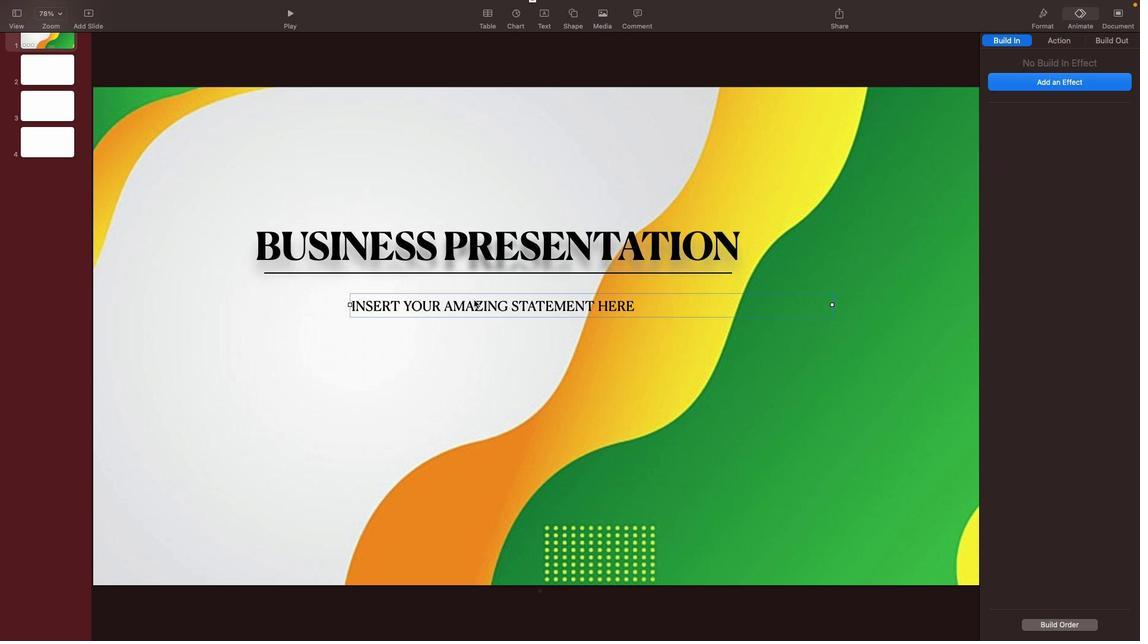 
Action: Mouse moved to (1042, 77)
Screenshot: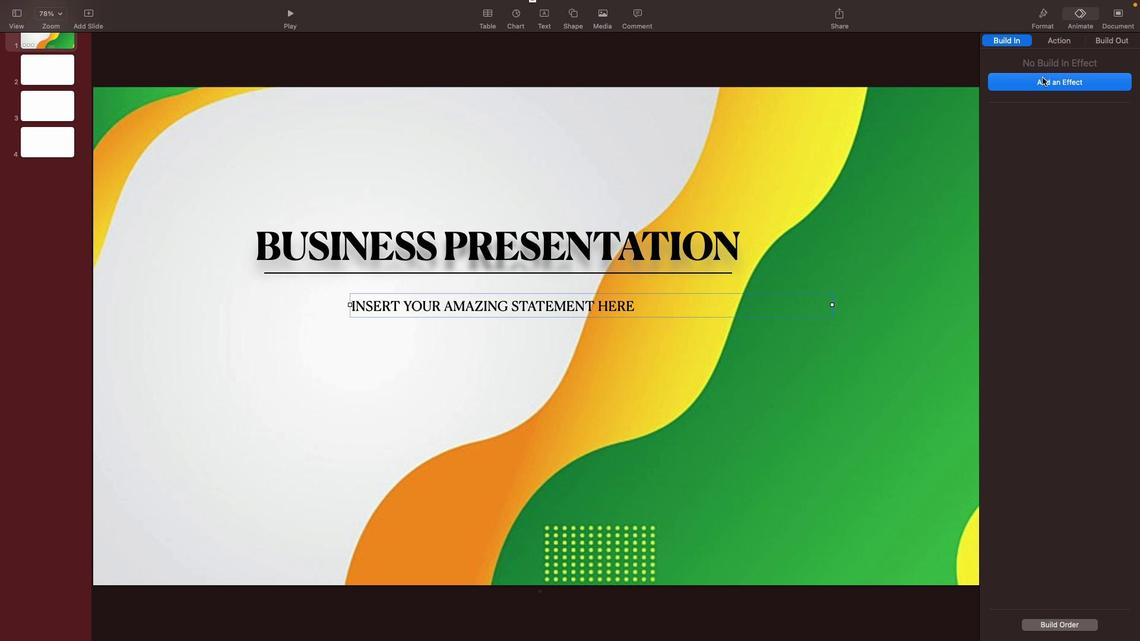 
Action: Mouse pressed left at (1042, 77)
Screenshot: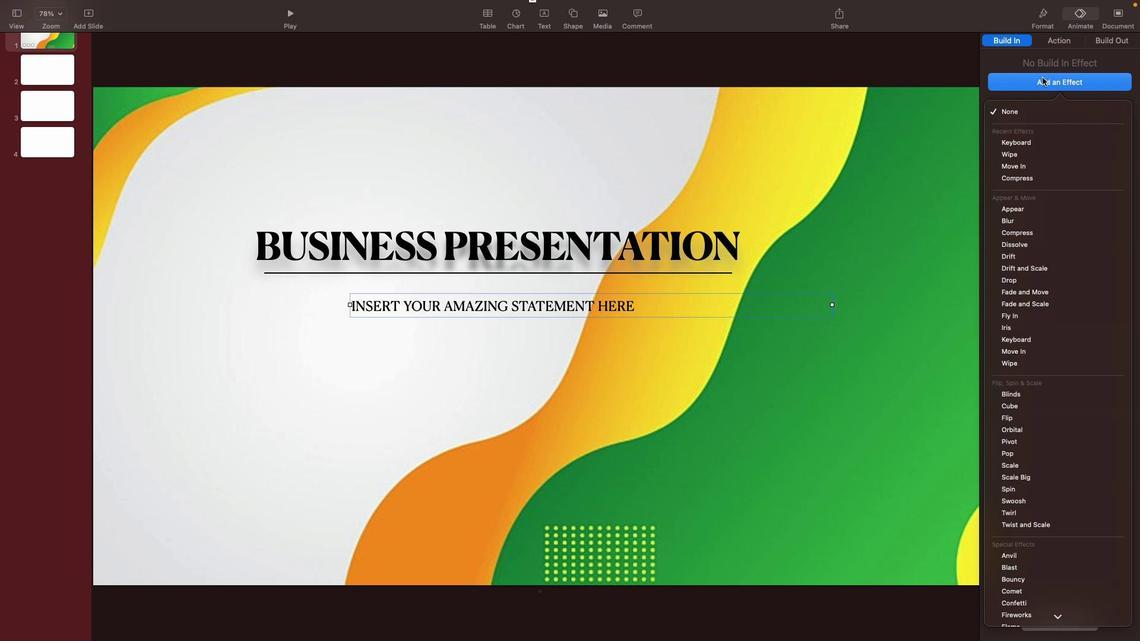 
Action: Mouse moved to (1010, 143)
Screenshot: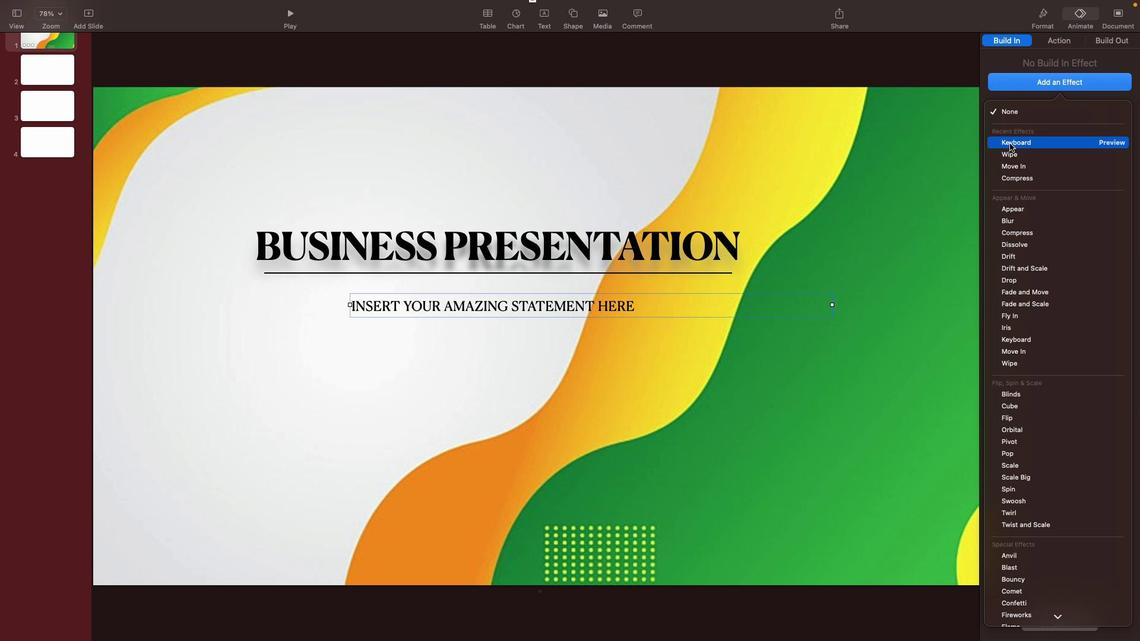 
Action: Mouse pressed left at (1010, 143)
Screenshot: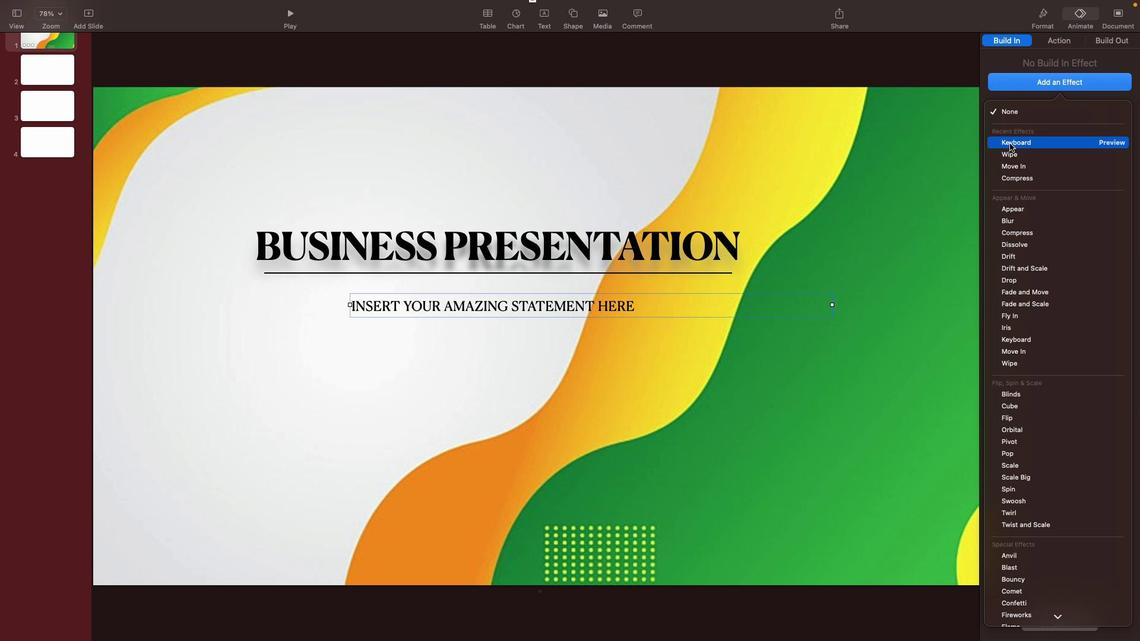 
Action: Mouse moved to (846, 195)
Screenshot: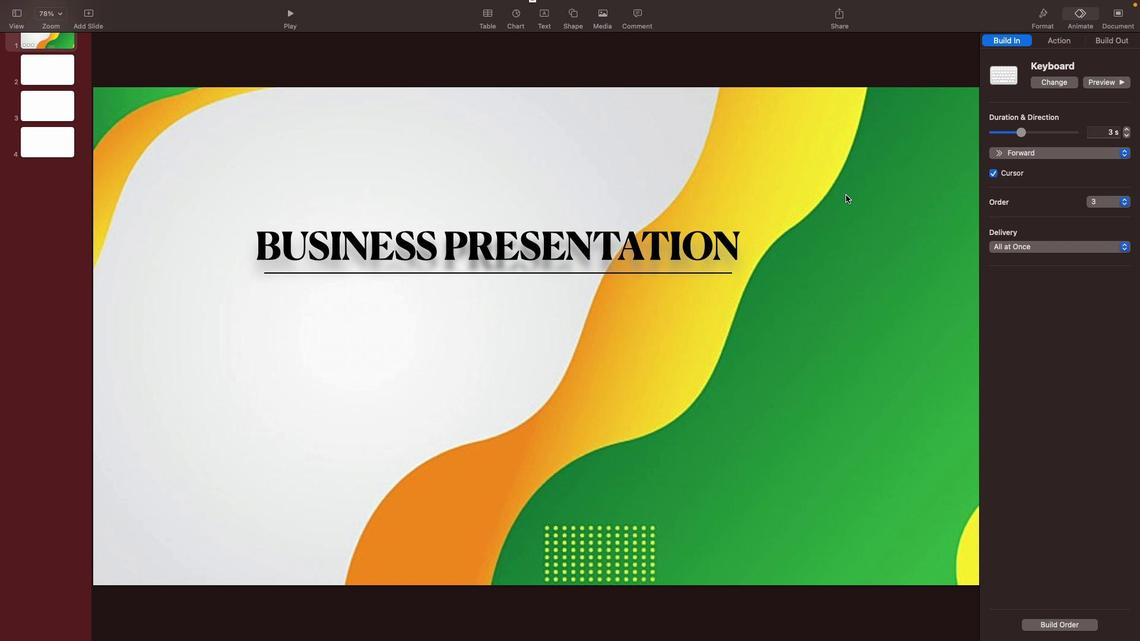 
Action: Mouse pressed left at (846, 195)
Screenshot: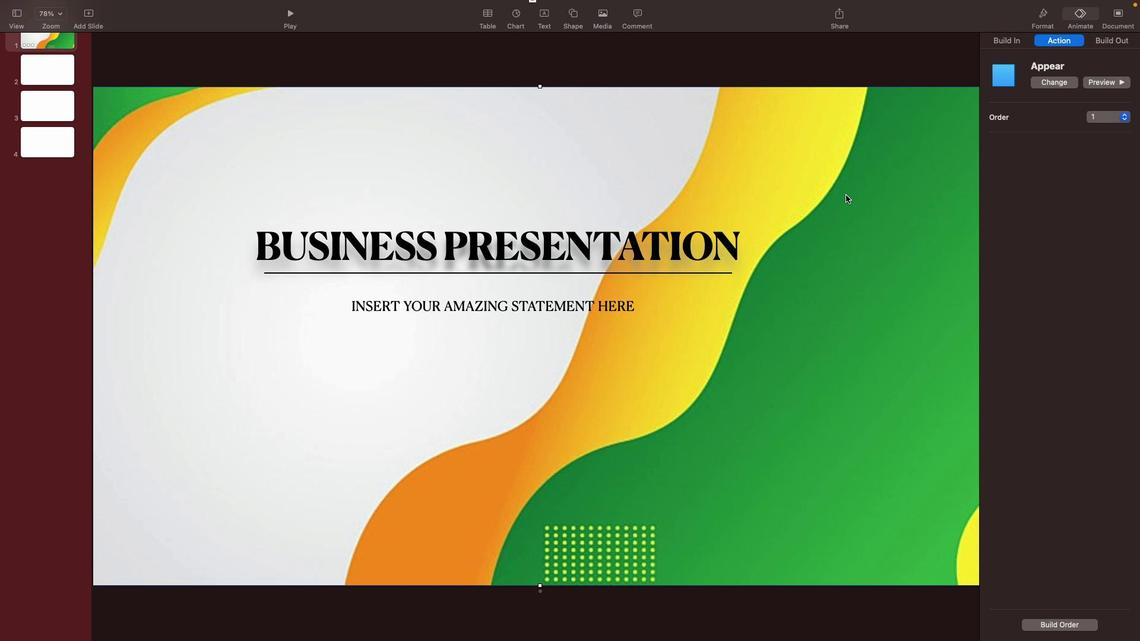 
Action: Mouse moved to (1082, 14)
Screenshot: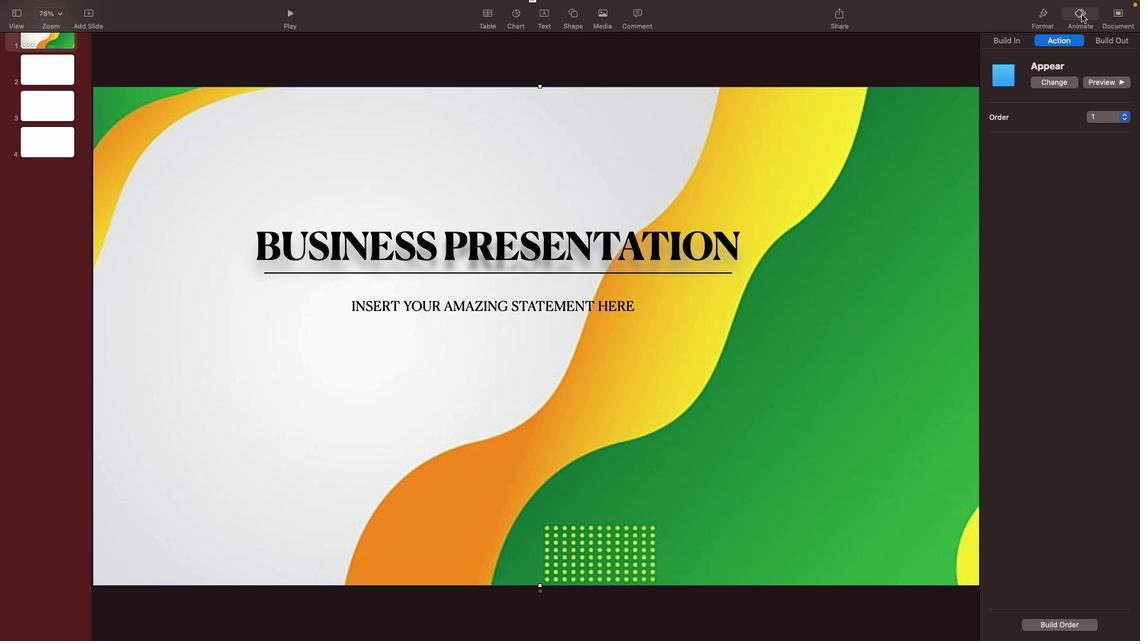 
Action: Mouse pressed left at (1082, 14)
Screenshot: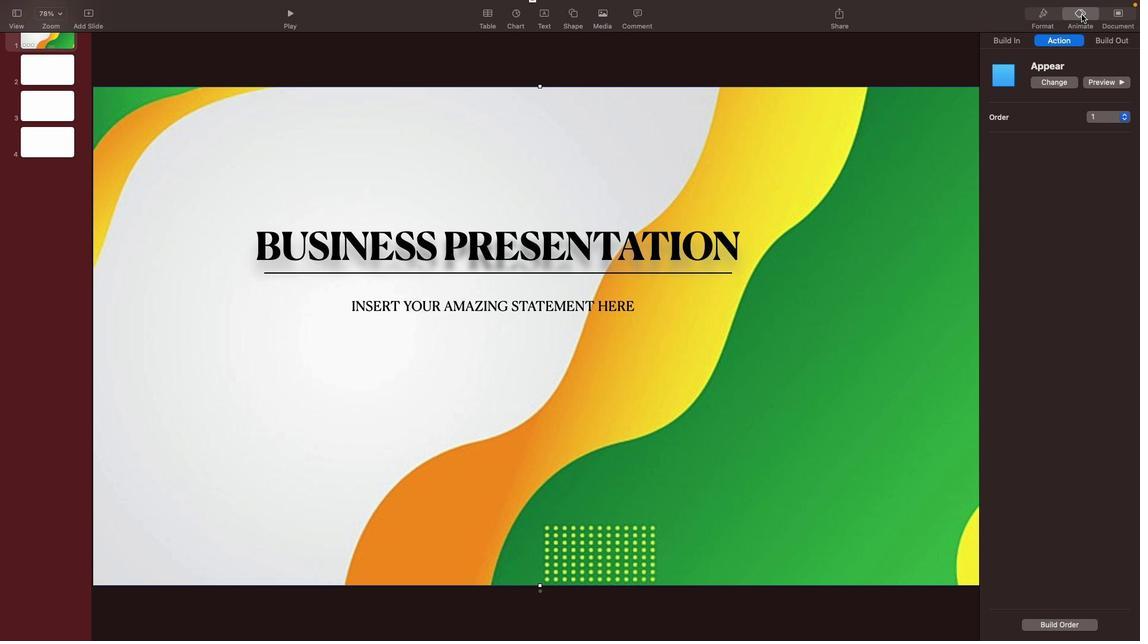 
Action: Mouse moved to (1080, 13)
Screenshot: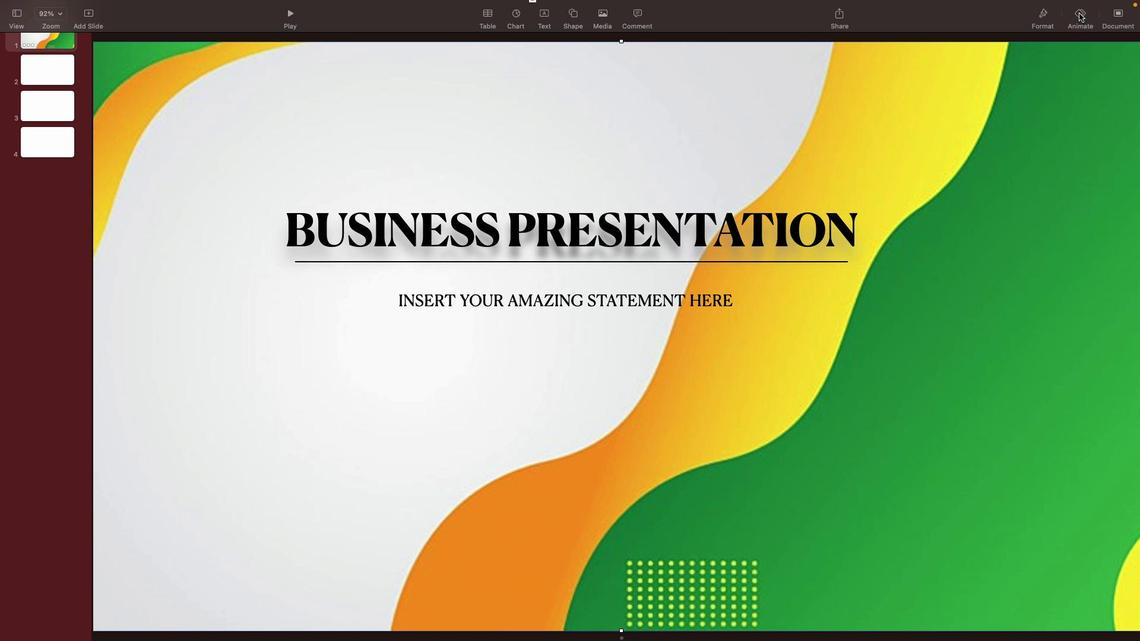 
Action: Mouse pressed left at (1080, 13)
Screenshot: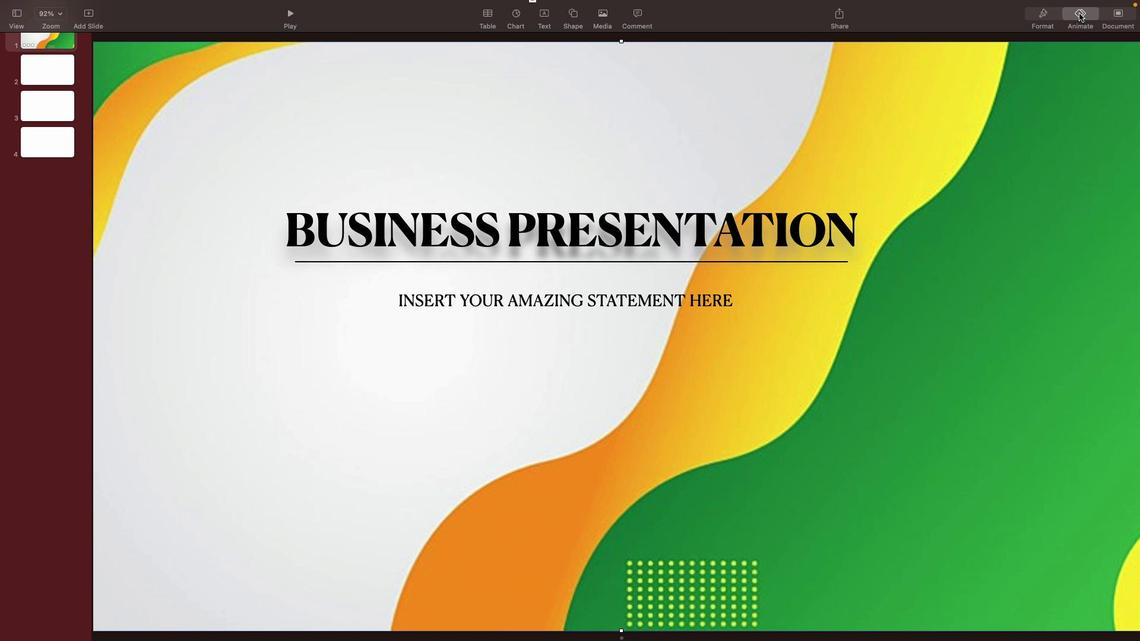 
Action: Mouse moved to (1064, 81)
Screenshot: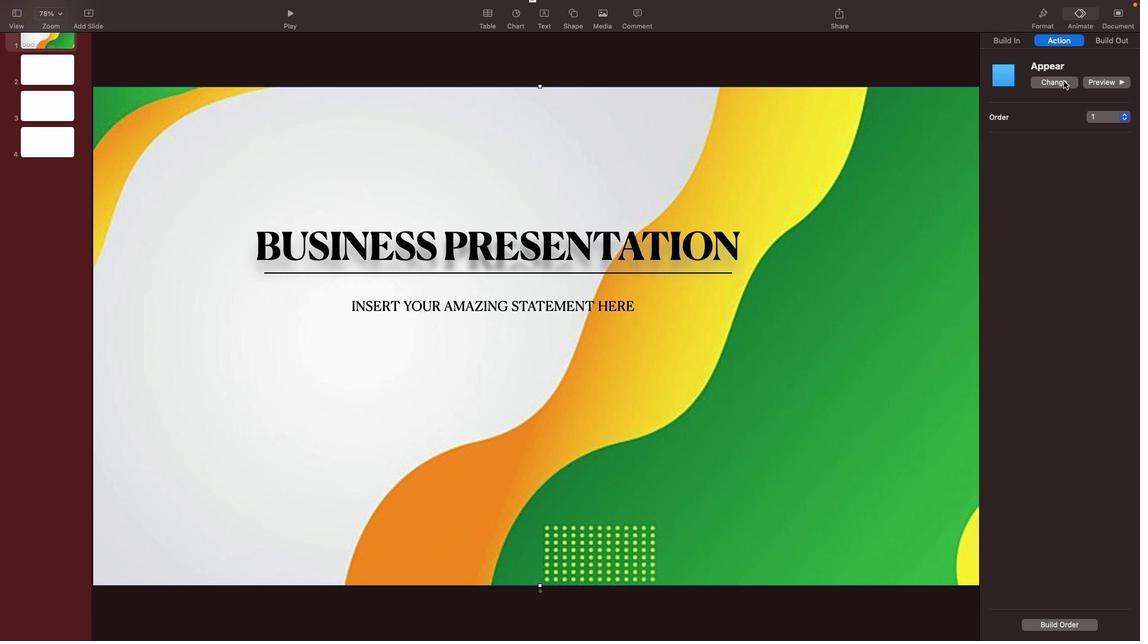 
Action: Mouse pressed left at (1064, 81)
Screenshot: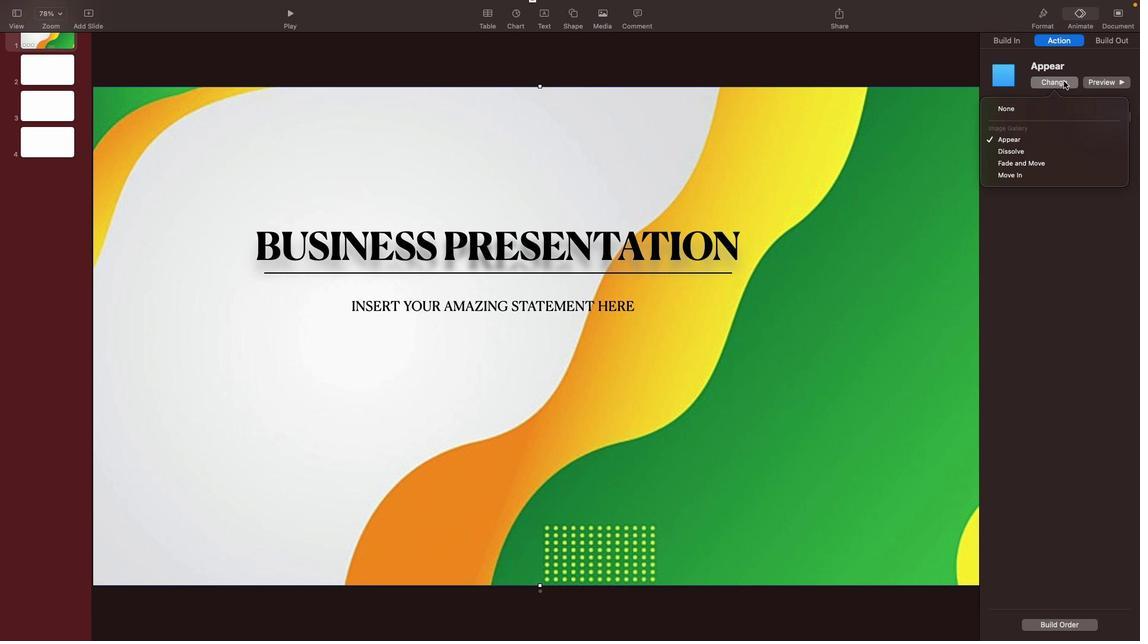 
Action: Mouse moved to (1051, 82)
Screenshot: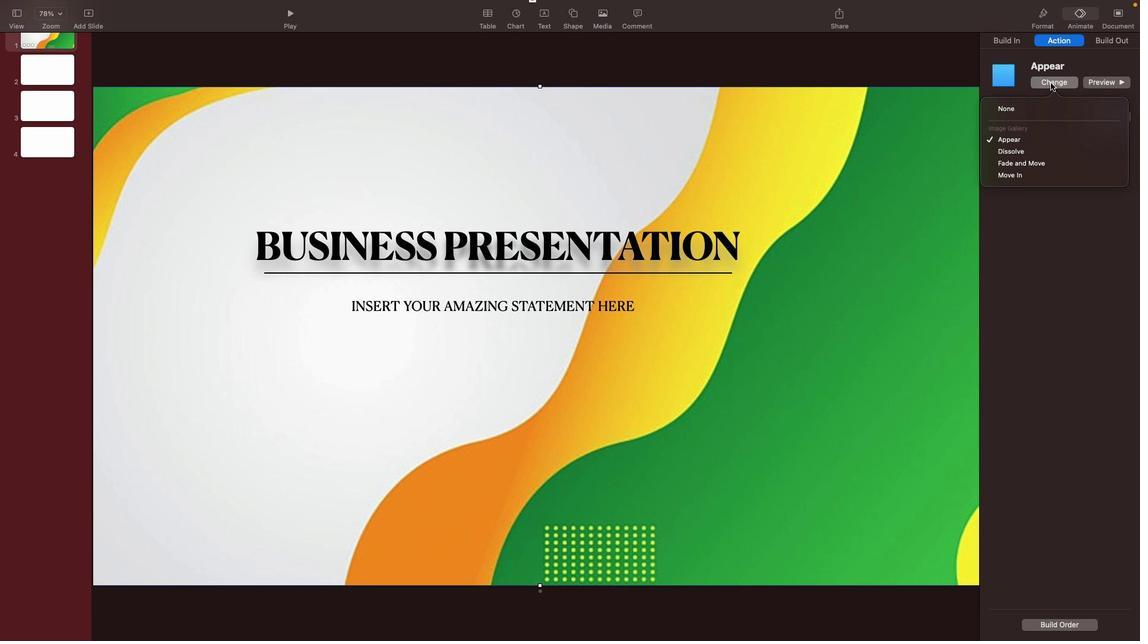 
Action: Mouse pressed left at (1051, 82)
Screenshot: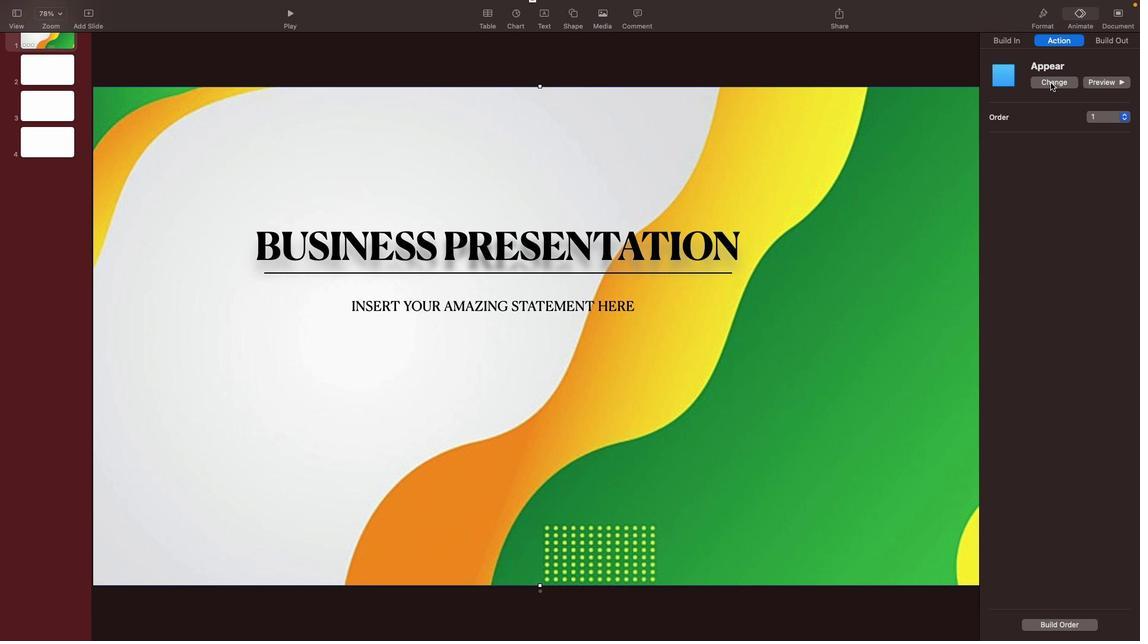 
Action: Mouse pressed left at (1051, 82)
Screenshot: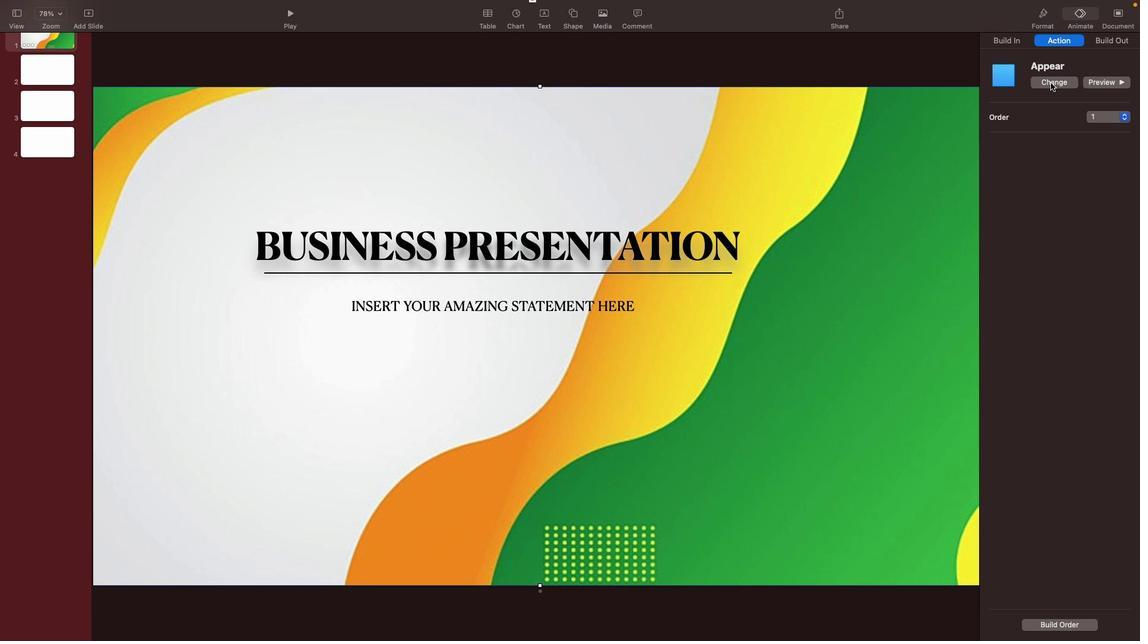 
Action: Mouse moved to (1061, 80)
Screenshot: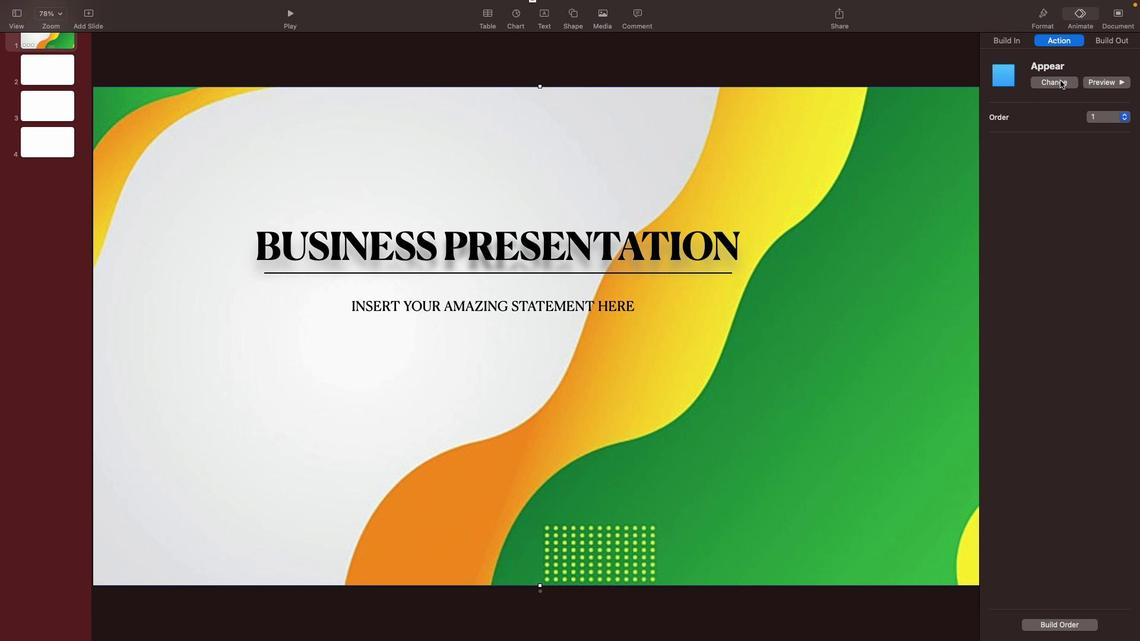 
Action: Mouse pressed left at (1061, 80)
Screenshot: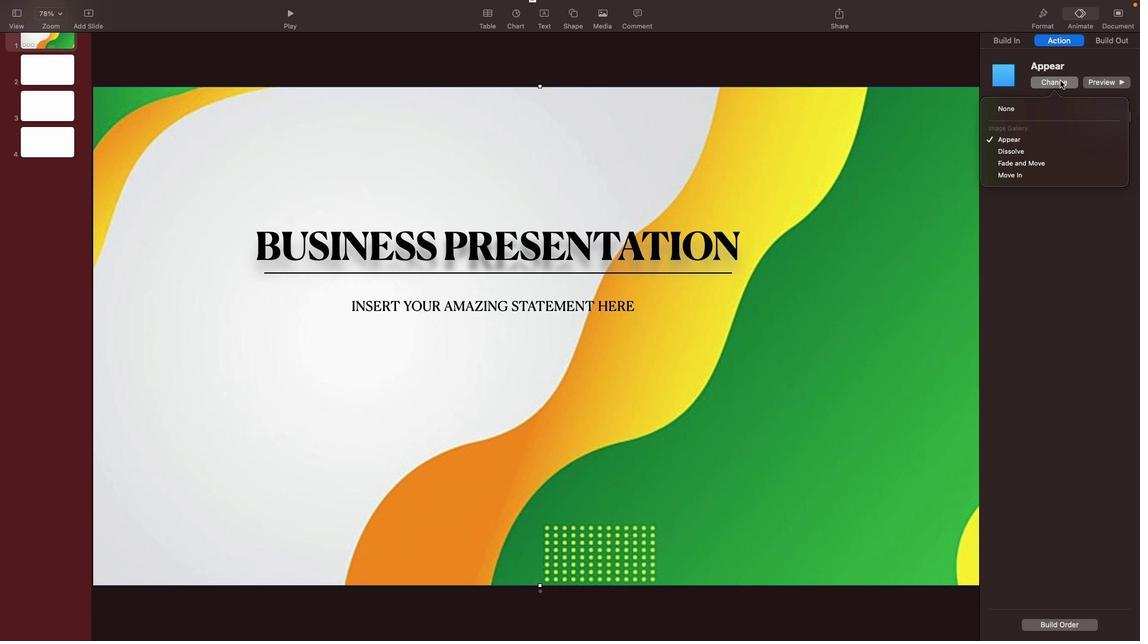 
Action: Mouse moved to (1017, 79)
Screenshot: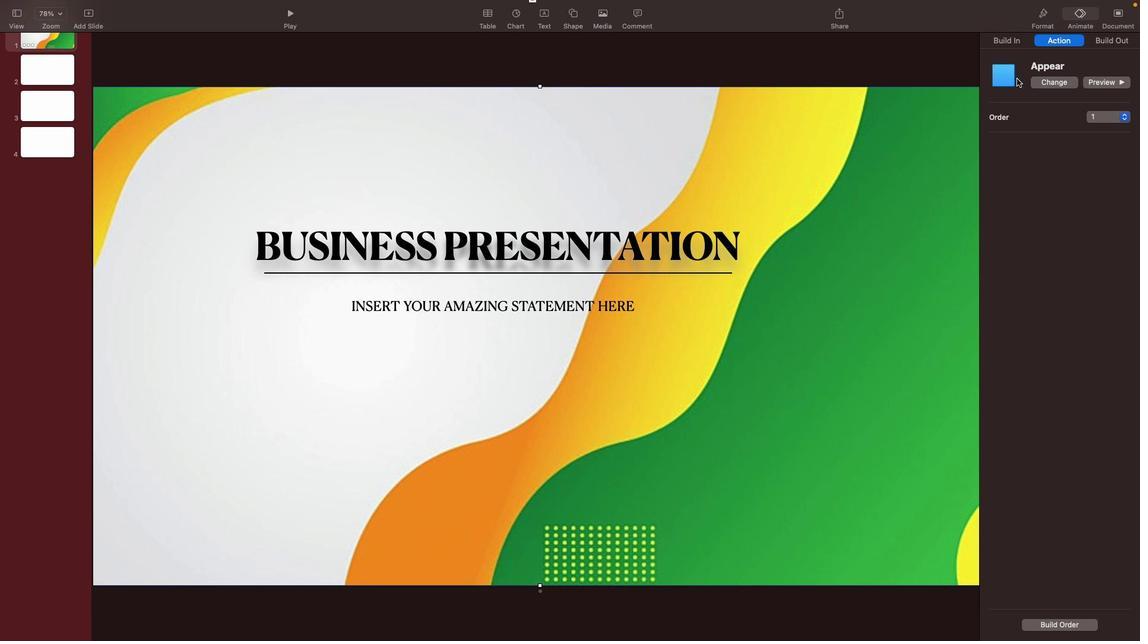 
Action: Mouse pressed left at (1017, 79)
Screenshot: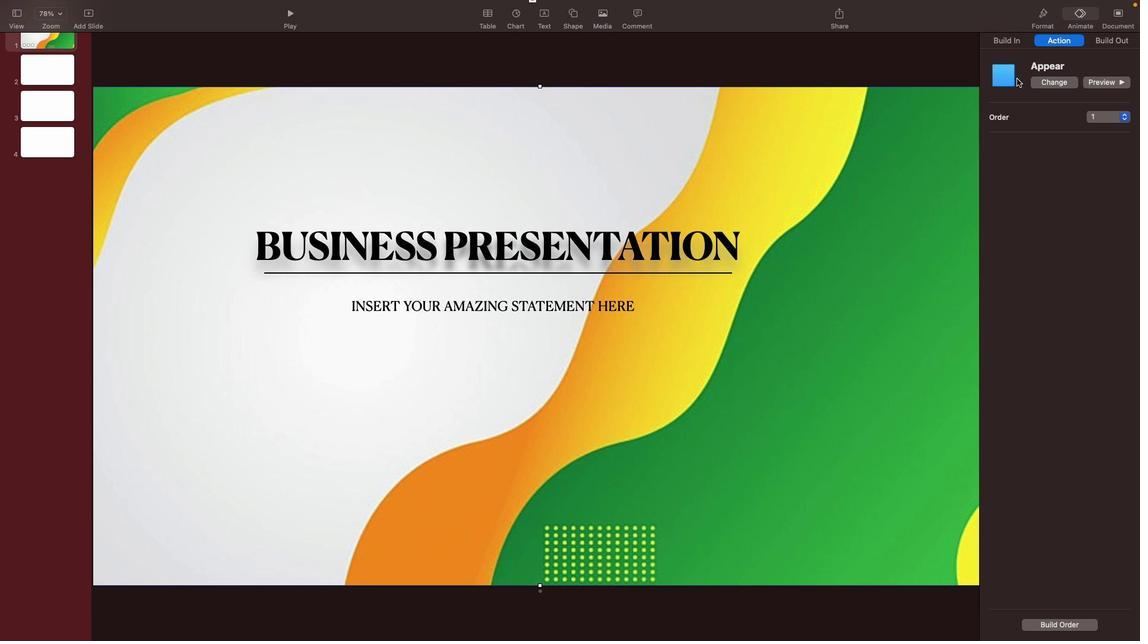 
Action: Mouse moved to (1013, 79)
Screenshot: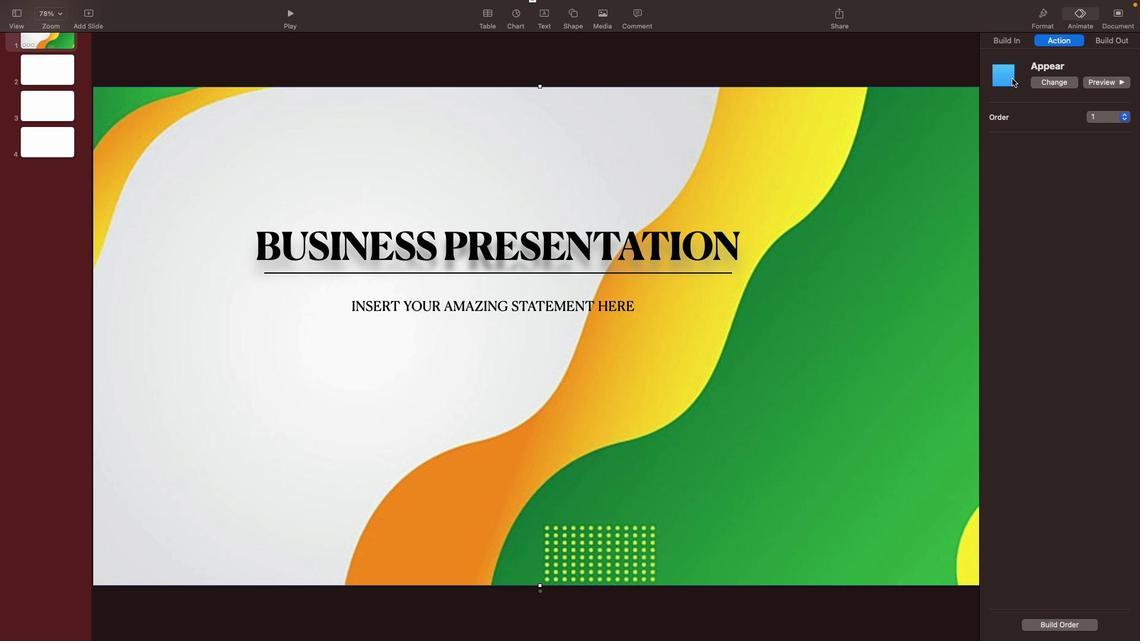 
Action: Mouse pressed left at (1013, 79)
Screenshot: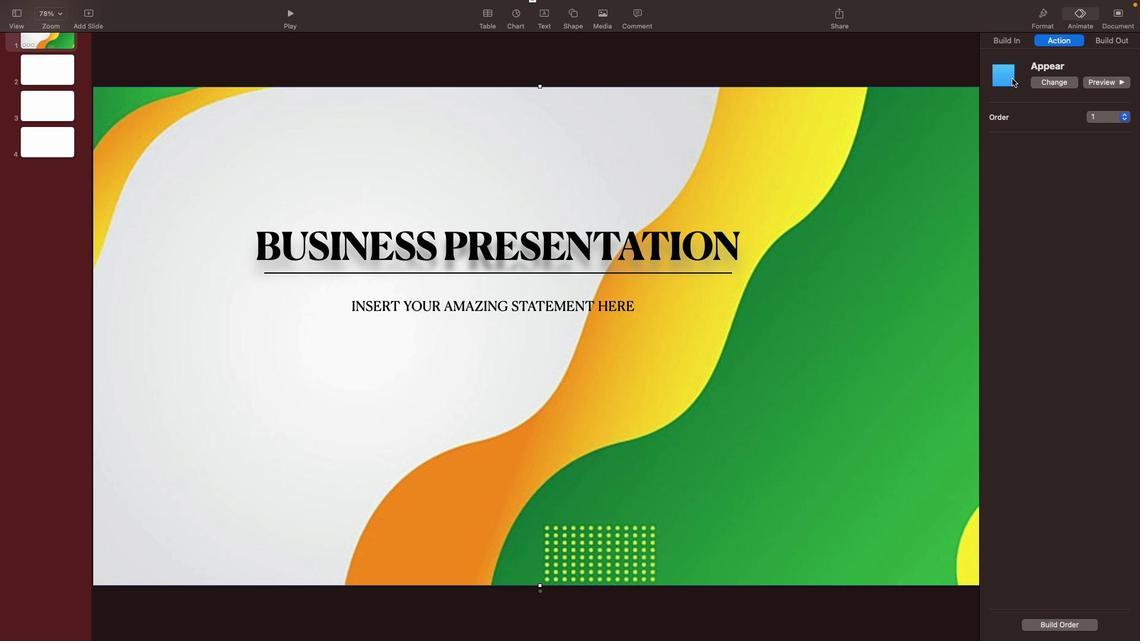 
Action: Mouse moved to (1059, 83)
Screenshot: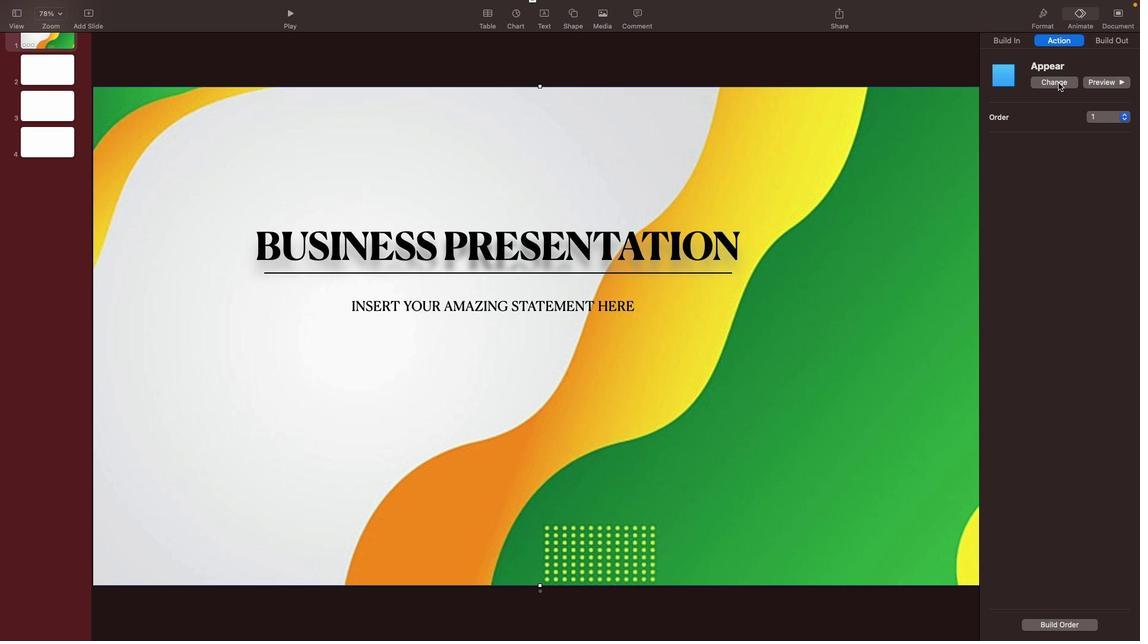 
Action: Mouse pressed left at (1059, 83)
Screenshot: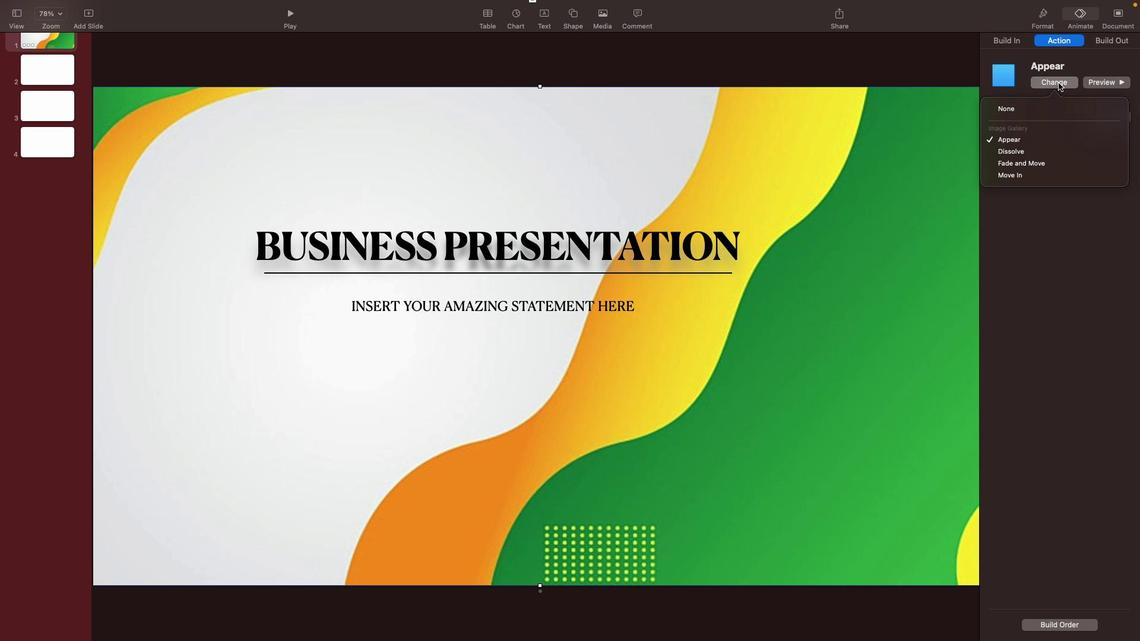 
Action: Mouse moved to (1038, 162)
Screenshot: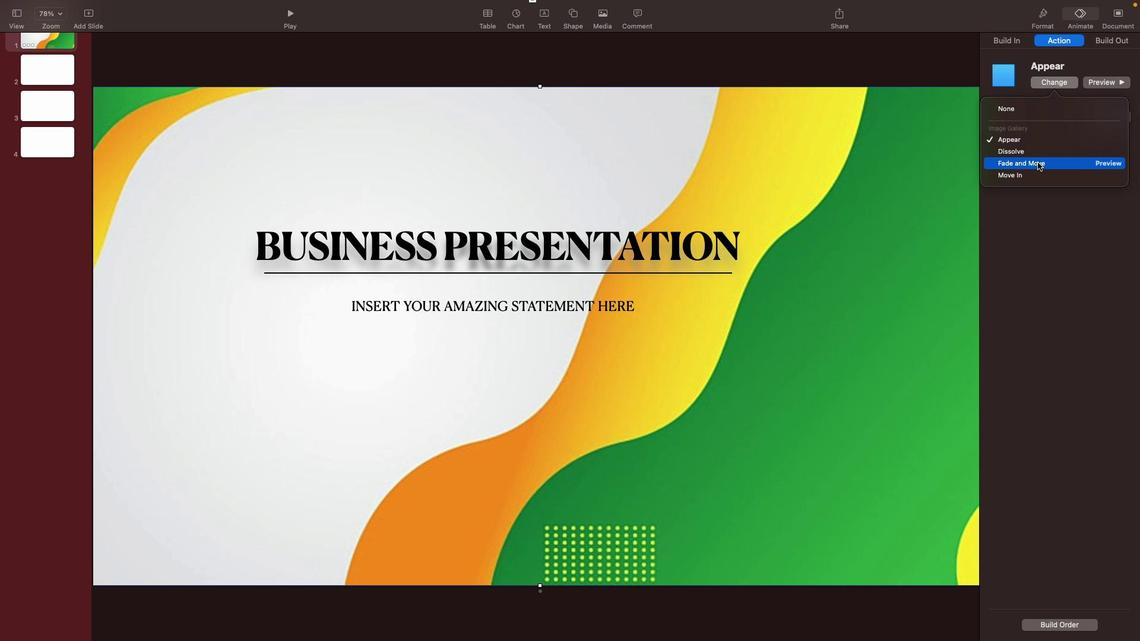 
Action: Mouse pressed left at (1038, 162)
Screenshot: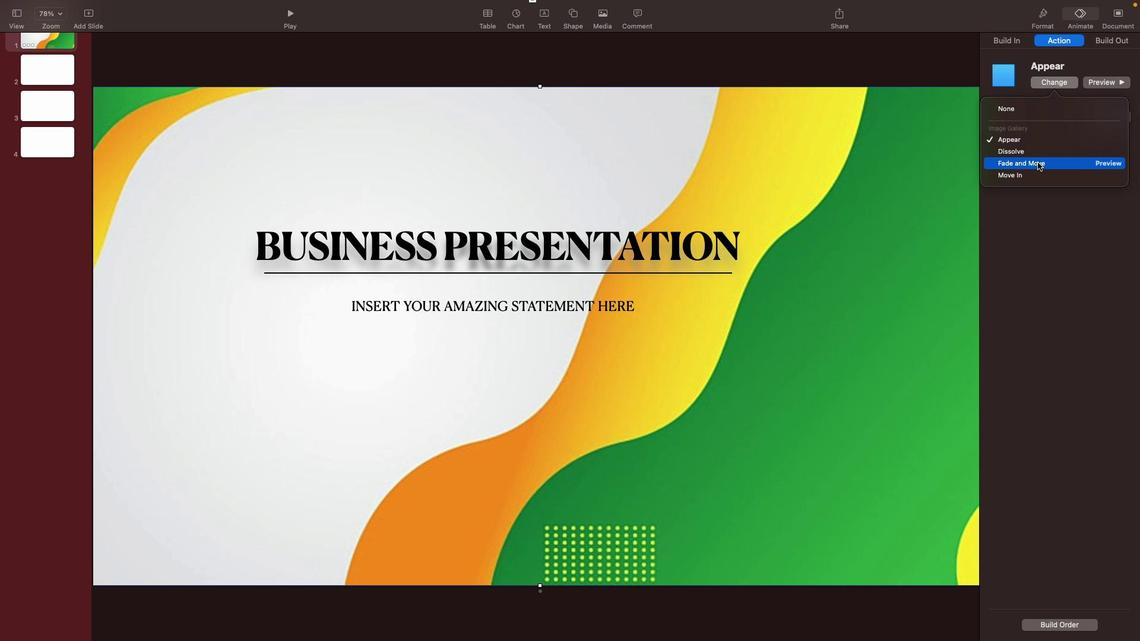 
Action: Mouse moved to (864, 175)
Screenshot: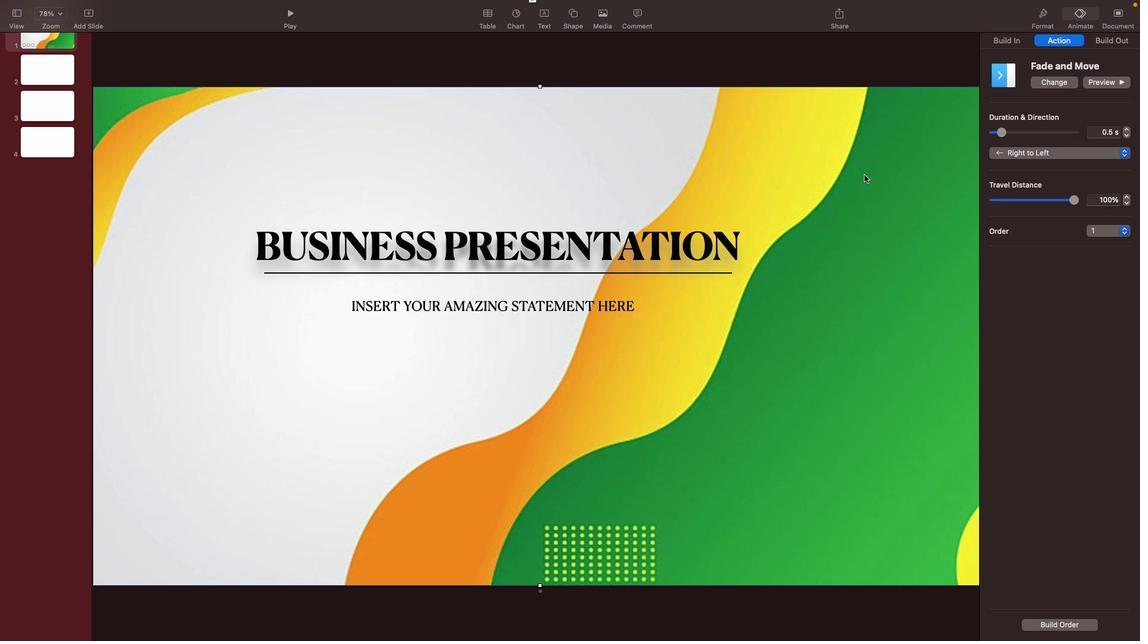 
Action: Mouse pressed left at (864, 175)
Screenshot: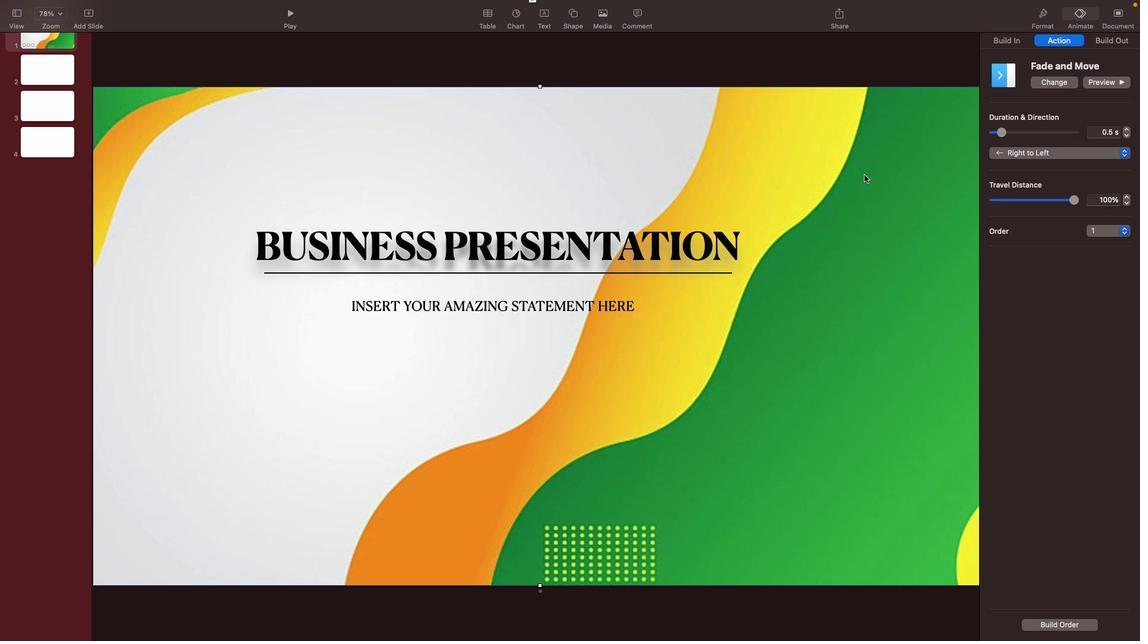 
Action: Mouse moved to (1066, 79)
Screenshot: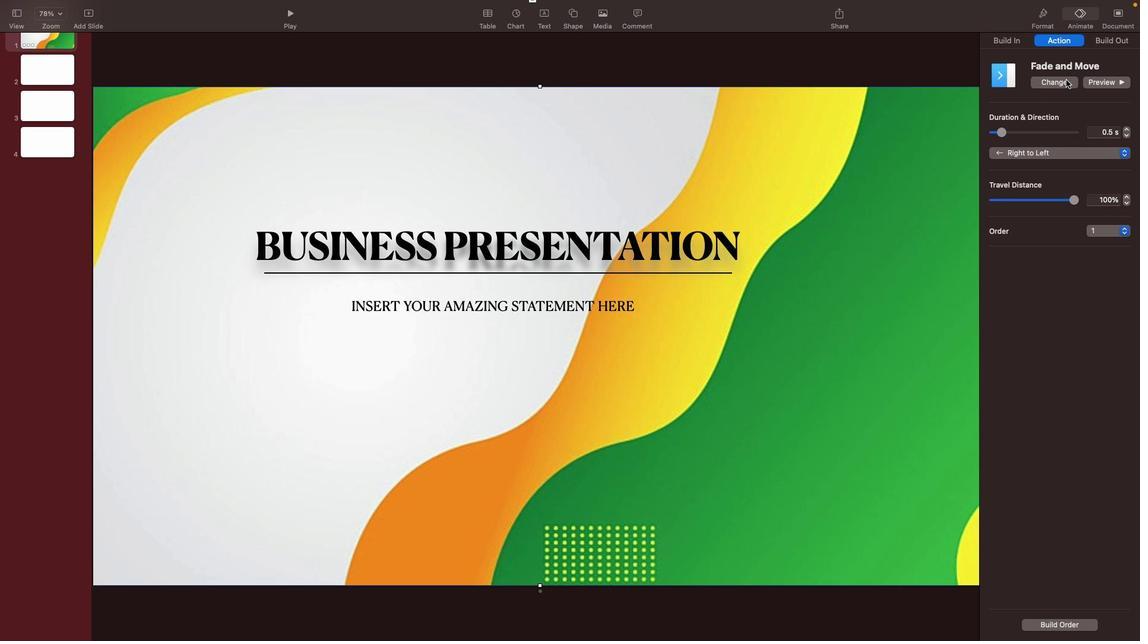 
Action: Mouse pressed left at (1066, 79)
Screenshot: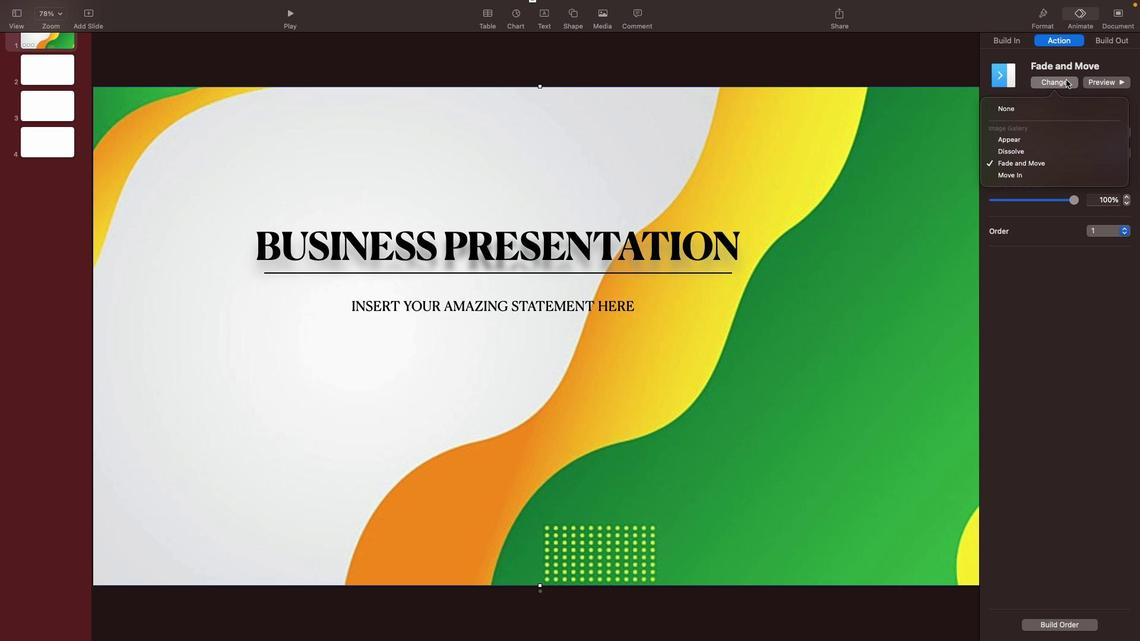 
Action: Mouse moved to (663, 243)
Screenshot: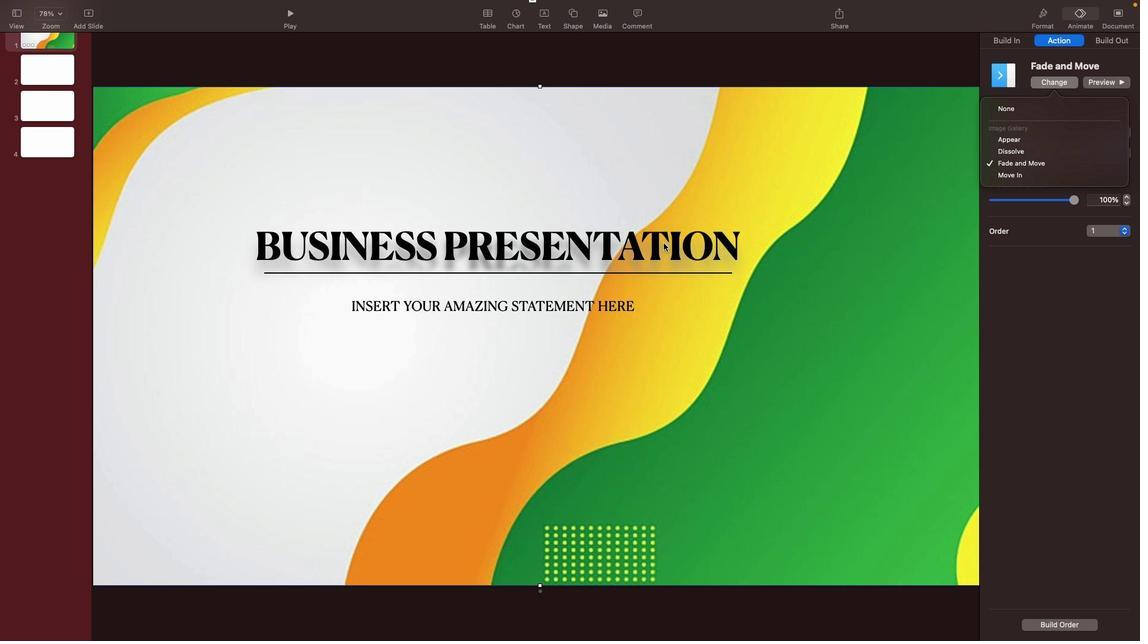 
Action: Mouse pressed left at (663, 243)
Screenshot: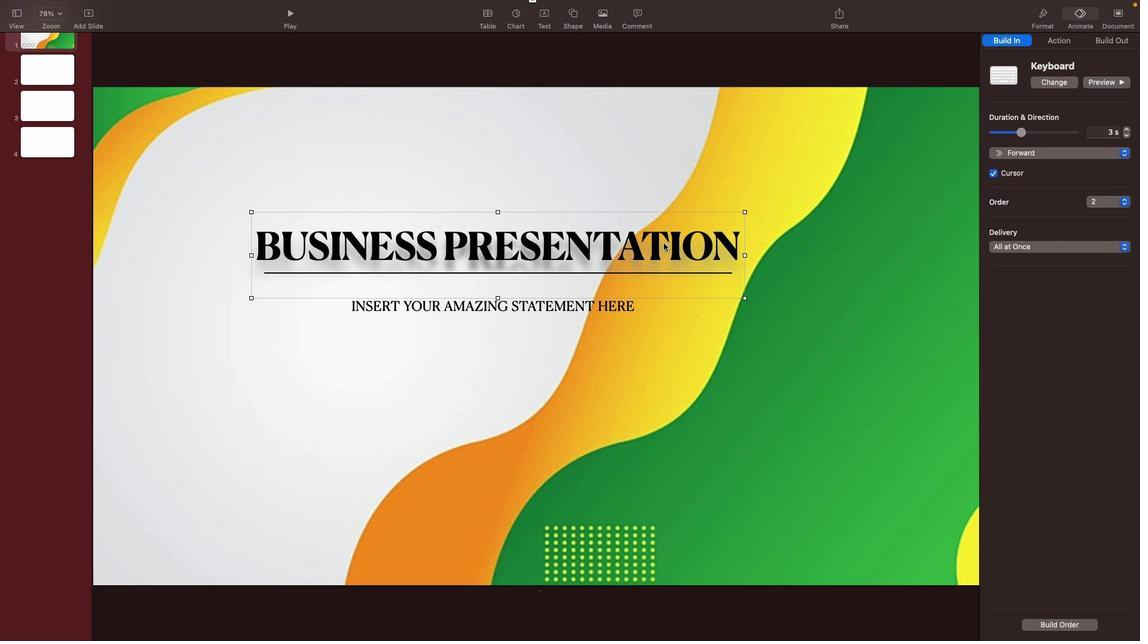
Action: Mouse moved to (862, 137)
Screenshot: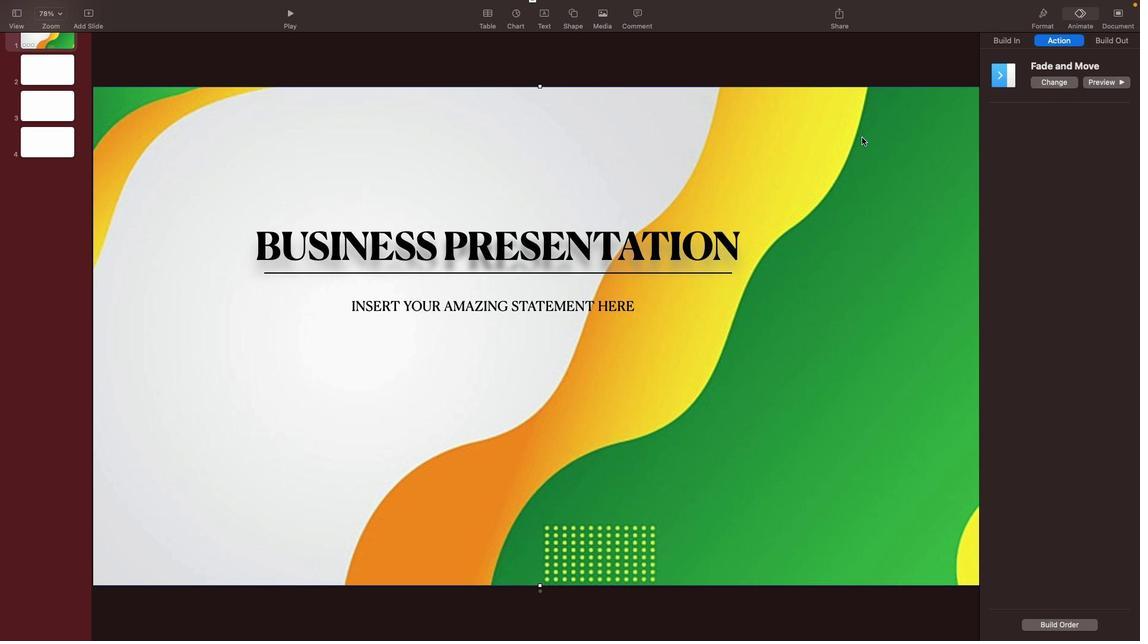 
Action: Mouse pressed left at (862, 137)
Screenshot: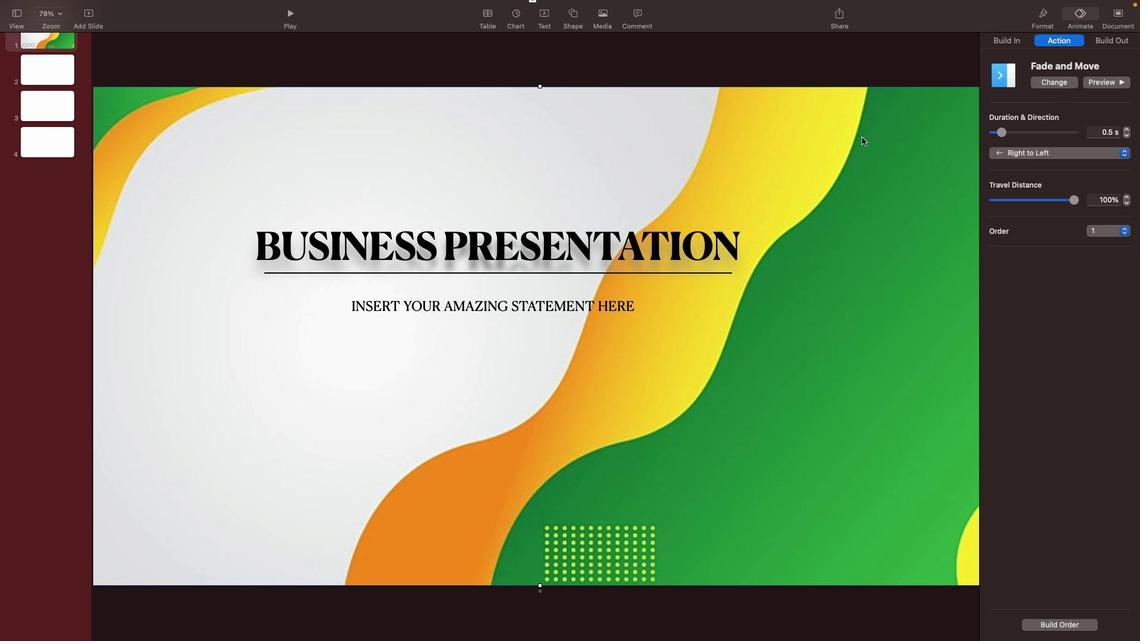 
Action: Mouse moved to (862, 138)
Screenshot: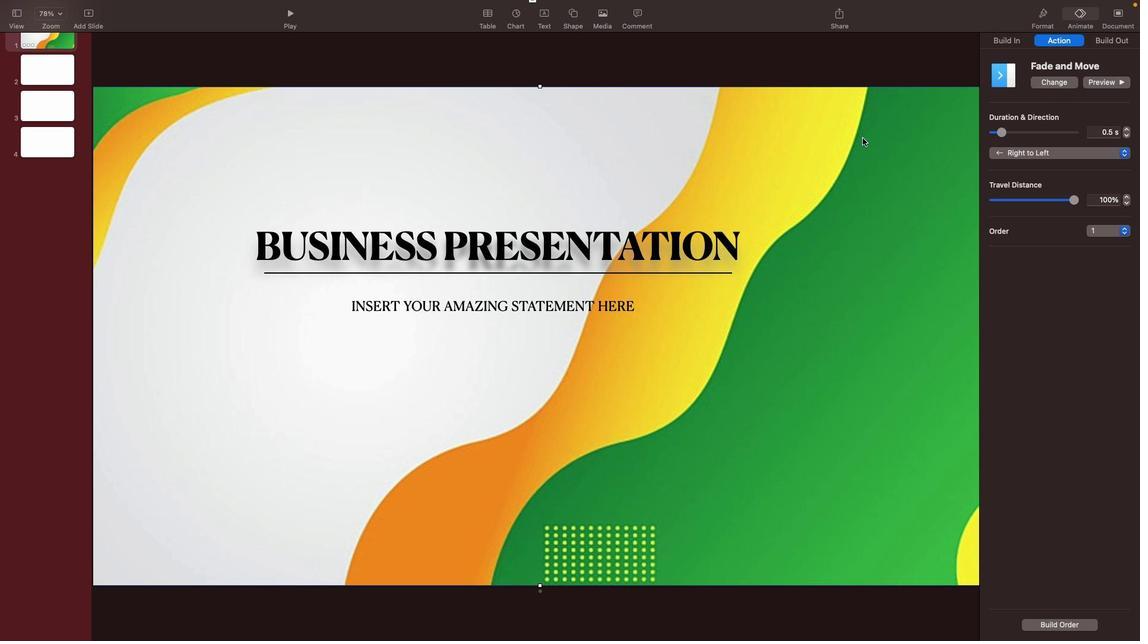 
Action: Mouse pressed left at (862, 138)
Screenshot: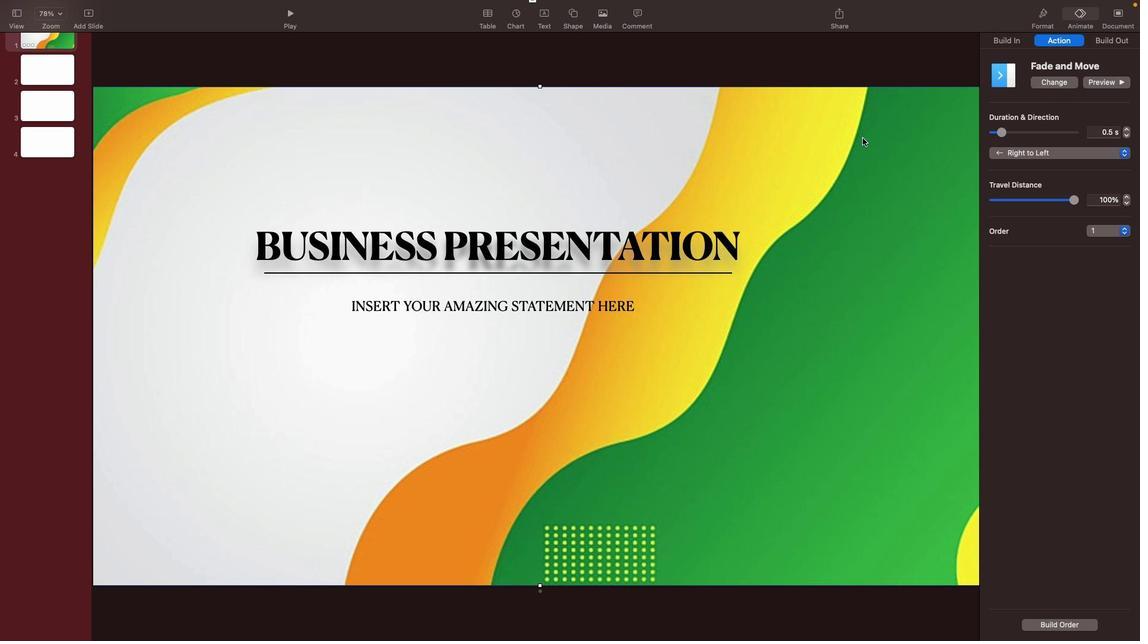 
Action: Mouse moved to (1063, 82)
Screenshot: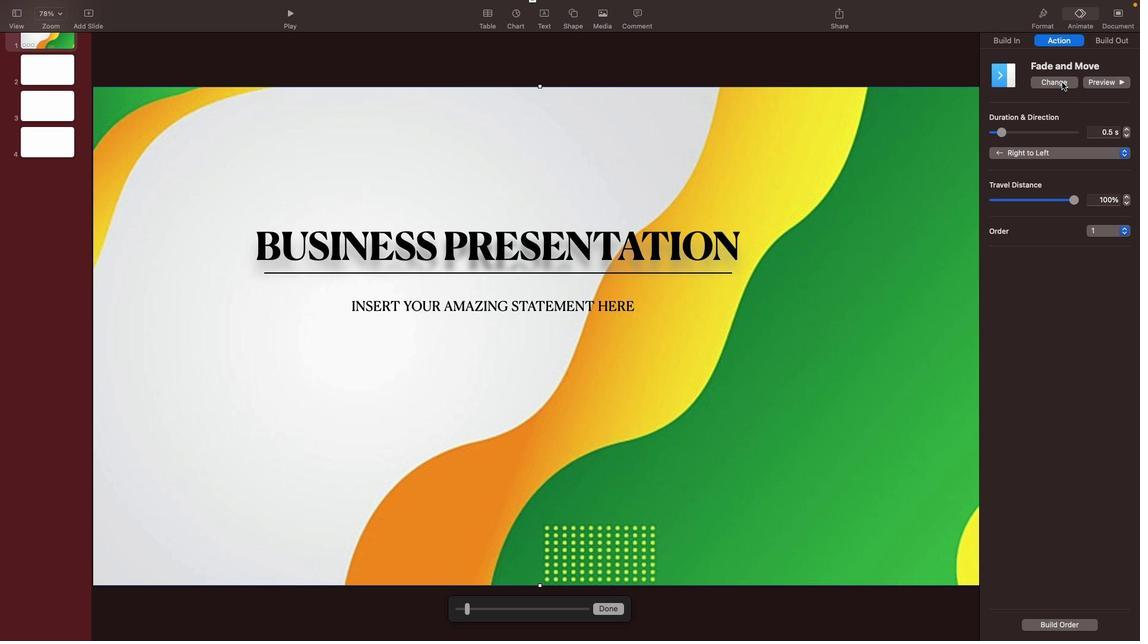 
Action: Mouse pressed left at (1063, 82)
Screenshot: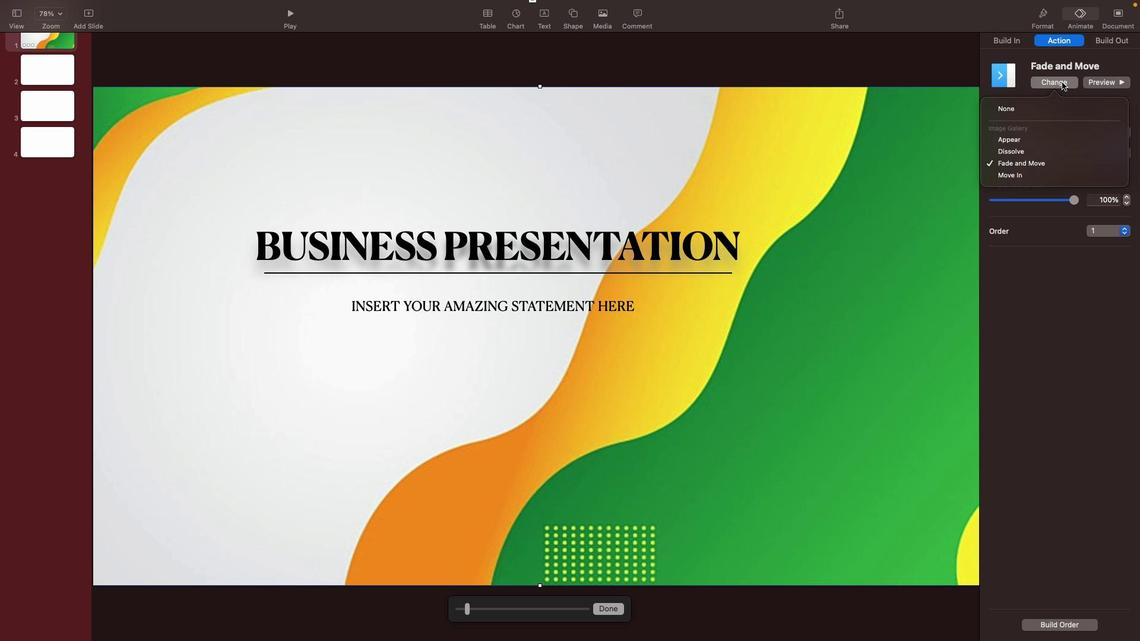 
Action: Mouse moved to (1017, 172)
Screenshot: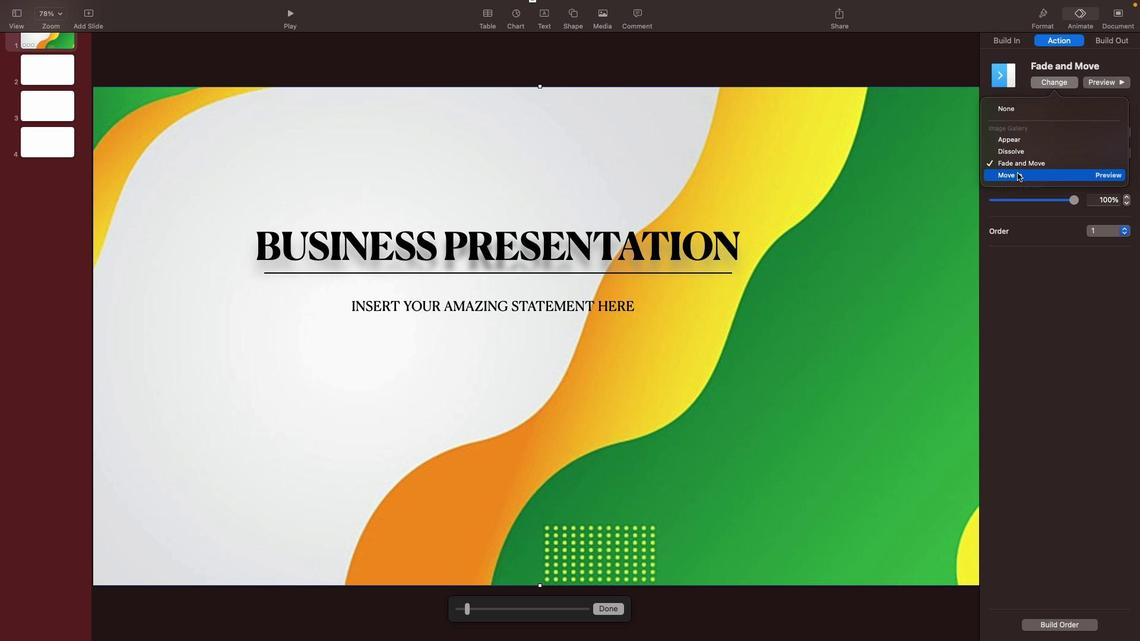 
Action: Mouse pressed left at (1017, 172)
Screenshot: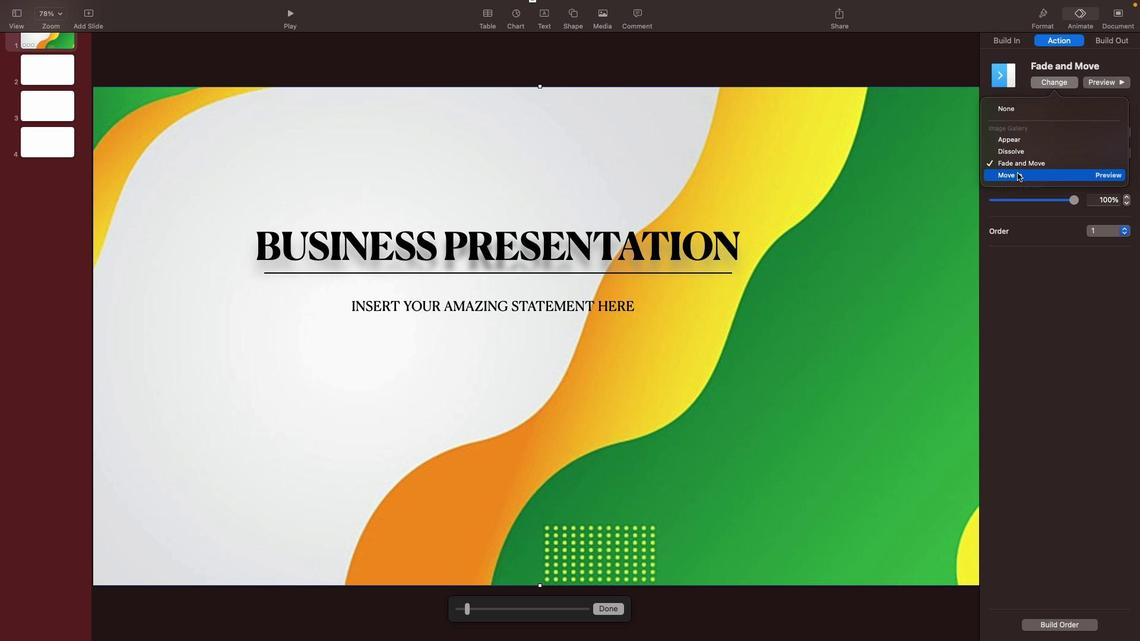 
Action: Mouse moved to (858, 201)
Screenshot: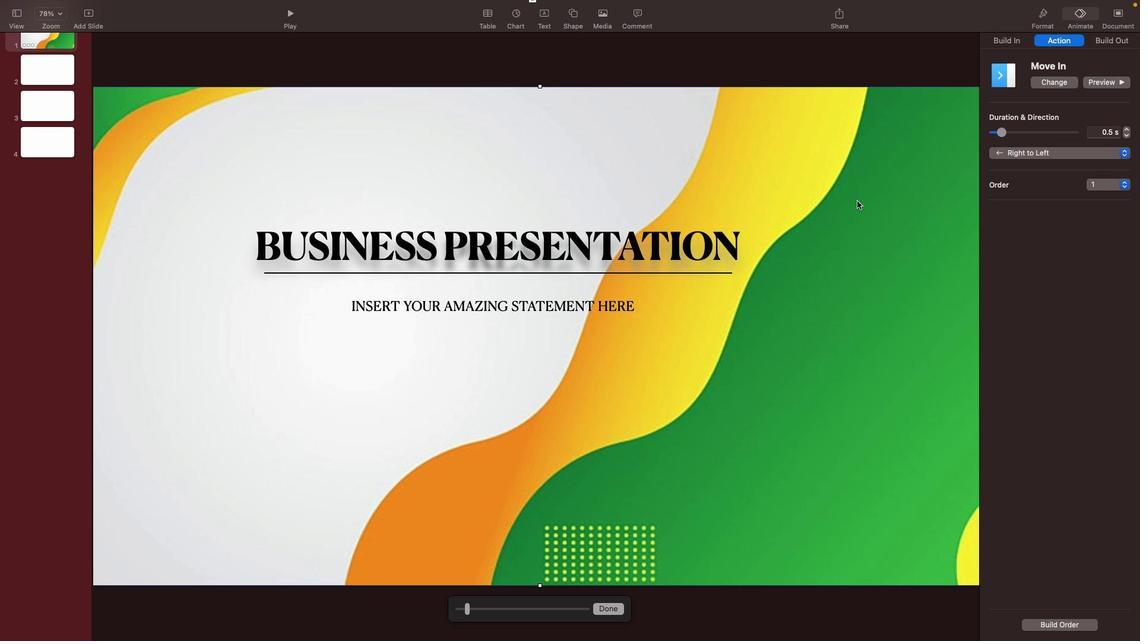
Action: Mouse pressed left at (858, 201)
Screenshot: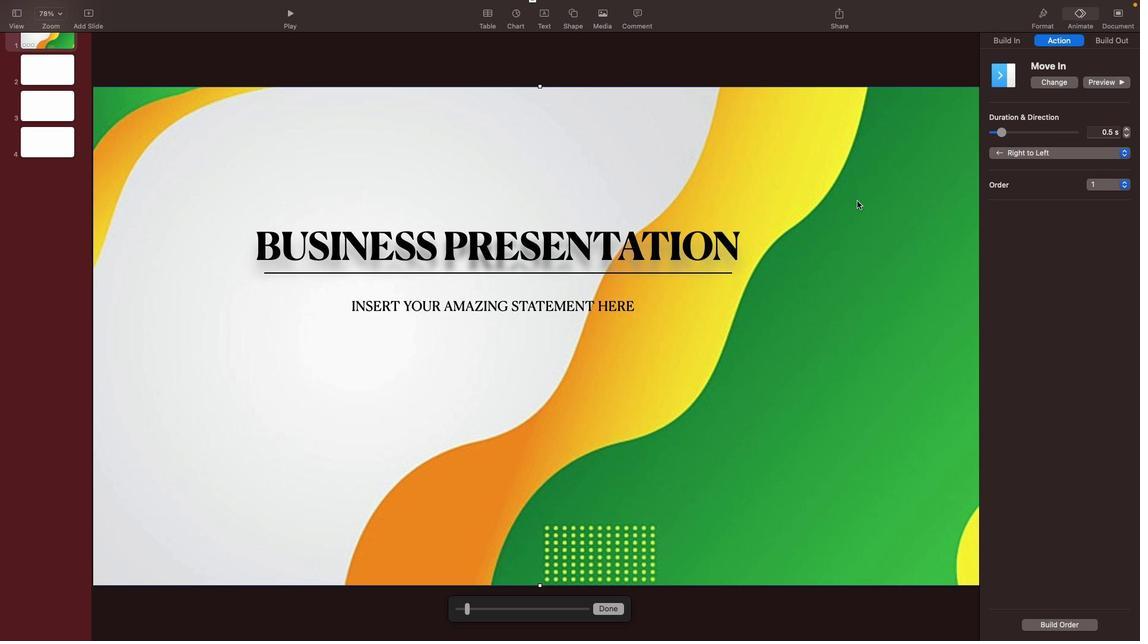 
Action: Mouse moved to (903, 188)
Screenshot: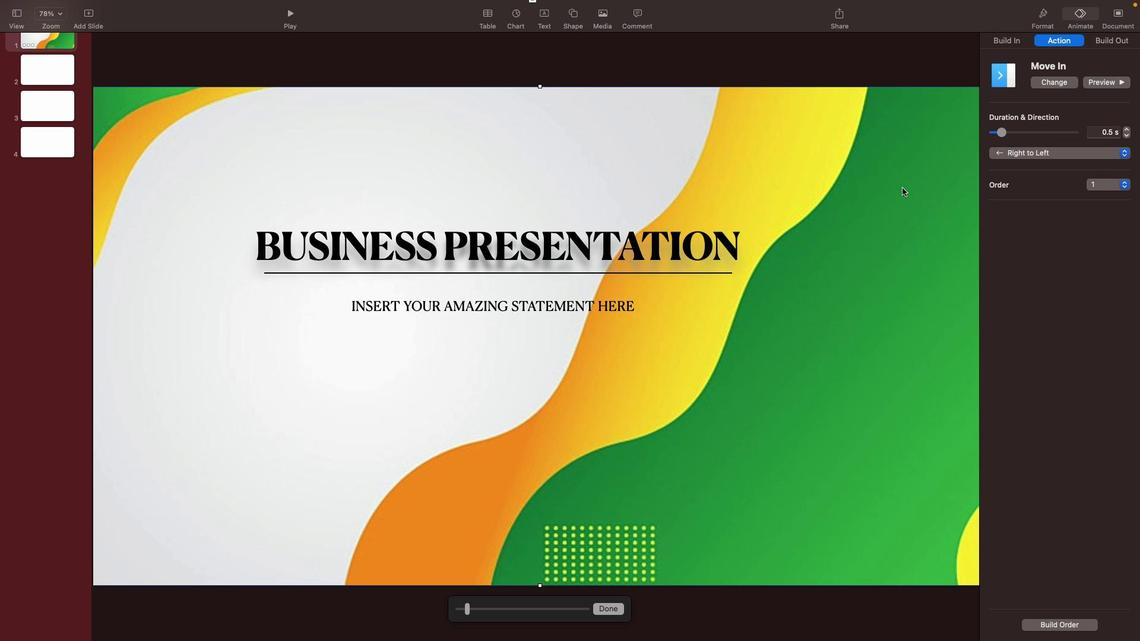 
Action: Mouse pressed left at (903, 188)
Screenshot: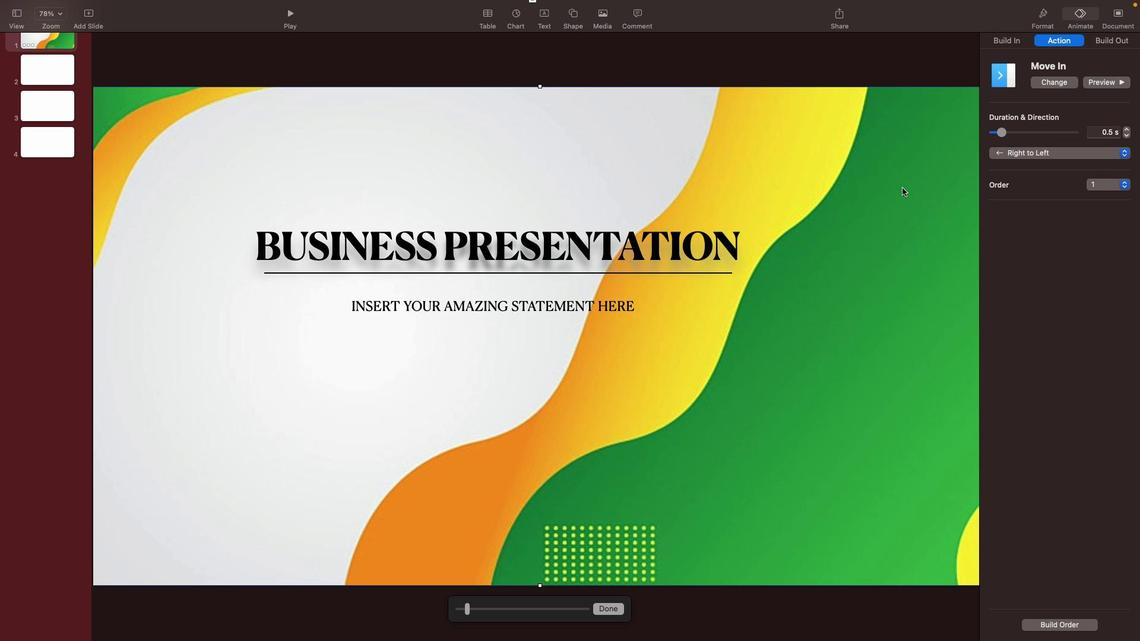 
Action: Mouse pressed left at (903, 188)
Screenshot: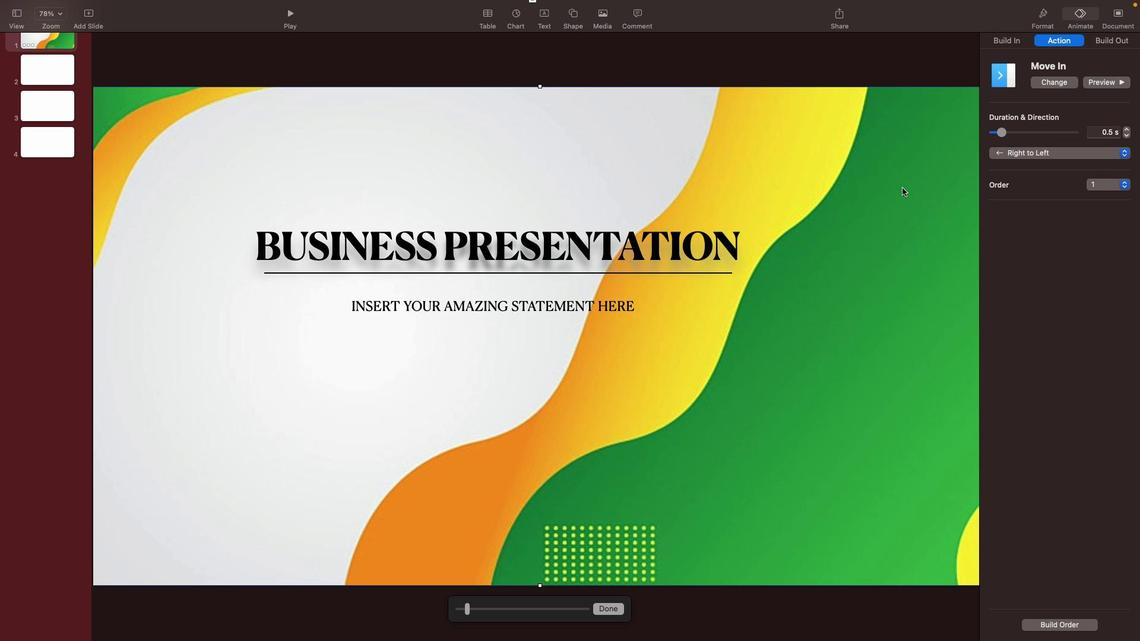 
Action: Mouse moved to (927, 141)
Screenshot: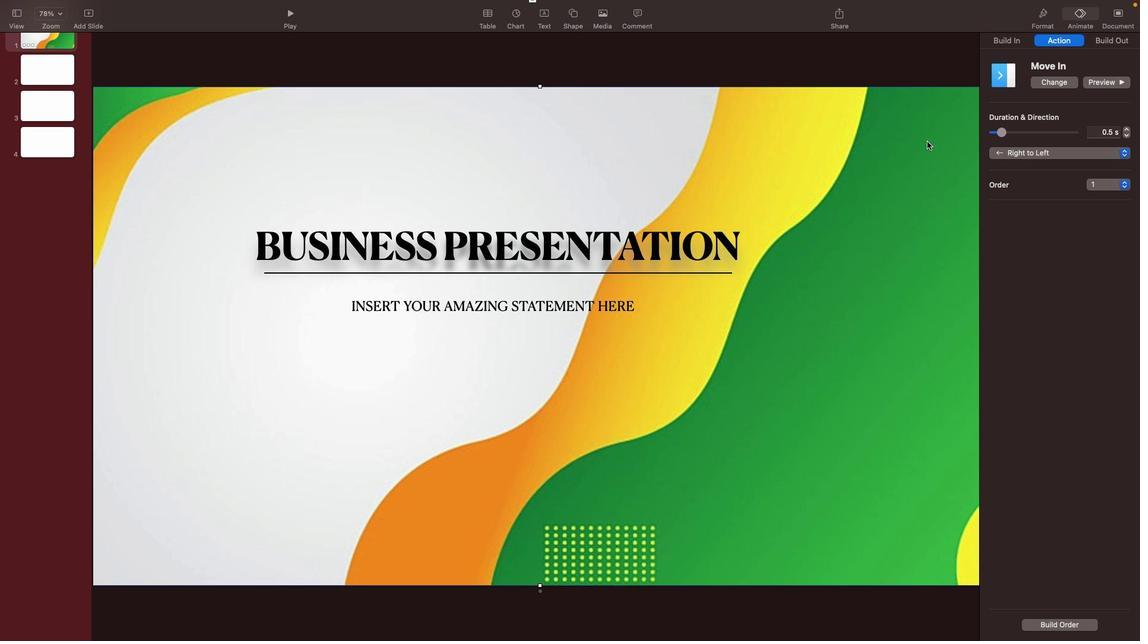 
Action: Mouse pressed left at (927, 141)
Screenshot: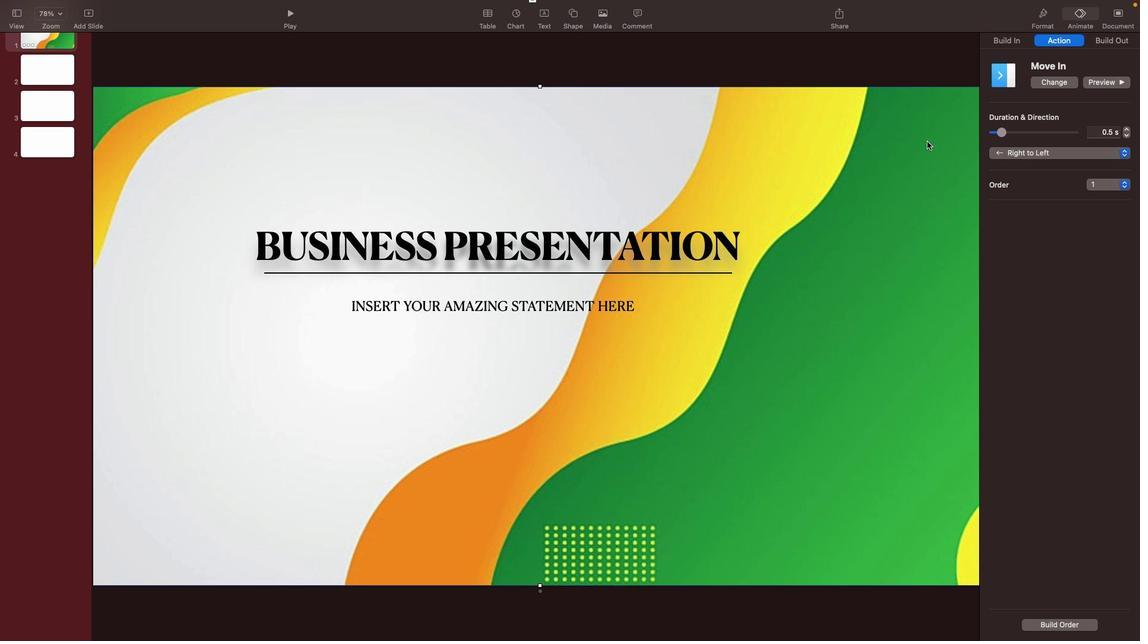 
Action: Mouse moved to (944, 103)
Screenshot: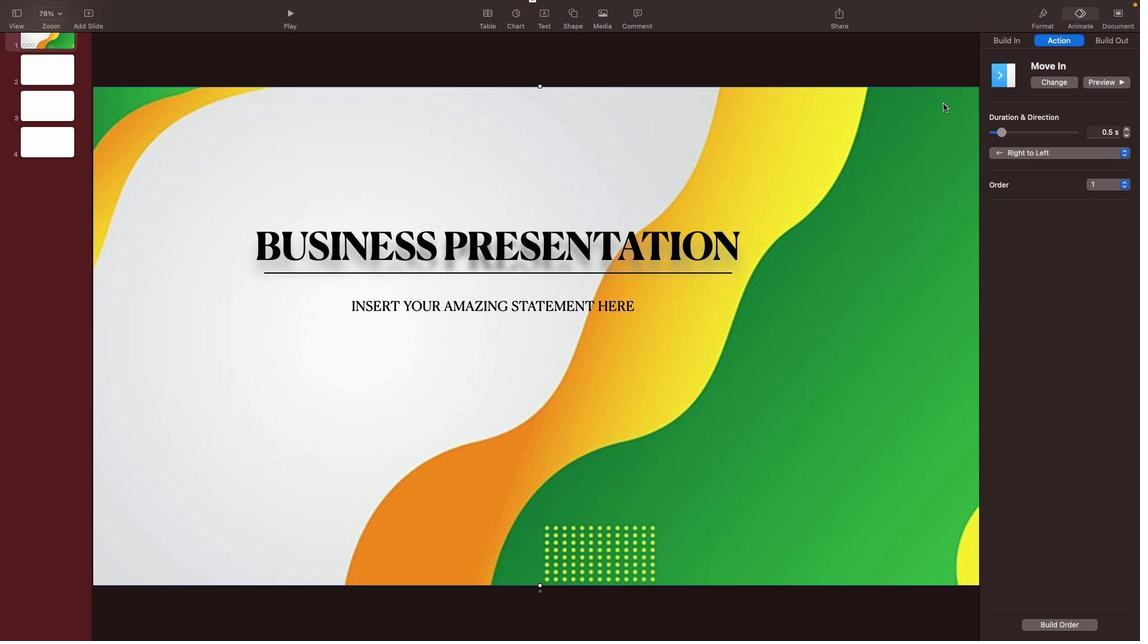 
Action: Mouse pressed left at (944, 103)
Screenshot: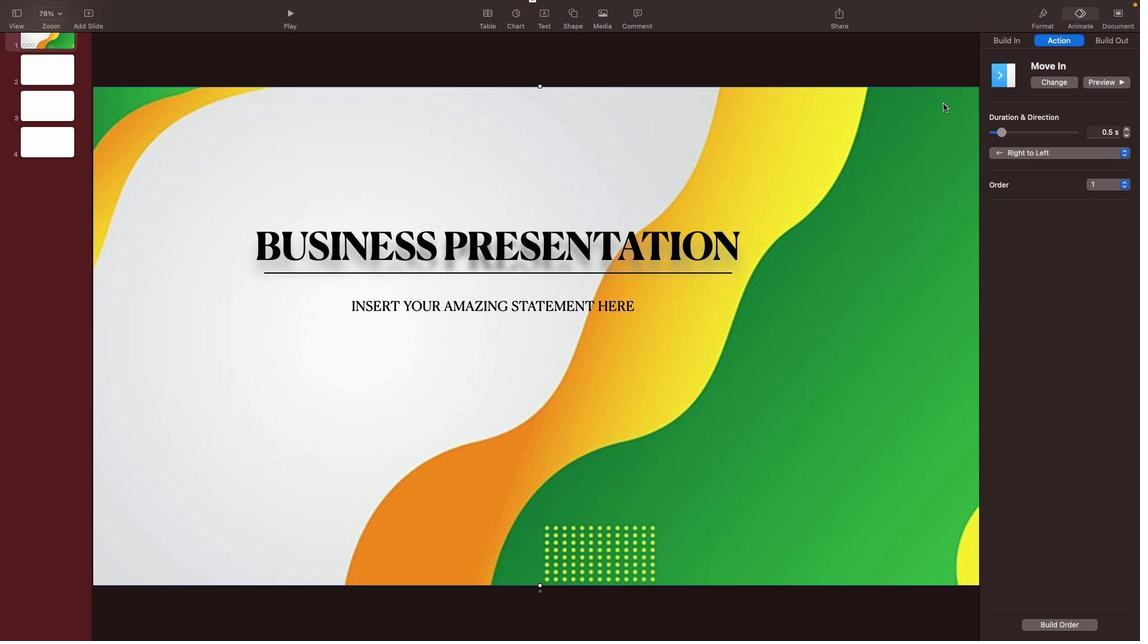 
Action: Mouse moved to (958, 70)
Screenshot: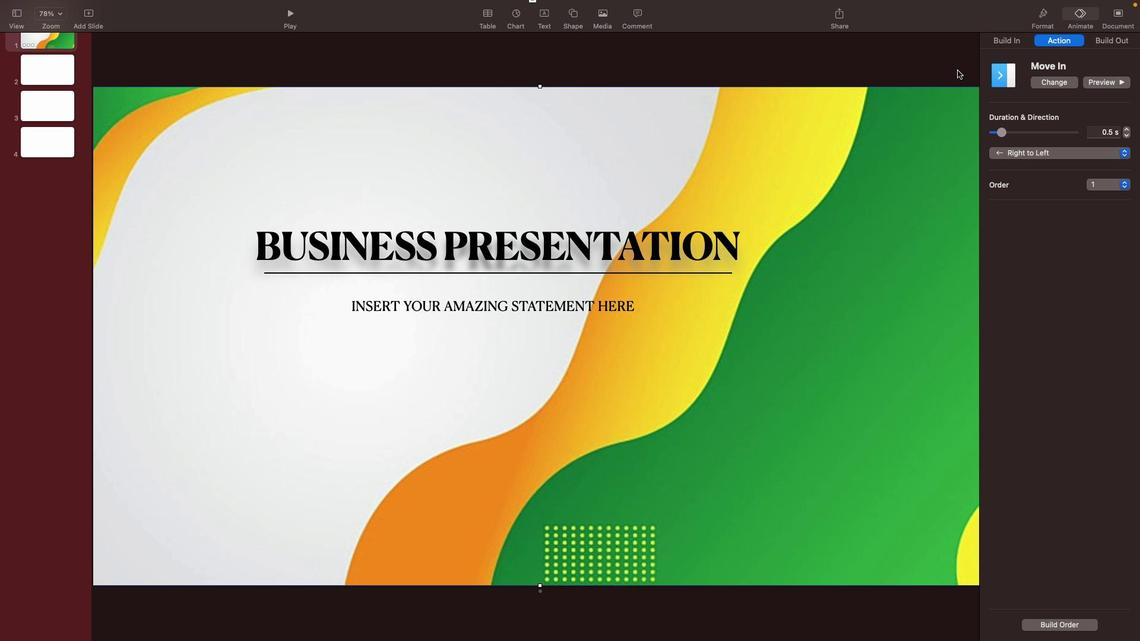
Action: Mouse pressed left at (958, 70)
Screenshot: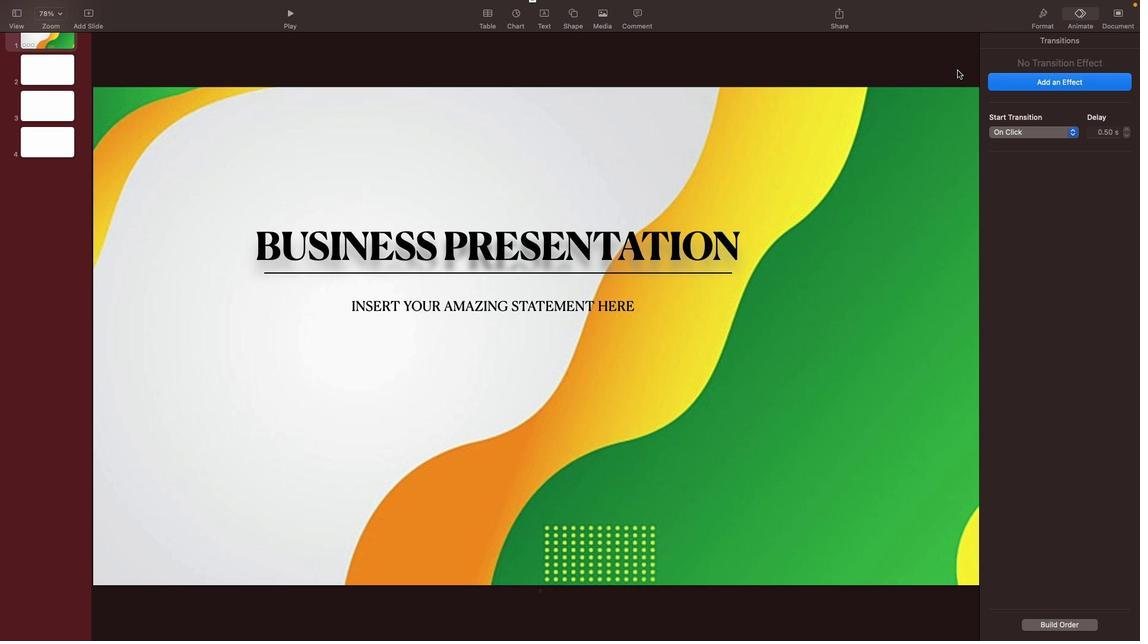 
Action: Mouse moved to (1050, 77)
Screenshot: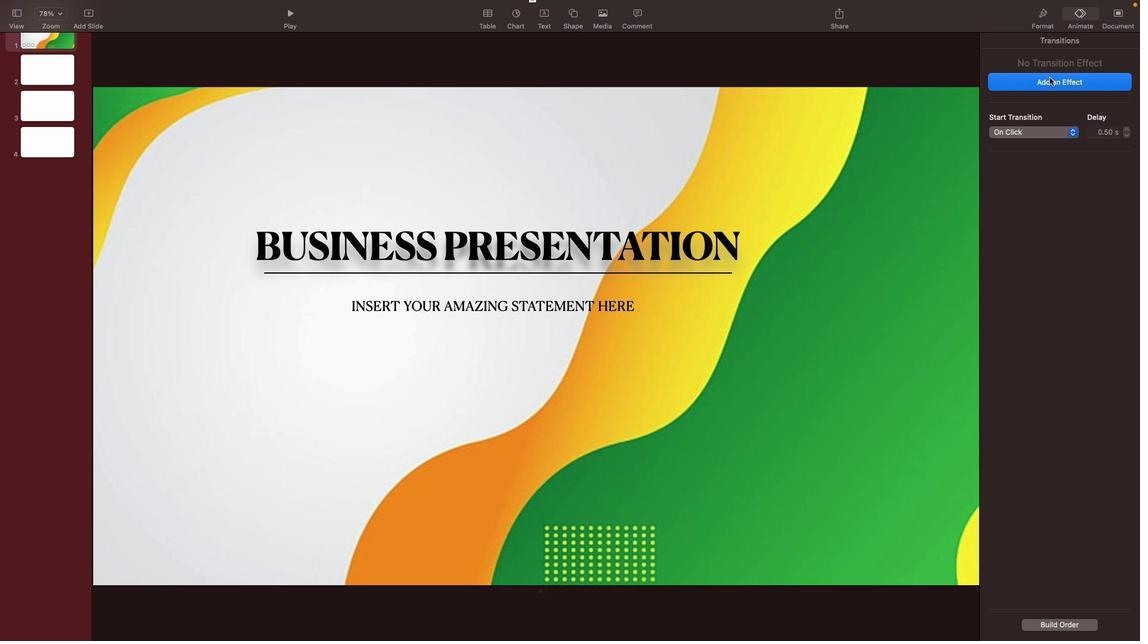 
Action: Mouse pressed left at (1050, 77)
Screenshot: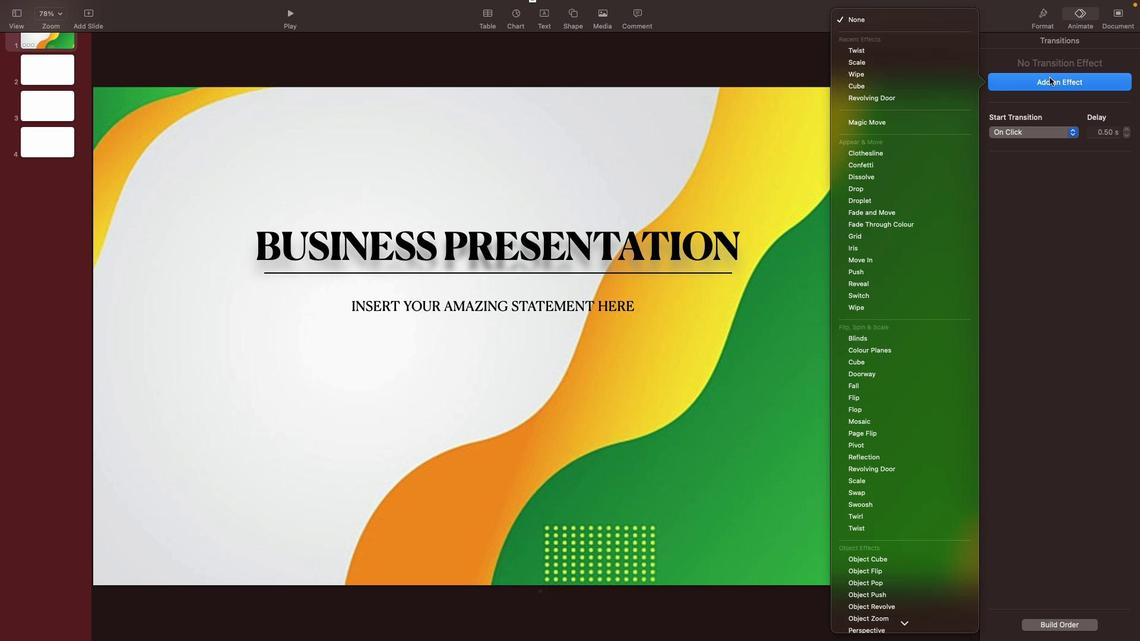 
Action: Mouse moved to (866, 432)
Screenshot: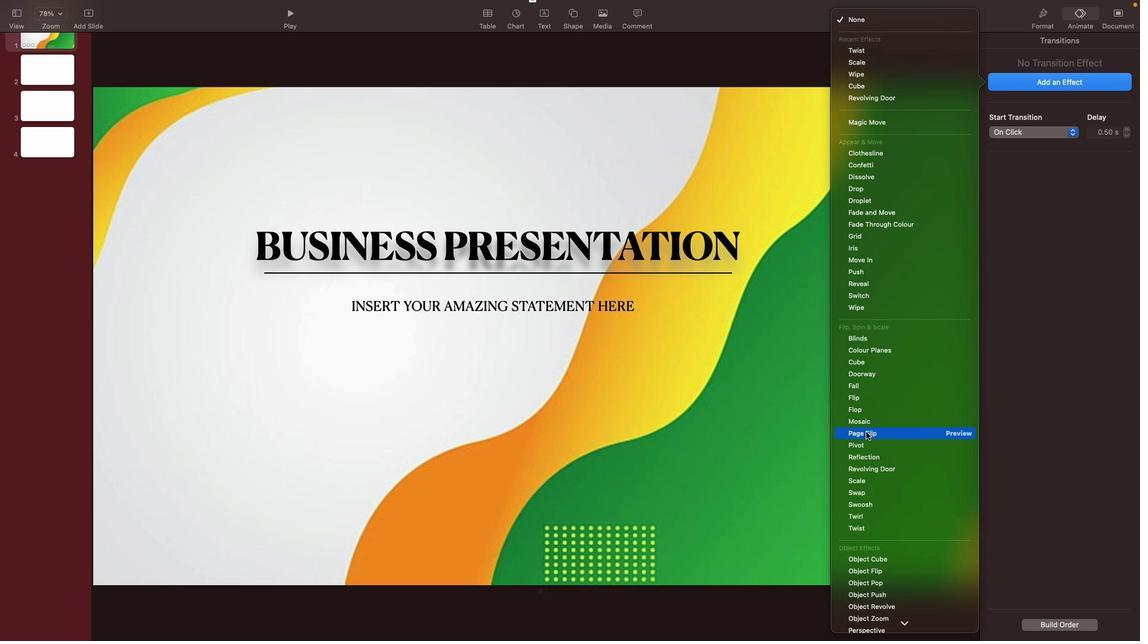 
Action: Mouse pressed left at (866, 432)
Screenshot: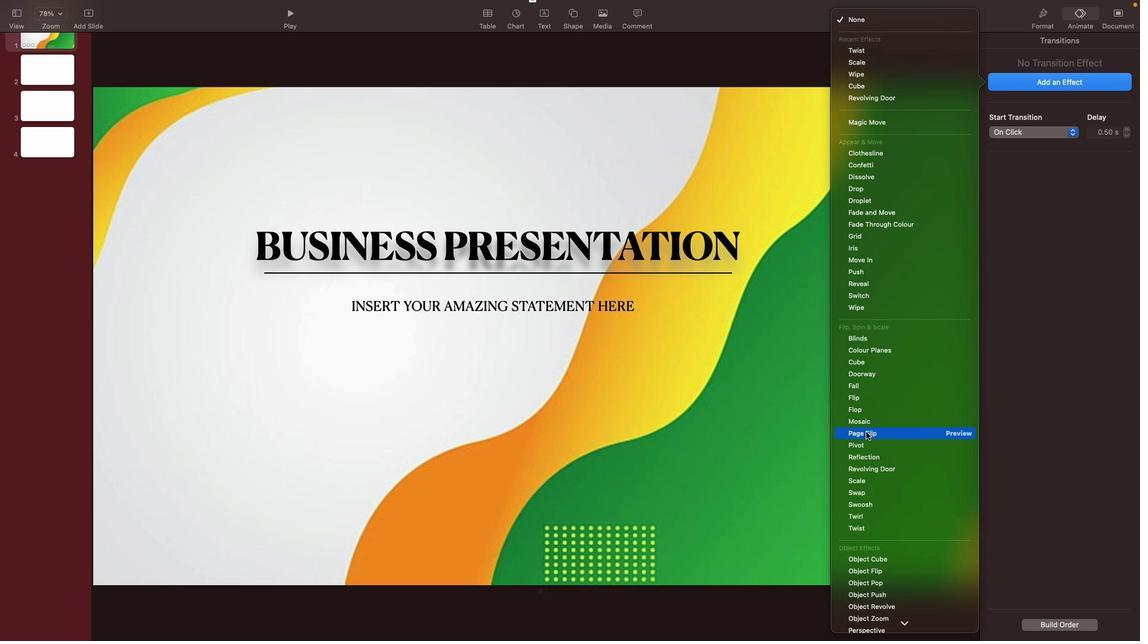 
Action: Mouse moved to (547, 303)
Screenshot: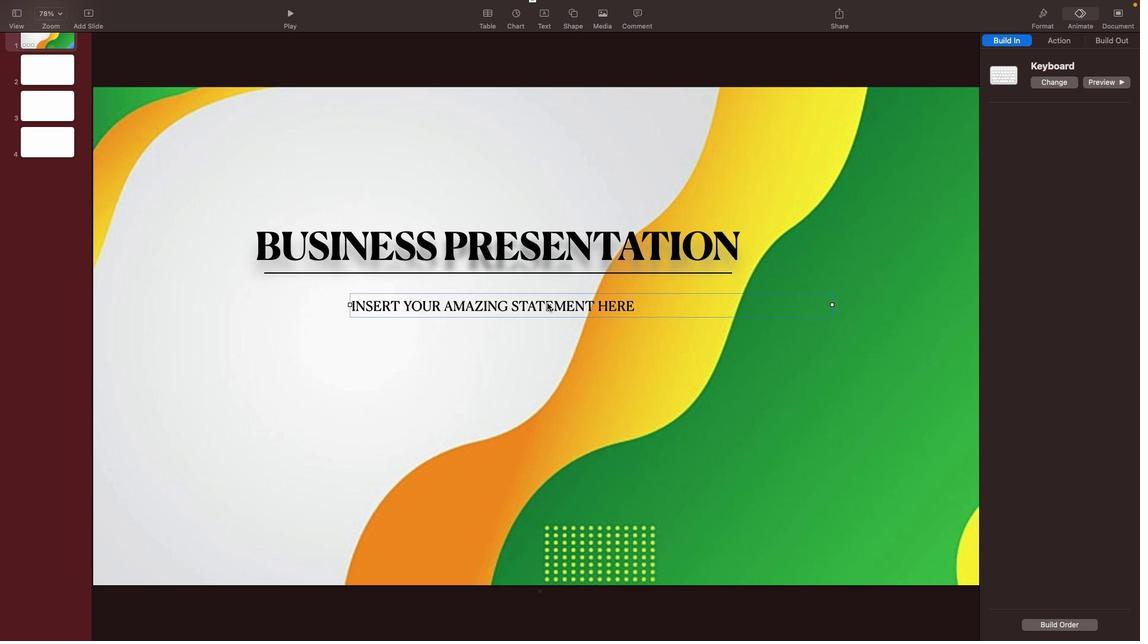 
Action: Mouse pressed left at (547, 303)
Screenshot: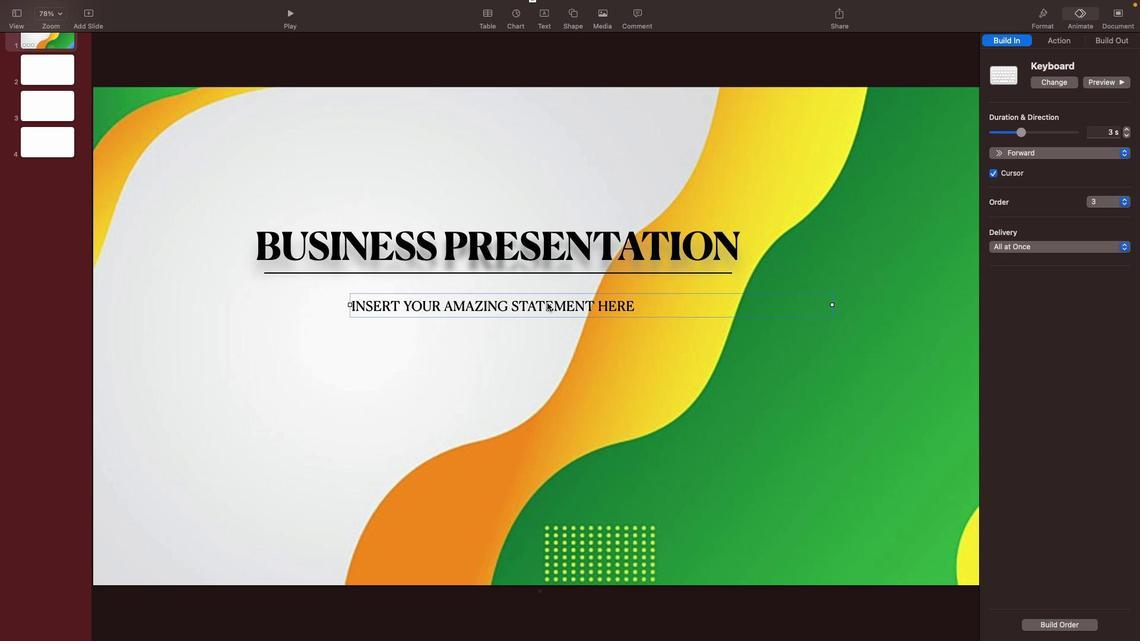 
Action: Mouse moved to (467, 253)
